 Task: Prepare the resume (21)
Action: Mouse moved to (339, 134)
Screenshot: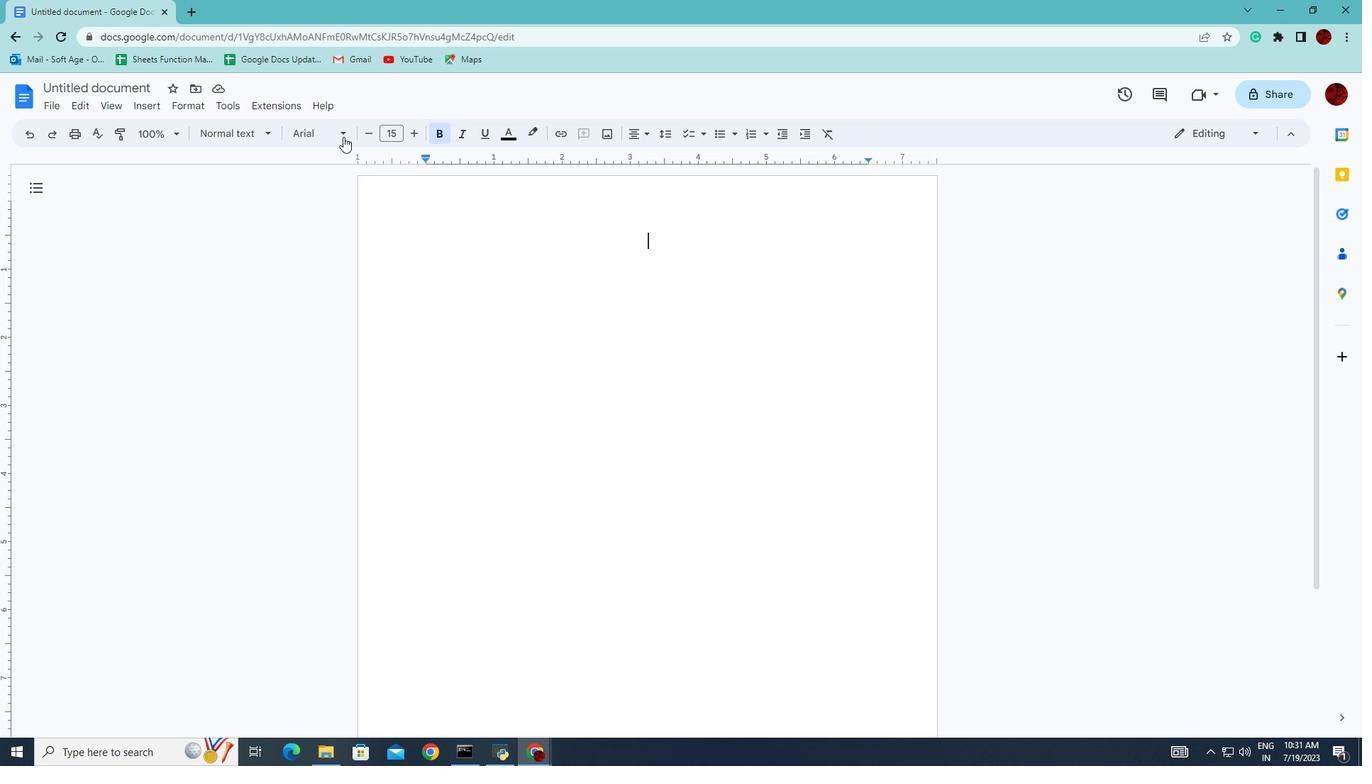 
Action: Mouse pressed left at (339, 134)
Screenshot: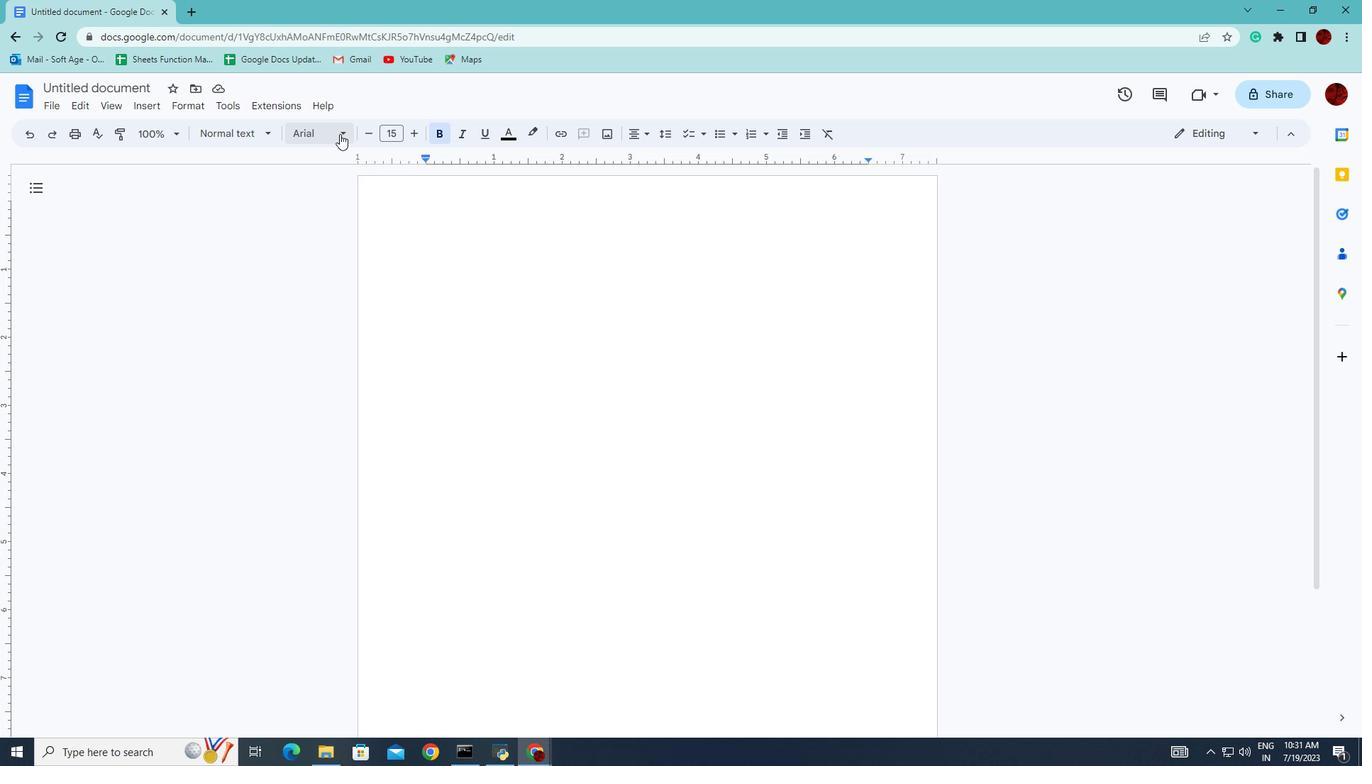 
Action: Mouse moved to (526, 267)
Screenshot: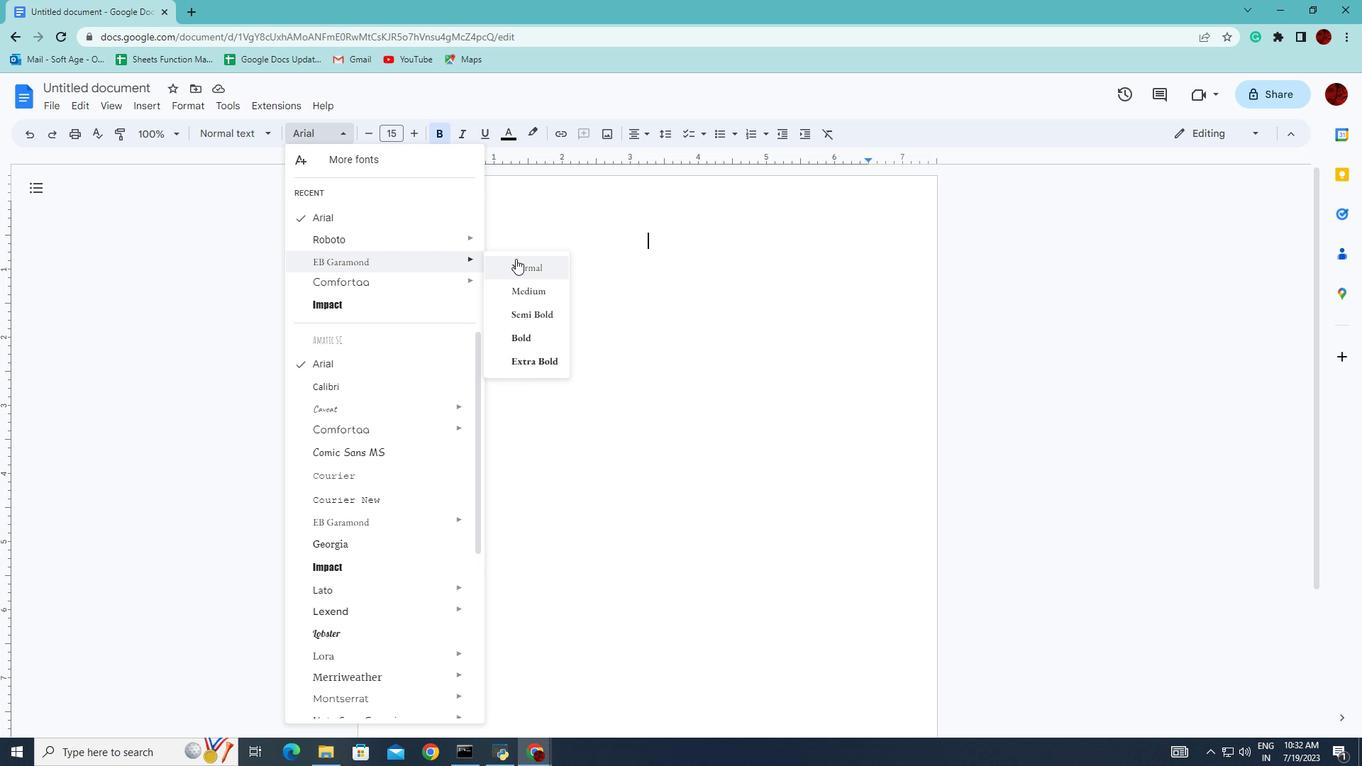 
Action: Mouse pressed left at (526, 267)
Screenshot: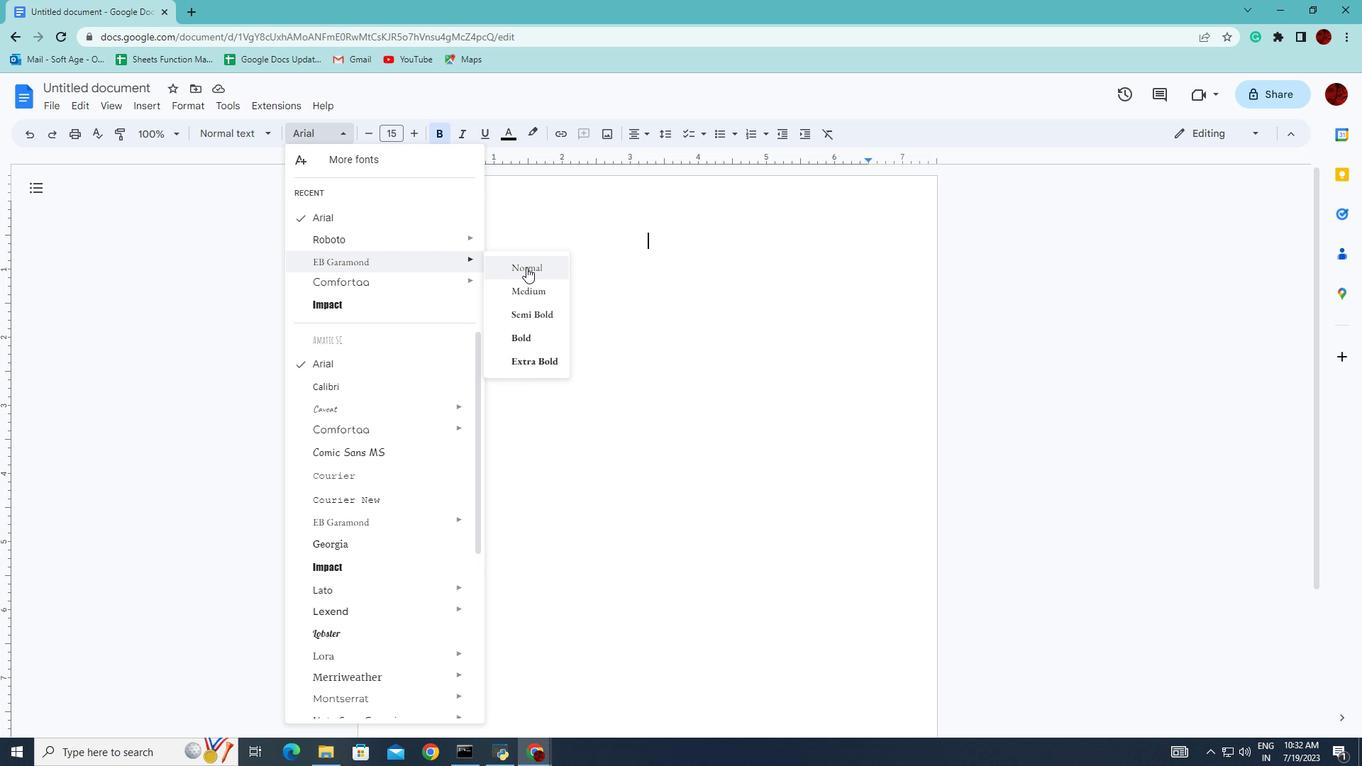 
Action: Mouse moved to (391, 136)
Screenshot: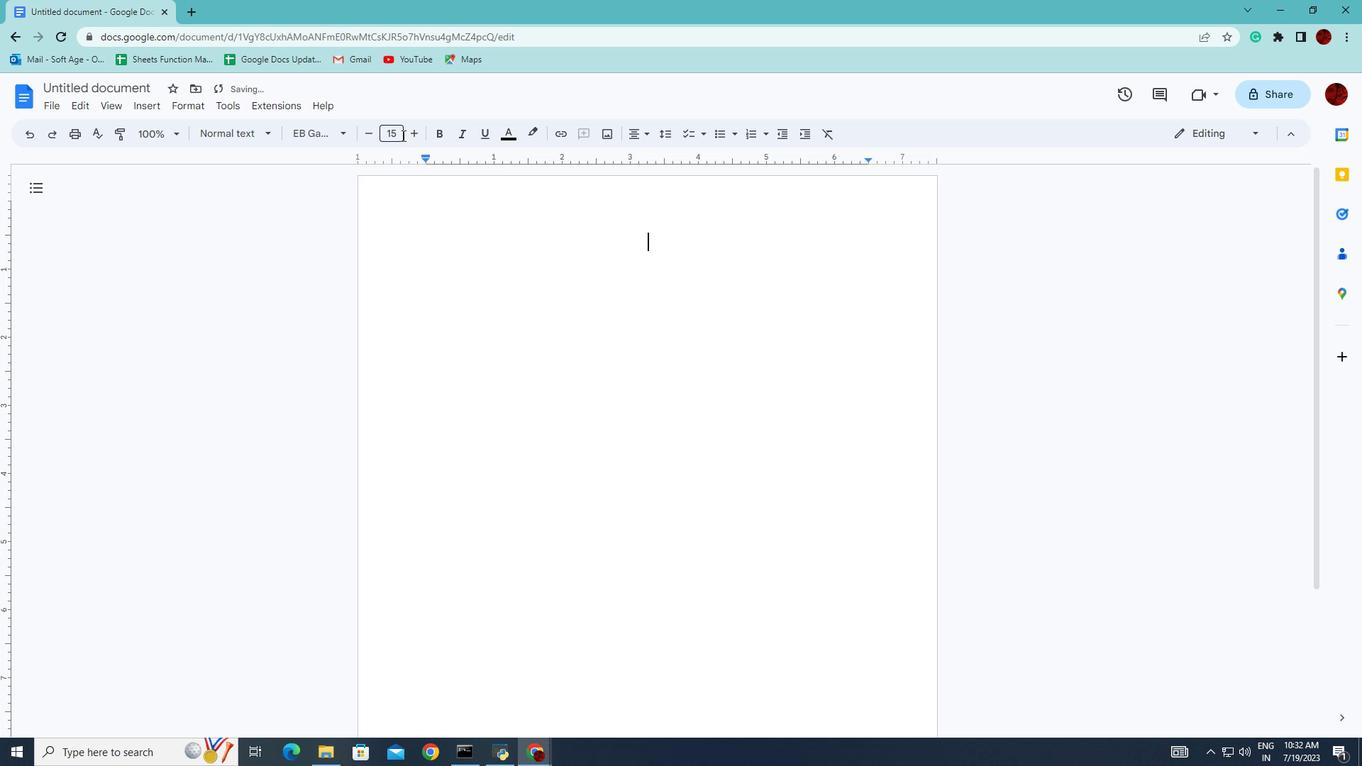 
Action: Mouse pressed left at (391, 136)
Screenshot: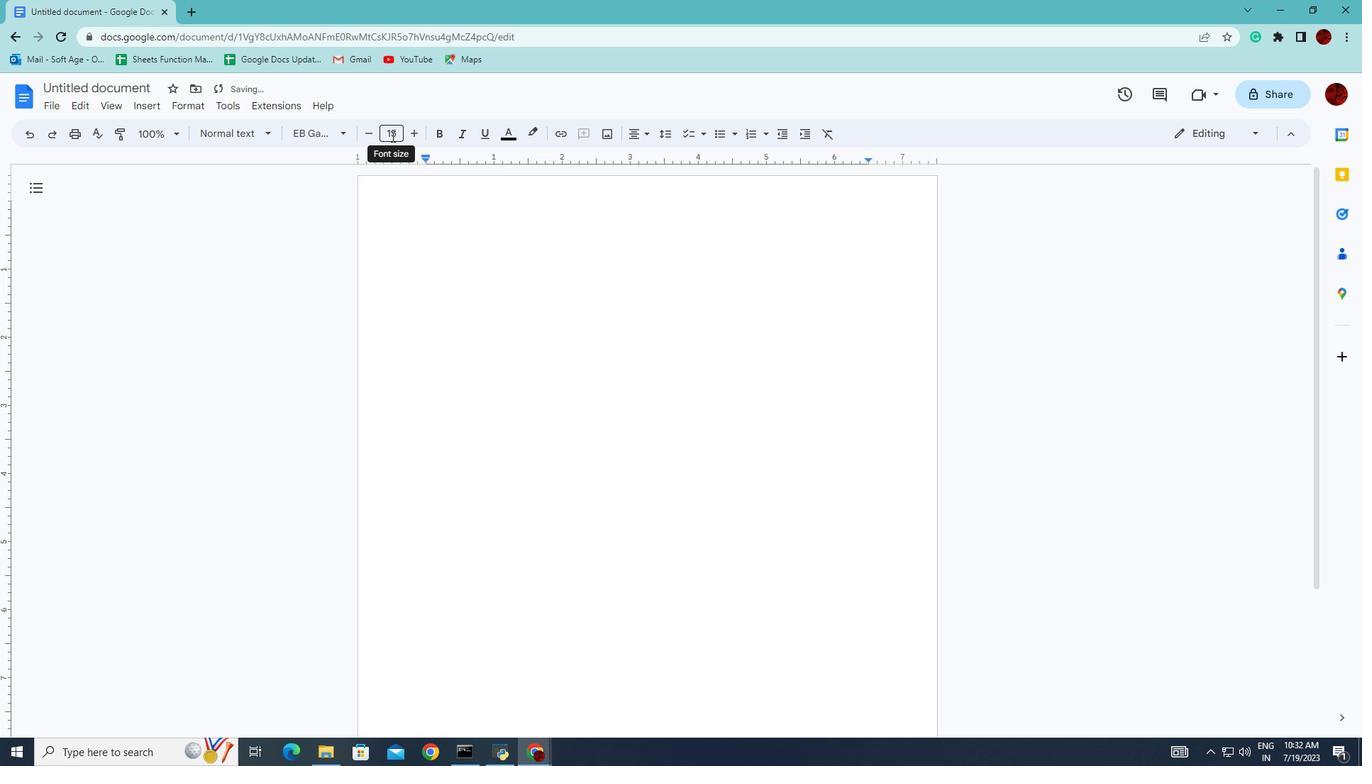 
Action: Mouse moved to (399, 320)
Screenshot: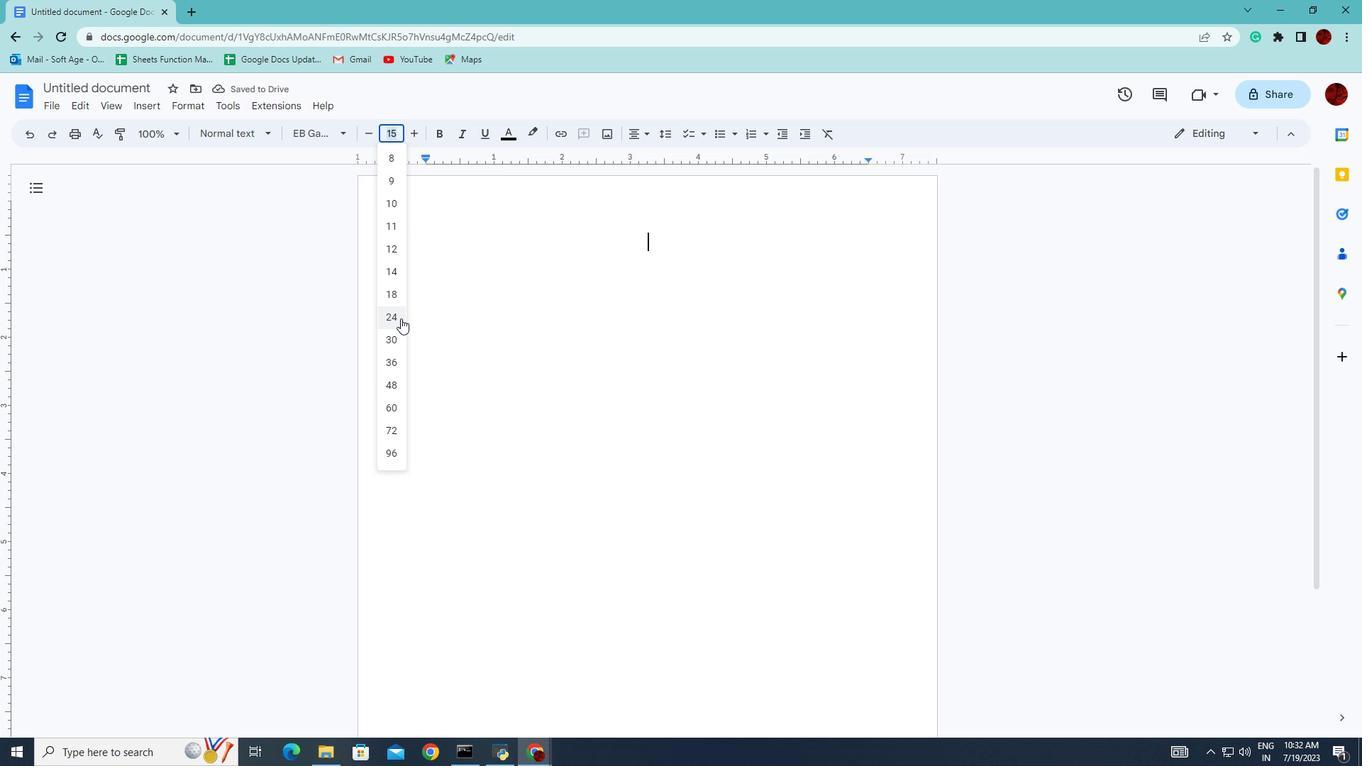 
Action: Mouse pressed left at (399, 320)
Screenshot: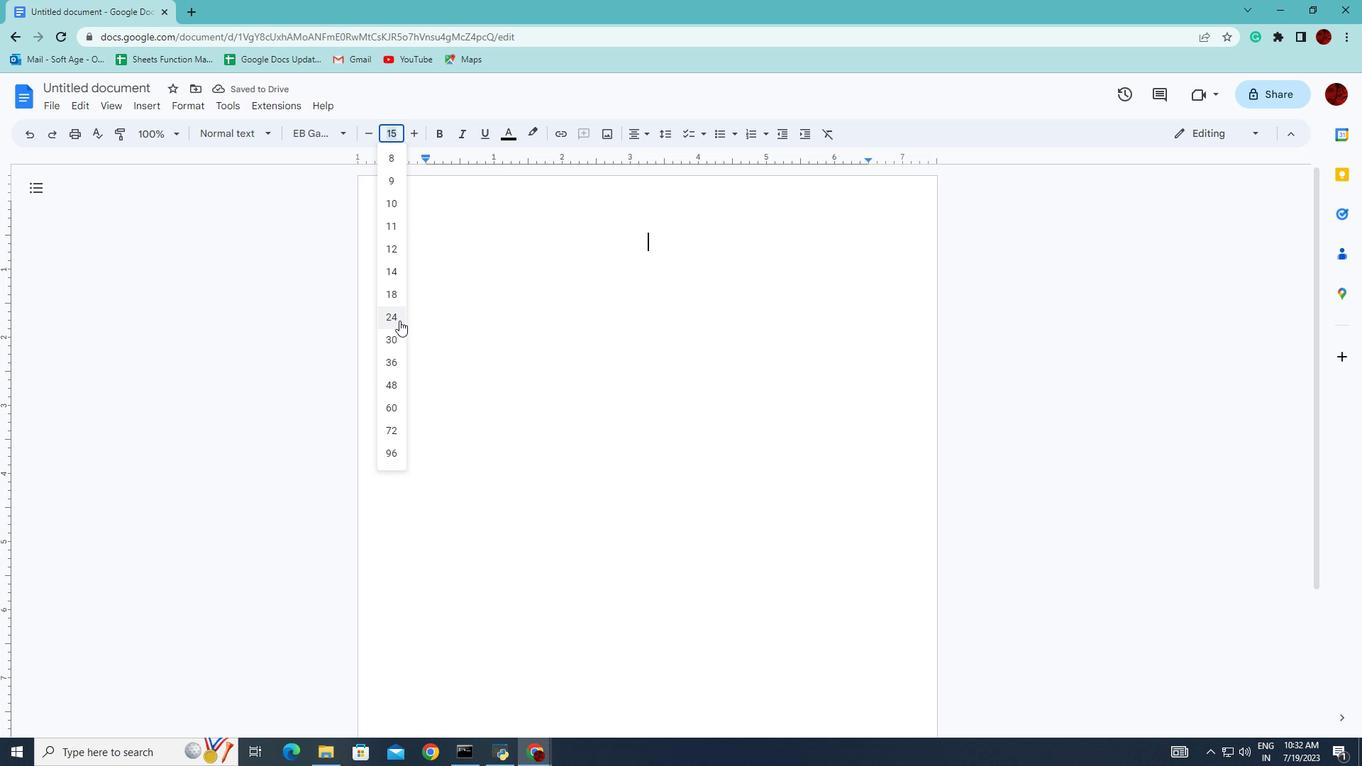 
Action: Mouse moved to (417, 135)
Screenshot: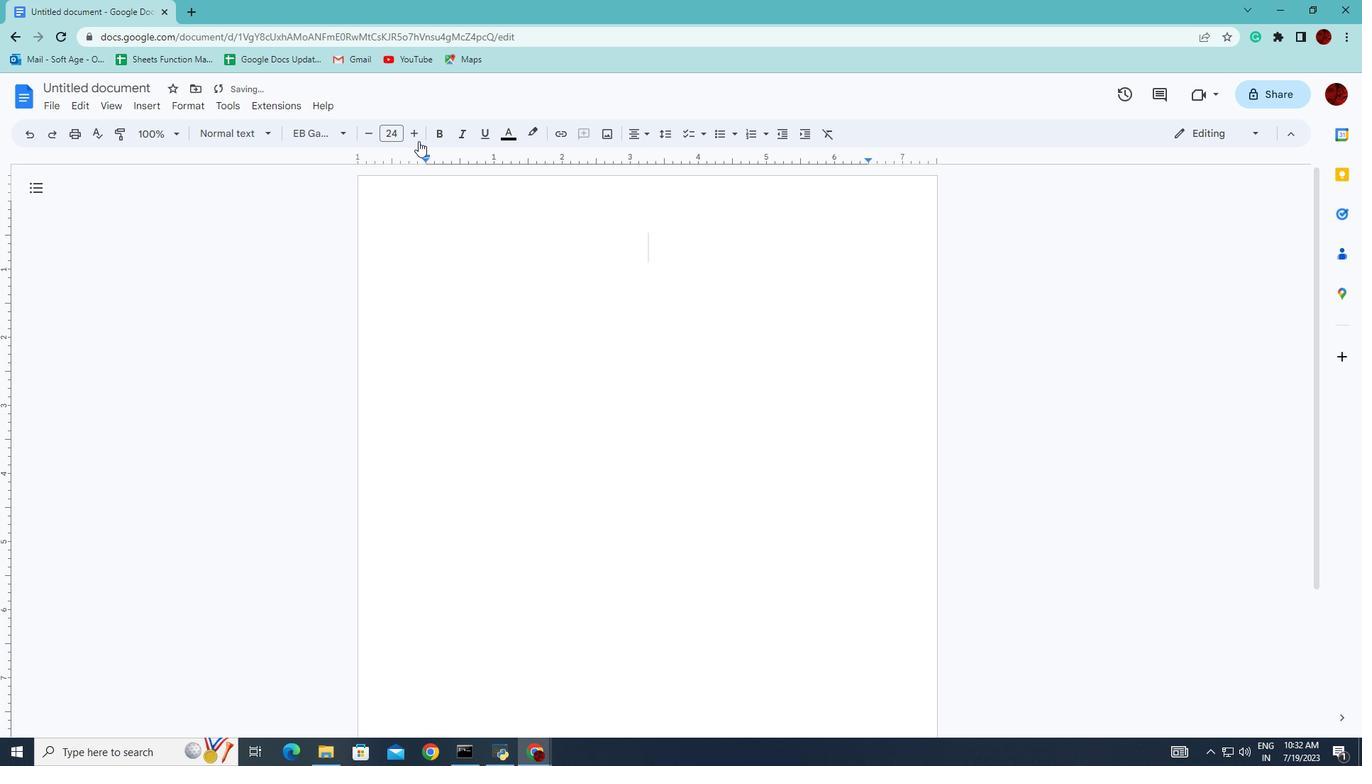
Action: Mouse pressed left at (417, 135)
Screenshot: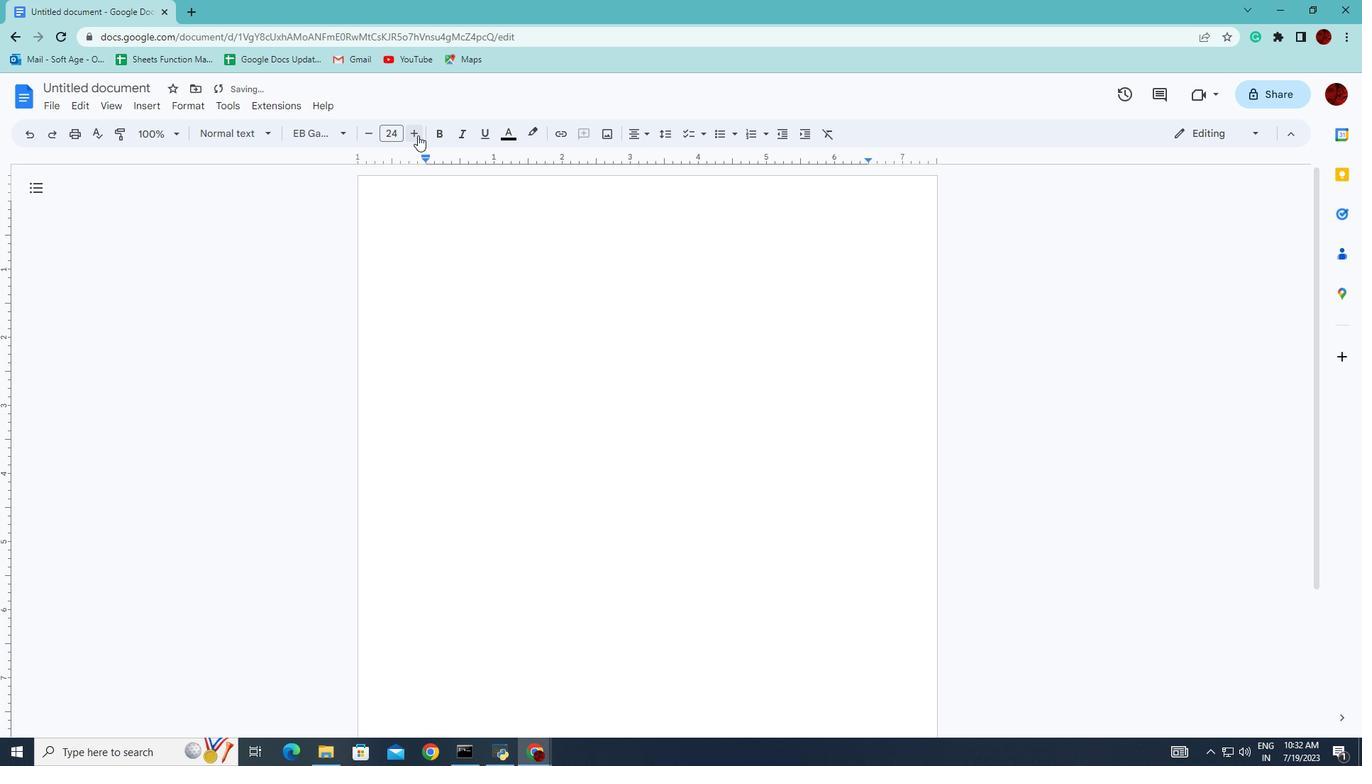 
Action: Mouse pressed left at (417, 135)
Screenshot: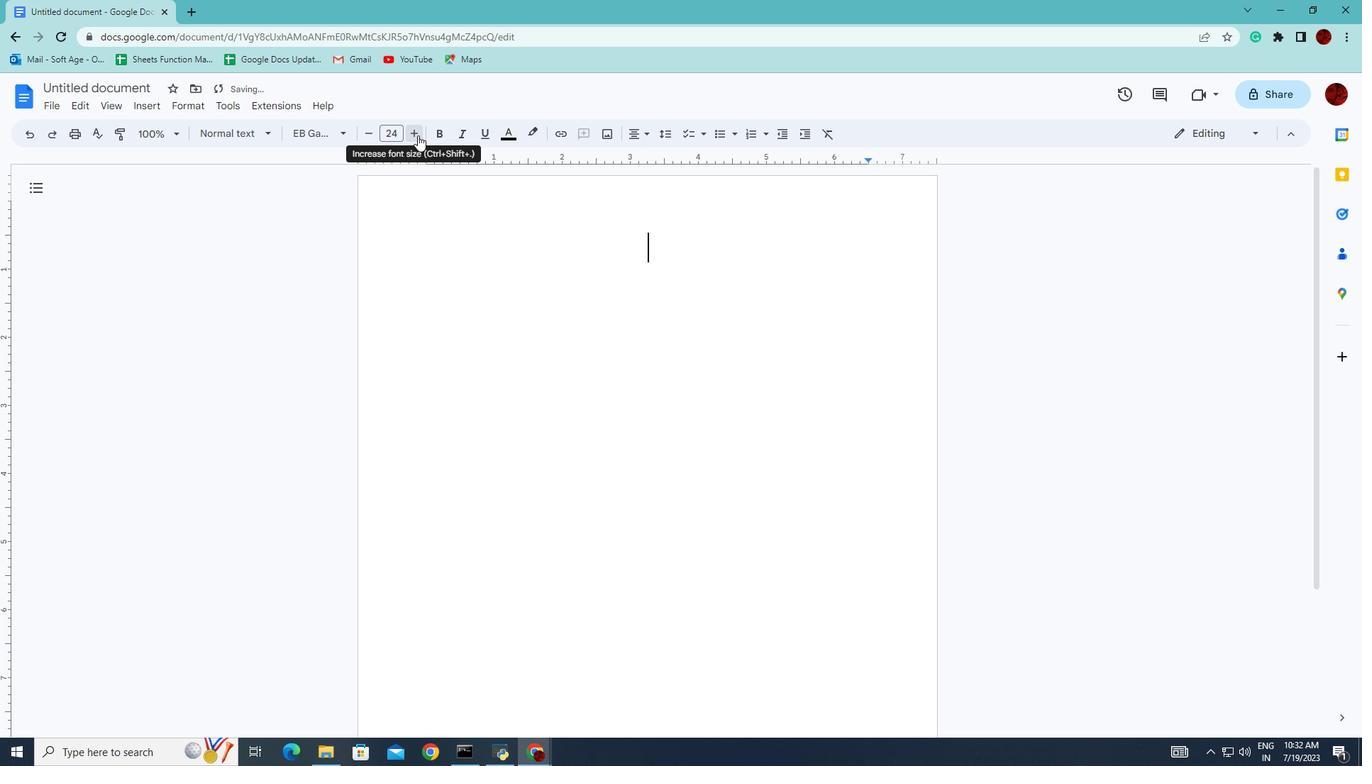 
Action: Mouse pressed left at (417, 135)
Screenshot: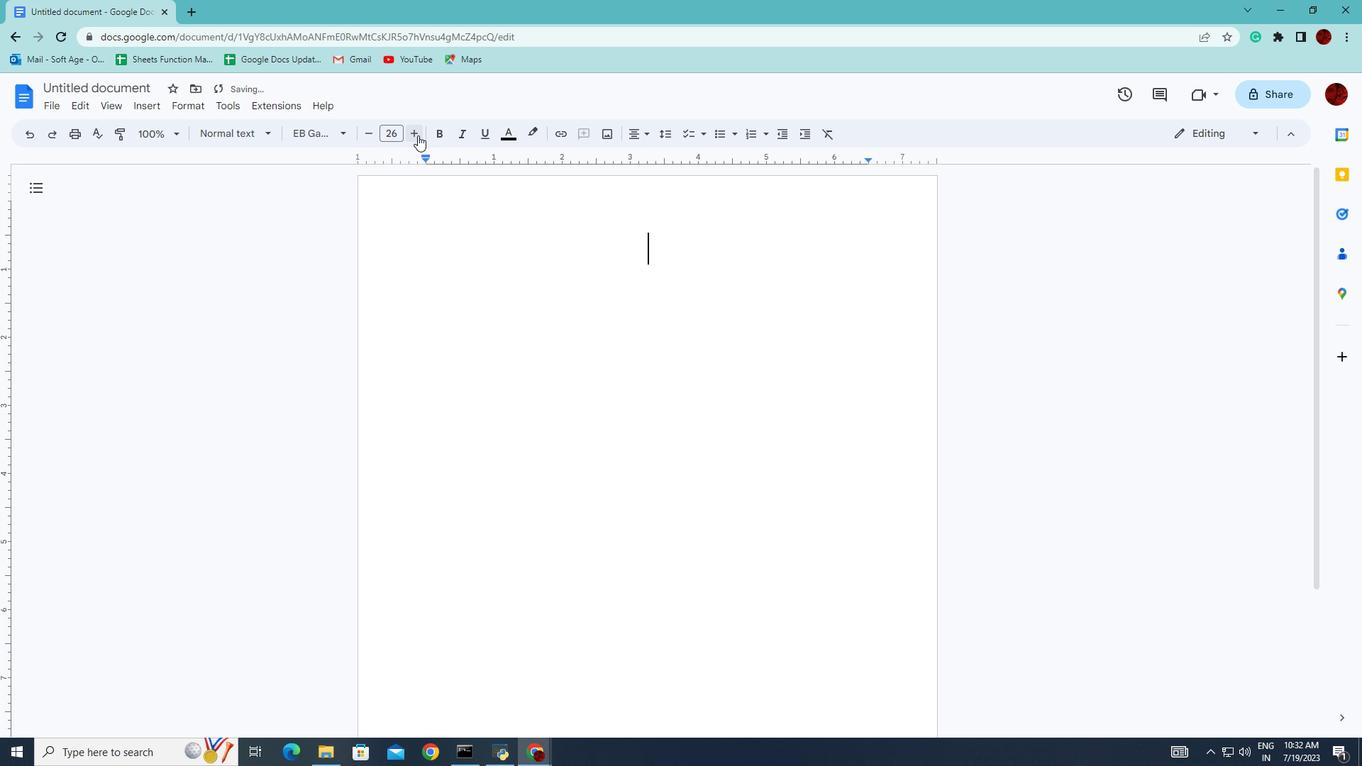 
Action: Mouse moved to (460, 244)
Screenshot: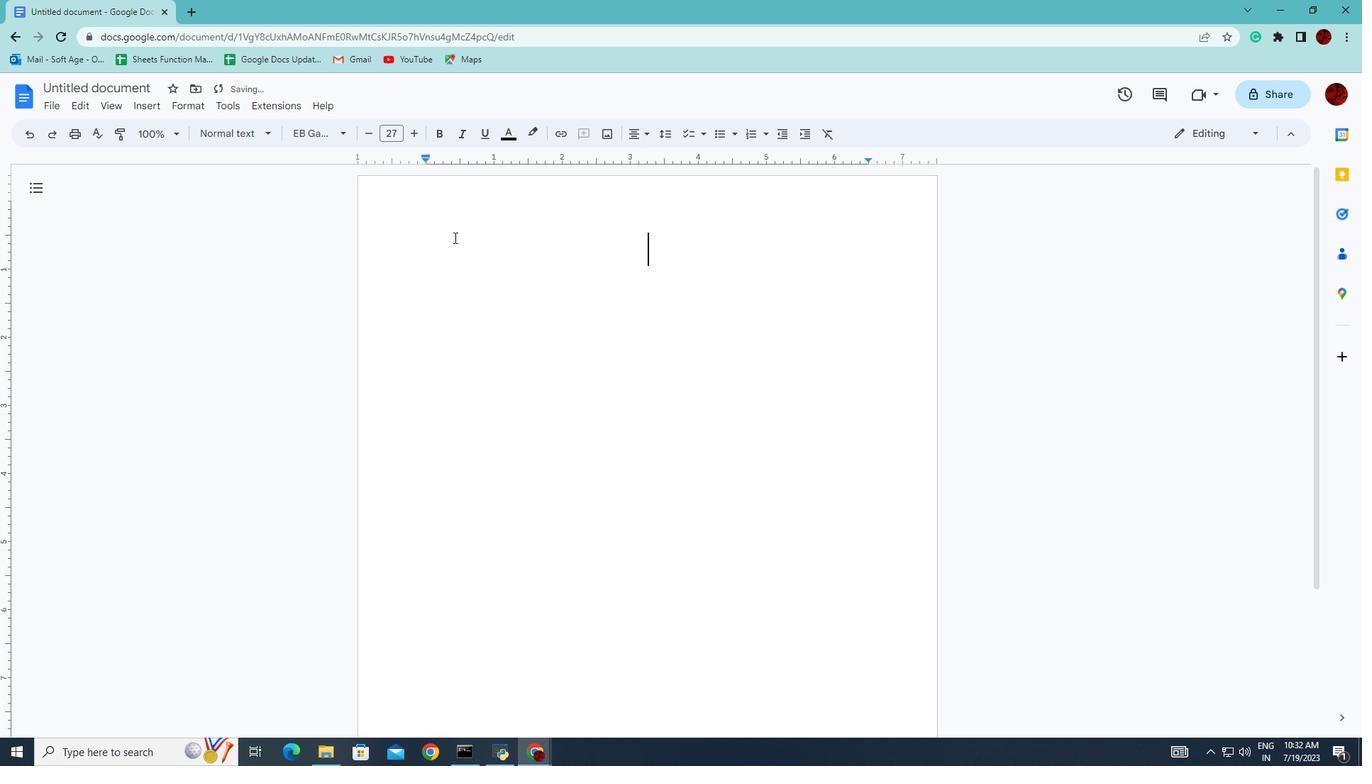 
Action: Key pressed <Key.shift><Key.shift><Key.shift>Mi<Key.backspace><Key.backspace>
Screenshot: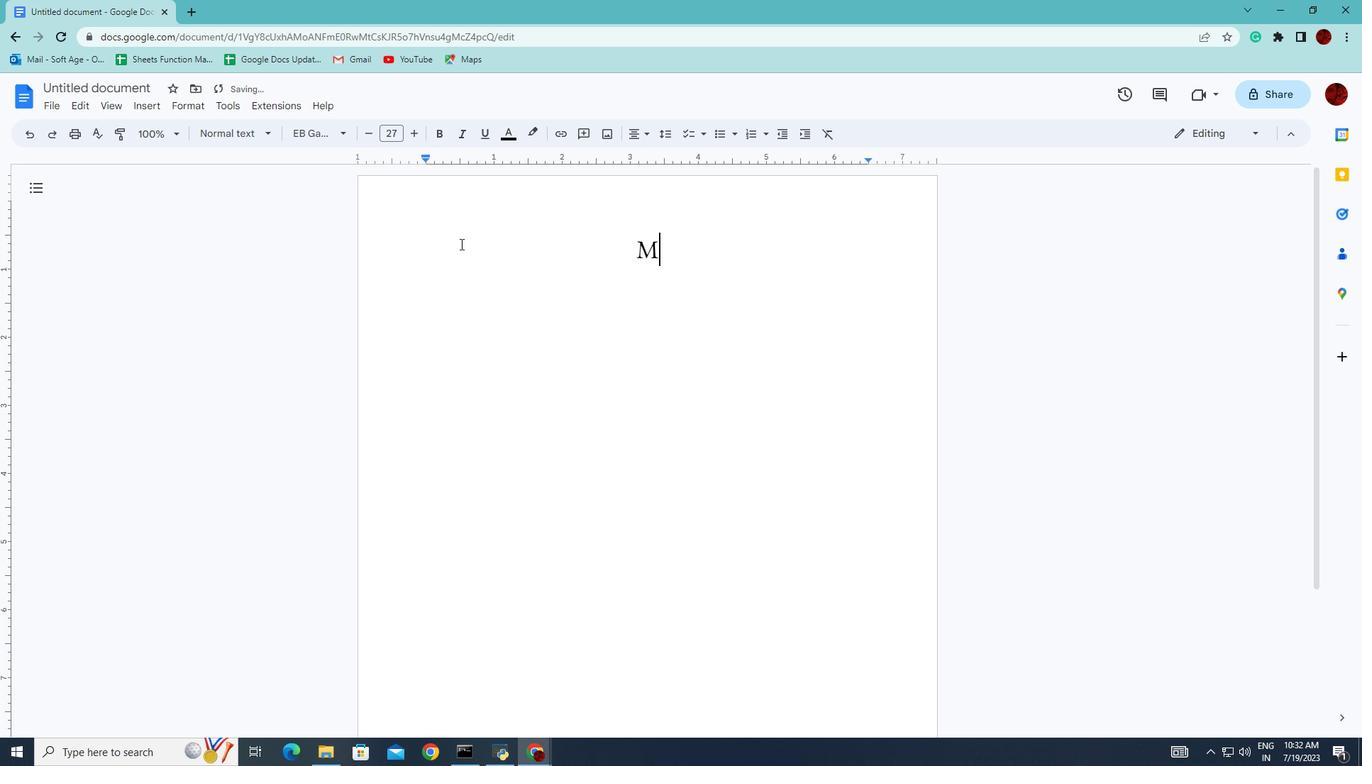 
Action: Mouse moved to (514, 138)
Screenshot: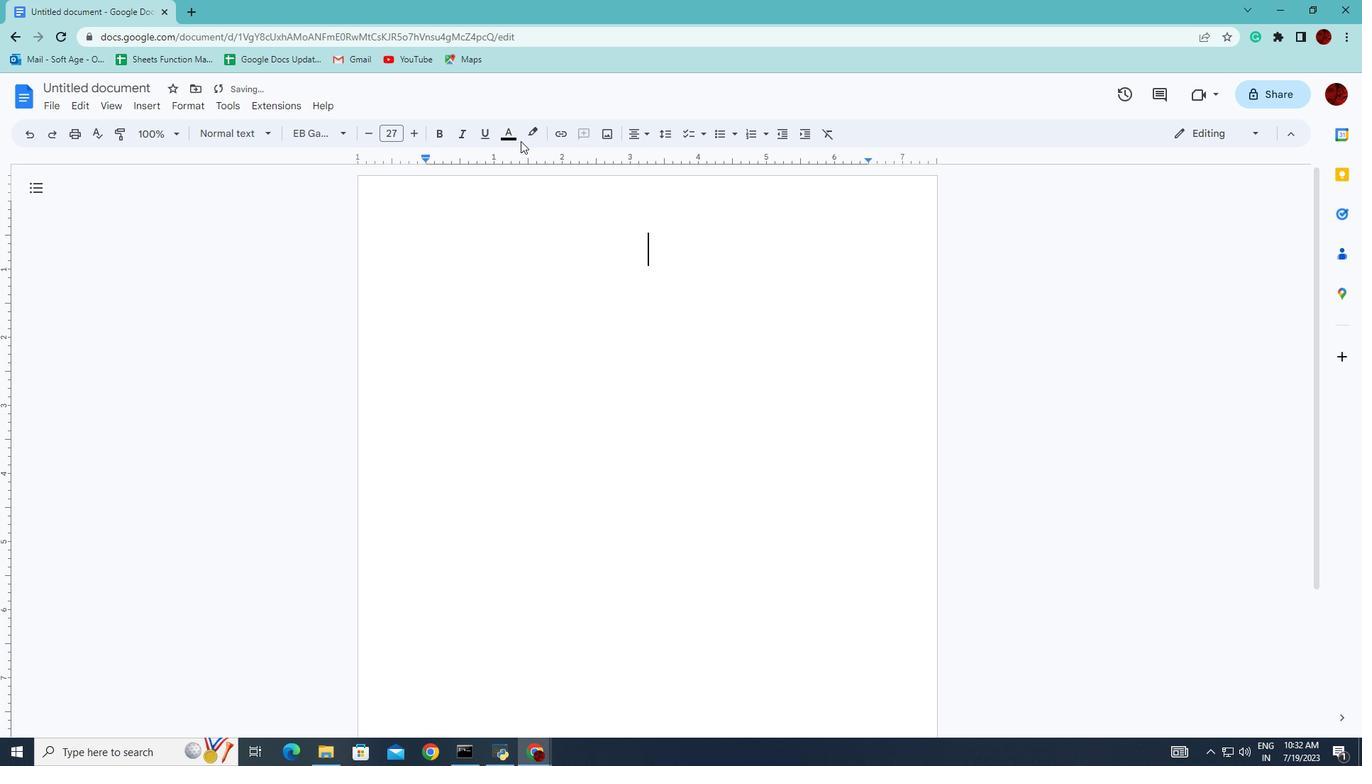 
Action: Mouse pressed left at (514, 138)
Screenshot: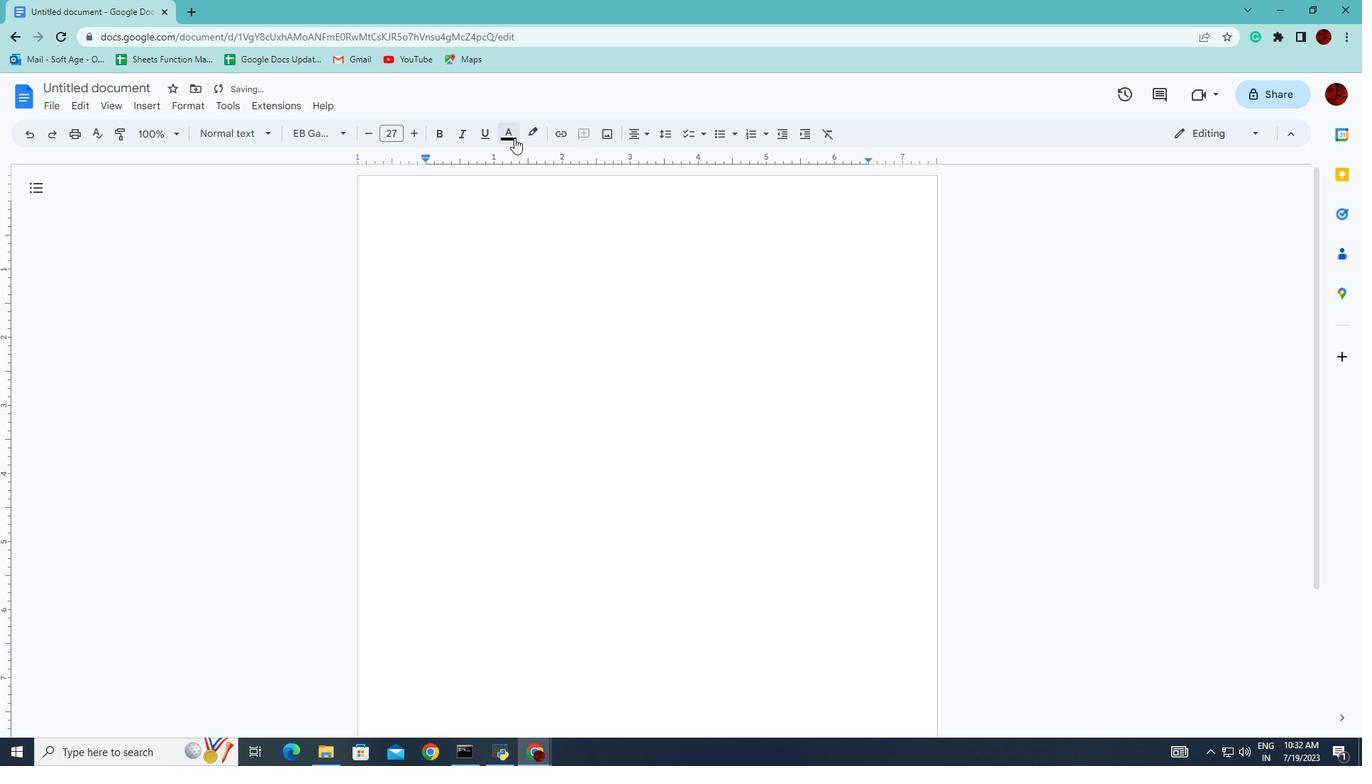 
Action: Mouse moved to (608, 179)
Screenshot: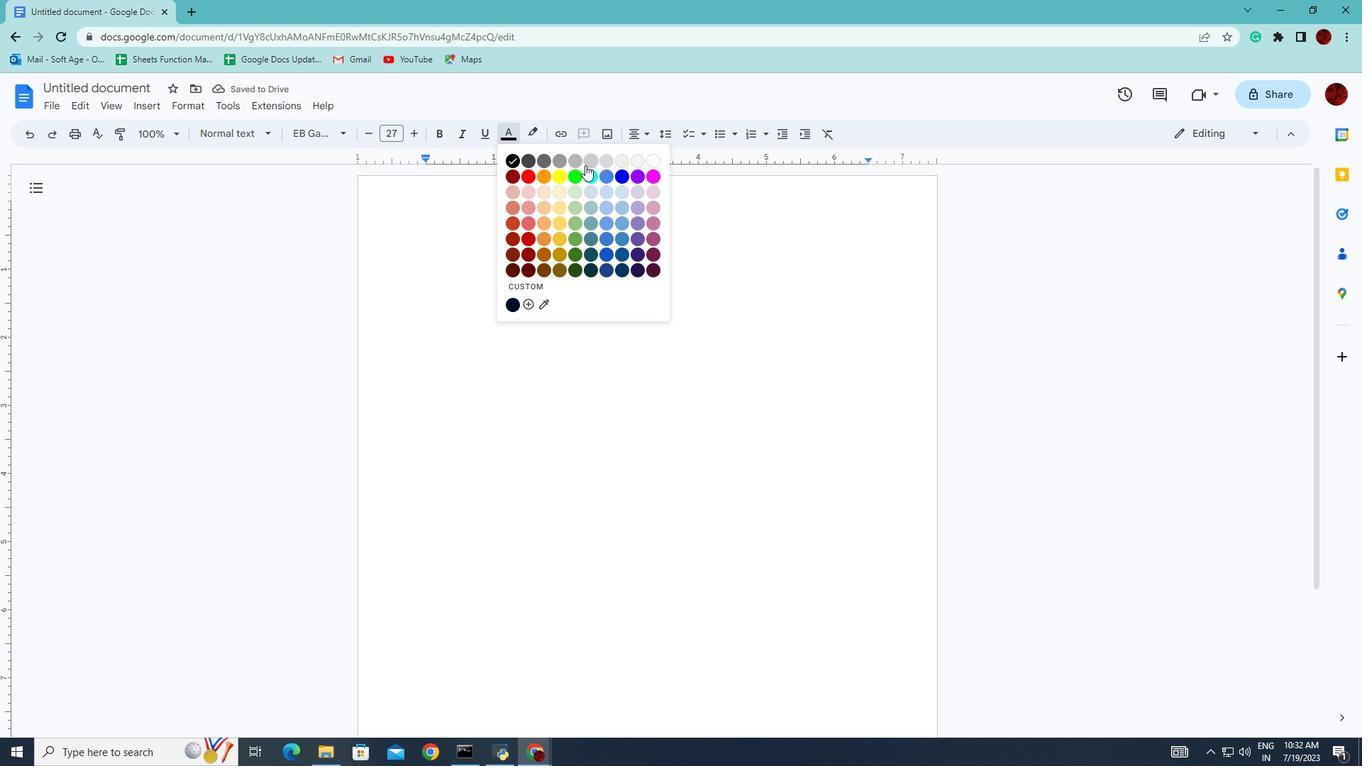 
Action: Mouse pressed left at (608, 179)
Screenshot: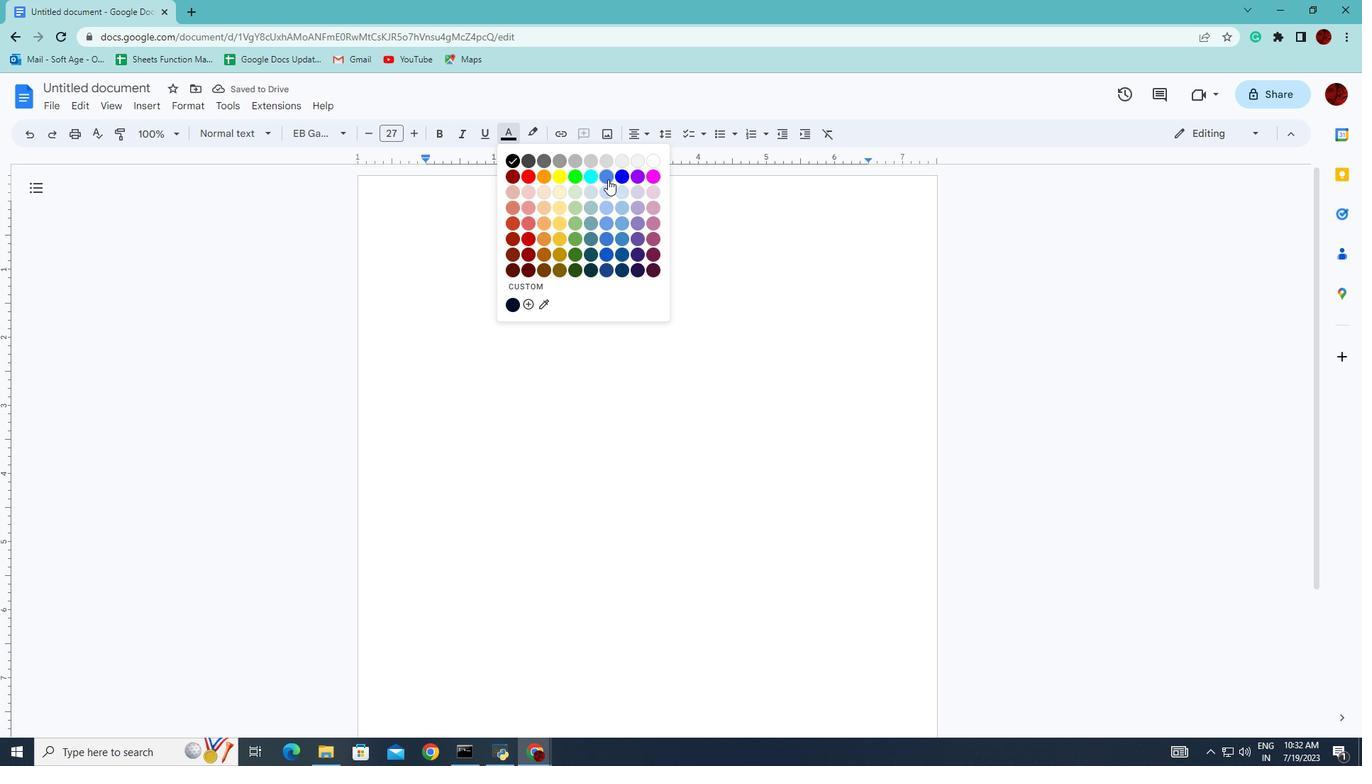 
Action: Key pressed <Key.shift>Mina<Key.space><Key.shift>Sayed
Screenshot: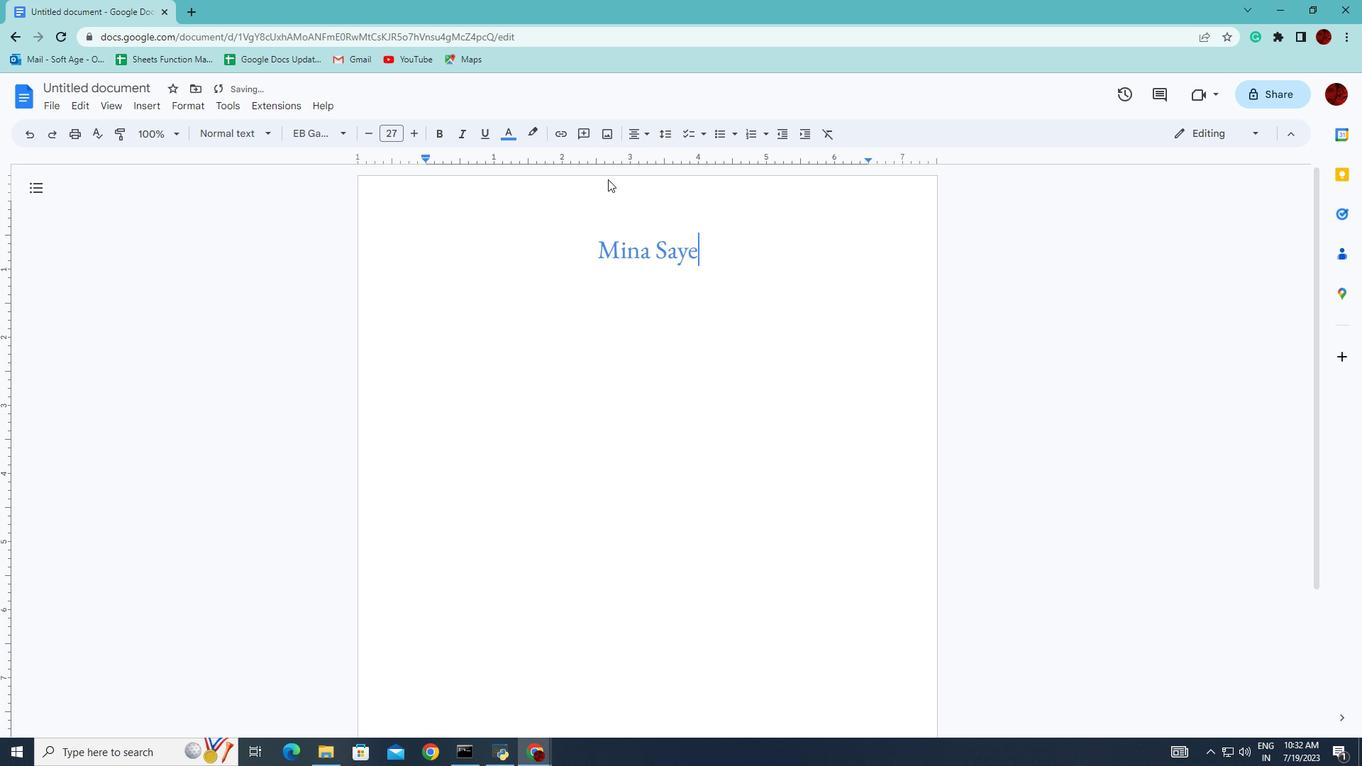 
Action: Mouse moved to (719, 261)
Screenshot: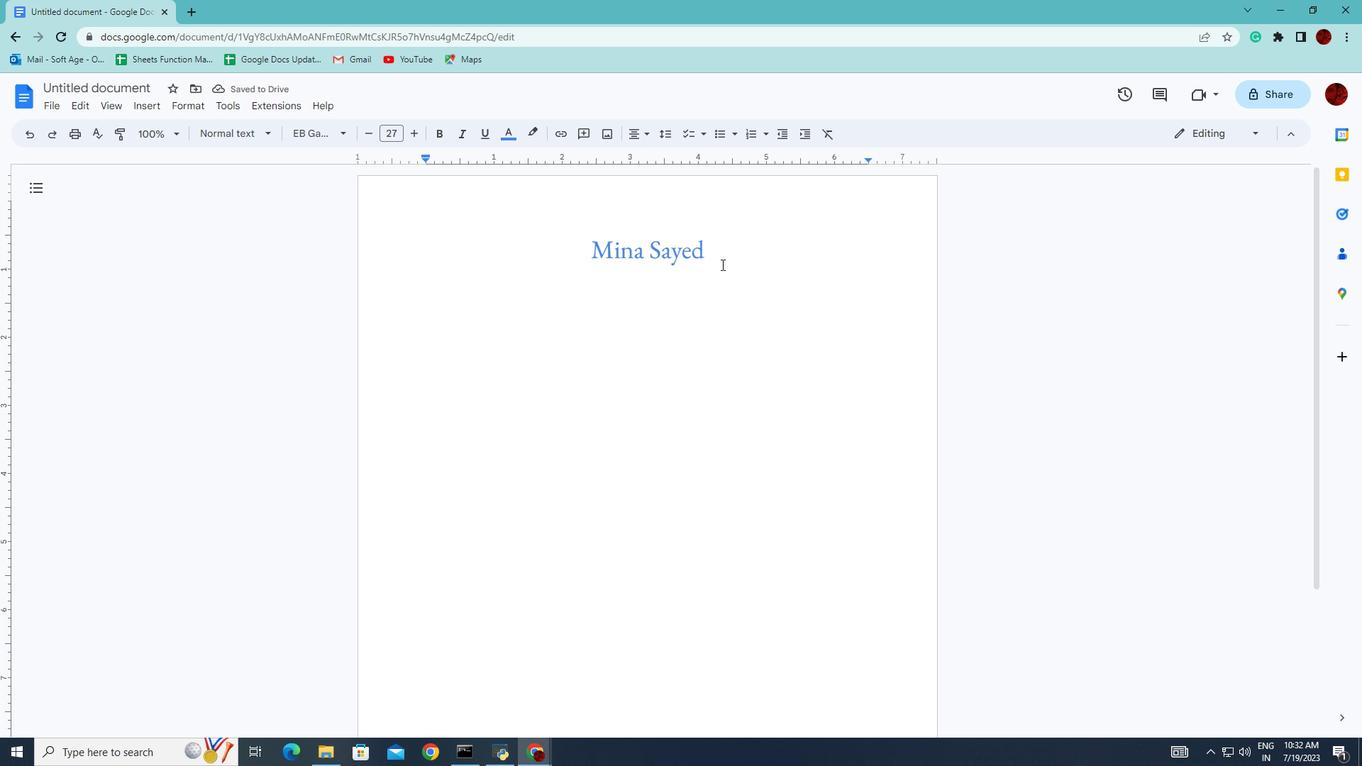
Action: Mouse pressed left at (719, 261)
Screenshot: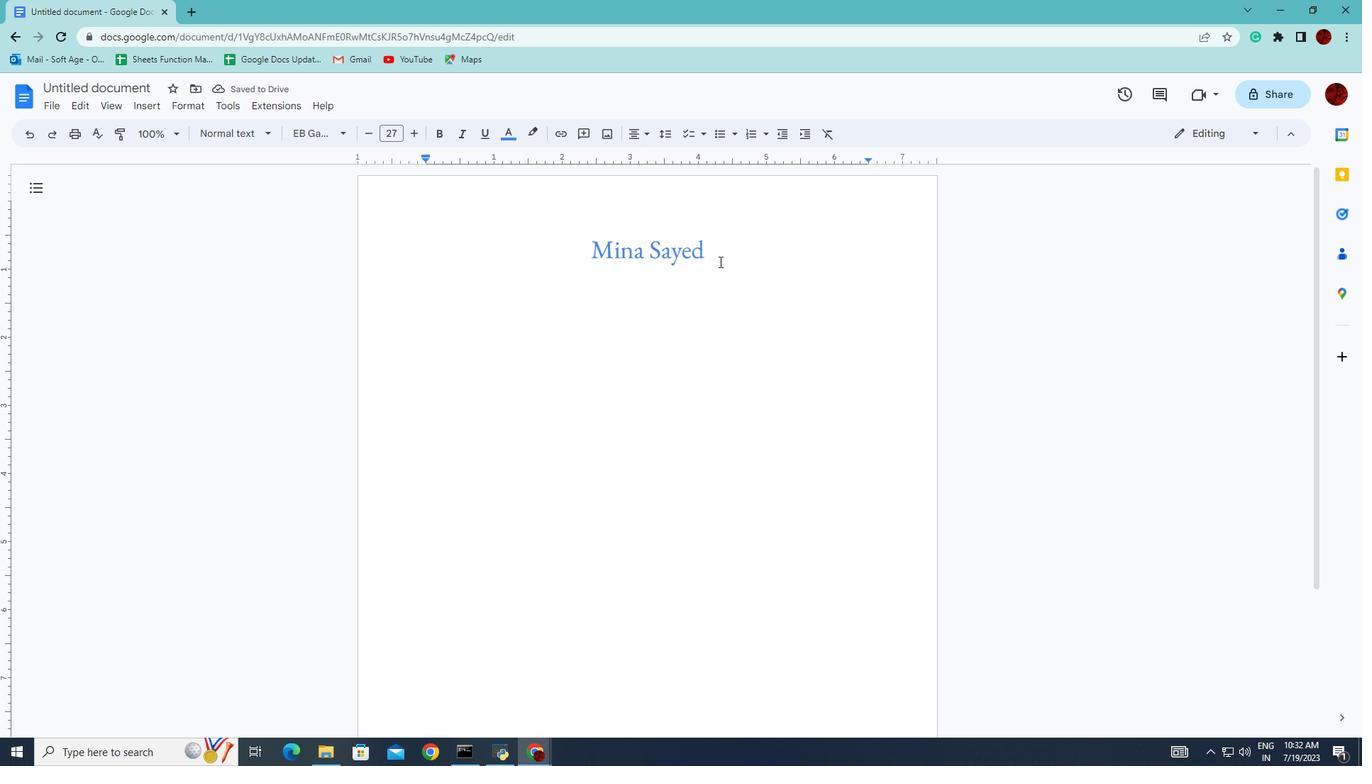 
Action: Mouse moved to (440, 137)
Screenshot: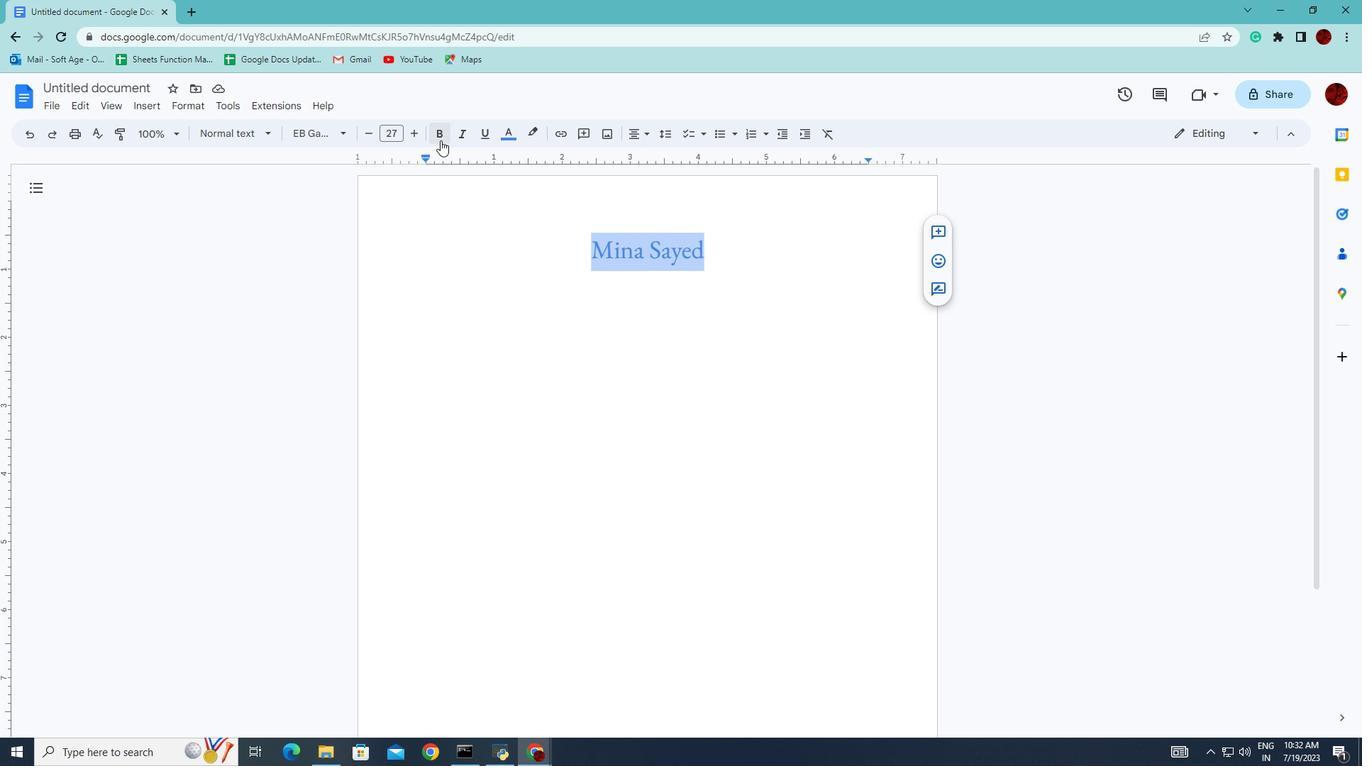 
Action: Mouse pressed left at (440, 137)
Screenshot: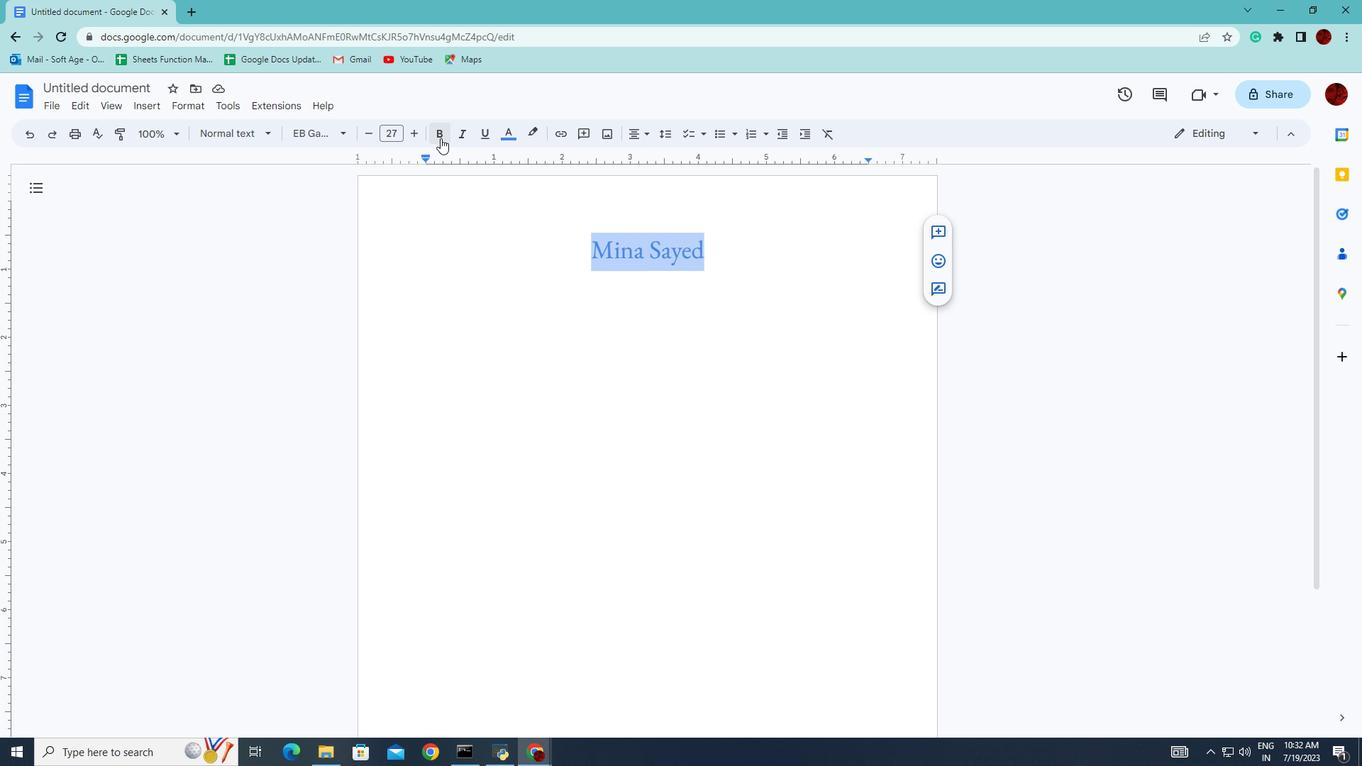 
Action: Mouse moved to (720, 258)
Screenshot: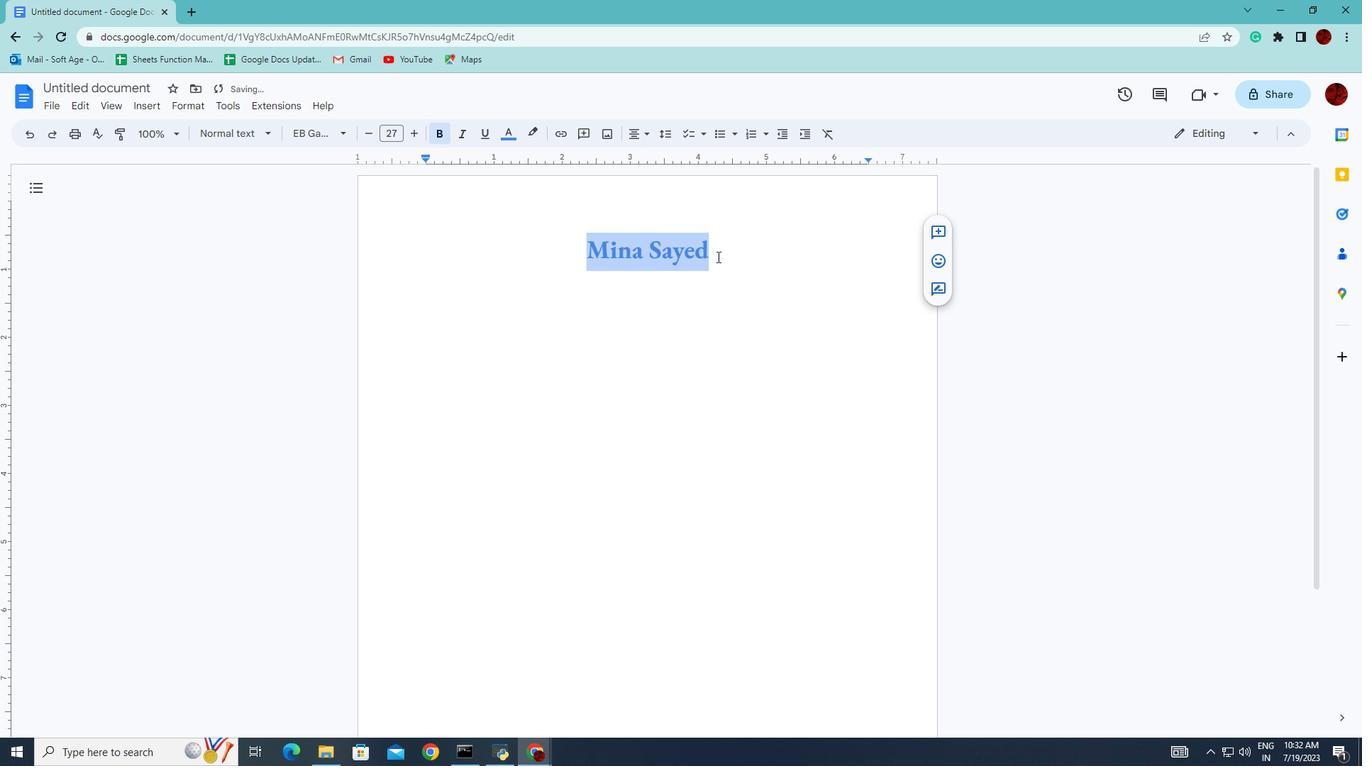 
Action: Mouse pressed left at (720, 258)
Screenshot: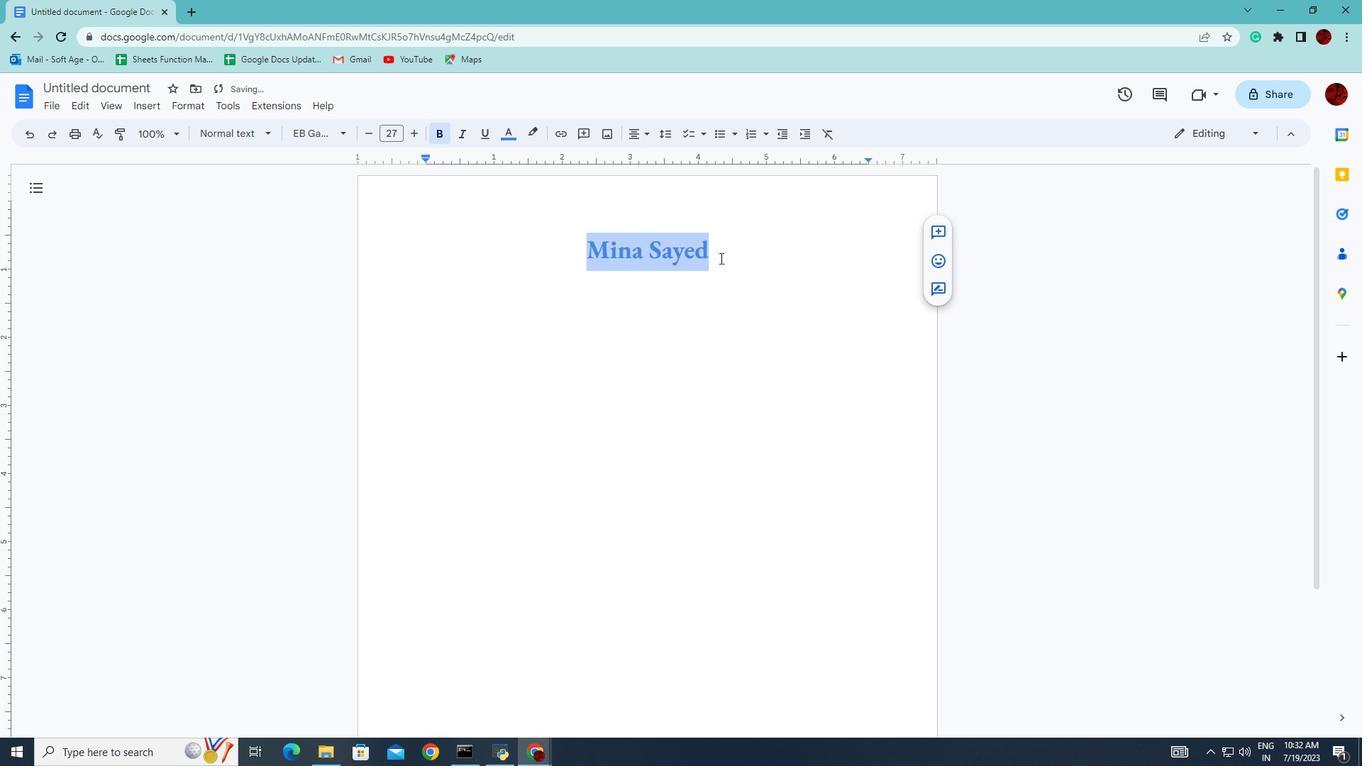 
Action: Key pressed <Key.enter>
Screenshot: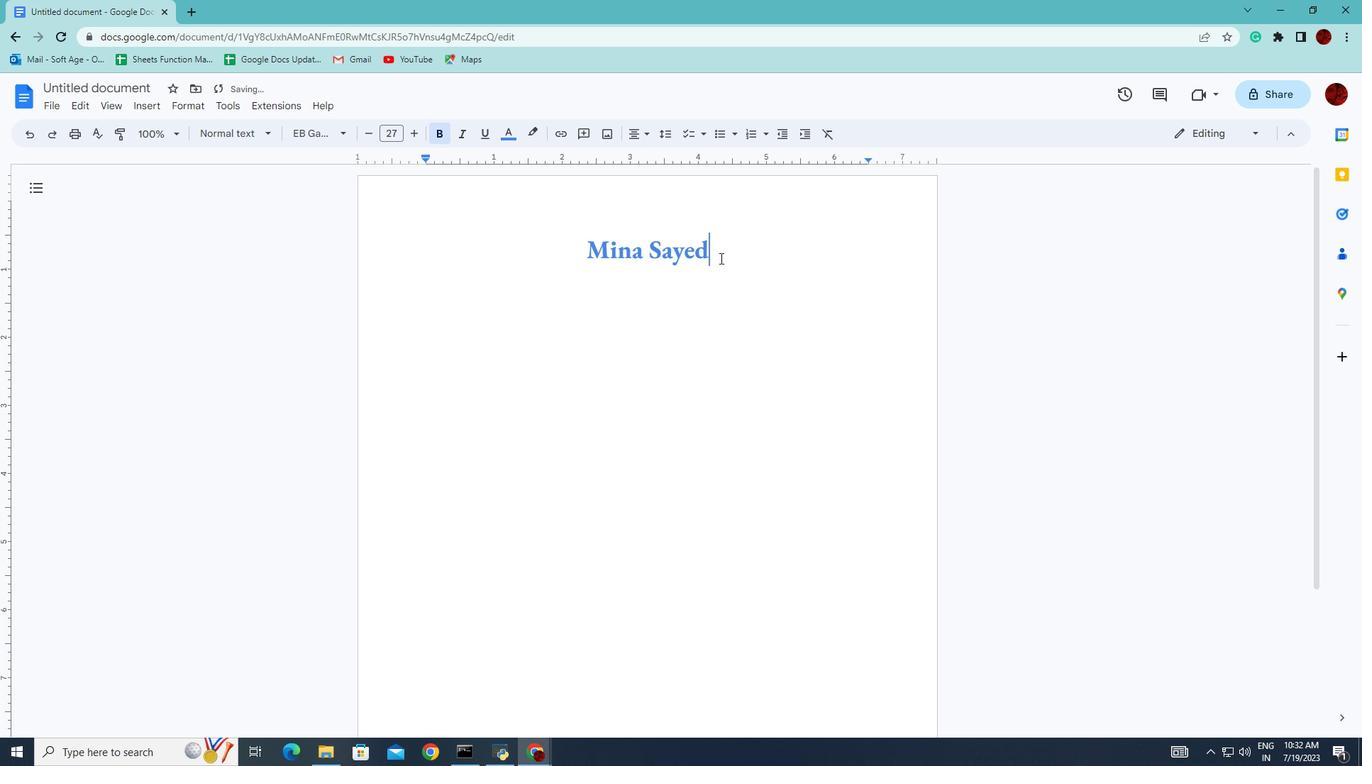 
Action: Mouse moved to (343, 135)
Screenshot: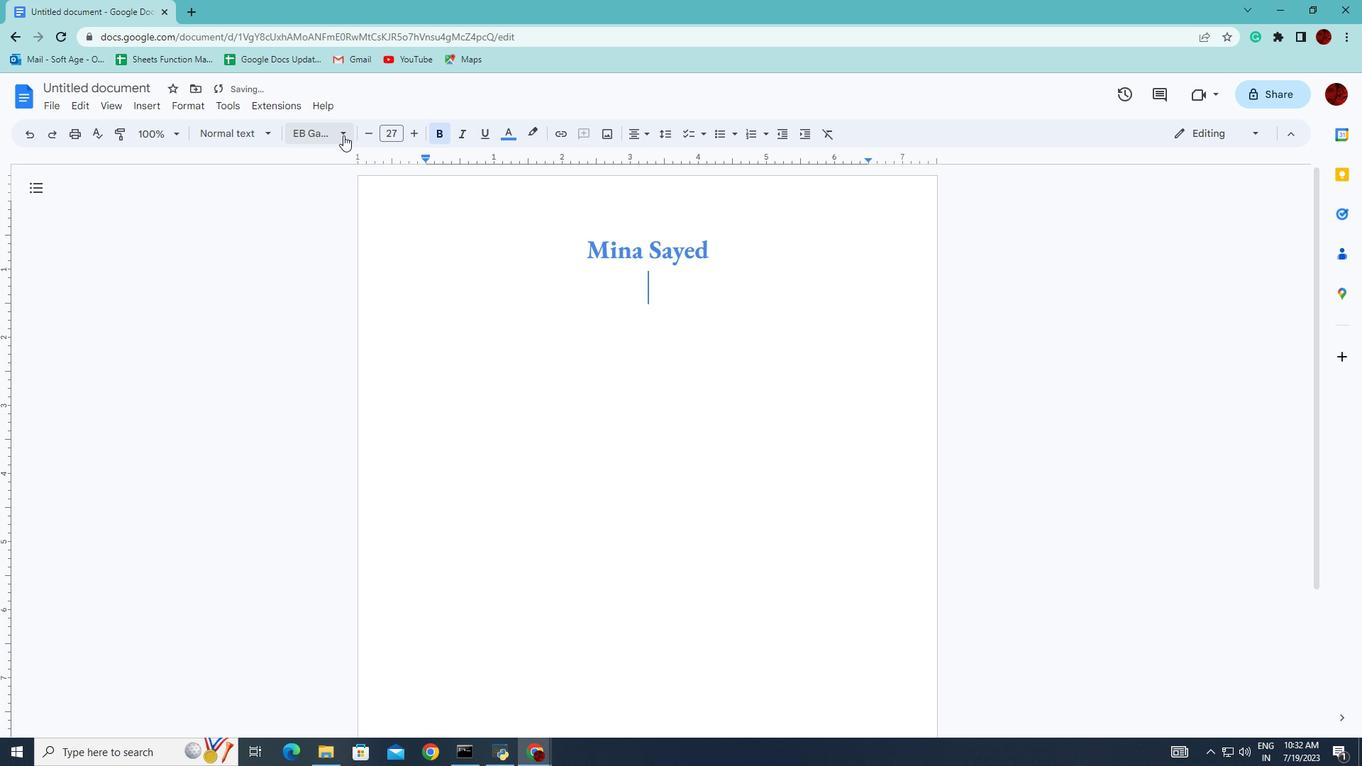 
Action: Mouse pressed left at (343, 135)
Screenshot: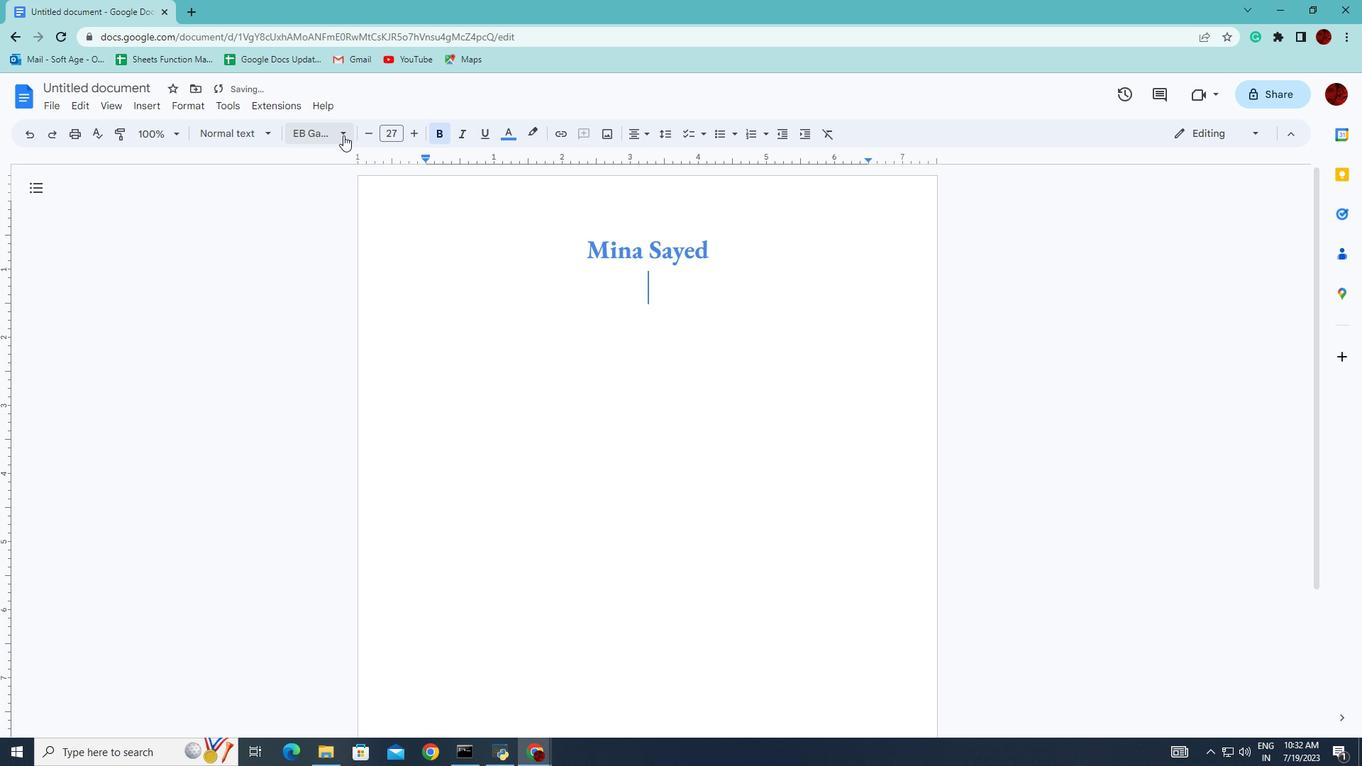 
Action: Mouse moved to (525, 310)
Screenshot: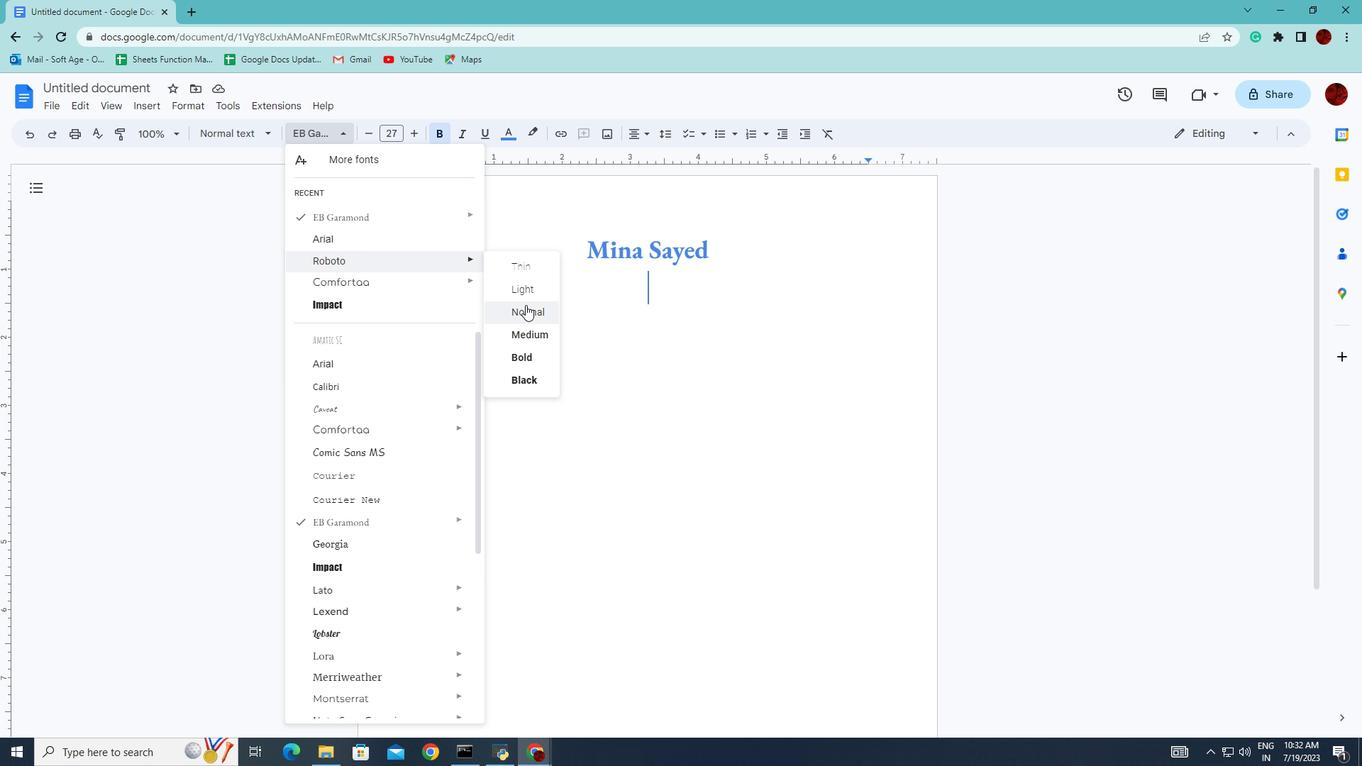 
Action: Mouse pressed left at (525, 310)
Screenshot: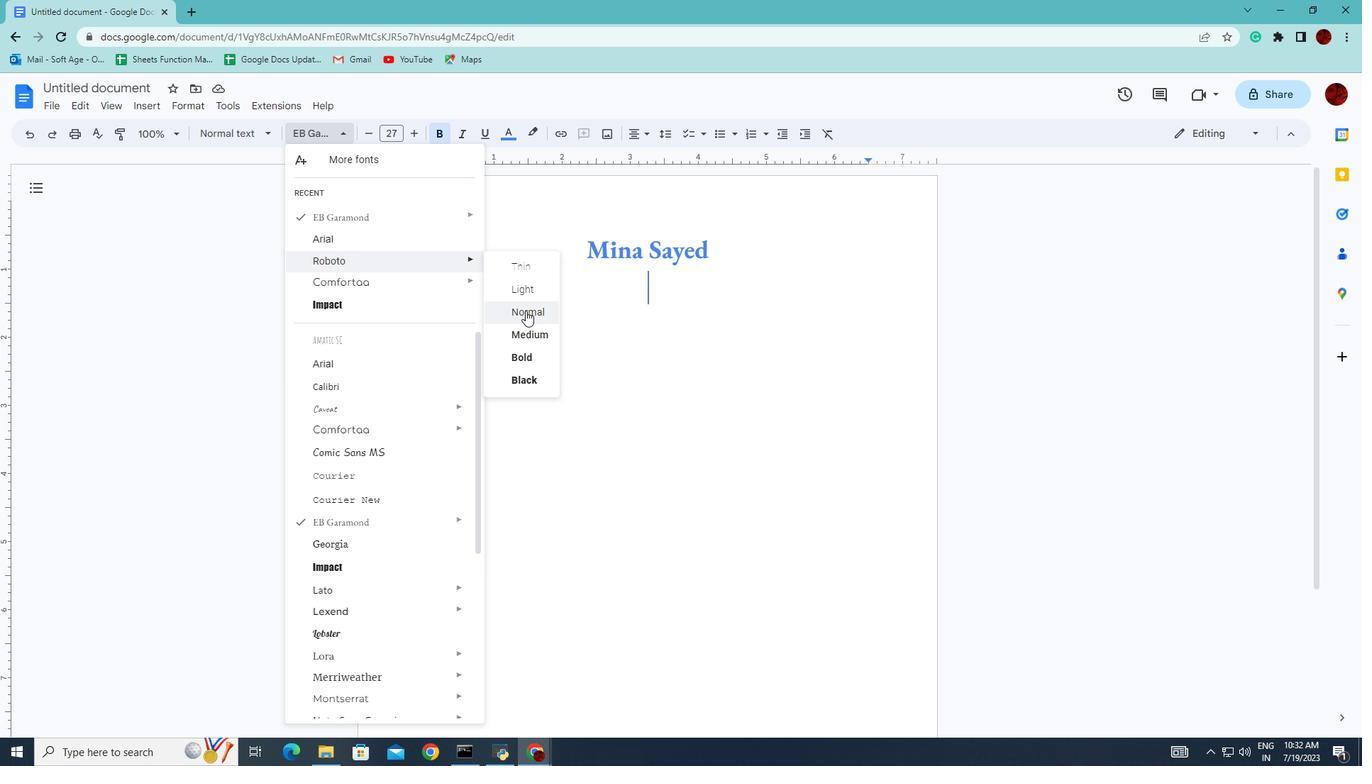 
Action: Mouse moved to (395, 134)
Screenshot: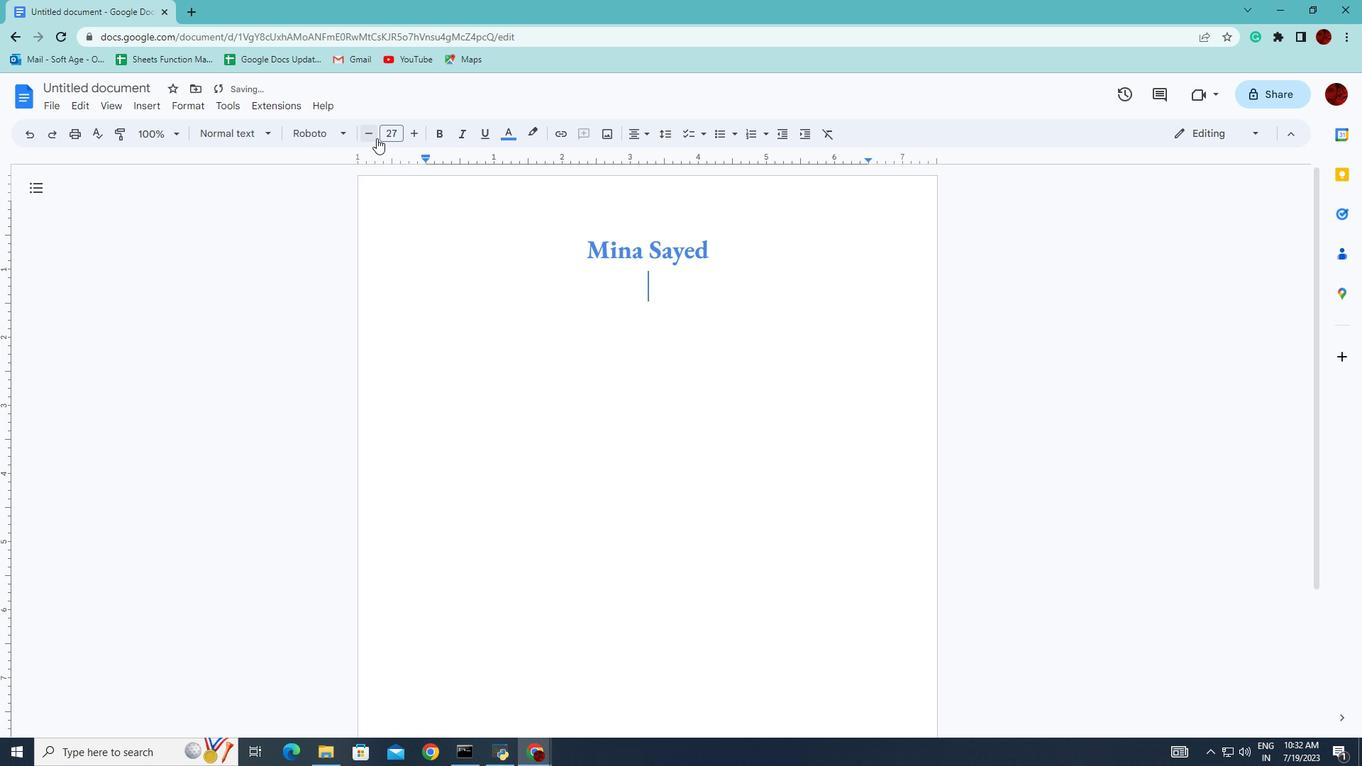 
Action: Mouse pressed left at (395, 134)
Screenshot: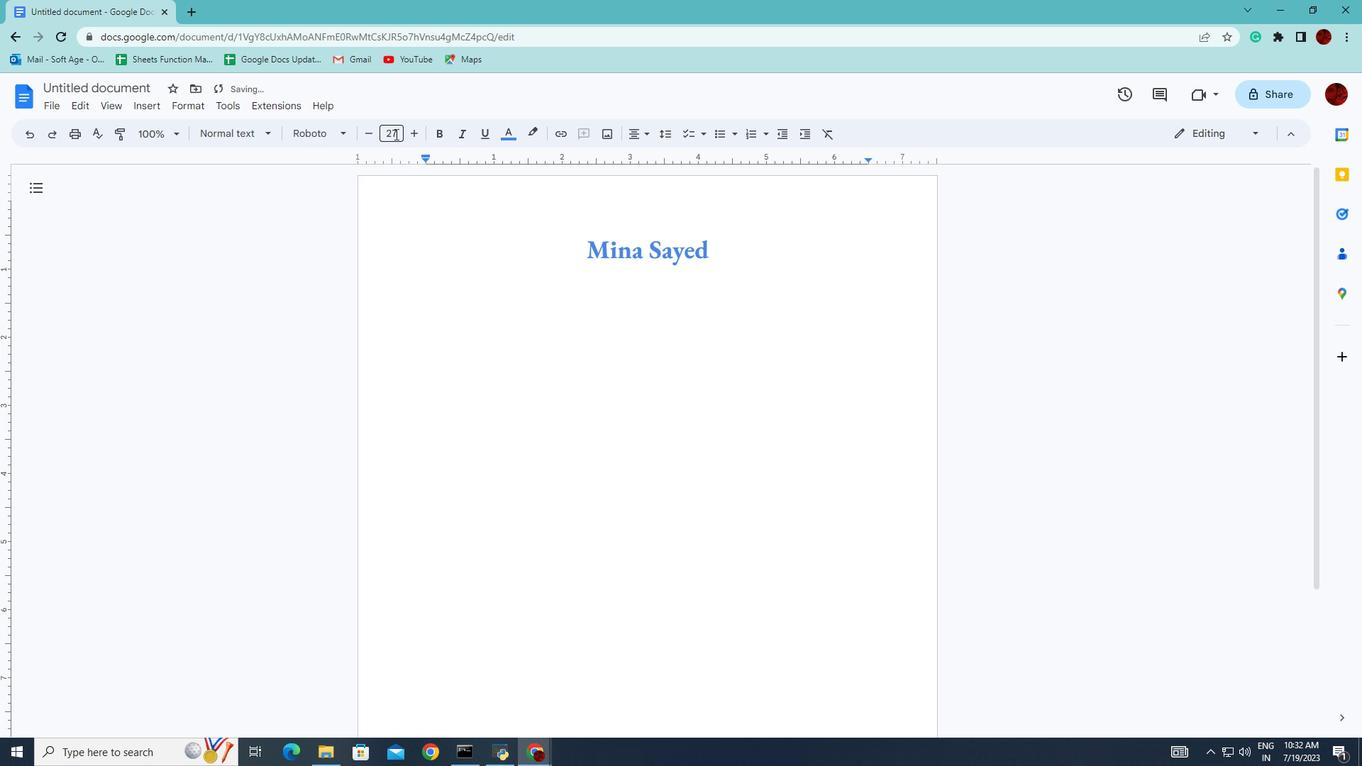 
Action: Mouse moved to (394, 207)
Screenshot: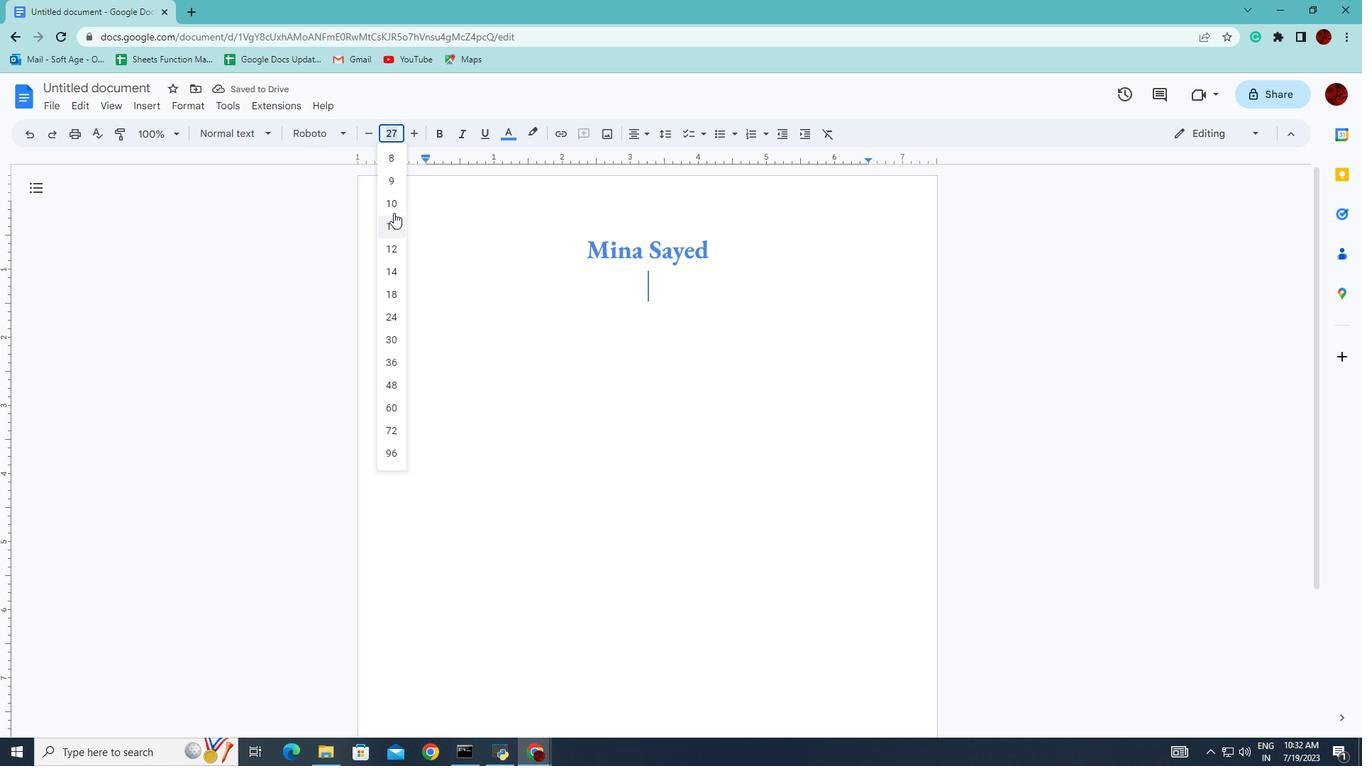 
Action: Mouse pressed left at (394, 207)
Screenshot: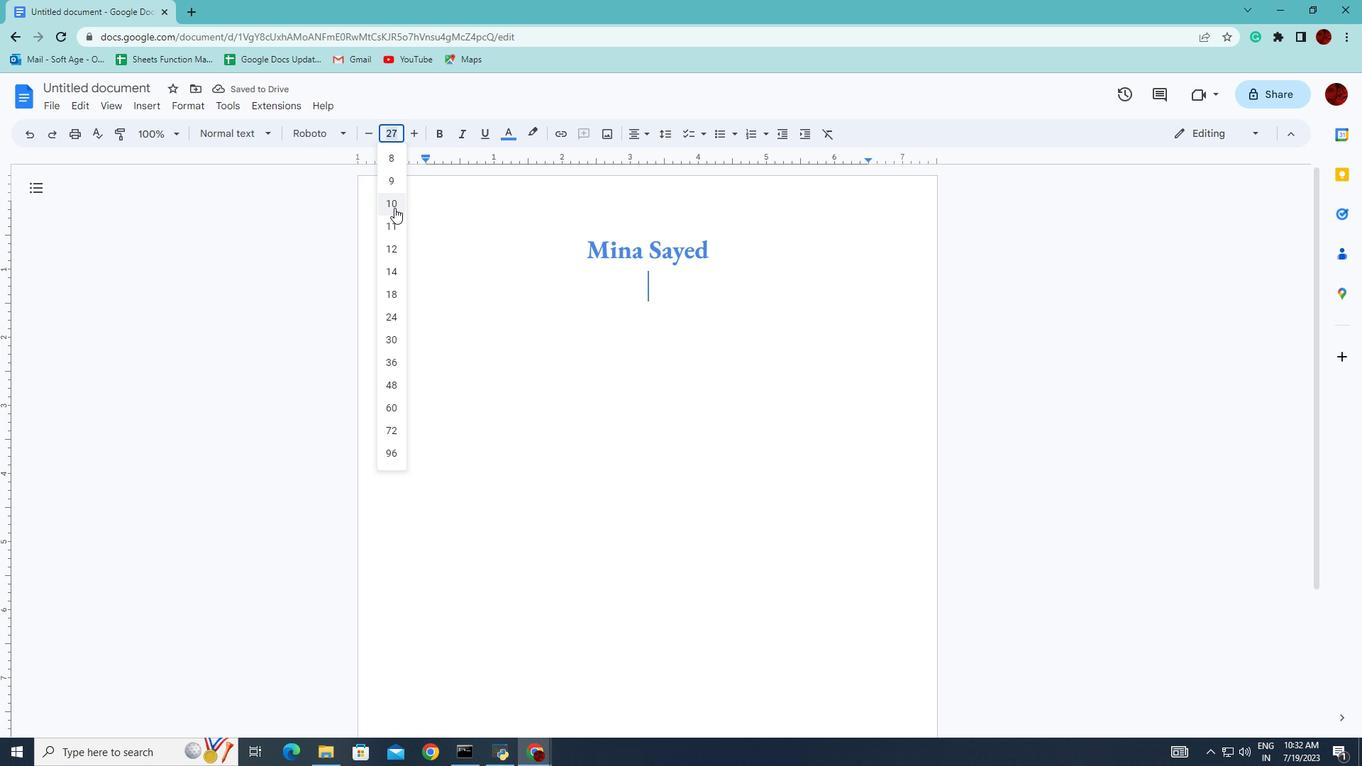 
Action: Key pressed 123<Key.space><Key.shift>Carpenter<Key.space><Key.shift>Street,<Key.space><Key.shift>Philas<Key.backspace>delphia,<Key.space><Key.shift>PA,<Key.space>12345<Key.enter><Key.shift><Key.shift><Key.shift>minasayed<Key.shift><Key.shift><Key.shift><Key.shift><Key.shift><Key.shift><Key.shift><Key.shift>@example.com<Key.enter><Key.shift_r><Key.shift_r><Key.shift_r>(123<Key.shift_r>)<Key.space>456-7890
Screenshot: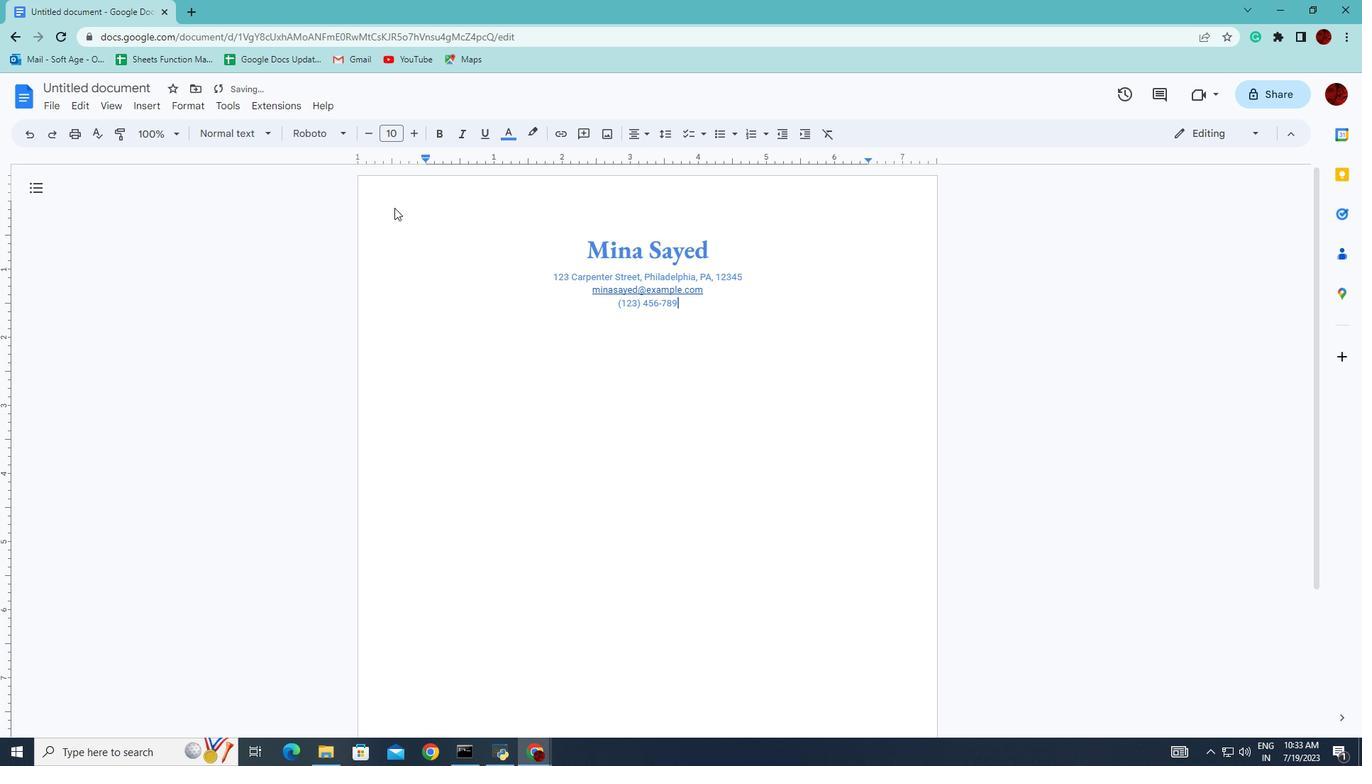 
Action: Mouse moved to (552, 276)
Screenshot: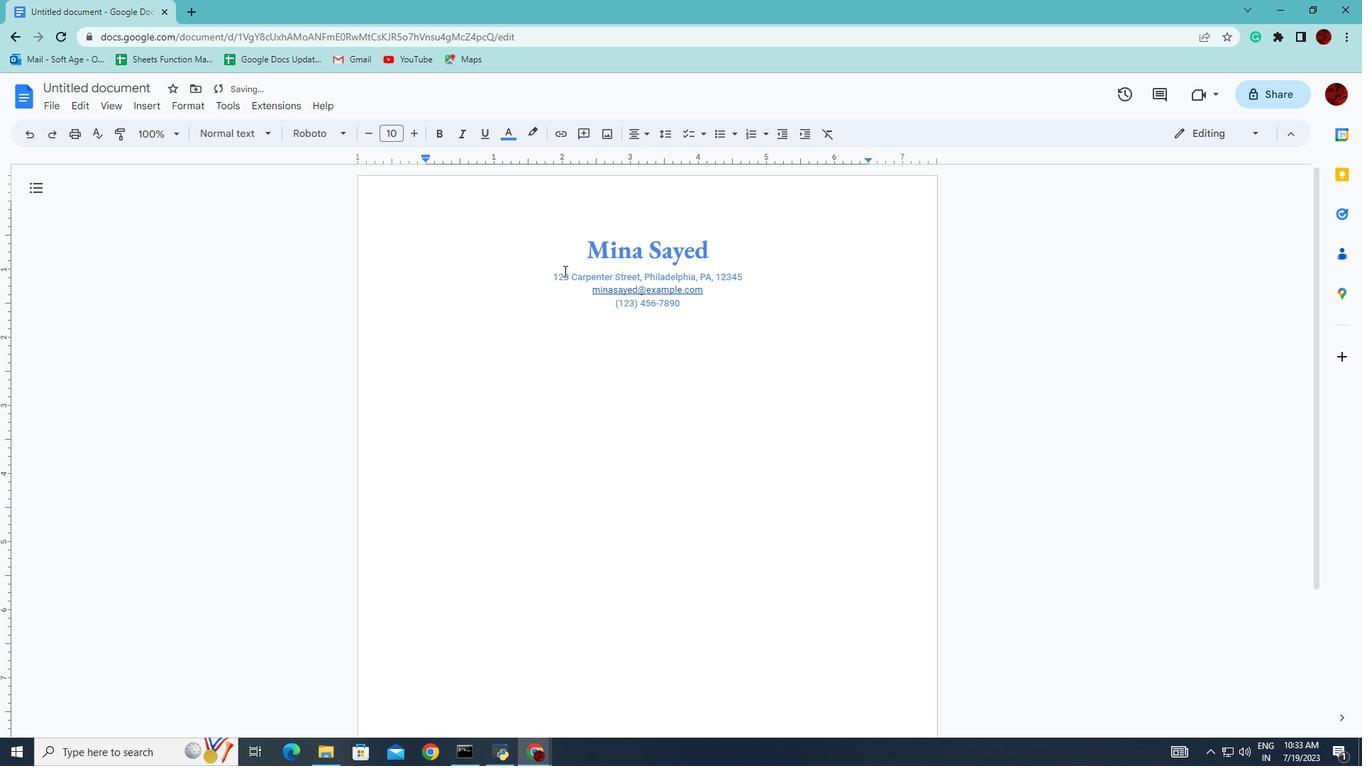 
Action: Mouse pressed left at (552, 276)
Screenshot: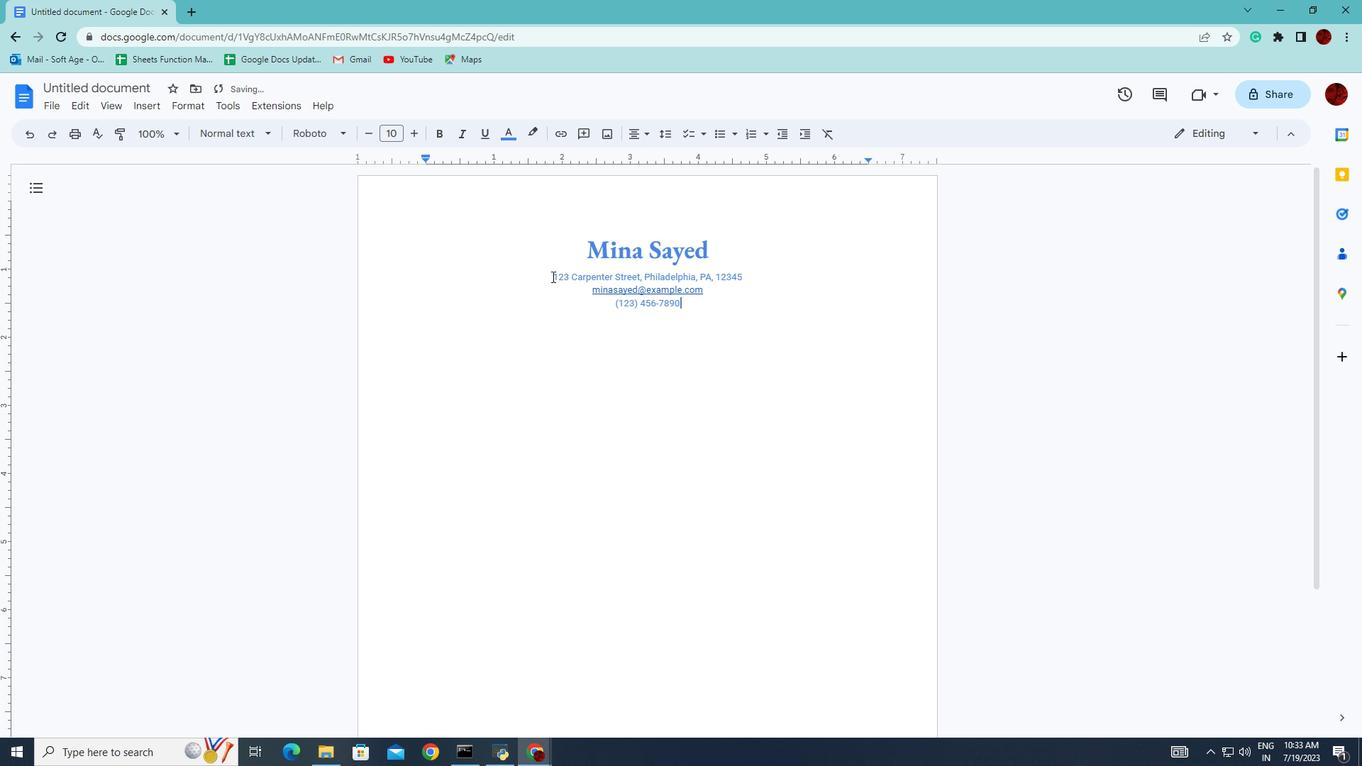 
Action: Mouse moved to (508, 131)
Screenshot: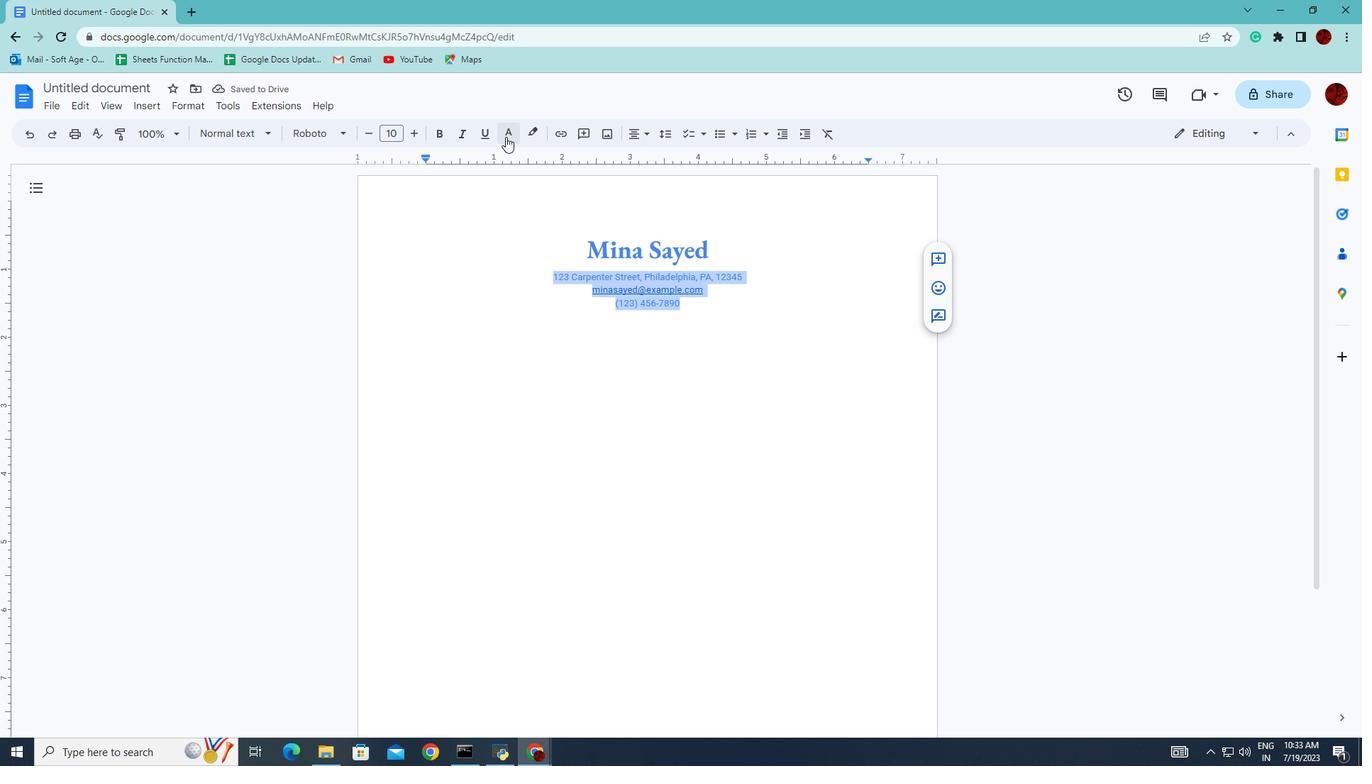 
Action: Mouse pressed left at (508, 131)
Screenshot: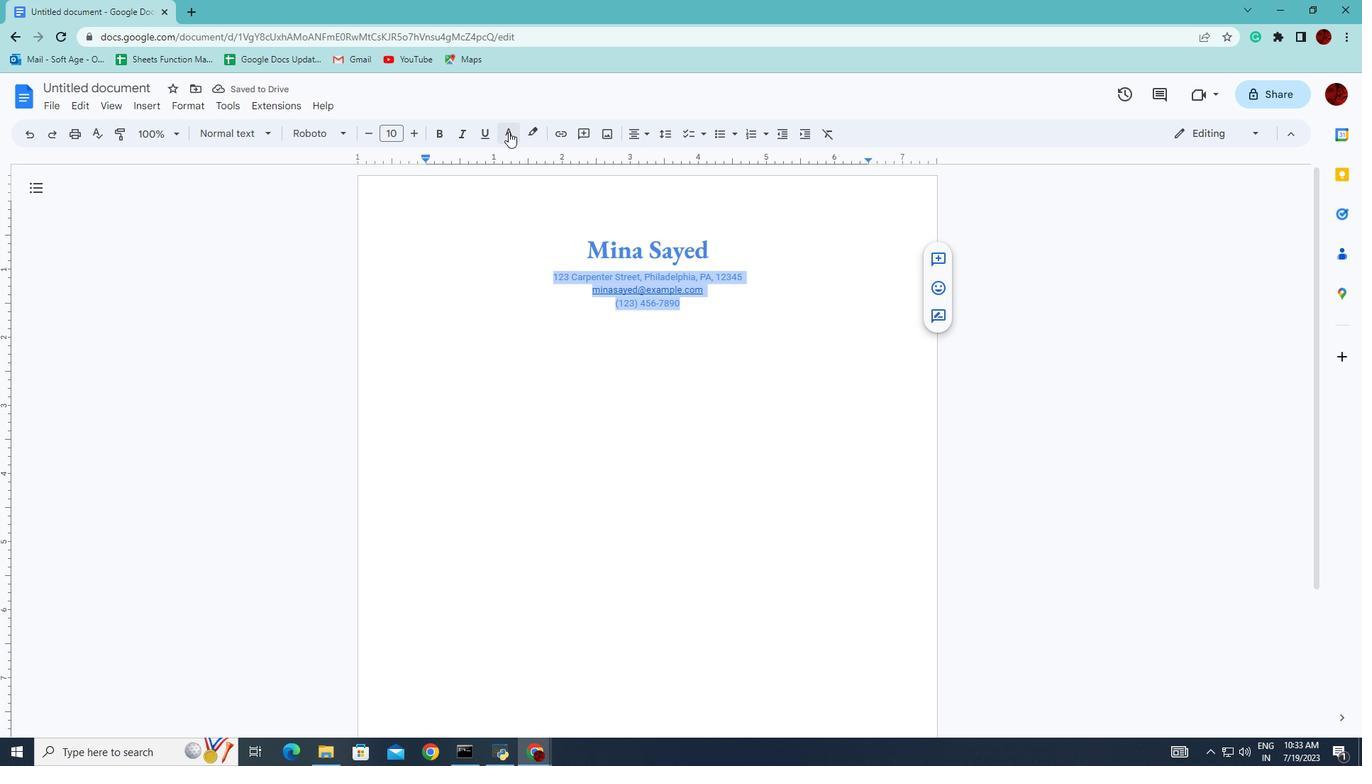 
Action: Mouse moved to (516, 163)
Screenshot: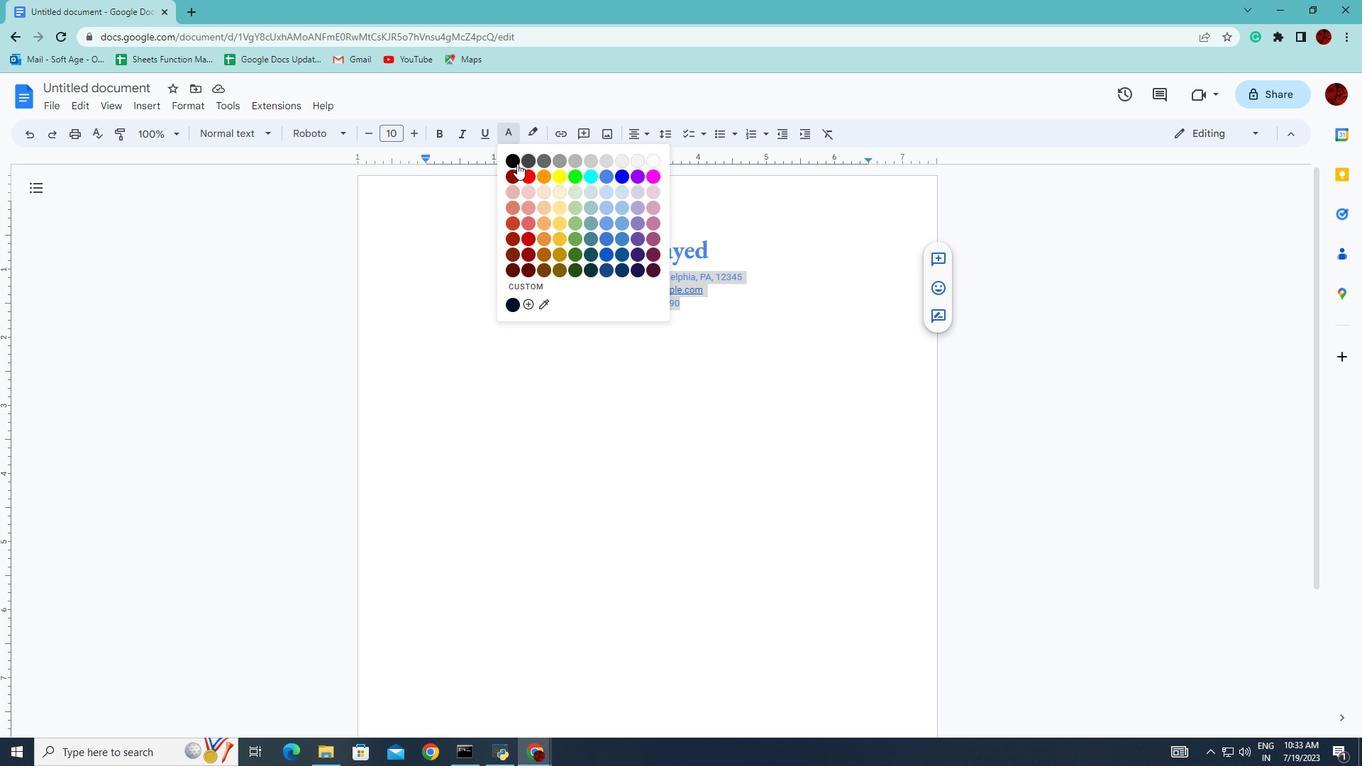 
Action: Mouse pressed left at (516, 163)
Screenshot: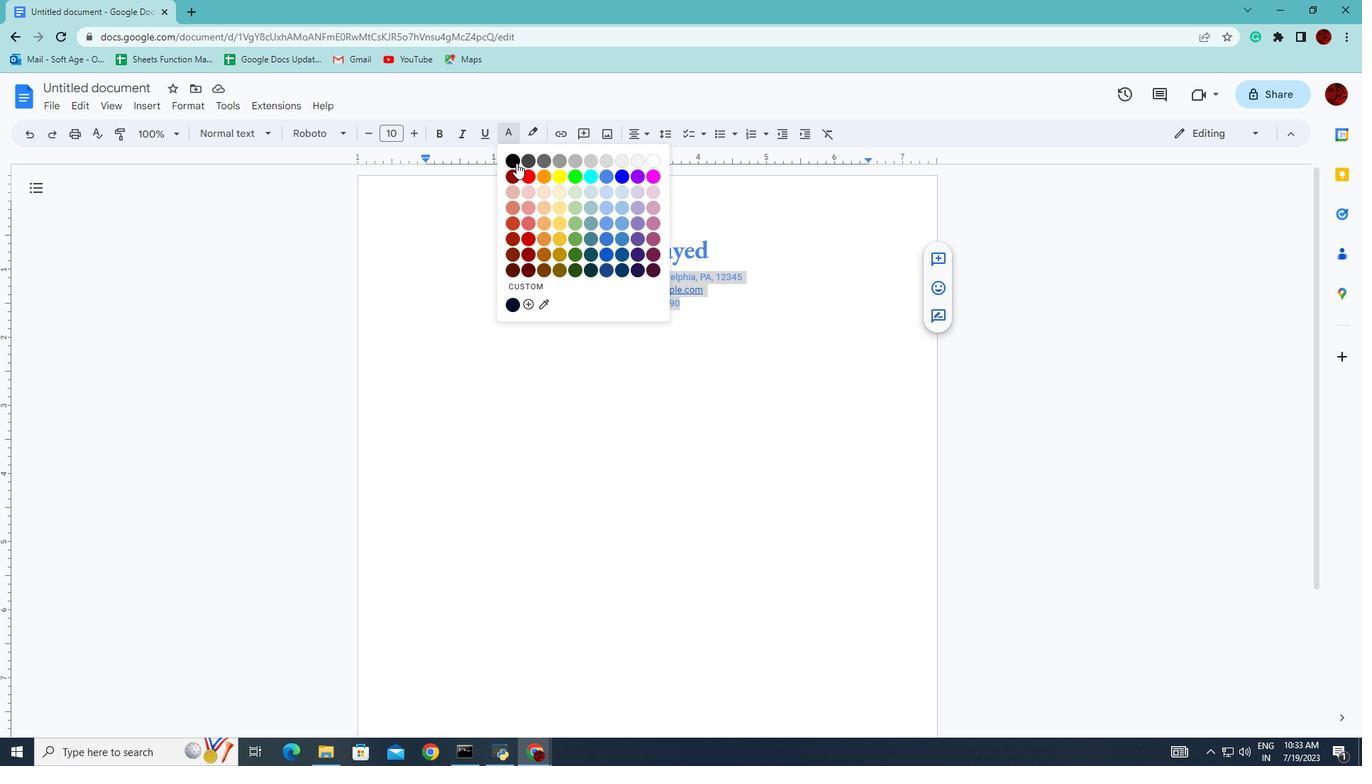 
Action: Mouse moved to (683, 312)
Screenshot: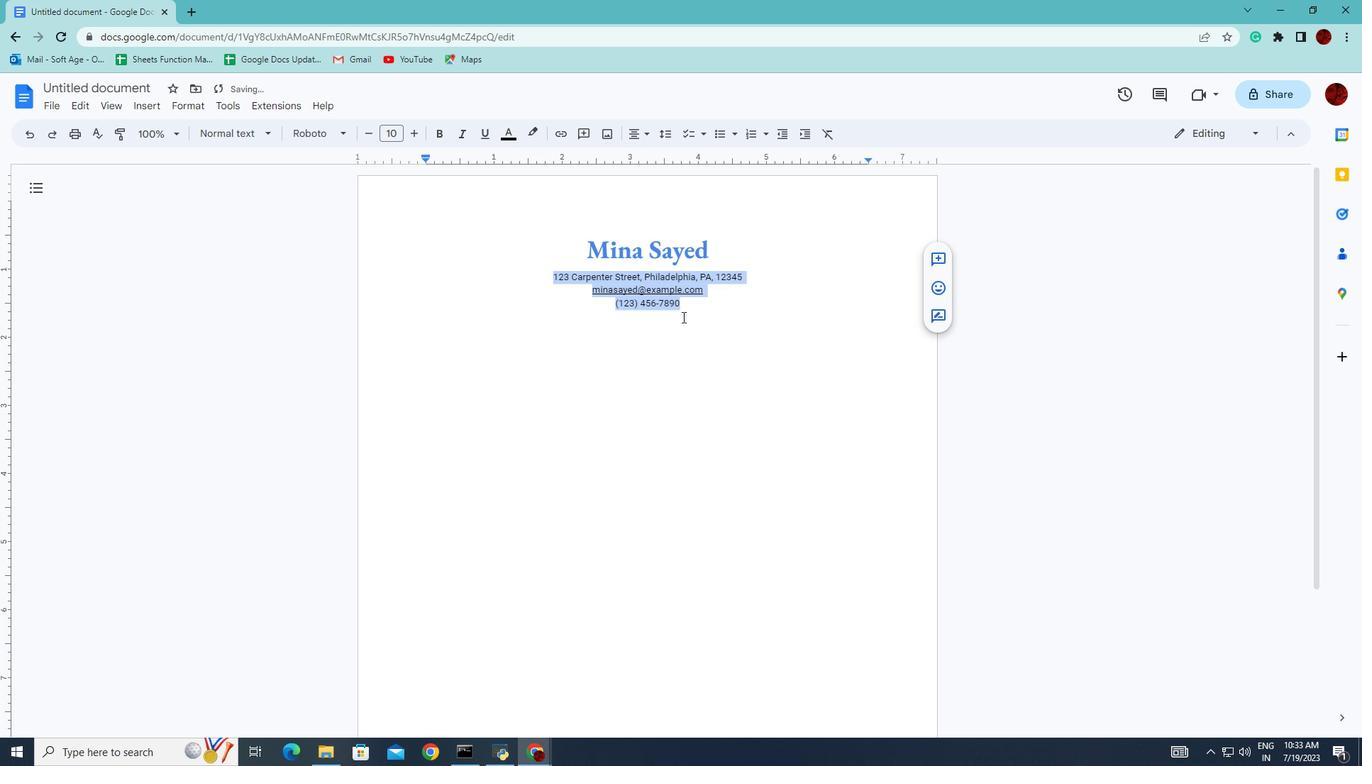 
Action: Mouse pressed left at (683, 312)
Screenshot: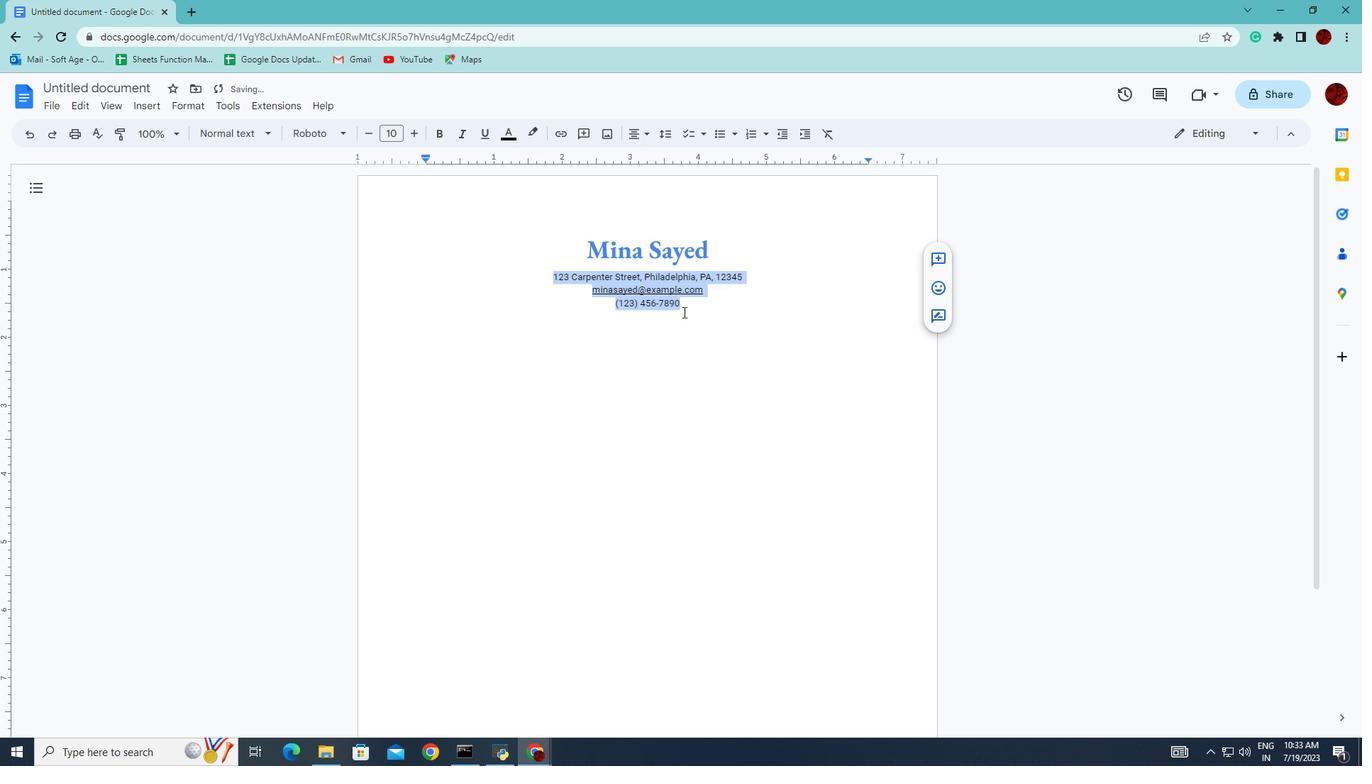 
Action: Mouse moved to (685, 310)
Screenshot: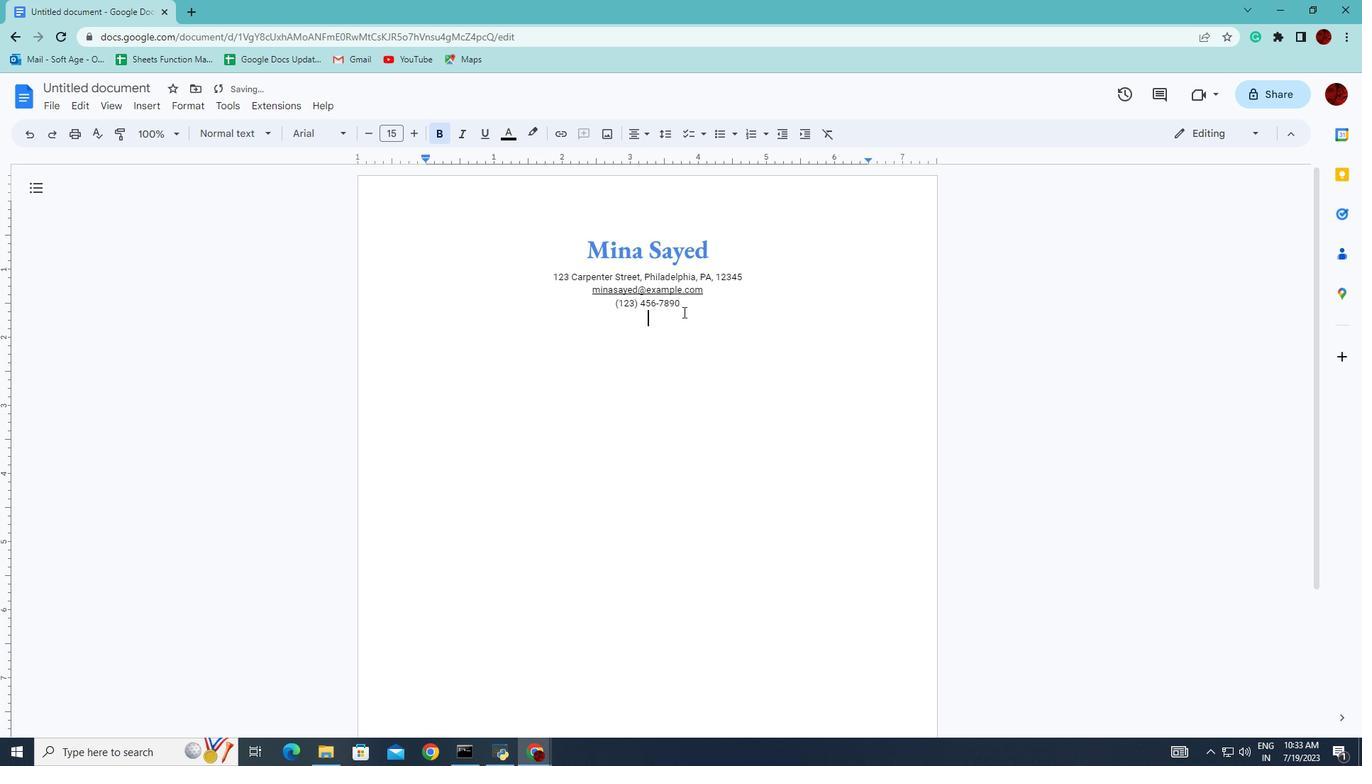 
Action: Key pressed <Key.enter><Key.enter>
Screenshot: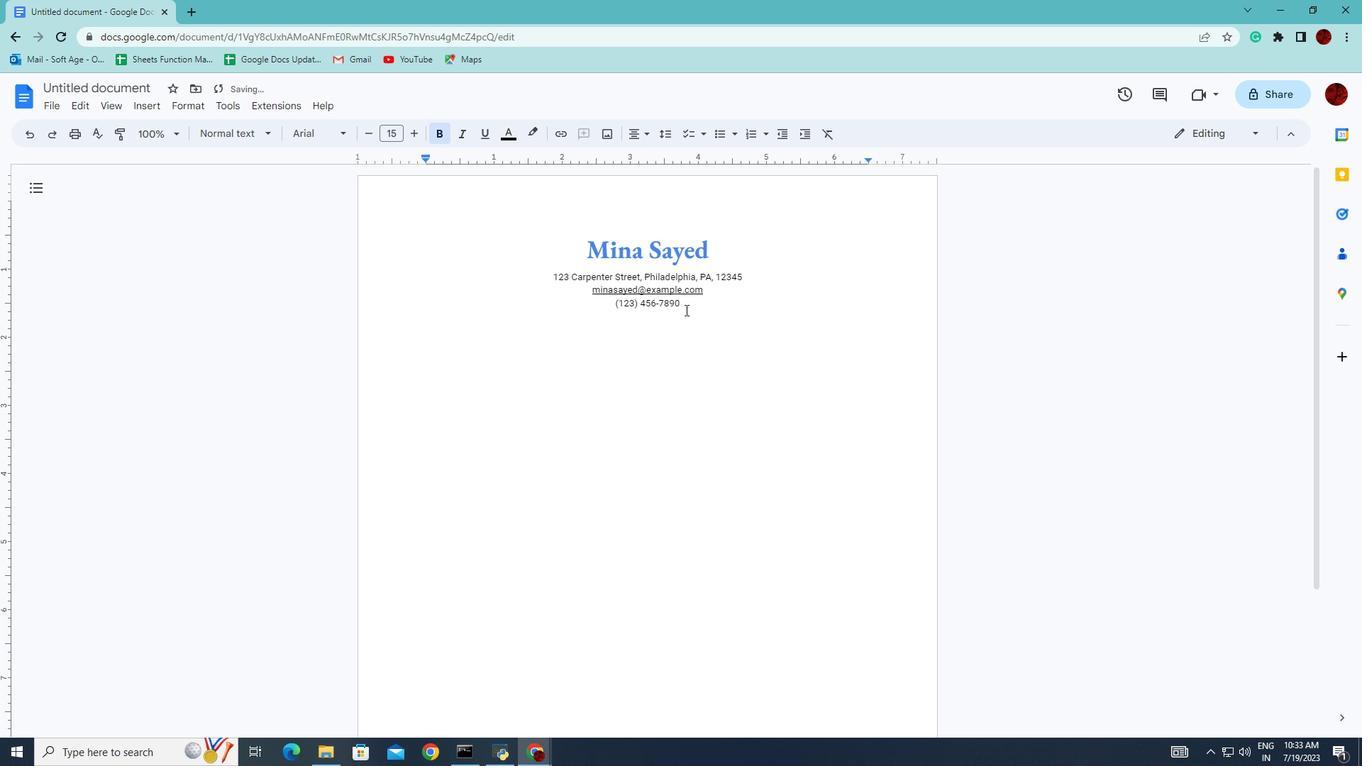 
Action: Mouse moved to (136, 106)
Screenshot: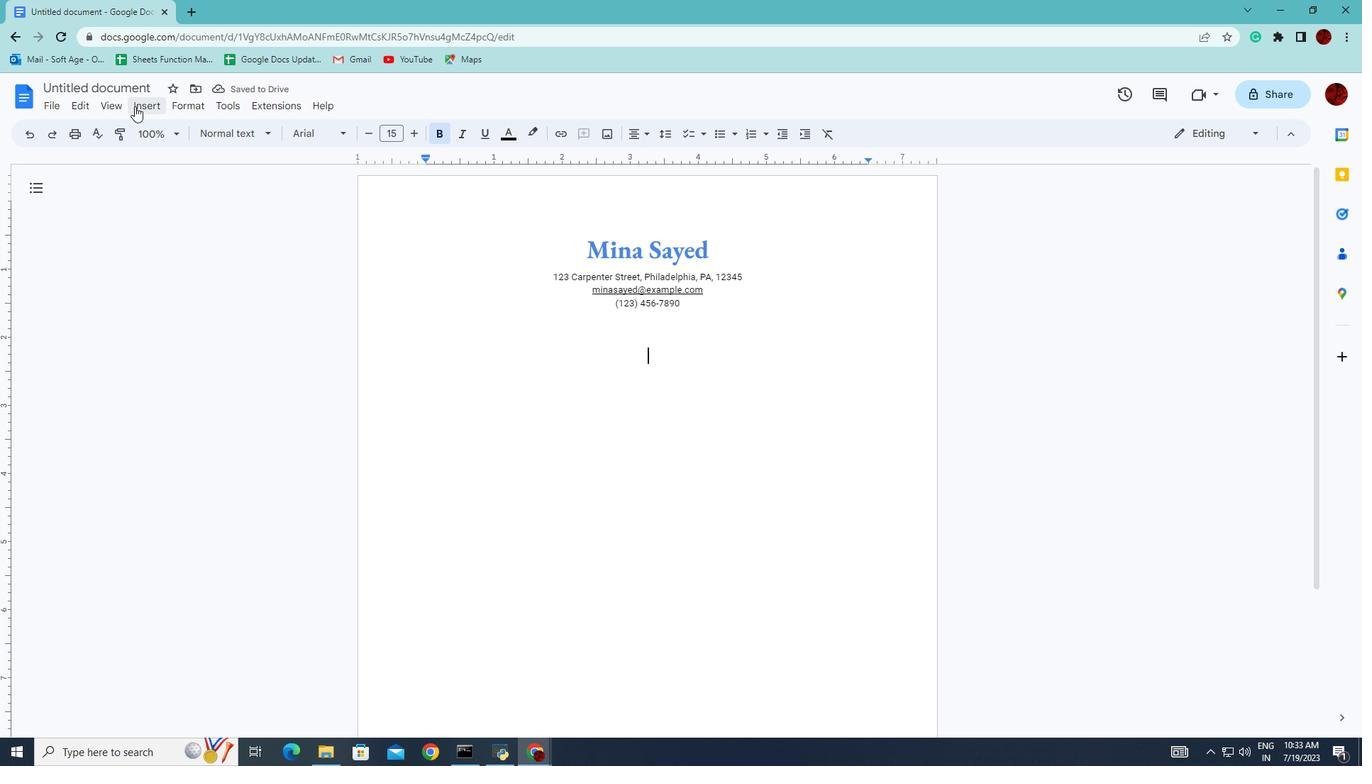 
Action: Mouse pressed left at (136, 106)
Screenshot: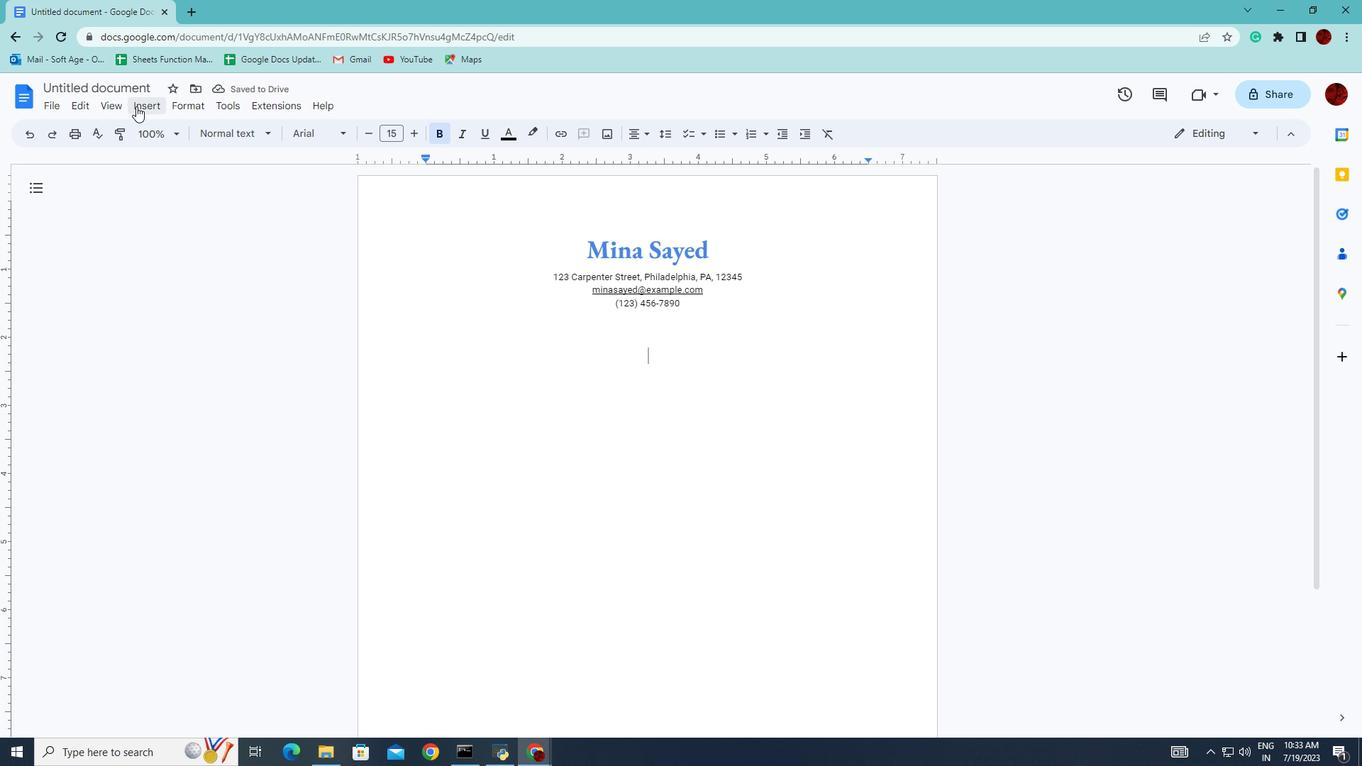 
Action: Mouse moved to (364, 186)
Screenshot: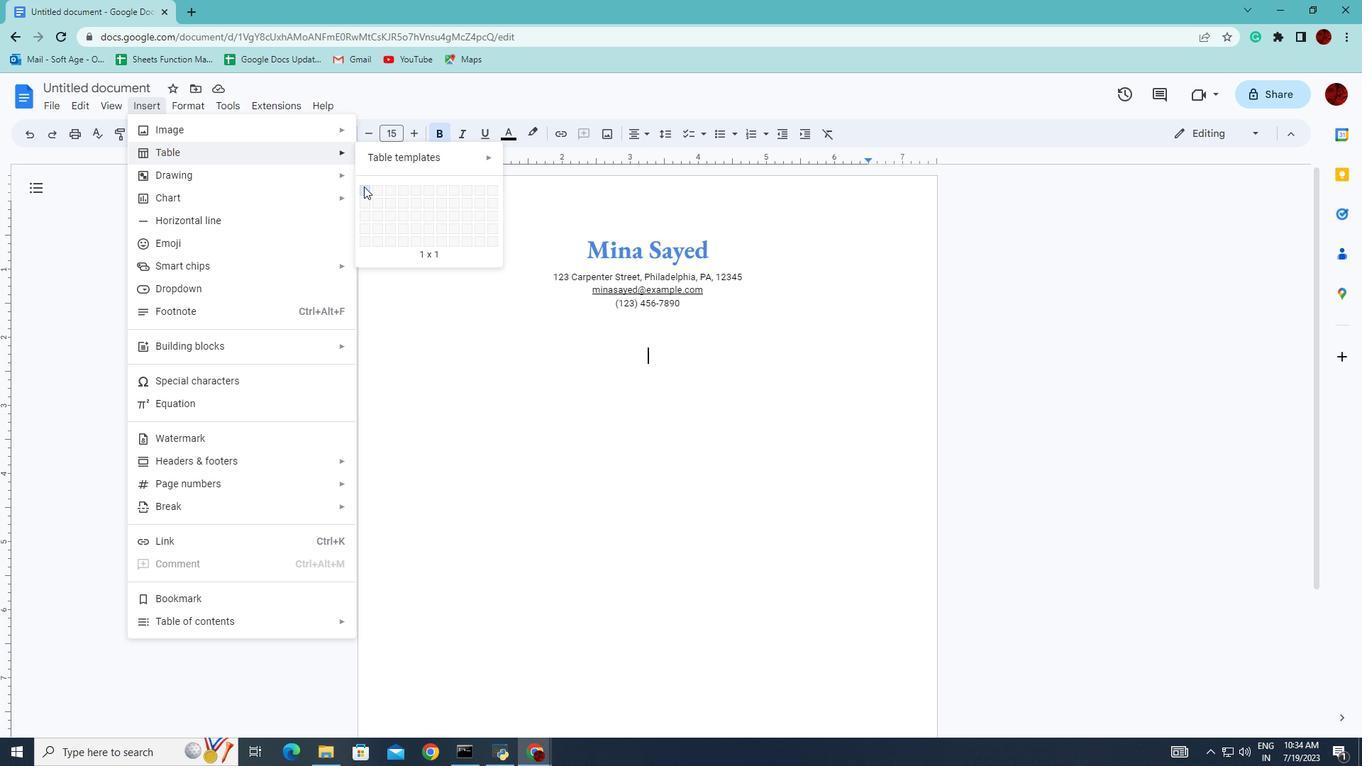 
Action: Mouse pressed left at (364, 186)
Screenshot: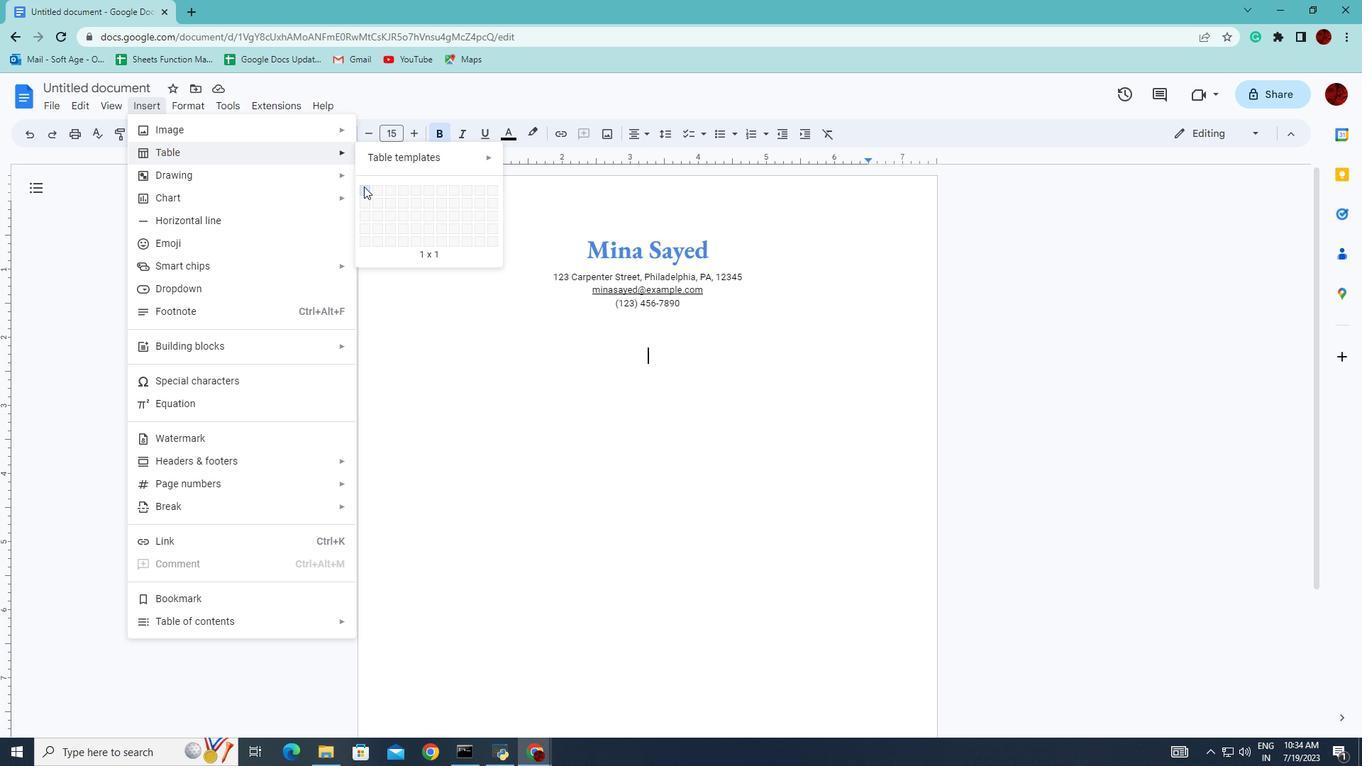 
Action: Mouse moved to (427, 377)
Screenshot: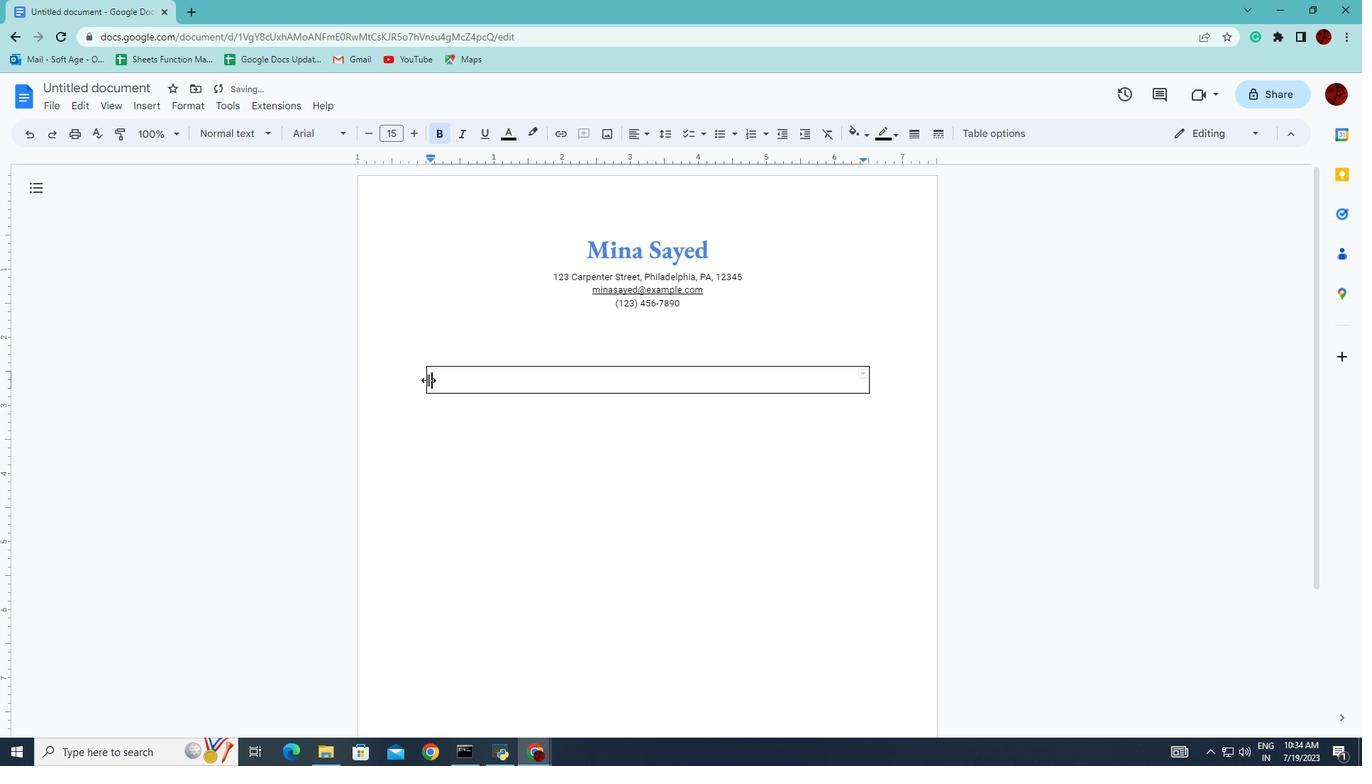 
Action: Mouse pressed left at (427, 377)
Screenshot: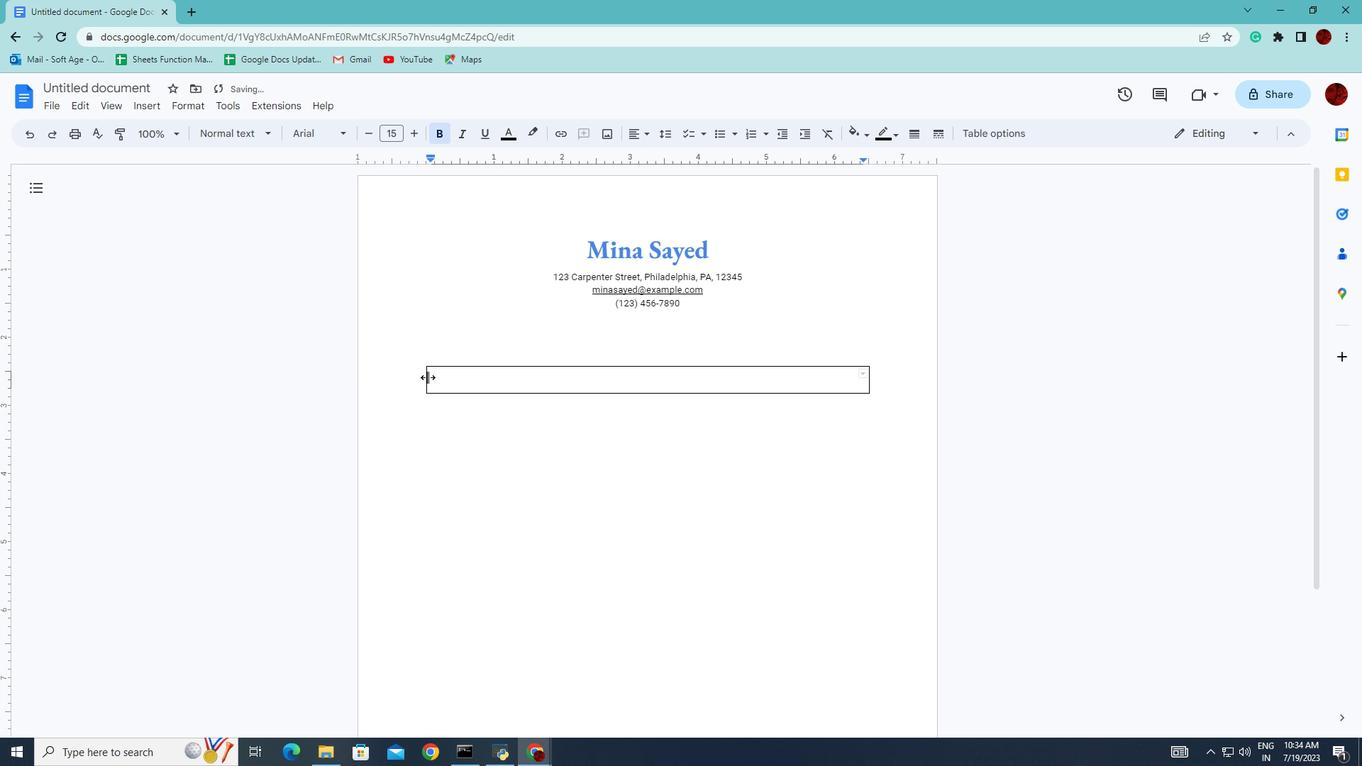 
Action: Mouse moved to (390, 378)
Screenshot: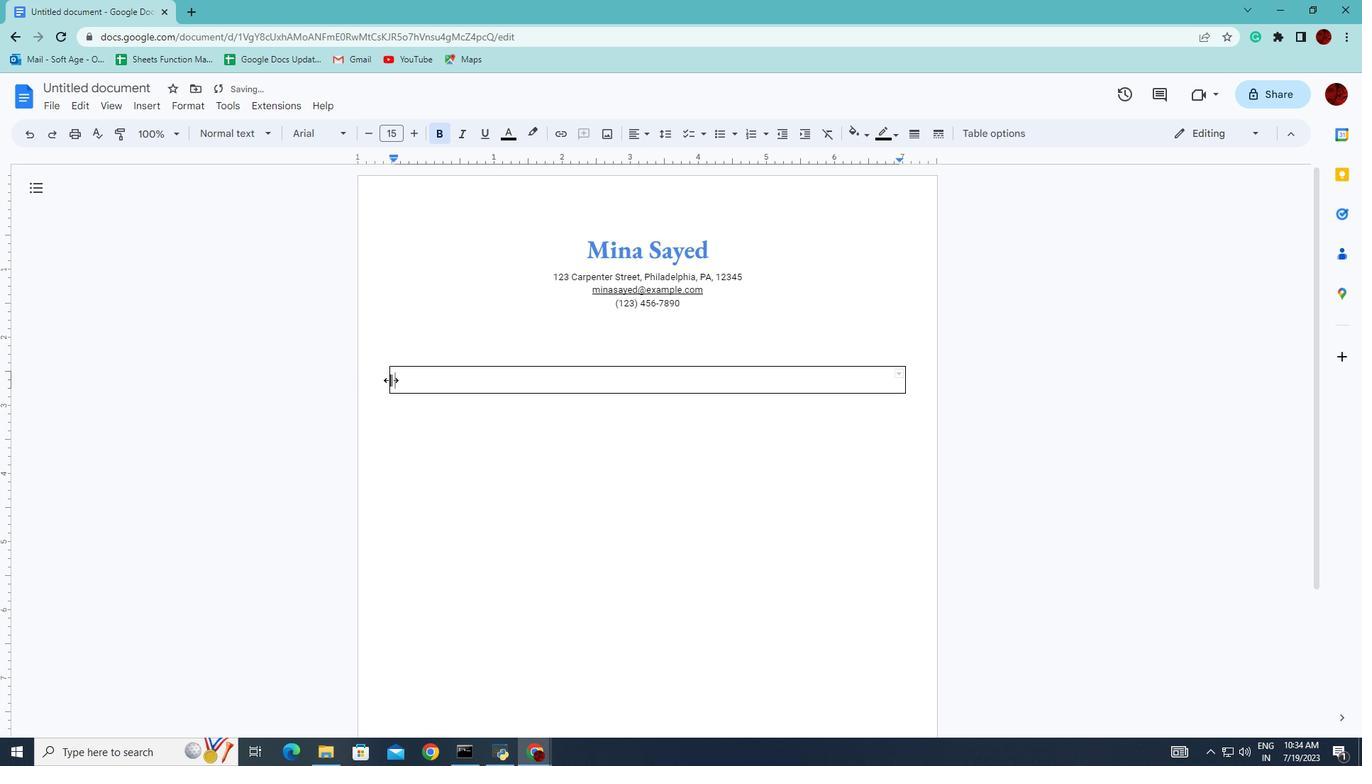 
Action: Mouse pressed left at (390, 378)
Screenshot: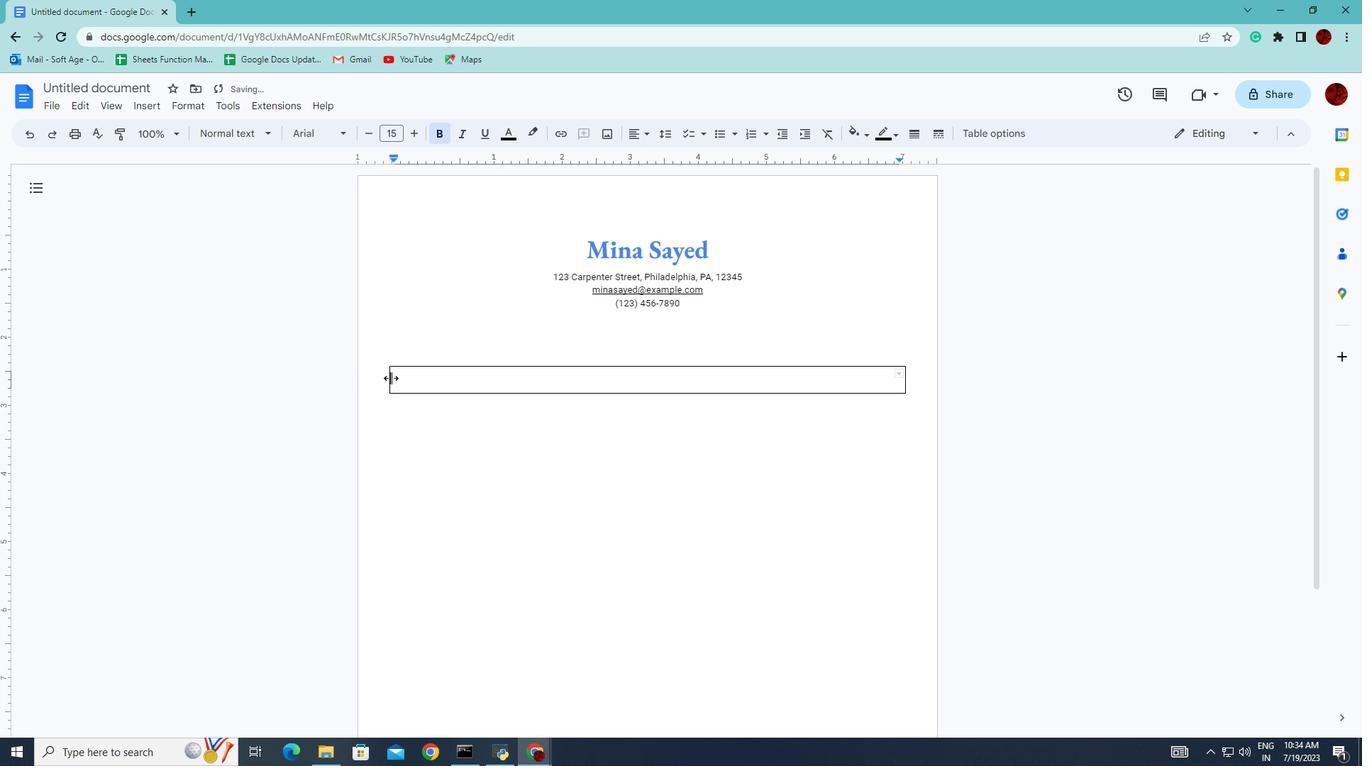 
Action: Mouse moved to (370, 376)
Screenshot: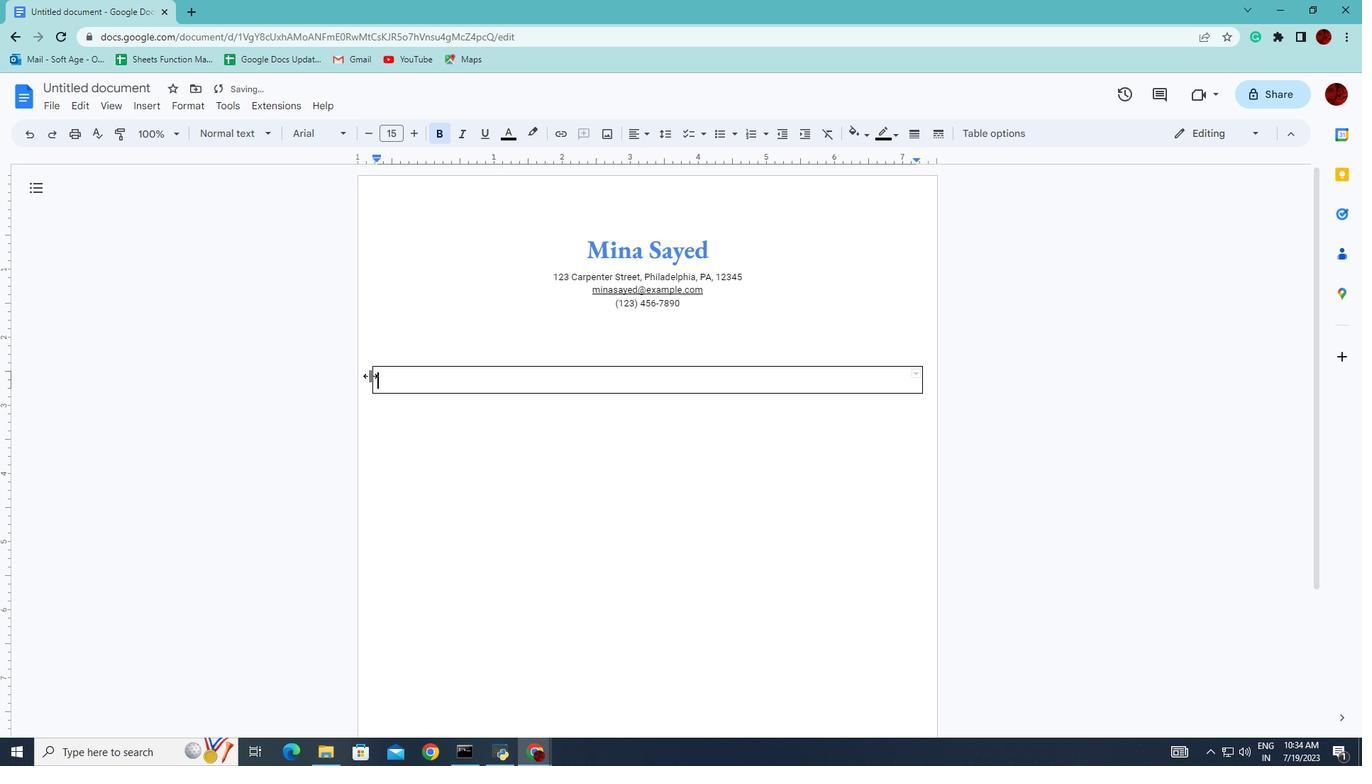 
Action: Mouse pressed left at (370, 376)
Screenshot: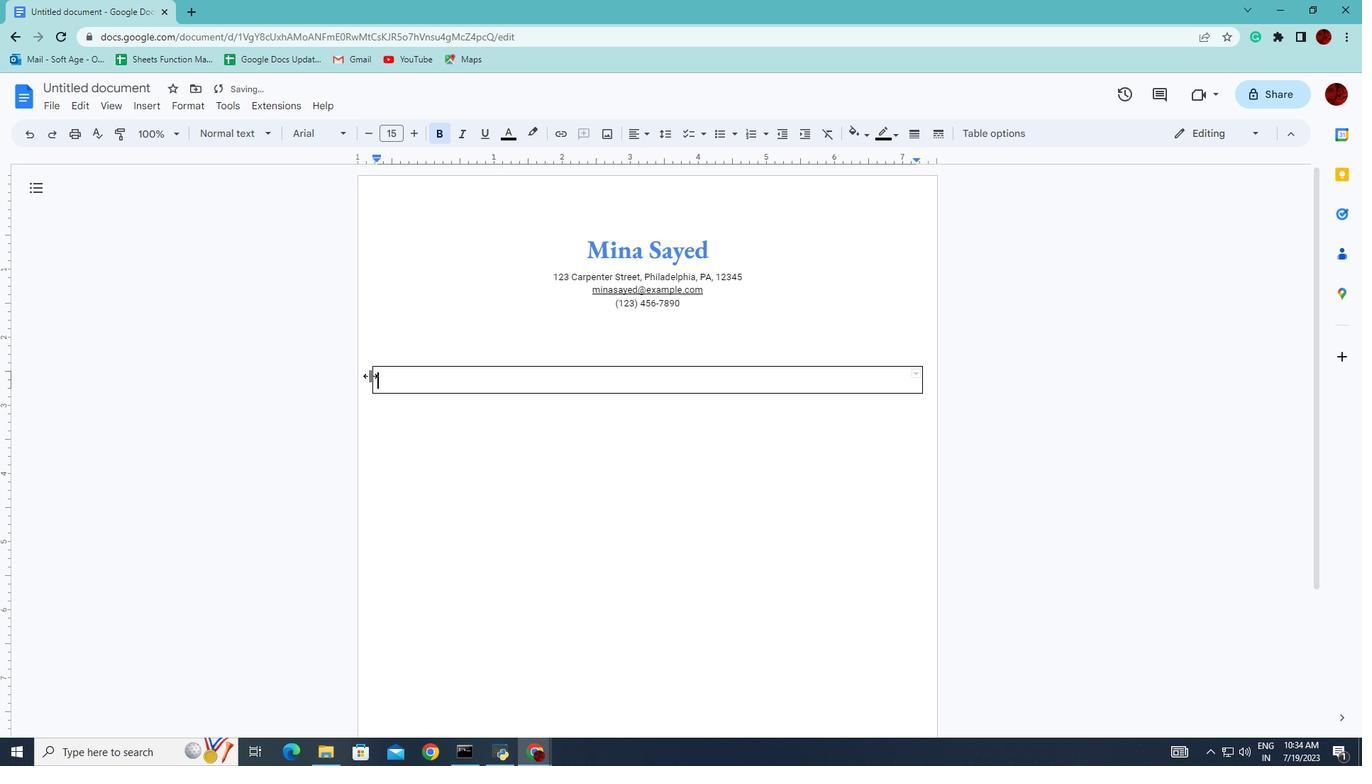 
Action: Mouse moved to (929, 381)
Screenshot: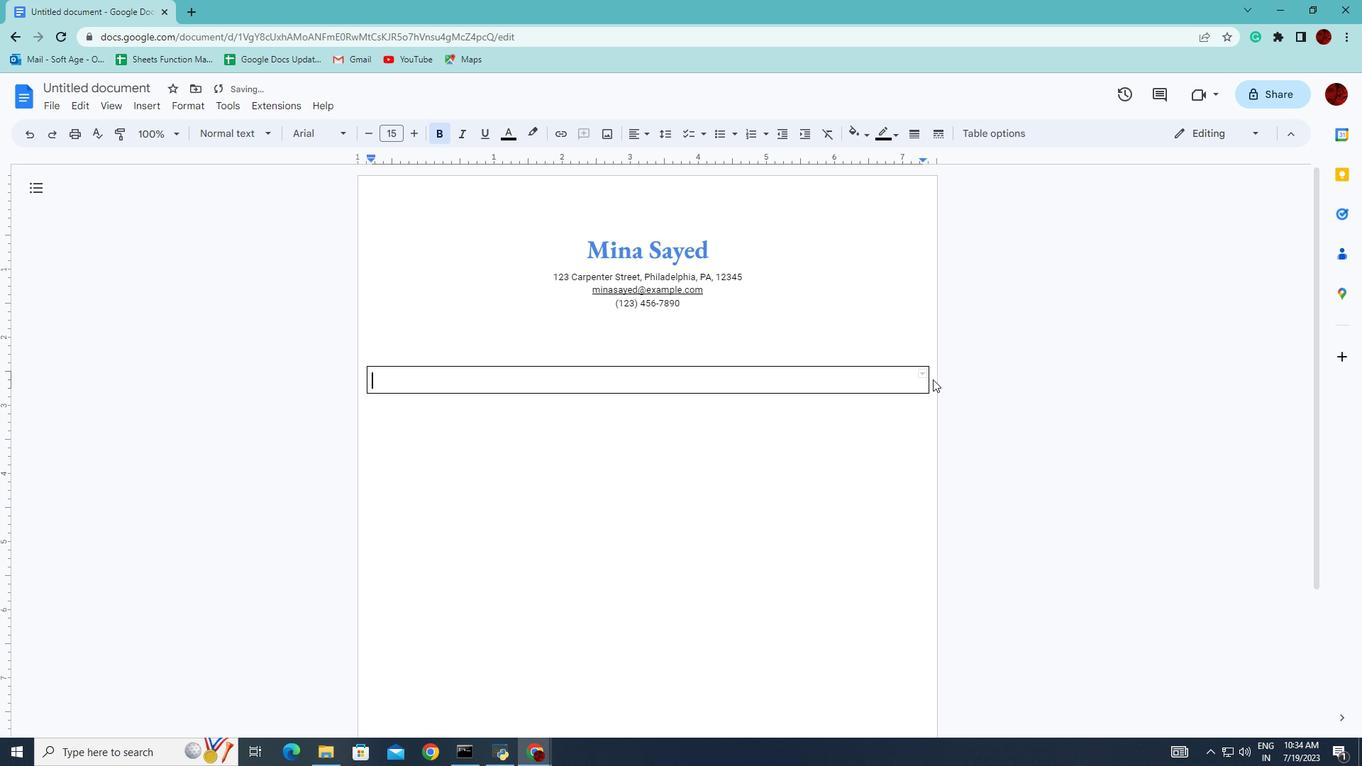 
Action: Mouse pressed left at (929, 381)
Screenshot: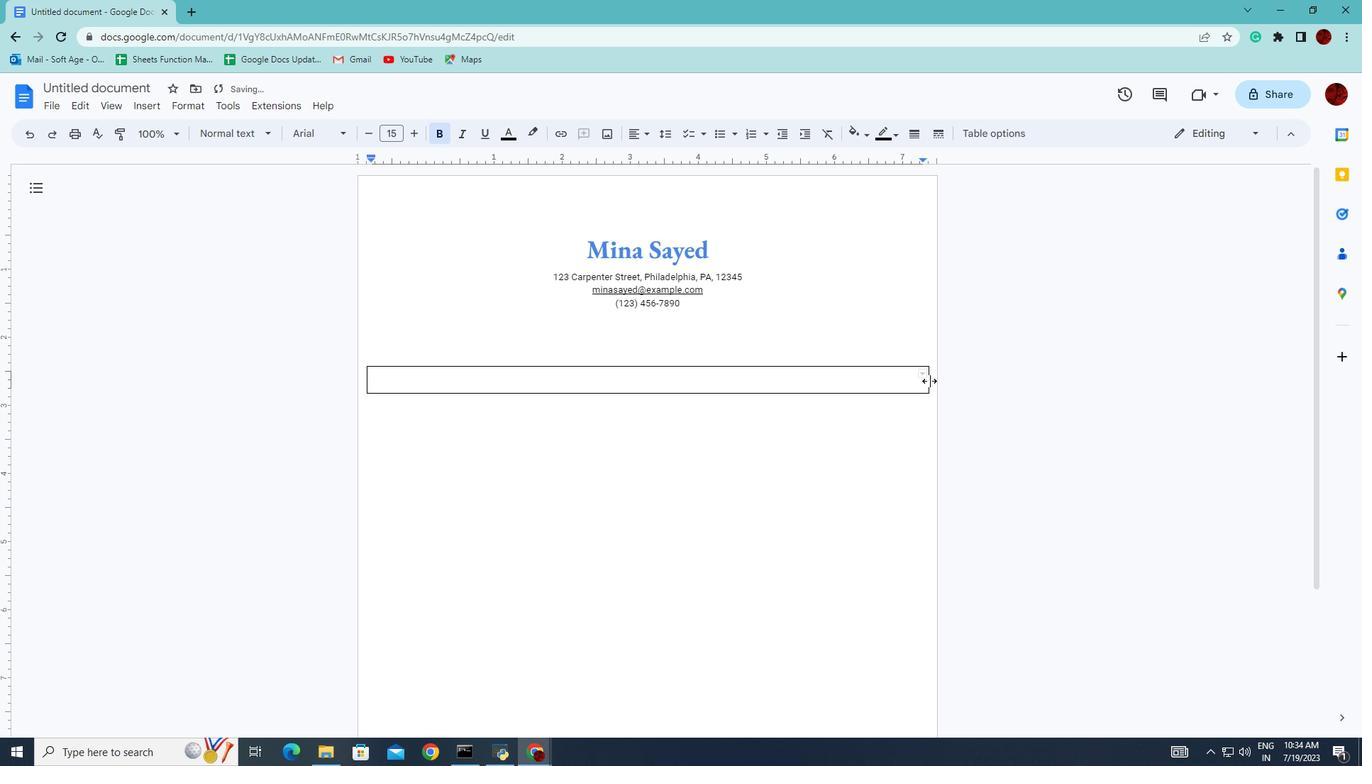 
Action: Mouse moved to (636, 392)
Screenshot: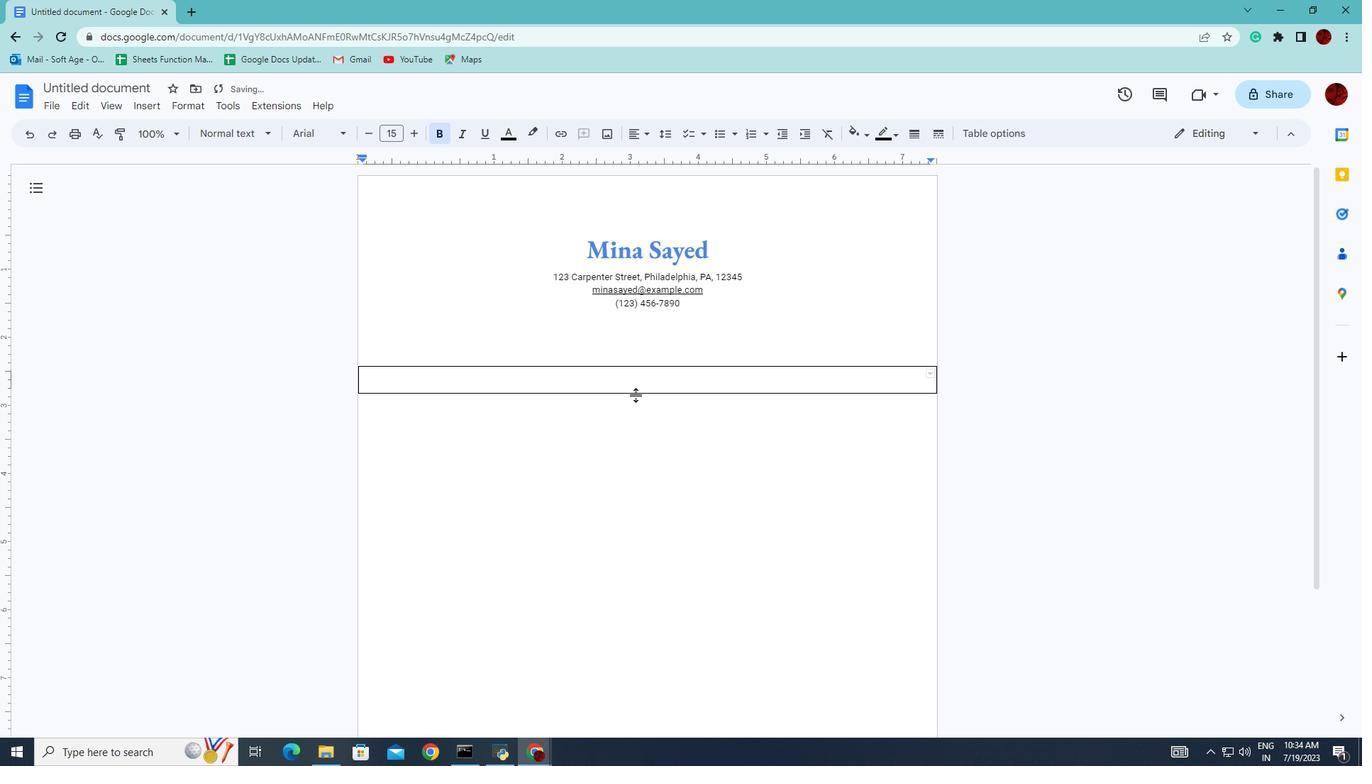 
Action: Mouse pressed left at (636, 392)
Screenshot: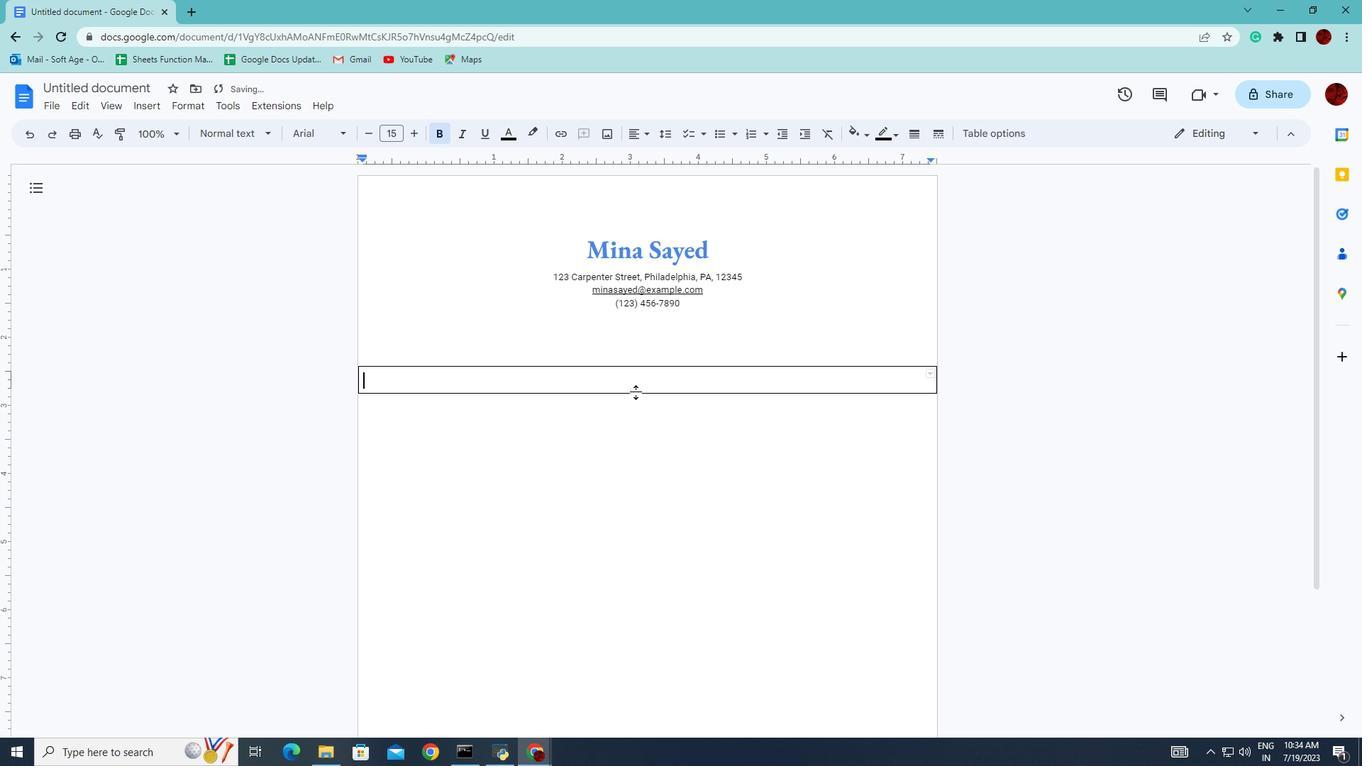 
Action: Mouse moved to (644, 134)
Screenshot: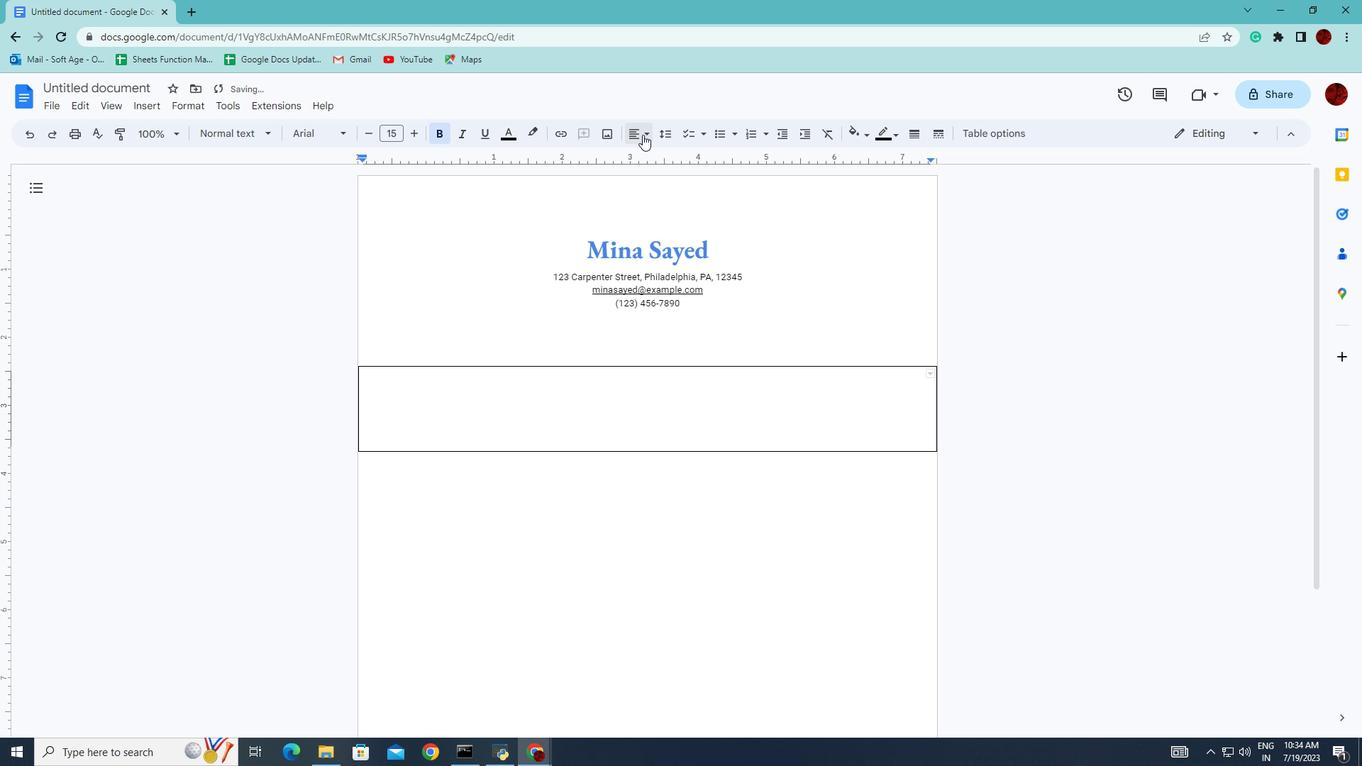 
Action: Mouse pressed left at (644, 134)
Screenshot: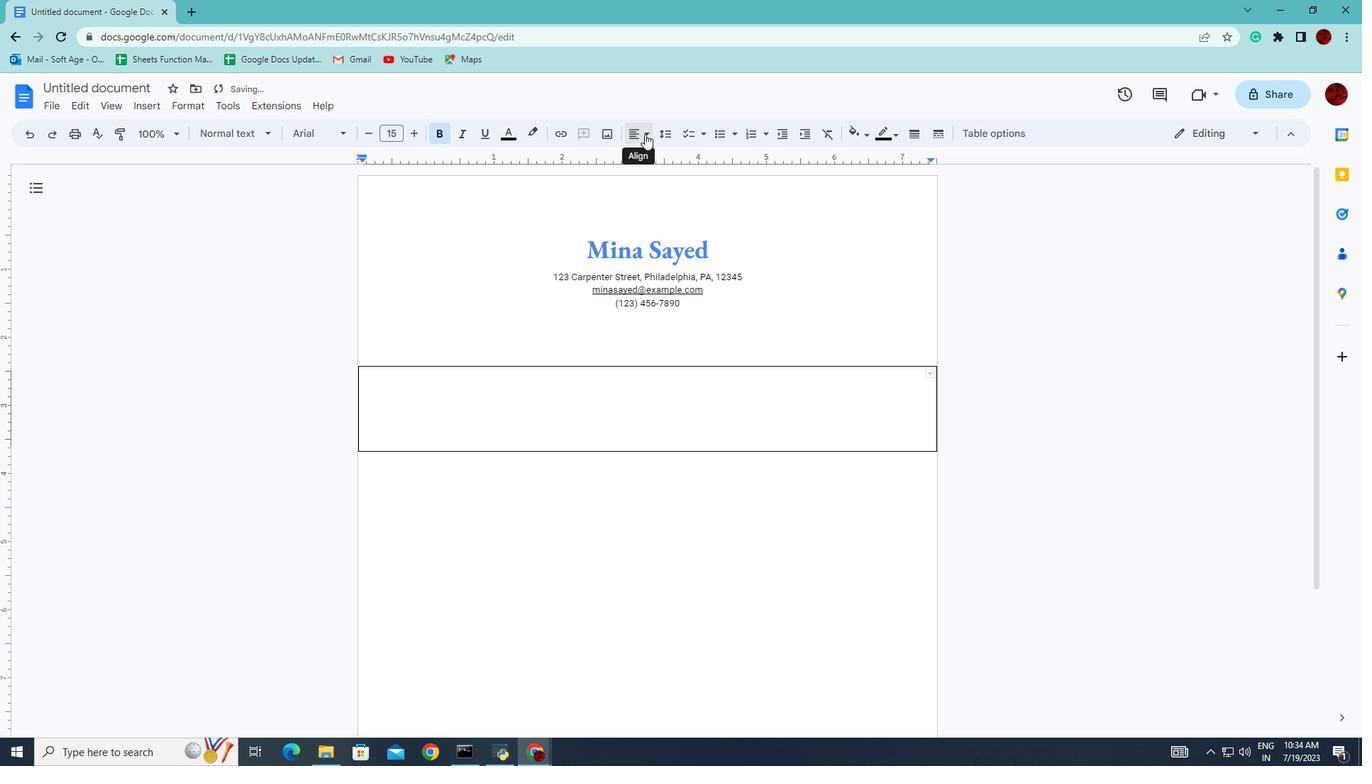 
Action: Mouse moved to (659, 161)
Screenshot: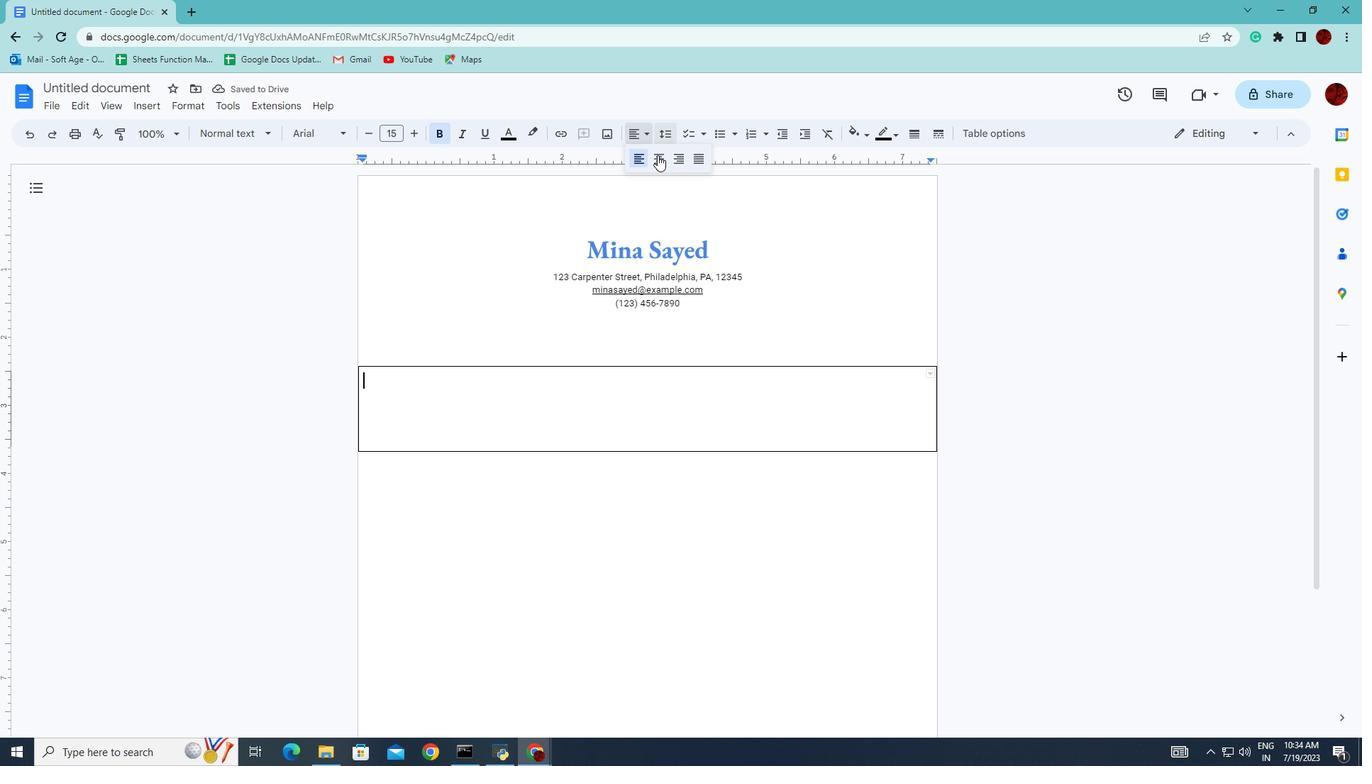 
Action: Mouse pressed left at (659, 161)
Screenshot: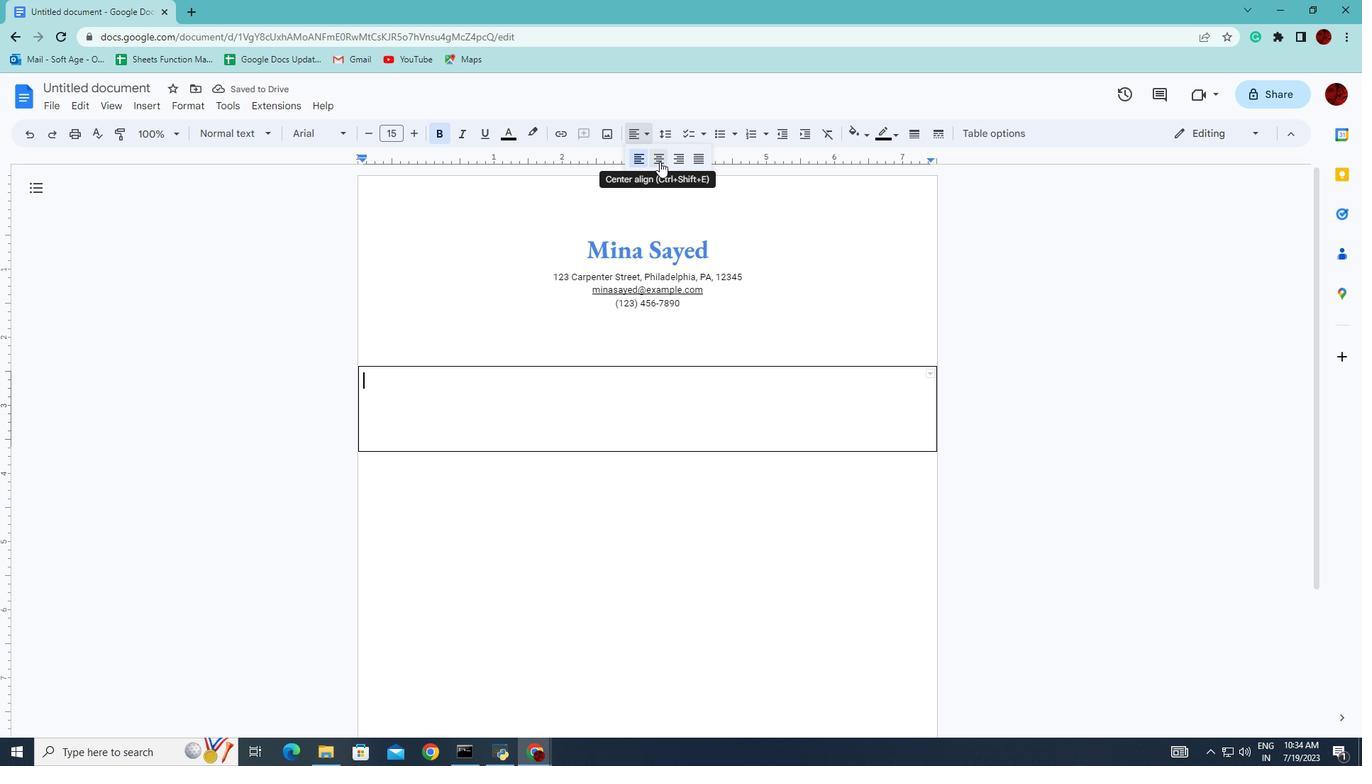 
Action: Mouse moved to (866, 134)
Screenshot: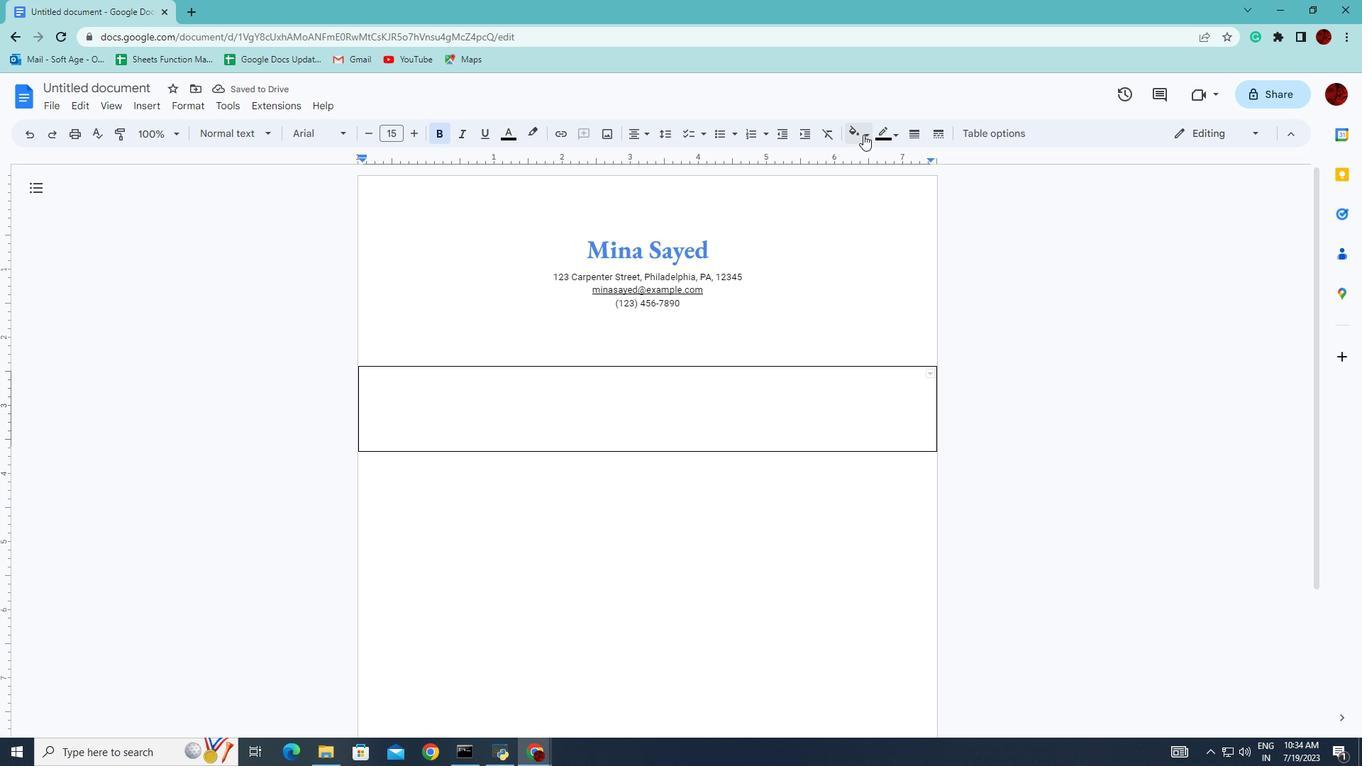 
Action: Mouse pressed left at (866, 134)
Screenshot: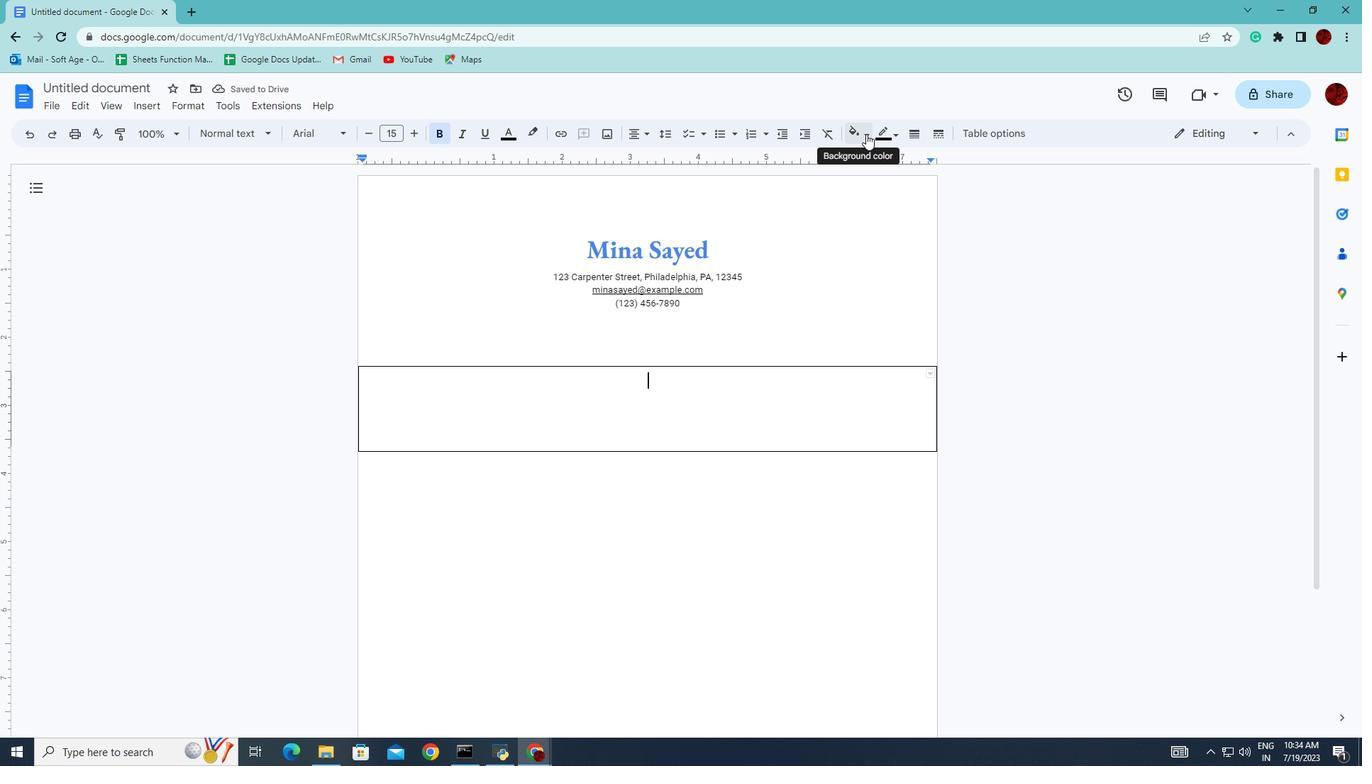
Action: Mouse moved to (958, 197)
Screenshot: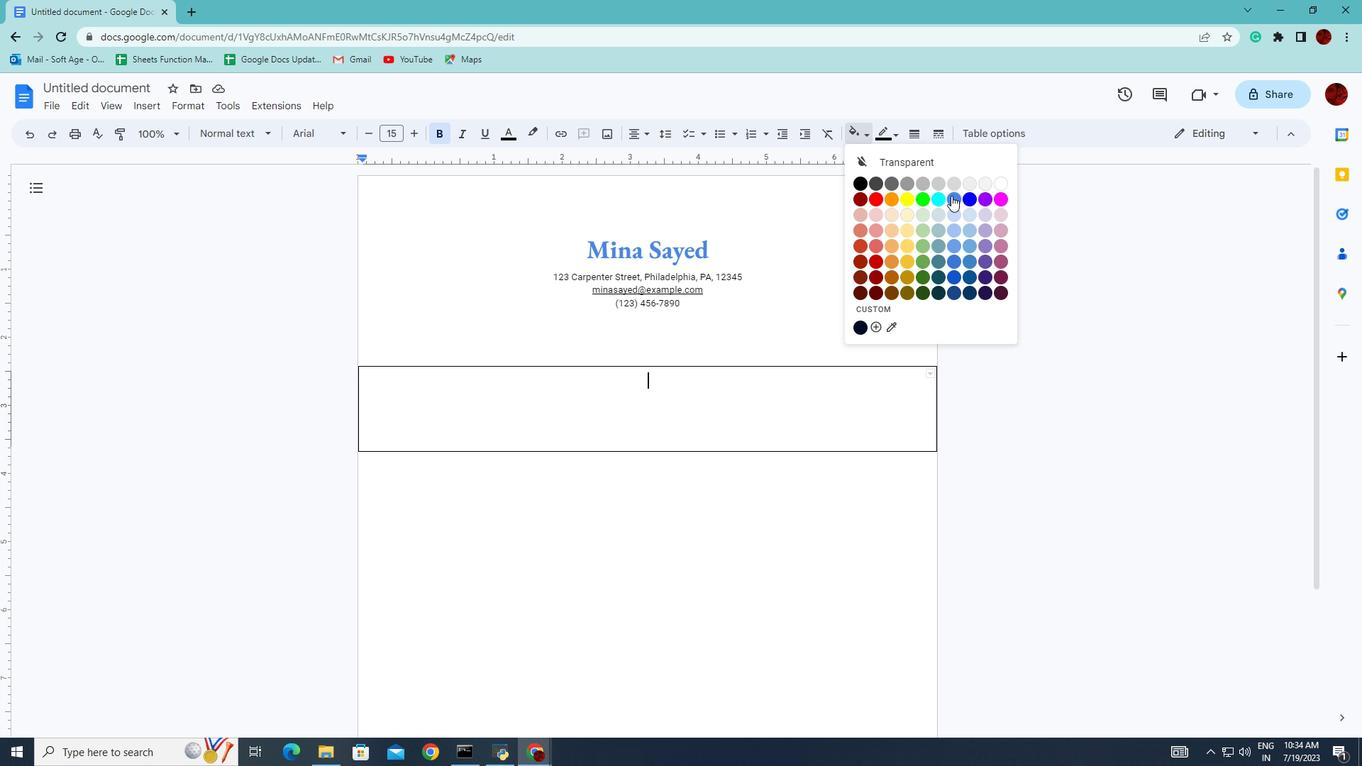 
Action: Mouse pressed left at (958, 197)
Screenshot: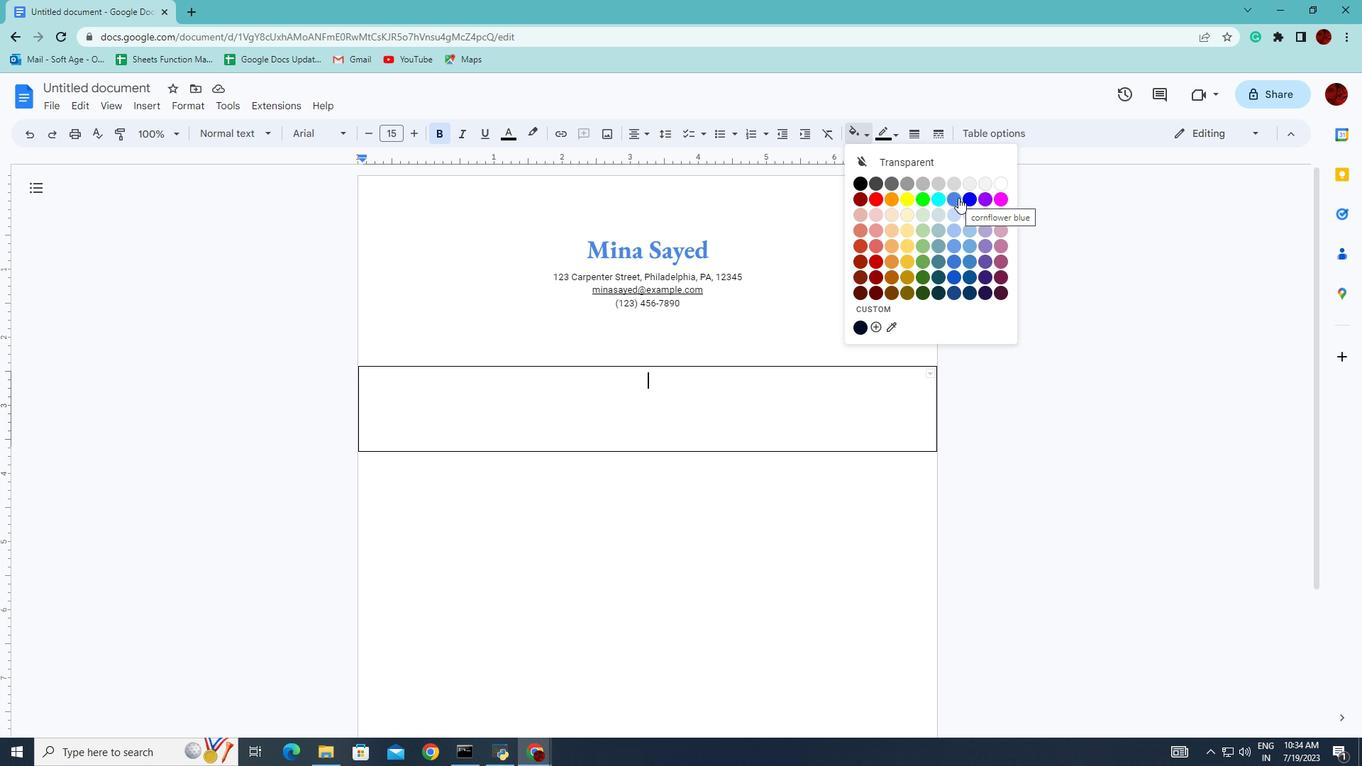 
Action: Mouse moved to (867, 137)
Screenshot: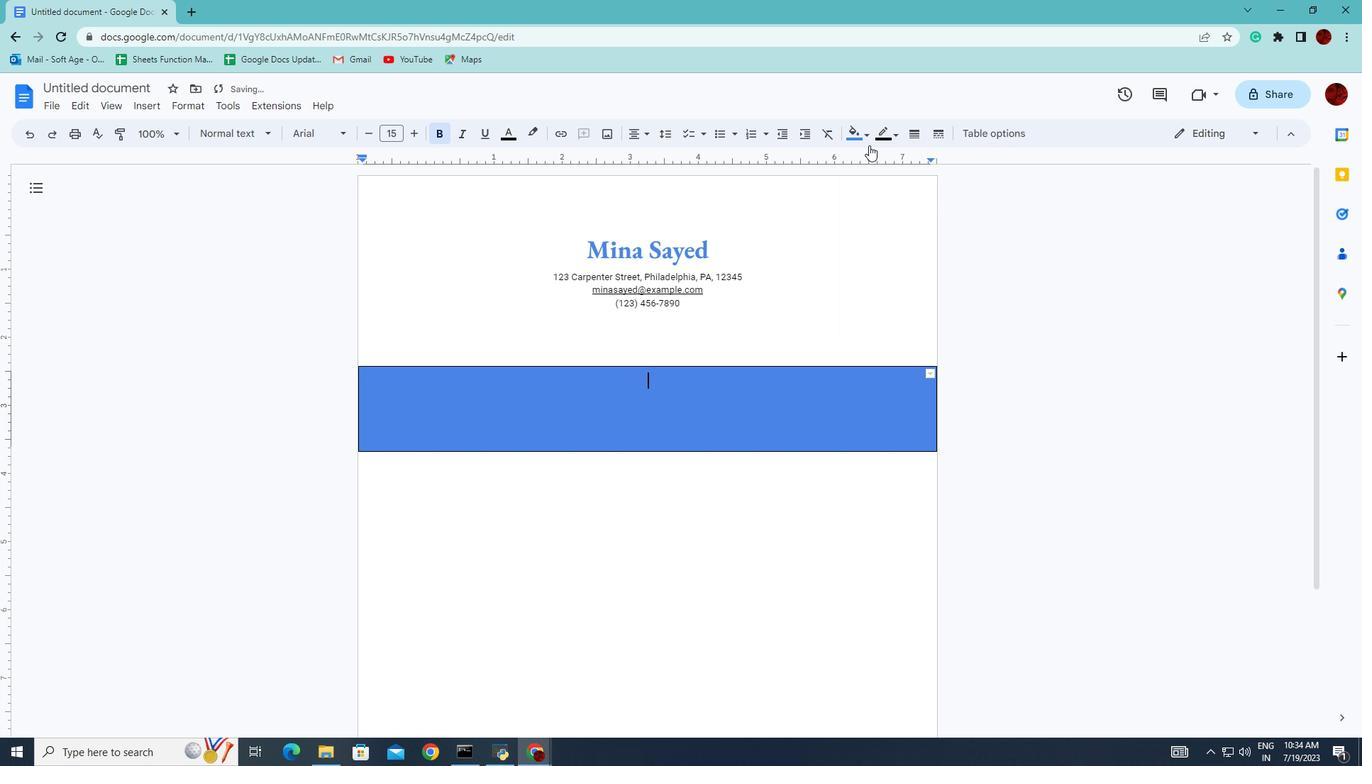 
Action: Mouse pressed left at (867, 137)
Screenshot: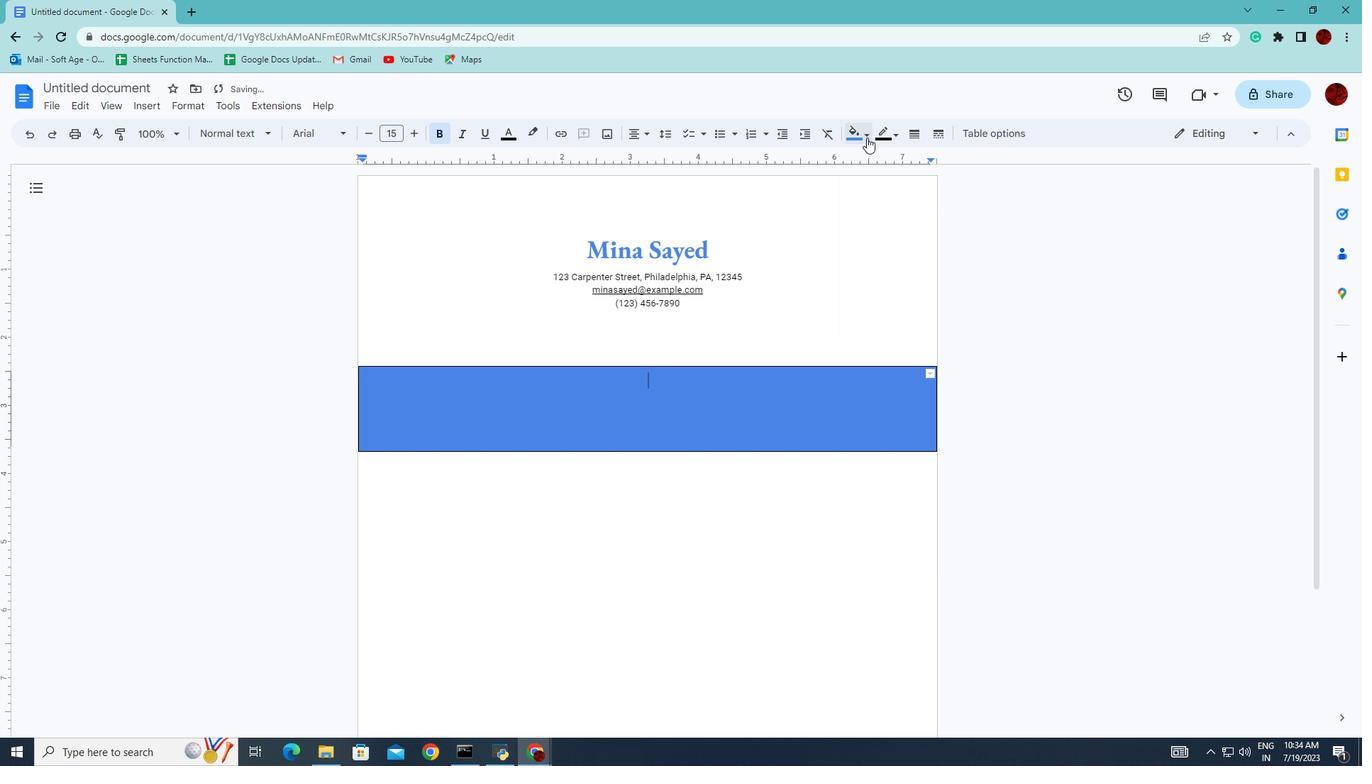 
Action: Mouse moved to (956, 243)
Screenshot: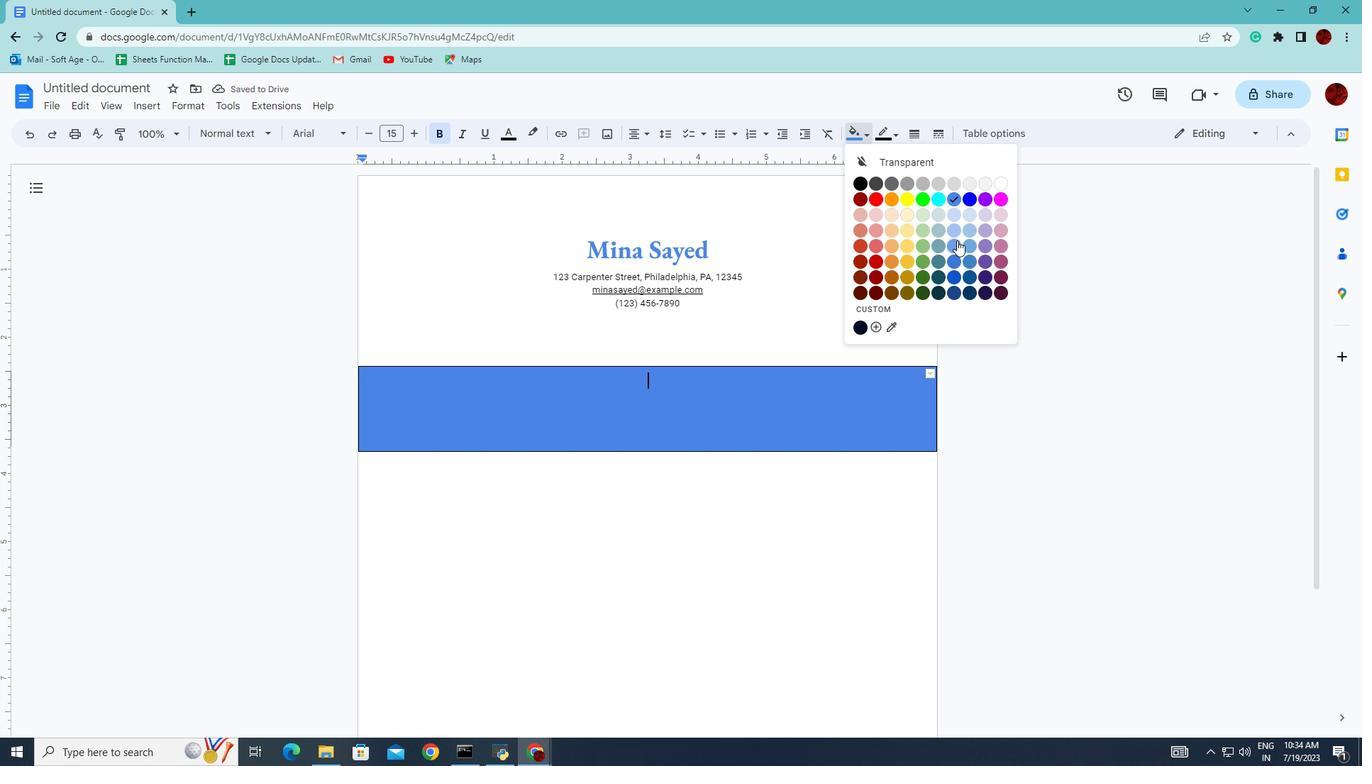
Action: Mouse pressed left at (956, 243)
Screenshot: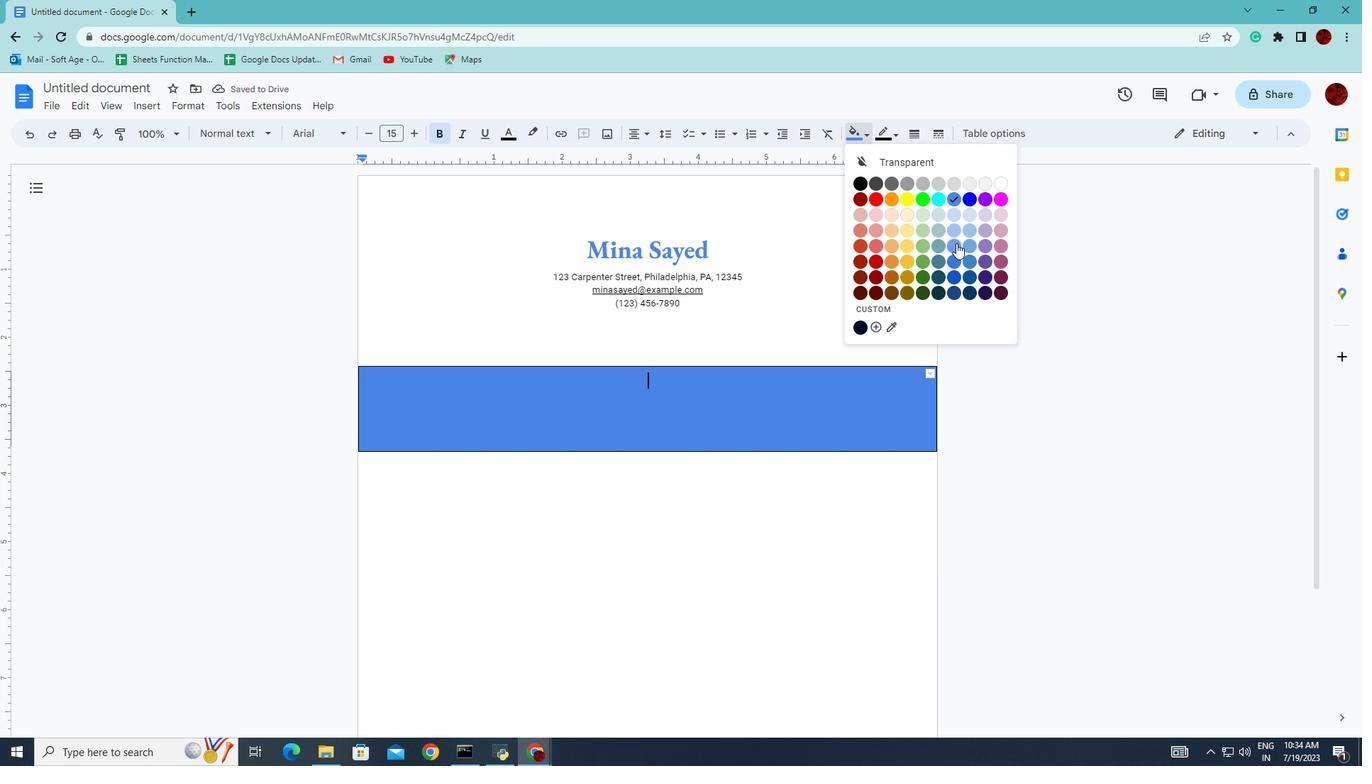 
Action: Mouse moved to (516, 135)
Screenshot: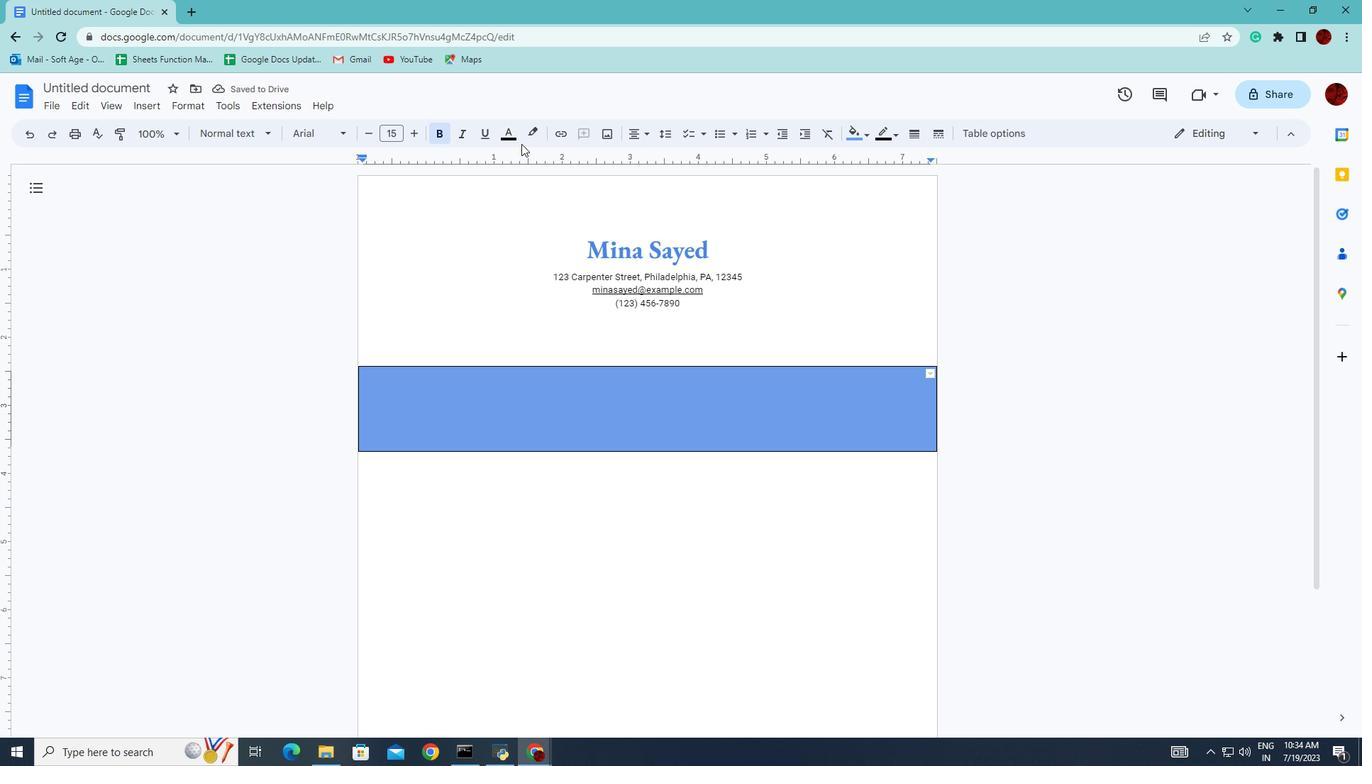 
Action: Mouse pressed left at (516, 135)
Screenshot: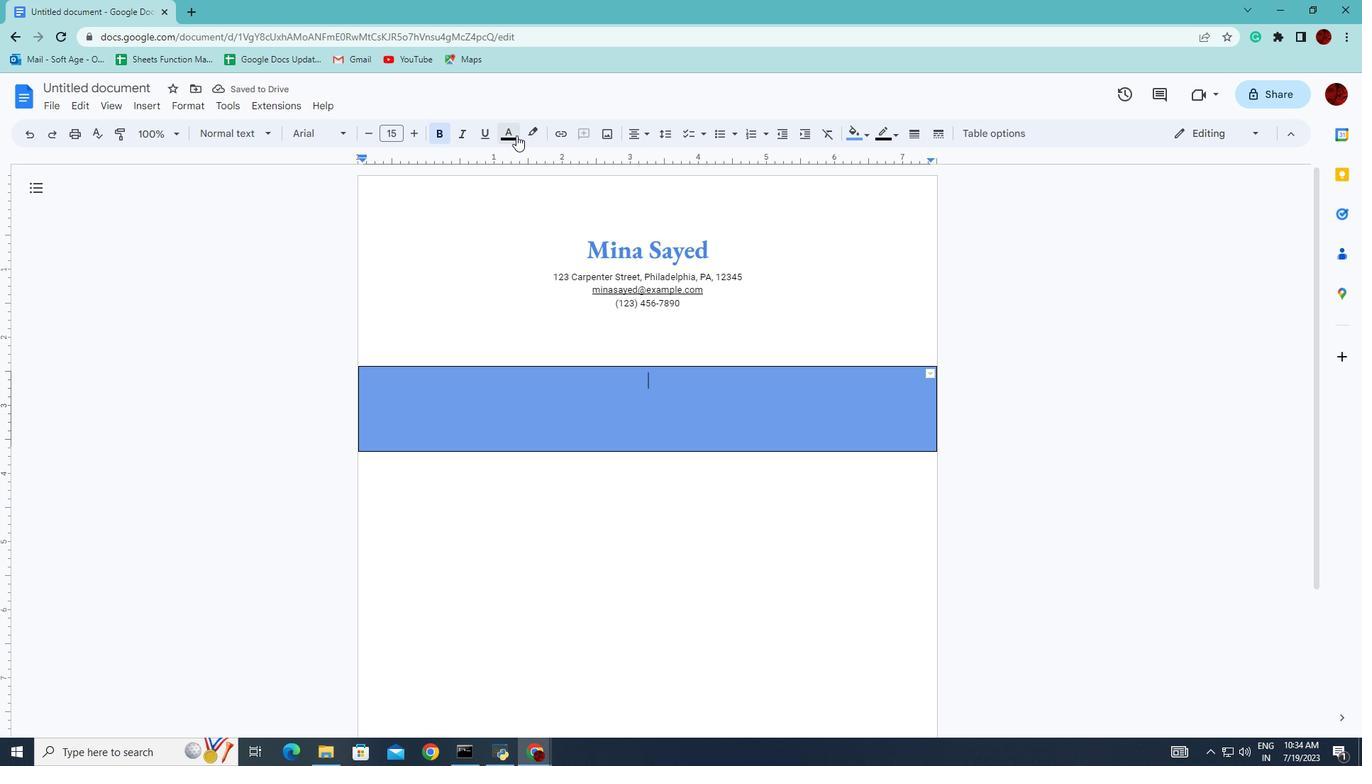 
Action: Mouse moved to (657, 161)
Screenshot: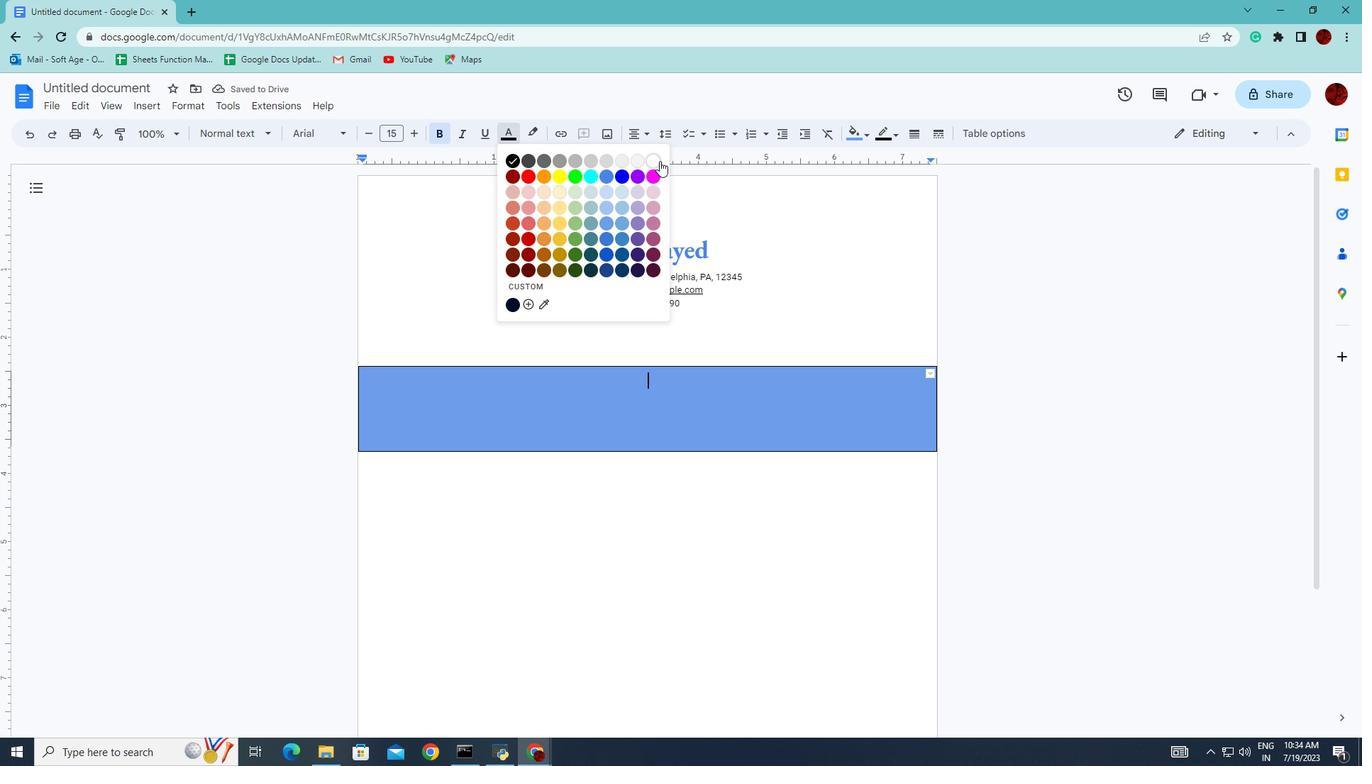 
Action: Mouse pressed left at (657, 161)
Screenshot: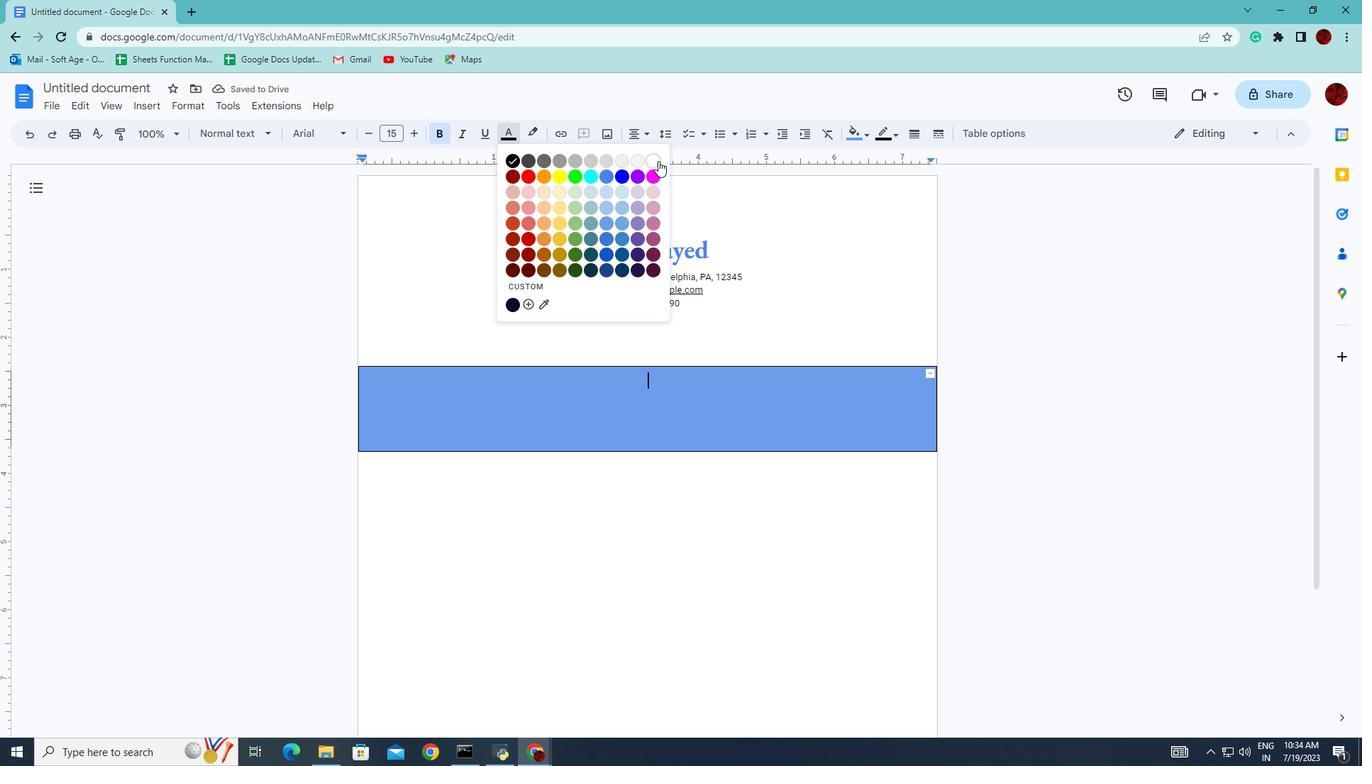
Action: Mouse moved to (385, 134)
Screenshot: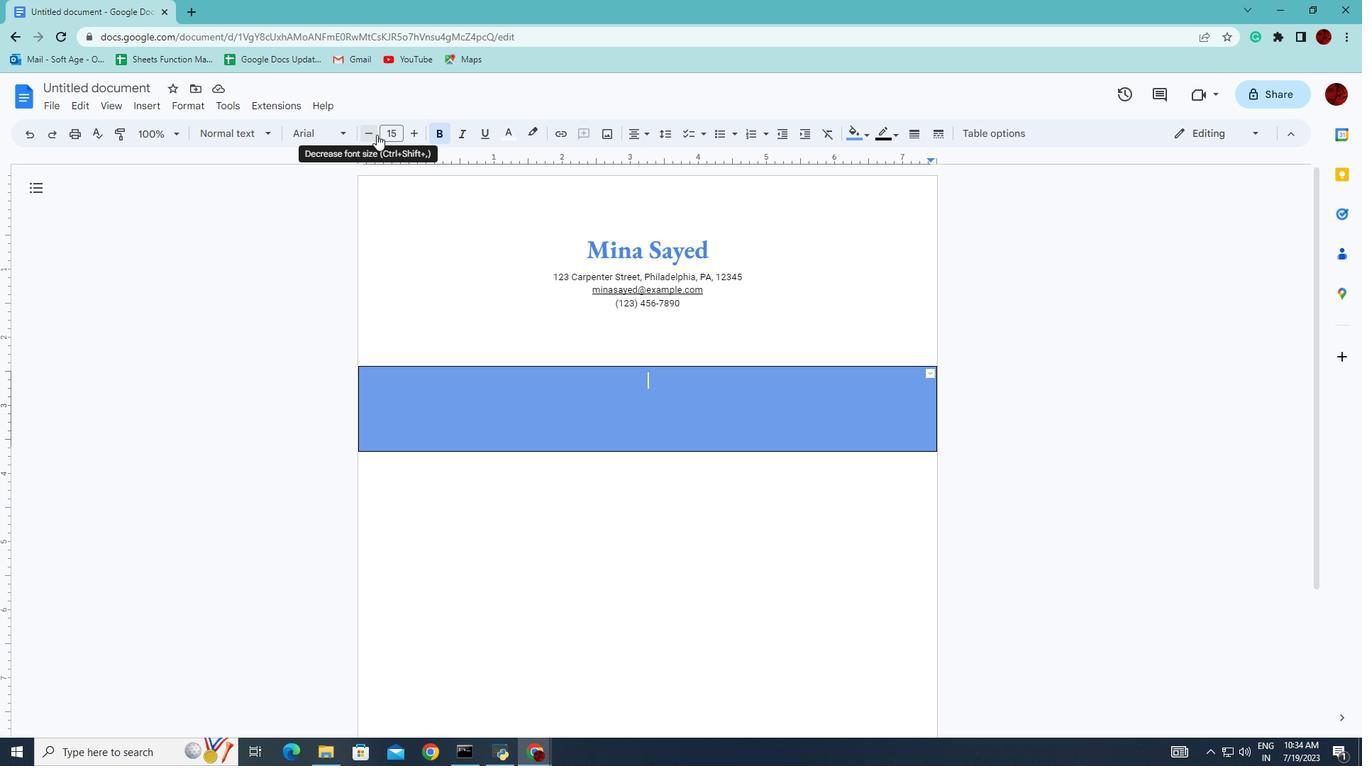 
Action: Mouse pressed left at (385, 134)
Screenshot: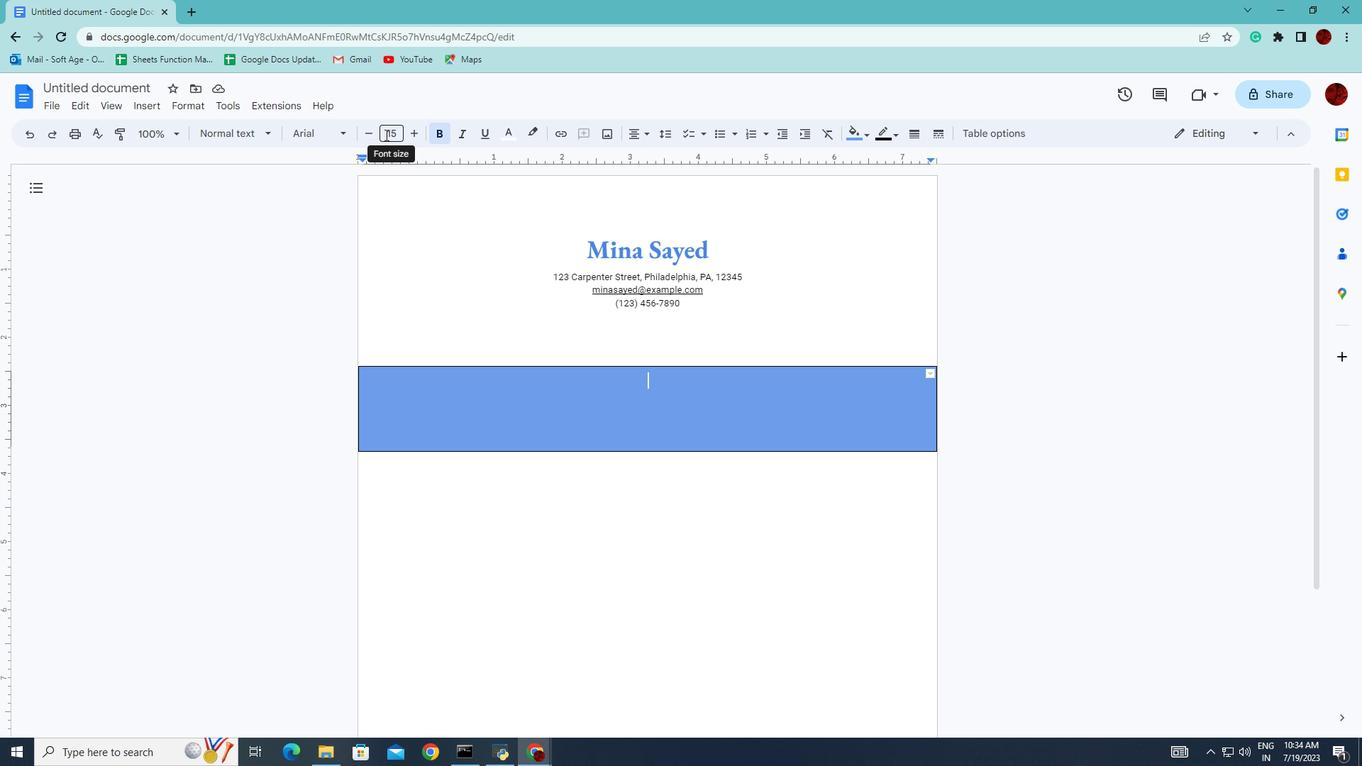 
Action: Mouse moved to (390, 200)
Screenshot: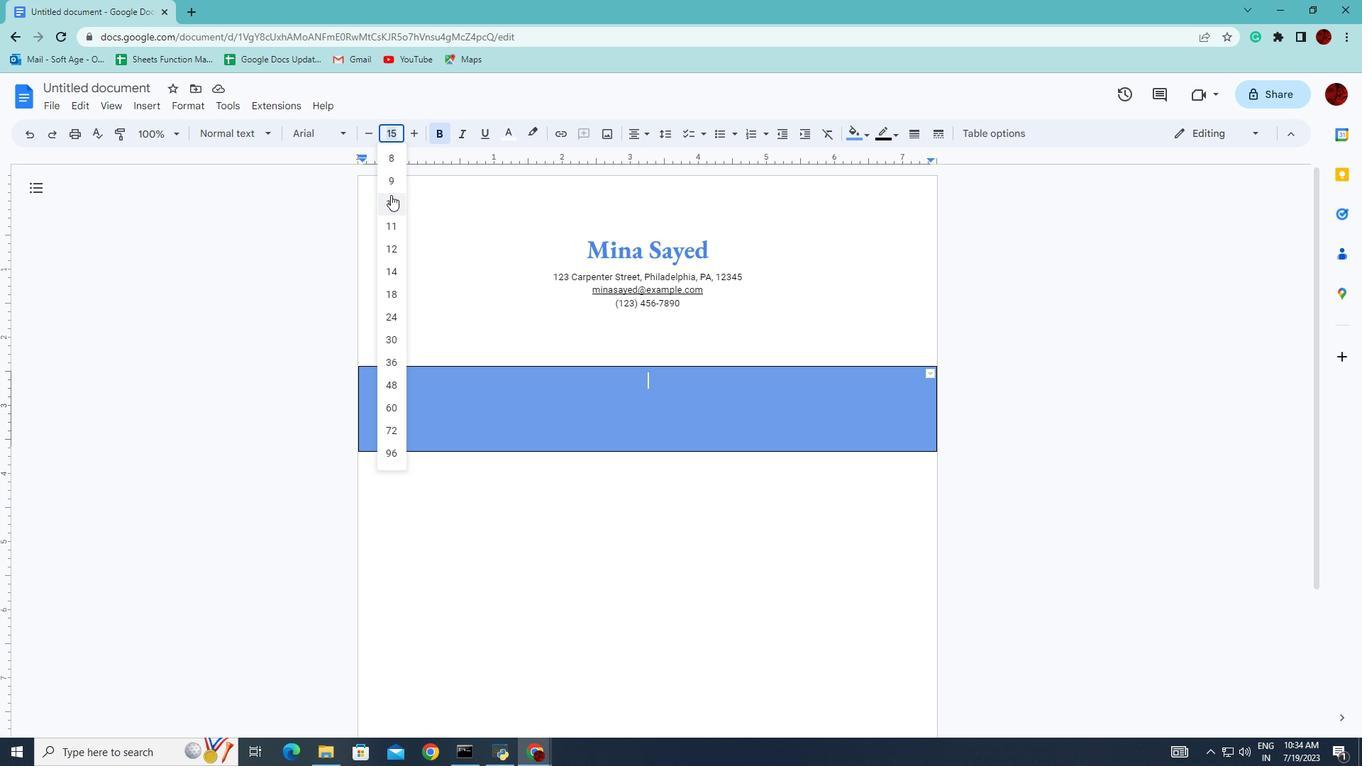 
Action: Mouse pressed left at (390, 200)
Screenshot: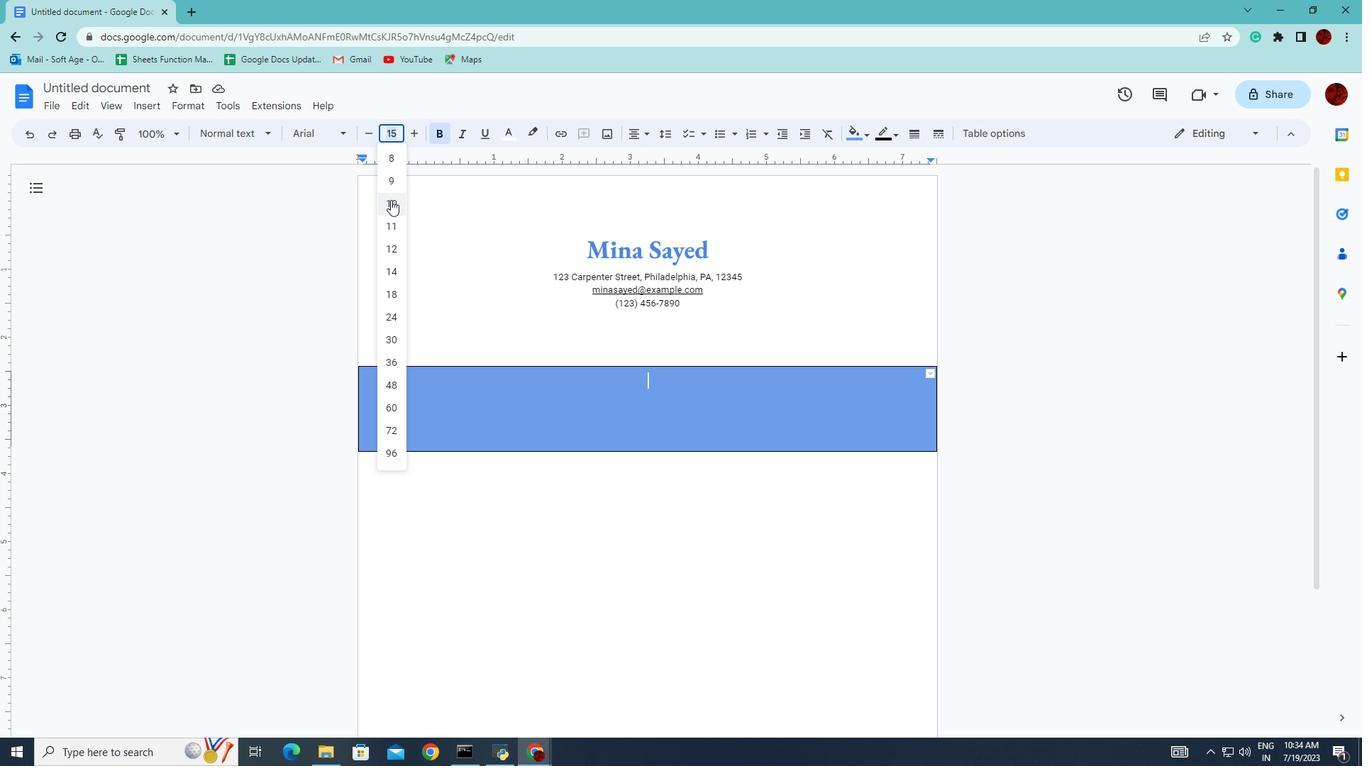 
Action: Key pressed <Key.shift><Key.shift><Key.shift><Key.shift><Key.shift><Key.shift><Key.shift><Key.shift><Key.shift><Key.shift><Key.shift><Key.shift><Key.shift><Key.shift><Key.shift>An<Key.space><Key.shift><Key.shift><Key.shift><Key.shift><Key.shift><Key.shift><Key.shift><Key.shift><Key.shift><Key.shift><Key.shift><Key.shift><Key.shift><Key.shift><Key.shift><Key.shift><Key.shift><Key.shift><Key.shift><Key.shift><Key.shift>aspiring<Key.space><Key.shift>Screenwriter<Key.space>with<Key.space>entry-level<Key.space>experience<Key.space>specializinf<Key.backspace>g<Key.space>in<Key.space>script<Key.space>writing,<Key.space>dialogue,<Key.space>character<Key.enter>development,<Key.space><Key.caps_lock><Key.backspace>AND<Key.backspace>=<Key.backspace><Key.backspace><Key.backspace><Key.caps_lock>and<Key.space>world-building.<Key.space><Key.shift>Adept<Key.space>atcrea<Key.backspace><Key.backspace><Key.backspace><Key.backspace><Key.space>creating<Key.space>scripts<Key.space>with<Key.space>wmotional<Key.space>resonc<Key.backspace>ance<Key.space>and<Key.space>ensuring<Key.enter>narrative<Key.space>chesion.
Screenshot: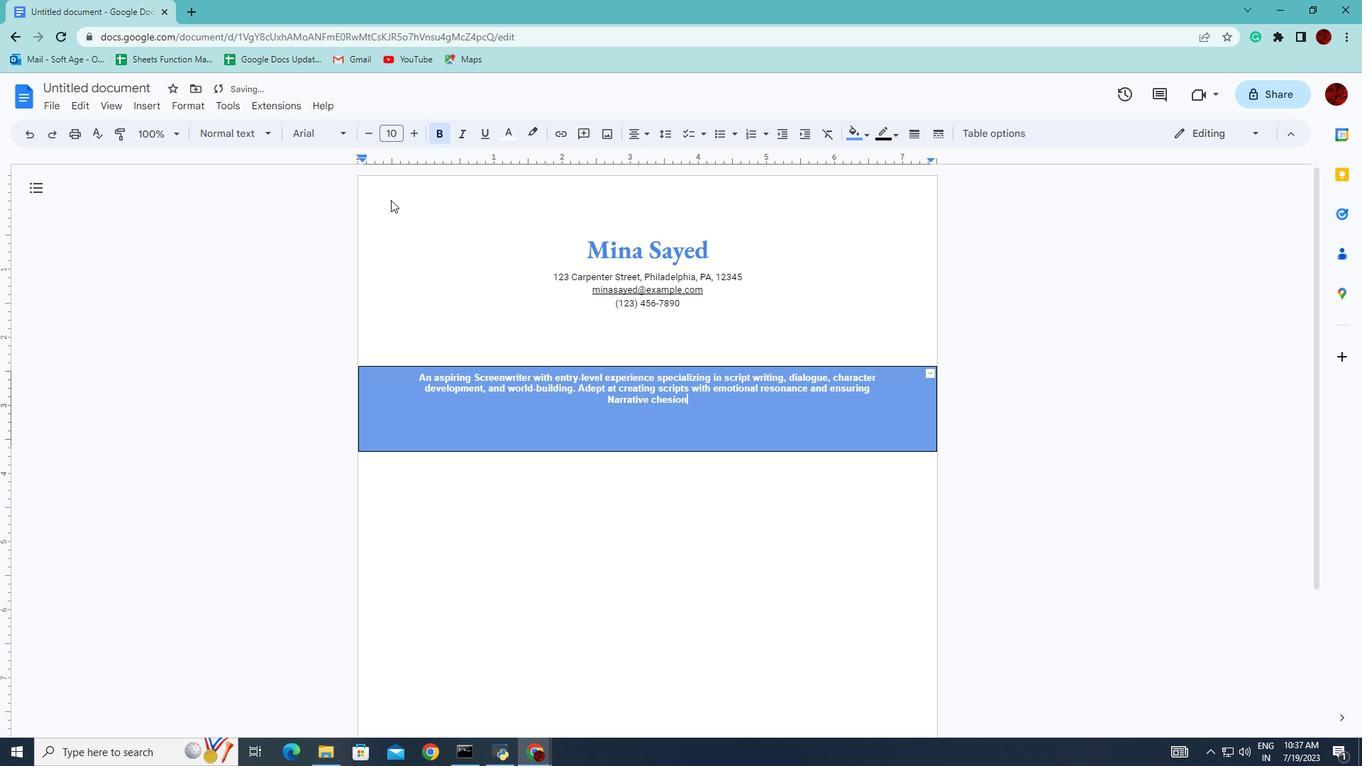 
Action: Mouse moved to (390, 380)
Screenshot: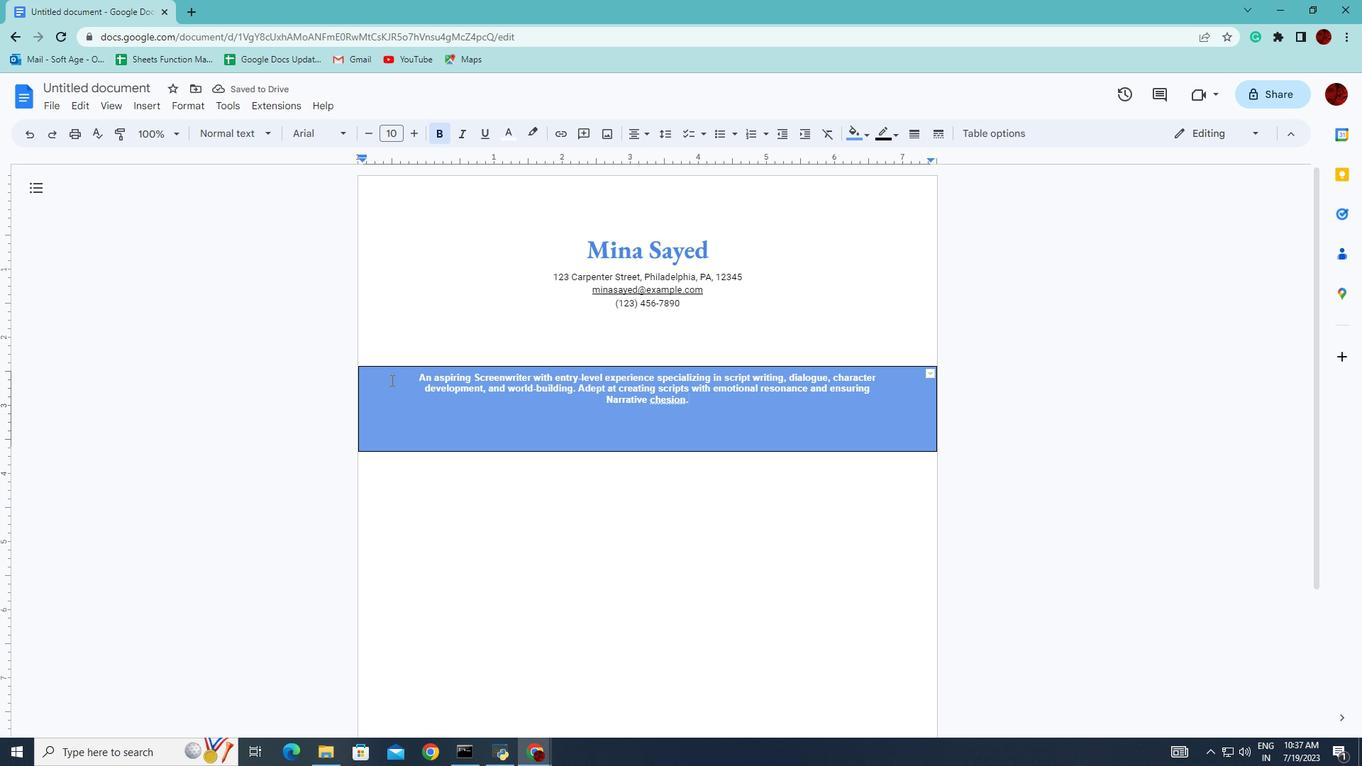 
Action: Key pressed <Key.shift>
Screenshot: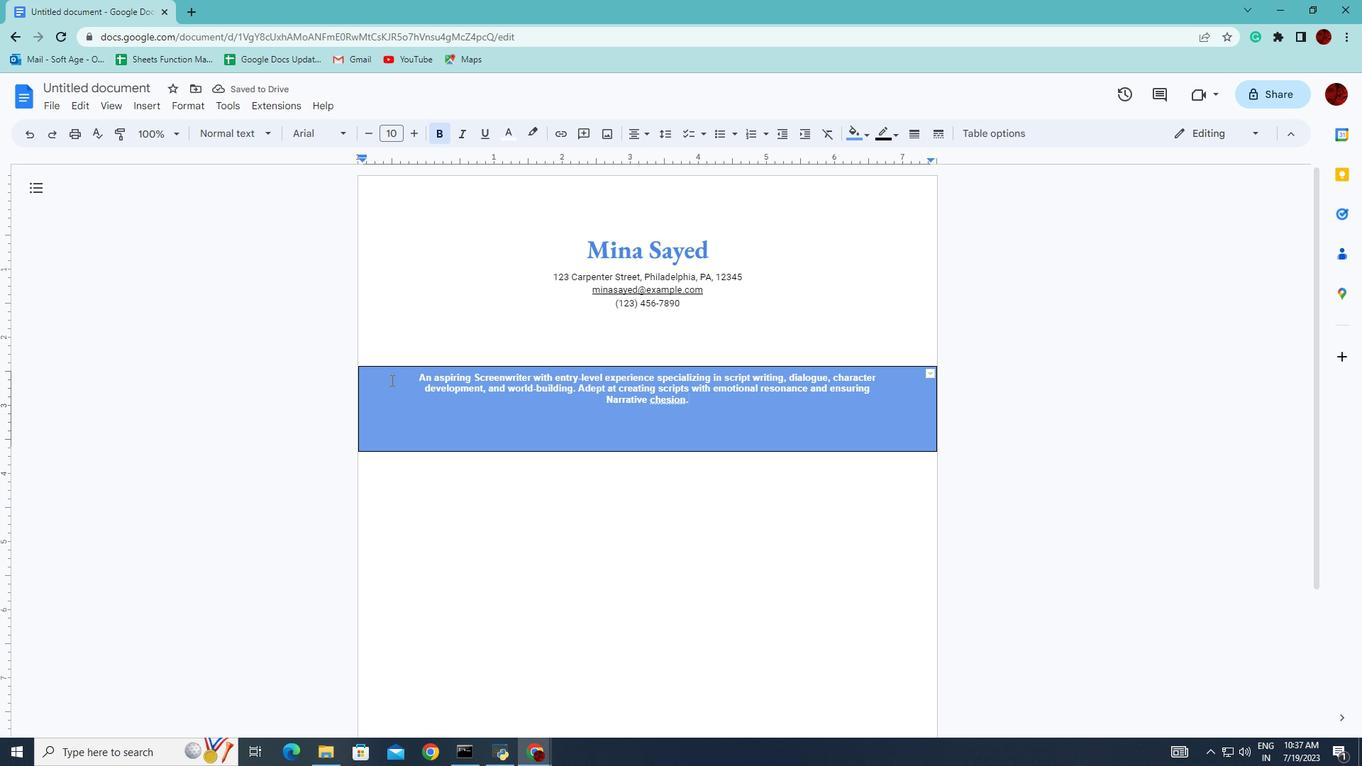 
Action: Mouse moved to (398, 371)
Screenshot: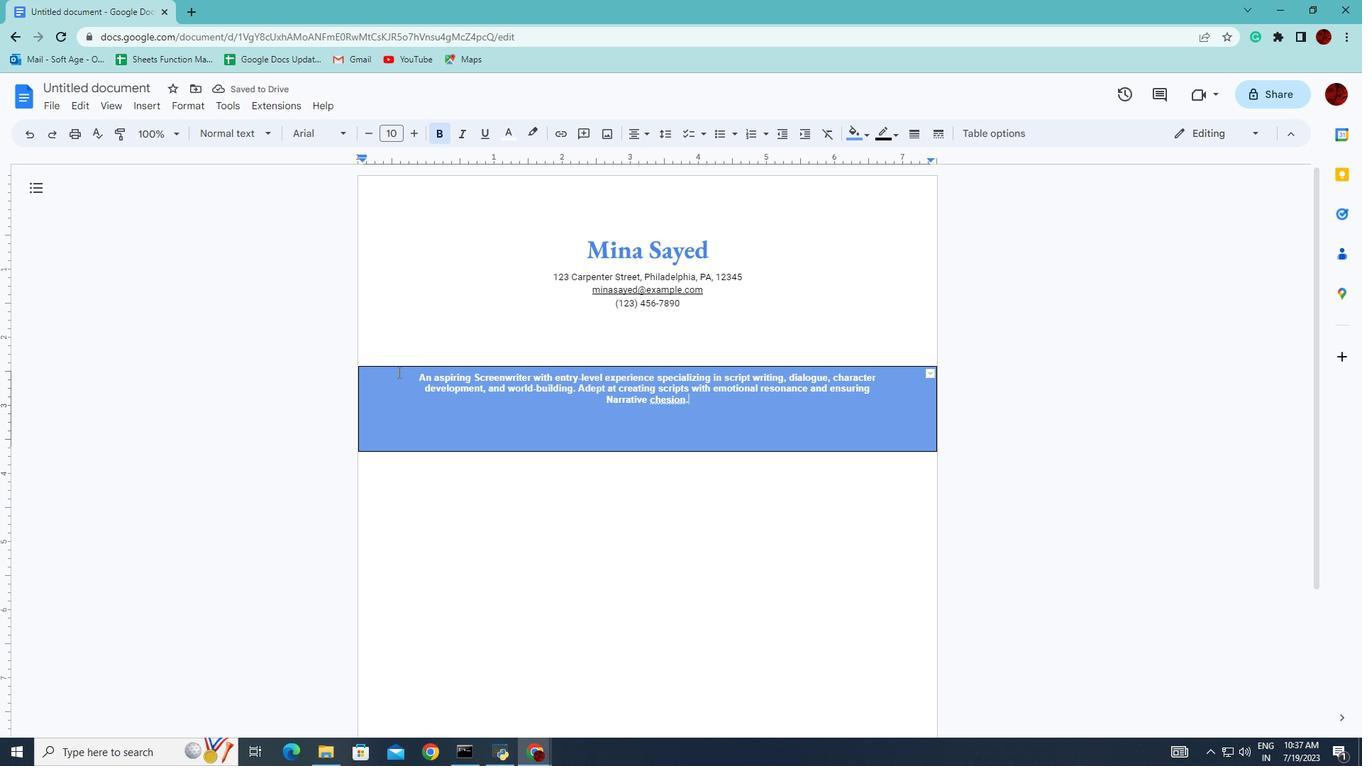 
Action: Key pressed <Key.shift>
Screenshot: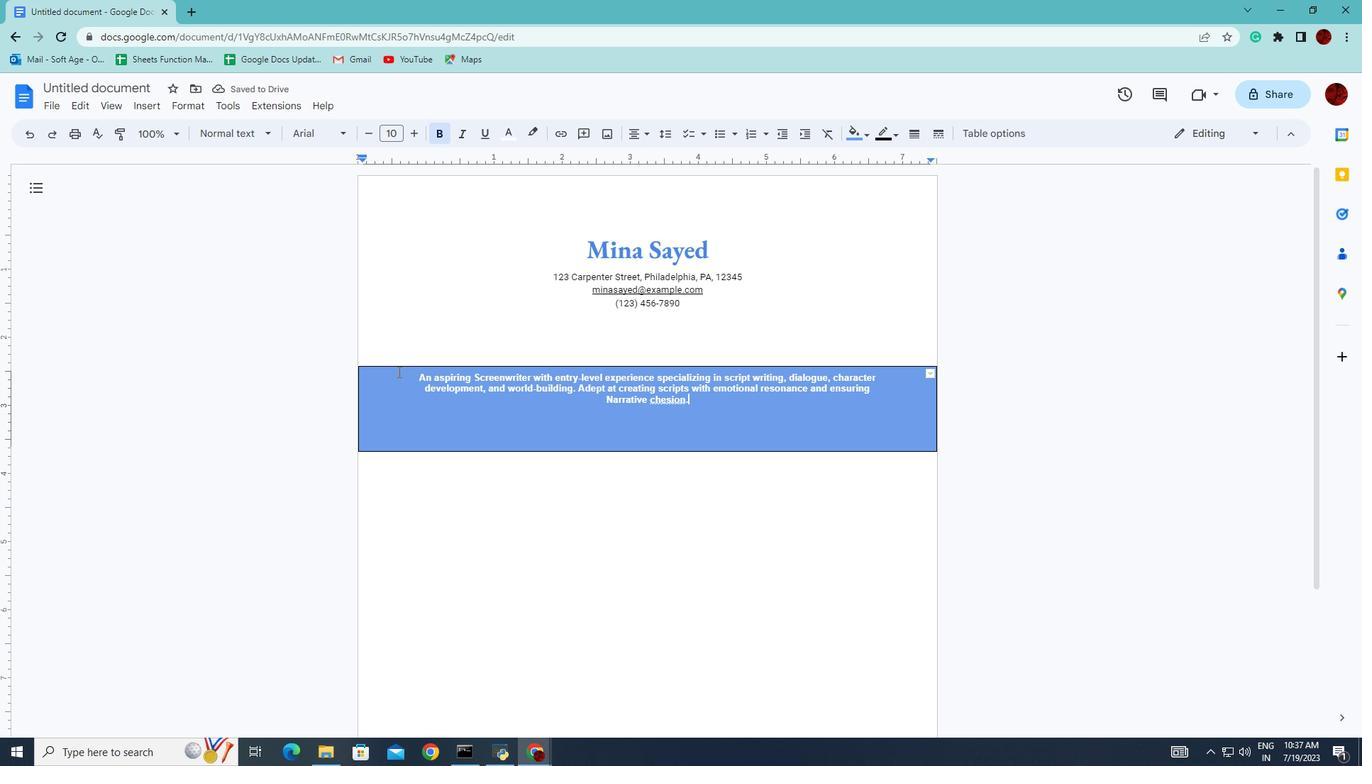 
Action: Mouse moved to (399, 368)
Screenshot: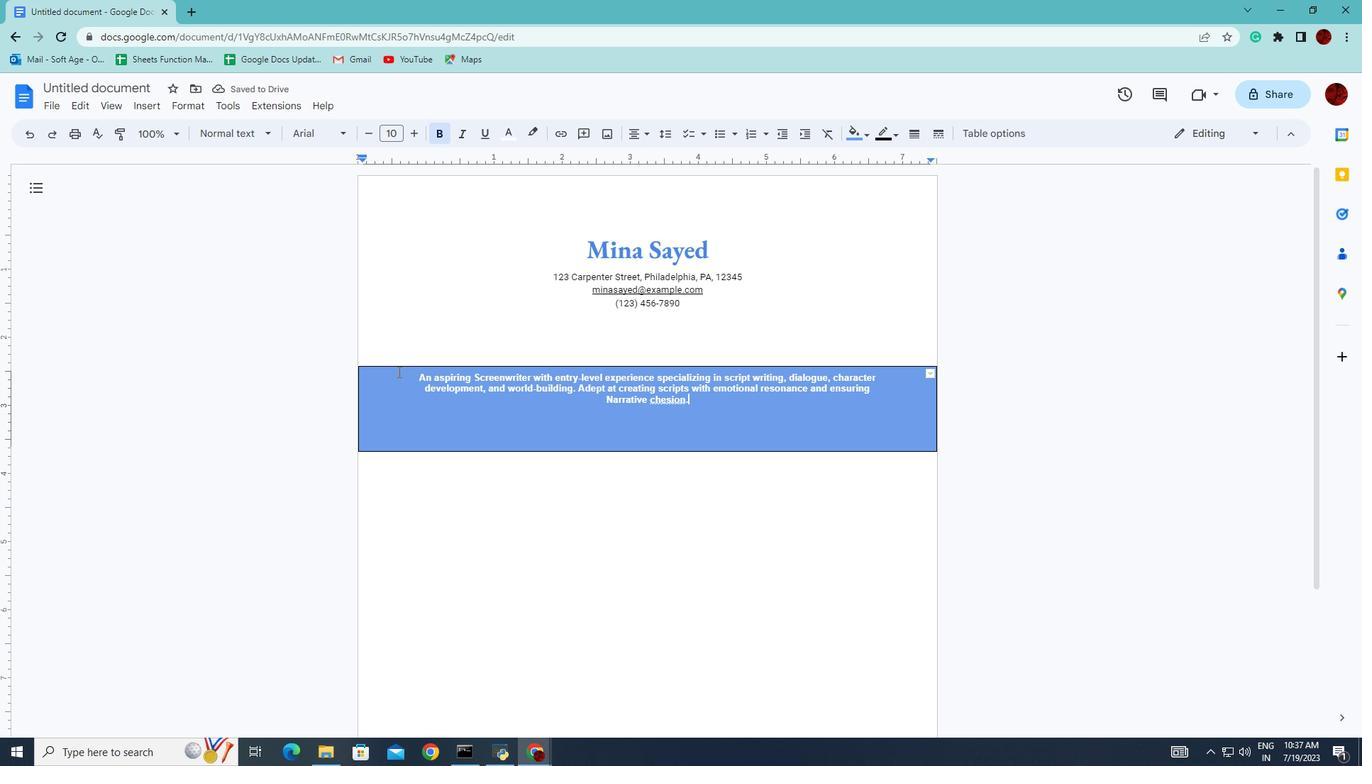 
Action: Key pressed <Key.shift><Key.shift><Key.shift>
Screenshot: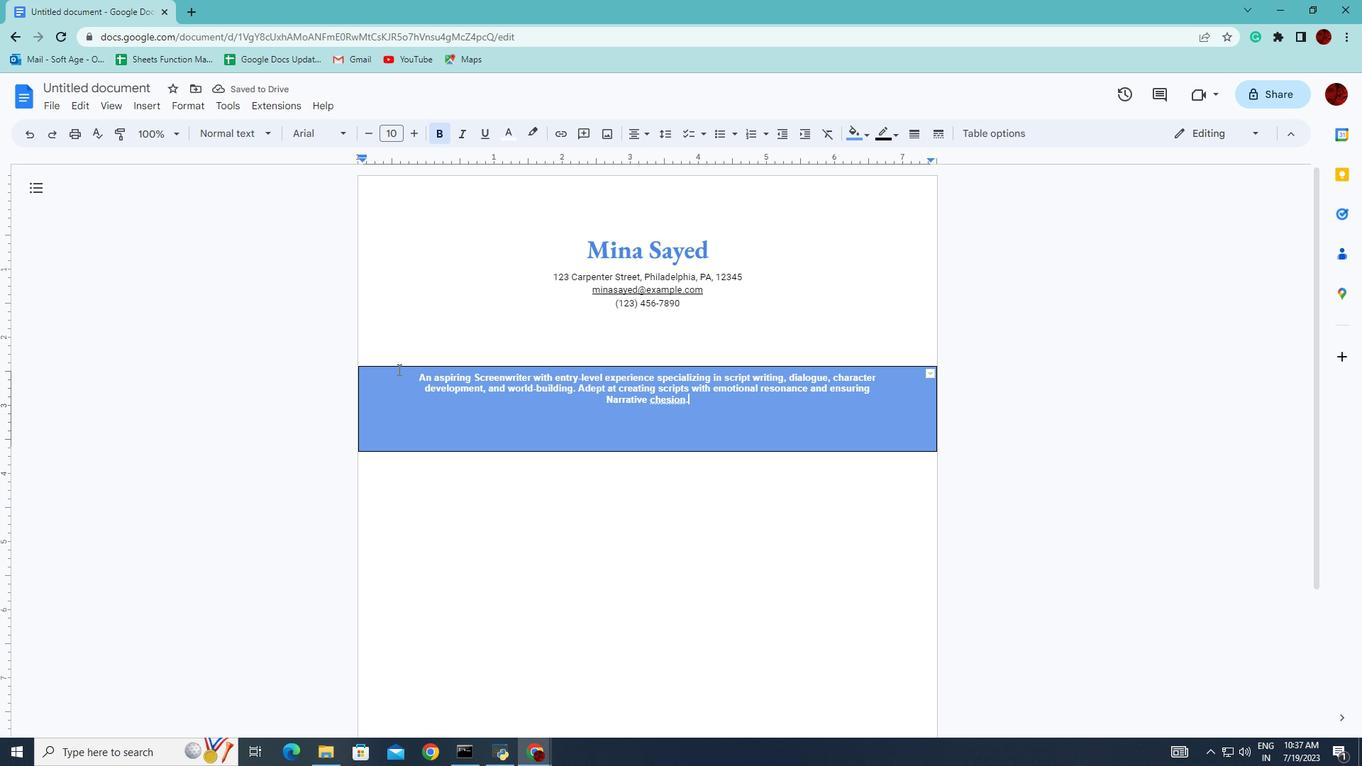 
Action: Mouse moved to (399, 368)
Screenshot: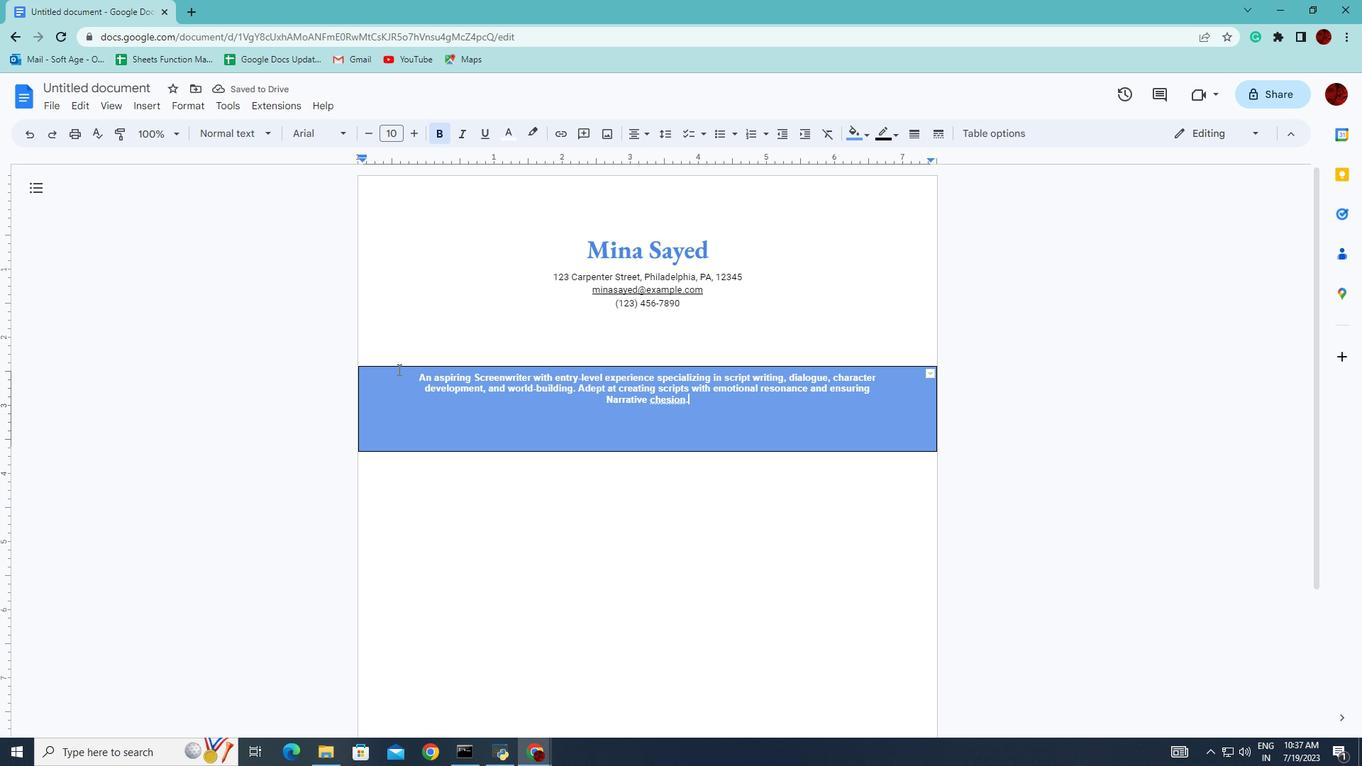 
Action: Key pressed <Key.shift><Key.shift>
Screenshot: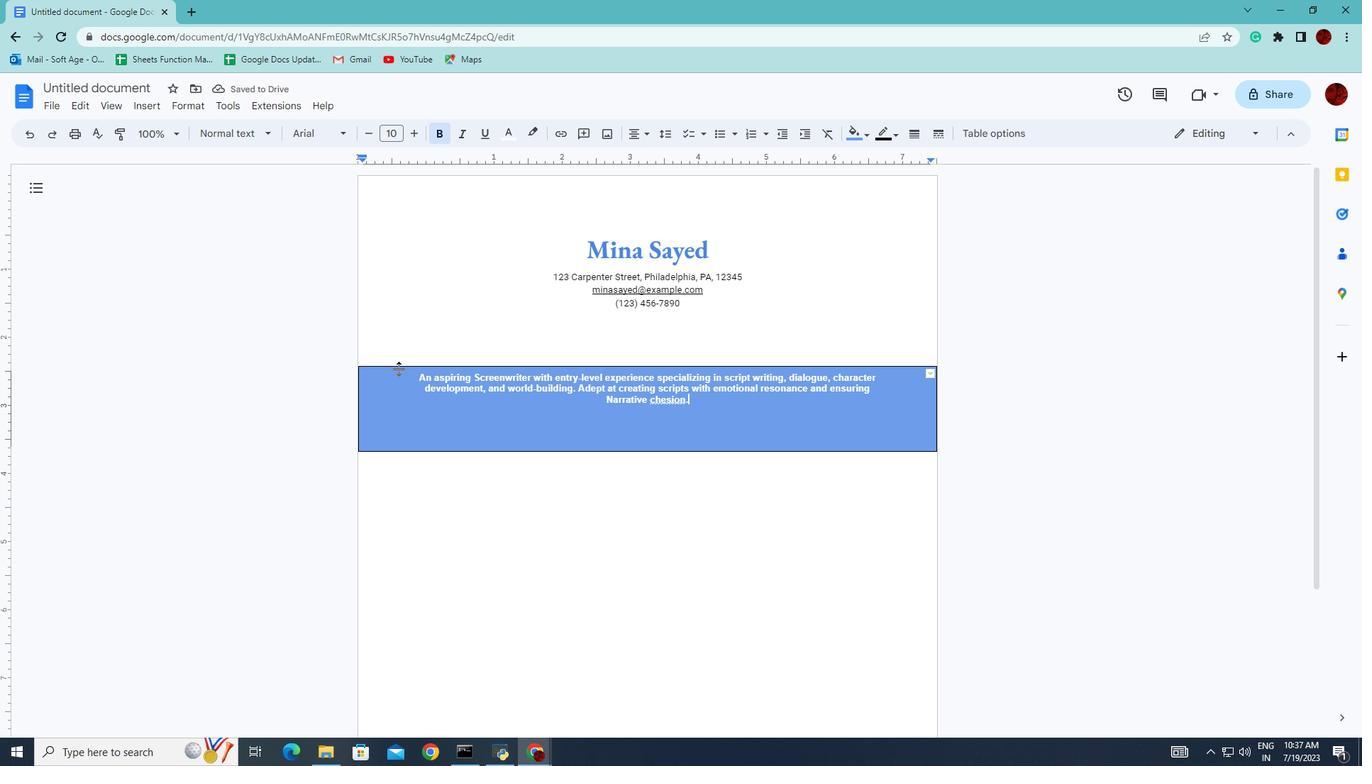 
Action: Mouse moved to (400, 367)
Screenshot: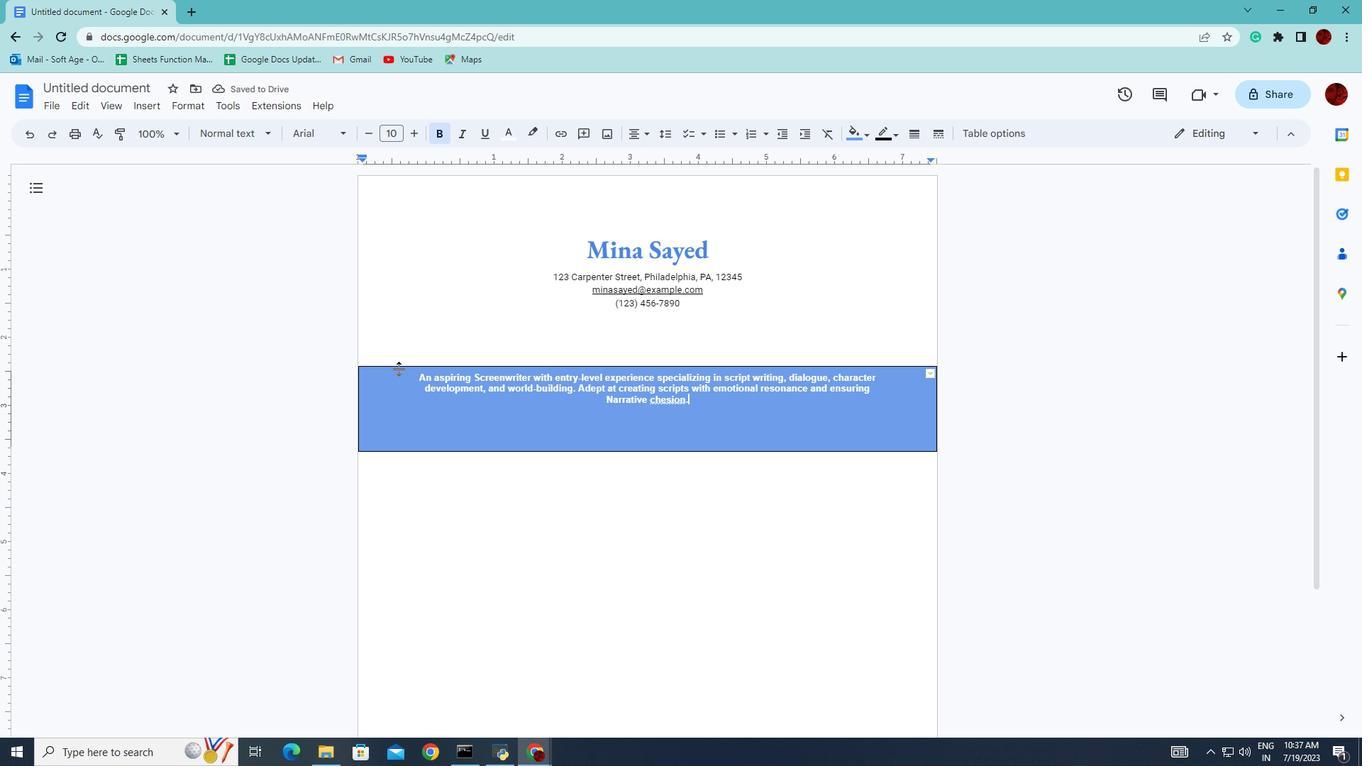 
Action: Key pressed <Key.shift><Key.shift><Key.shift><Key.shift><Key.shift><Key.shift><Key.shift><Key.shift><Key.shift><Key.shift><Key.shift><Key.shift><Key.shift><Key.shift>
Screenshot: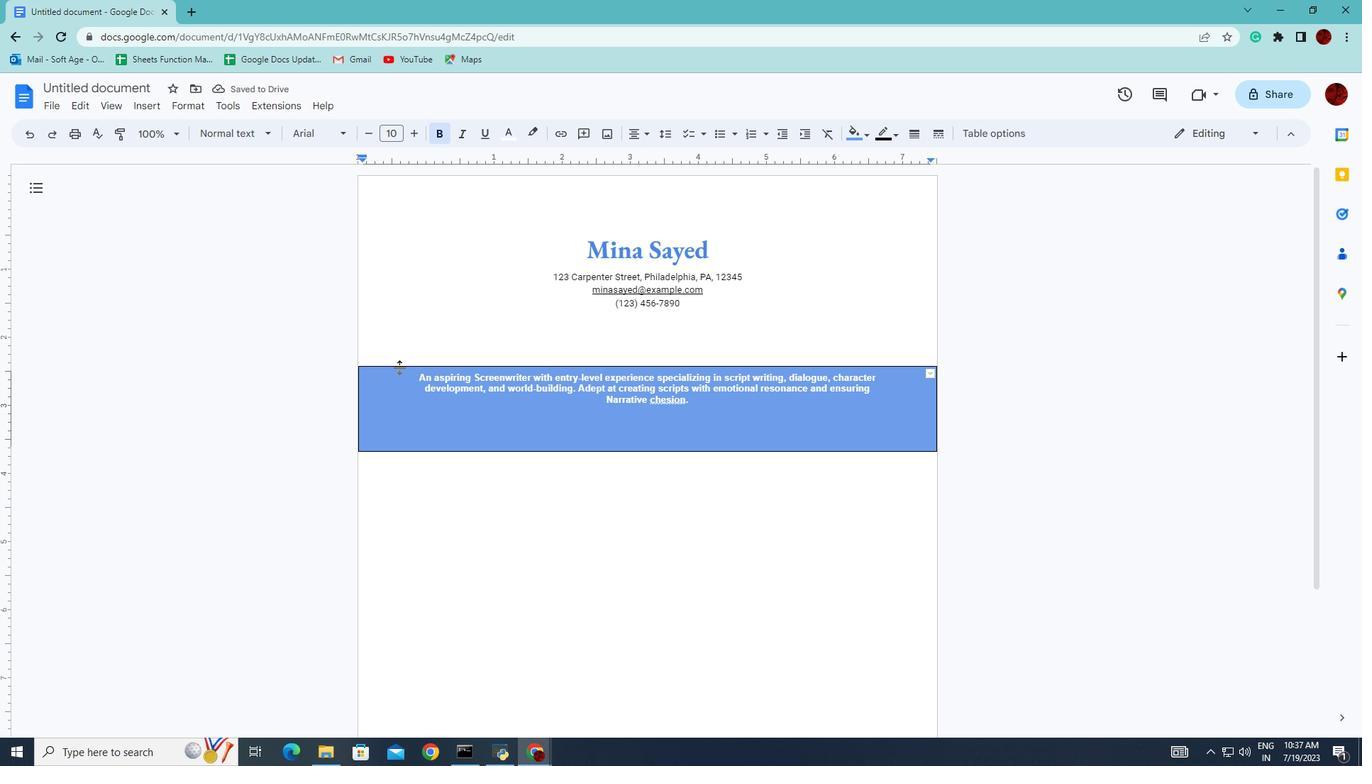 
Action: Mouse moved to (401, 366)
Screenshot: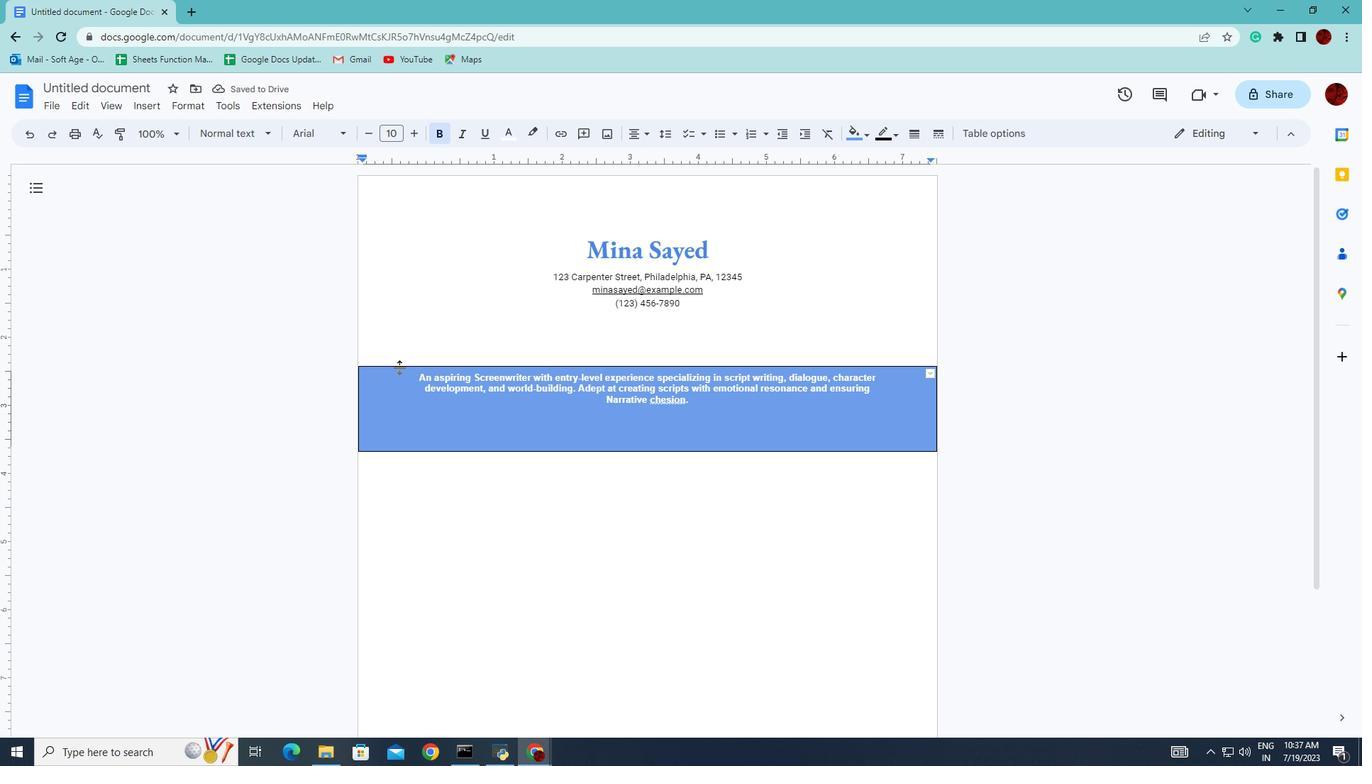 
Action: Key pressed <Key.shift>
Screenshot: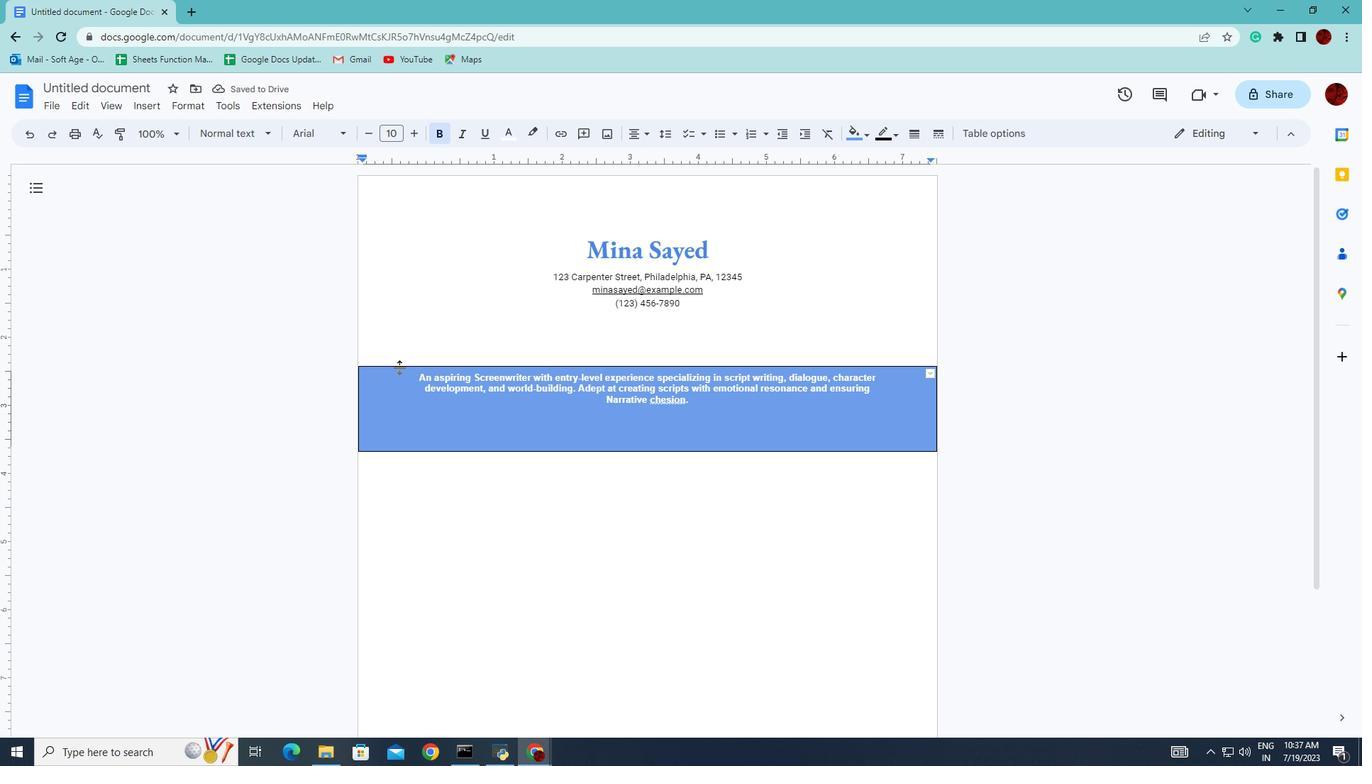 
Action: Mouse moved to (401, 366)
Screenshot: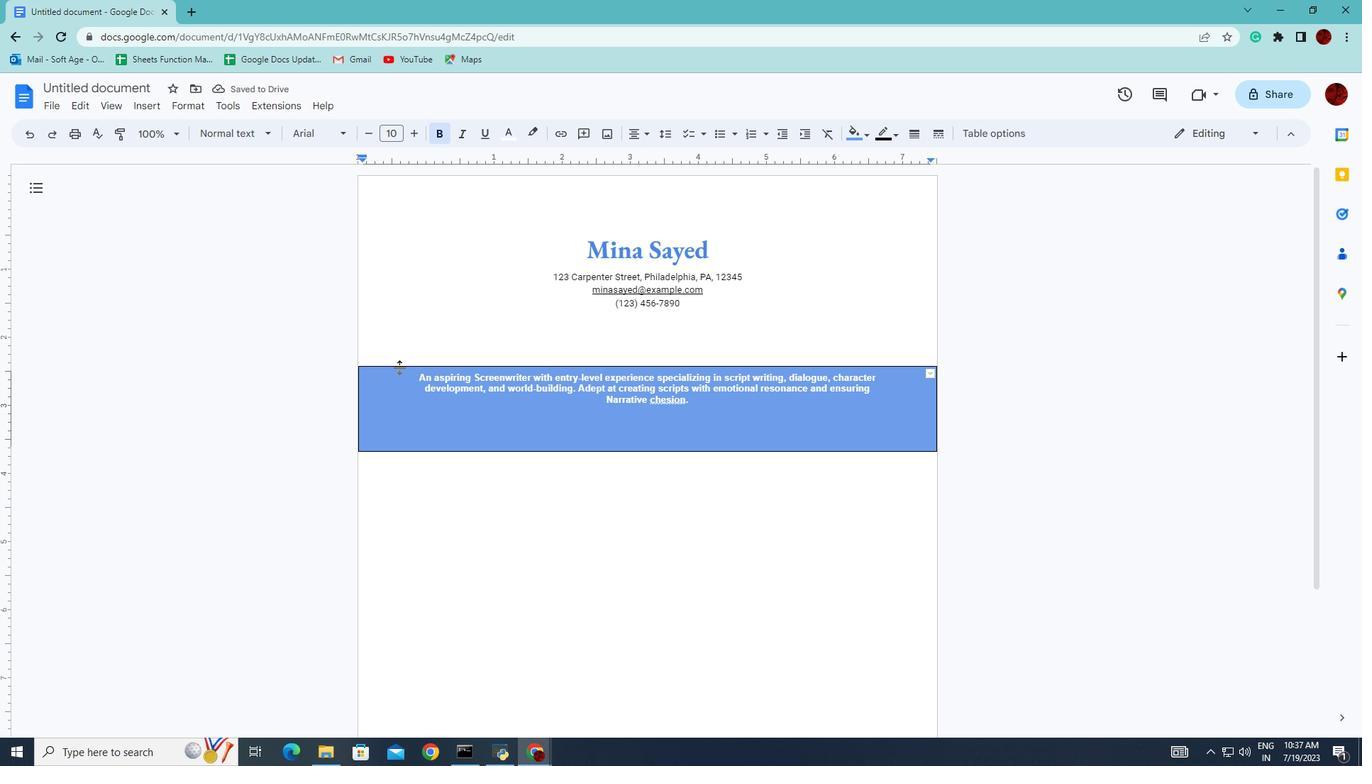 
Action: Key pressed <Key.shift><Key.shift><Key.shift><Key.shift><Key.shift><Key.shift><Key.shift><Key.shift><Key.shift>
Screenshot: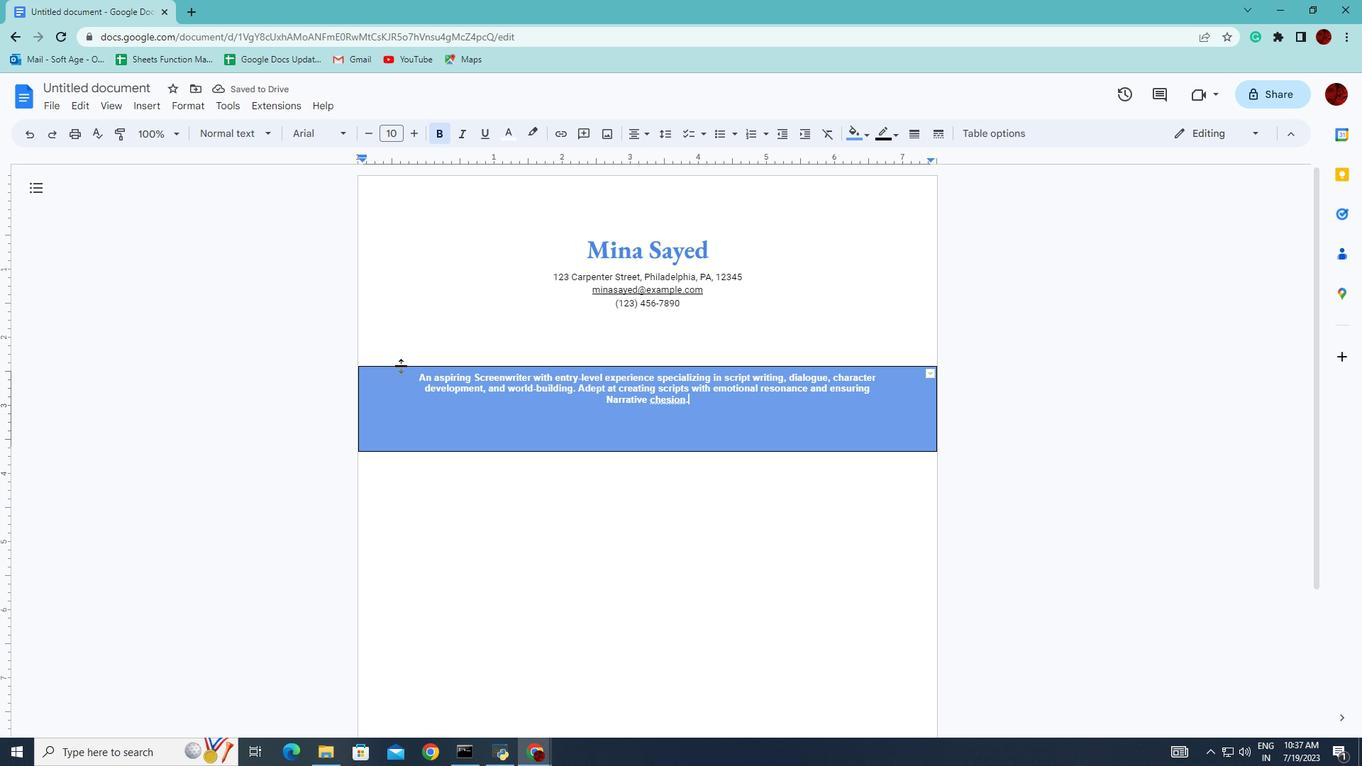 
Action: Mouse pressed left at (401, 366)
Screenshot: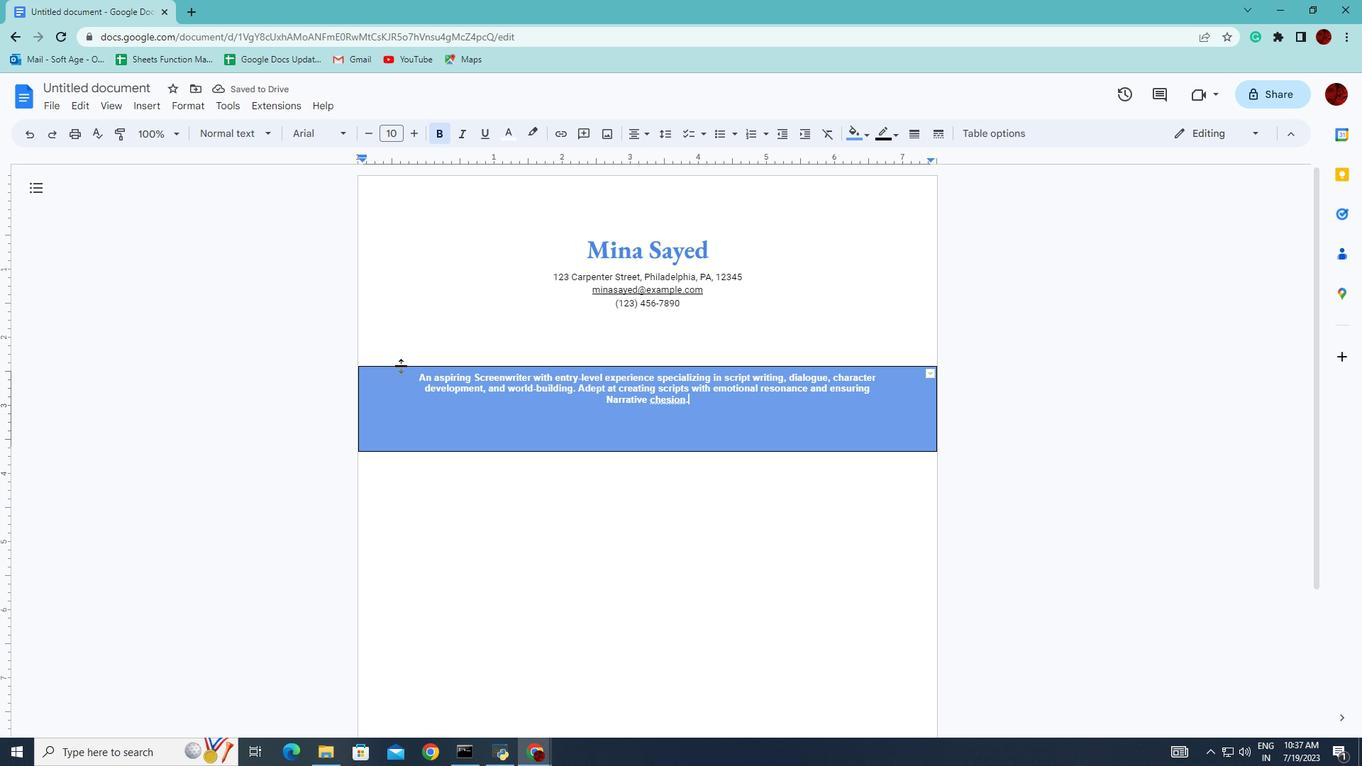 
Action: Key pressed <Key.shift><Key.shift><Key.shift><Key.shift><Key.shift><Key.shift><Key.shift><Key.shift><Key.shift><Key.shift><Key.shift><Key.shift><Key.shift><Key.shift><Key.shift>
Screenshot: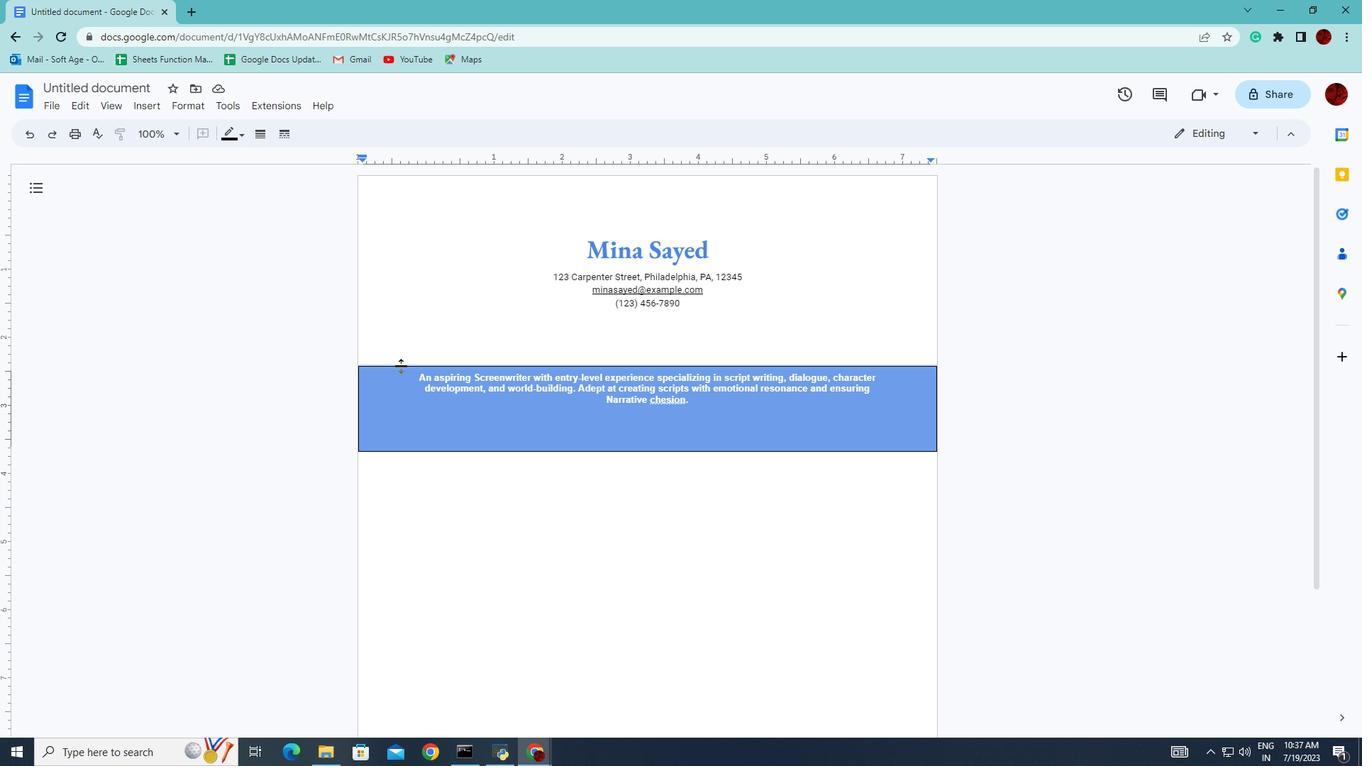 
Action: Mouse moved to (401, 366)
Screenshot: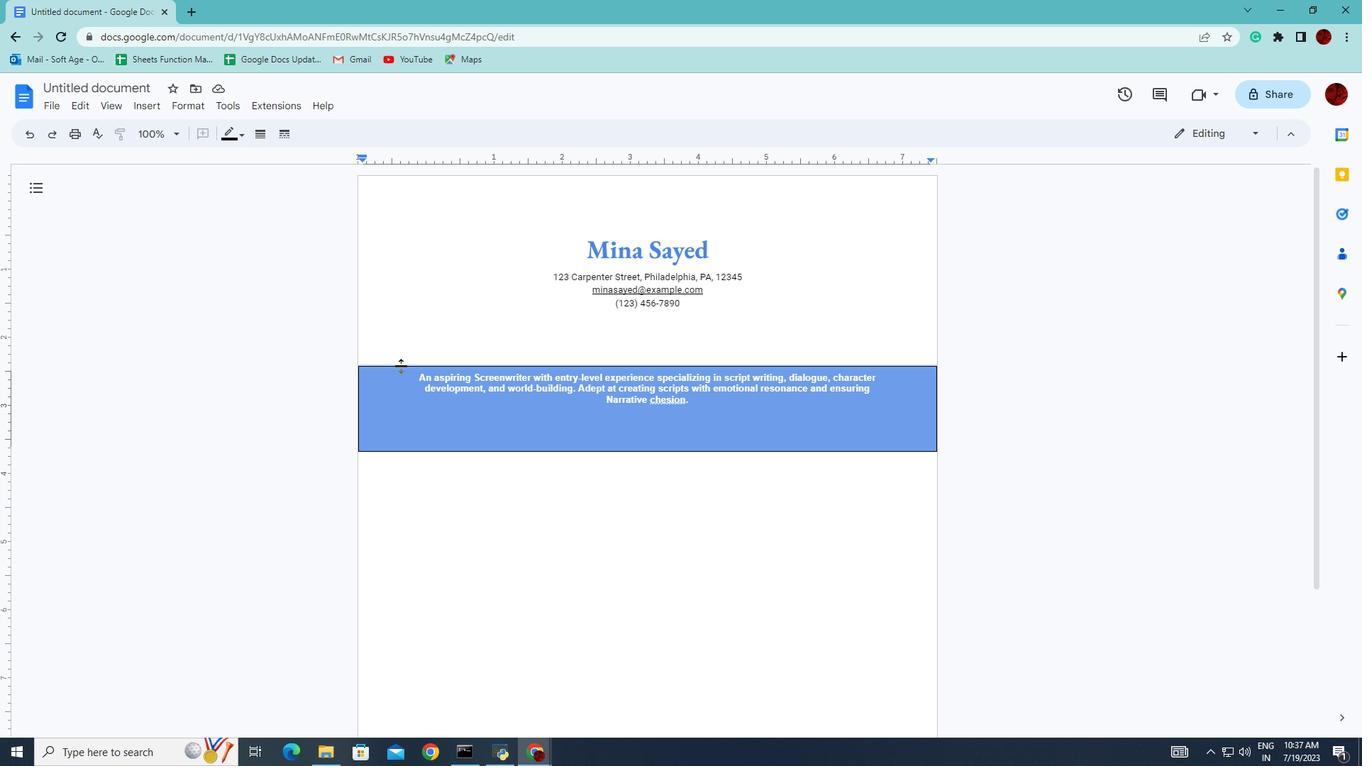 
Action: Key pressed <Key.shift>
Screenshot: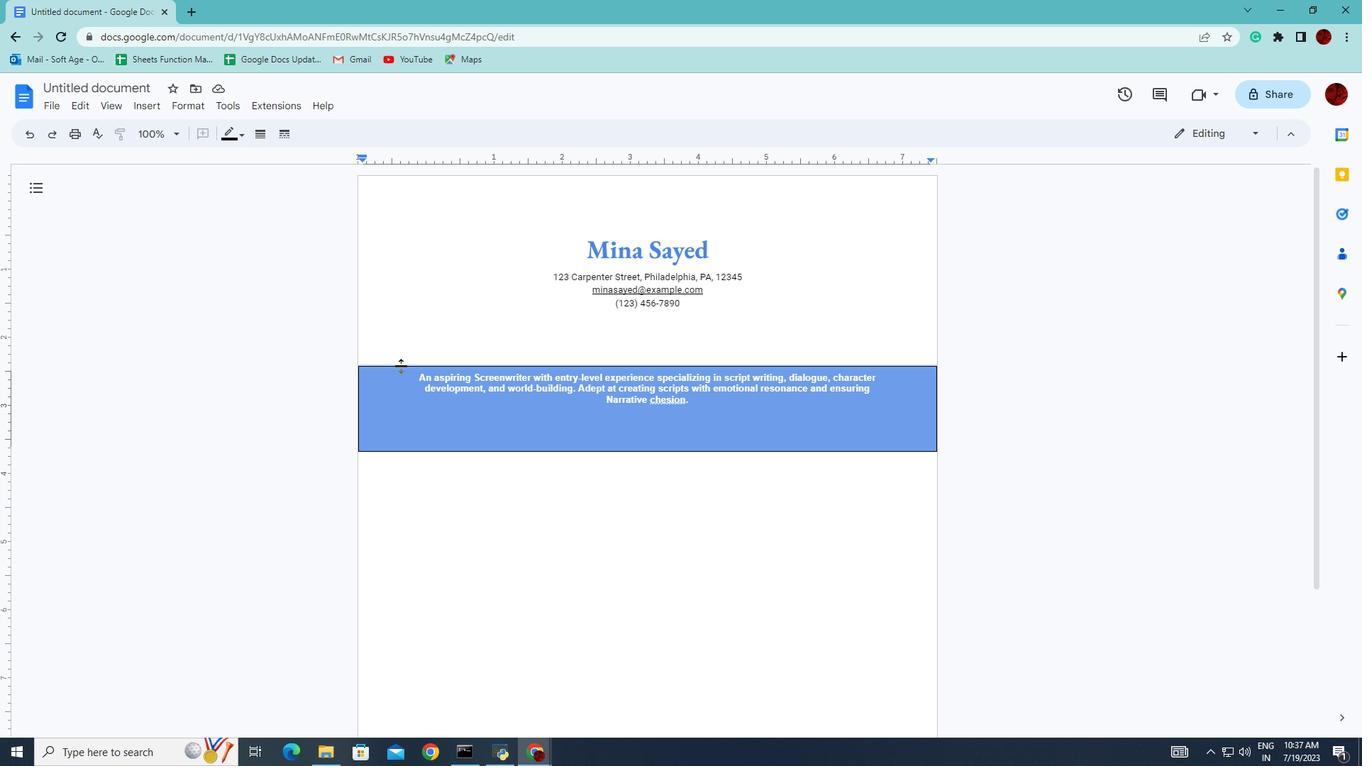 
Action: Mouse moved to (400, 366)
Screenshot: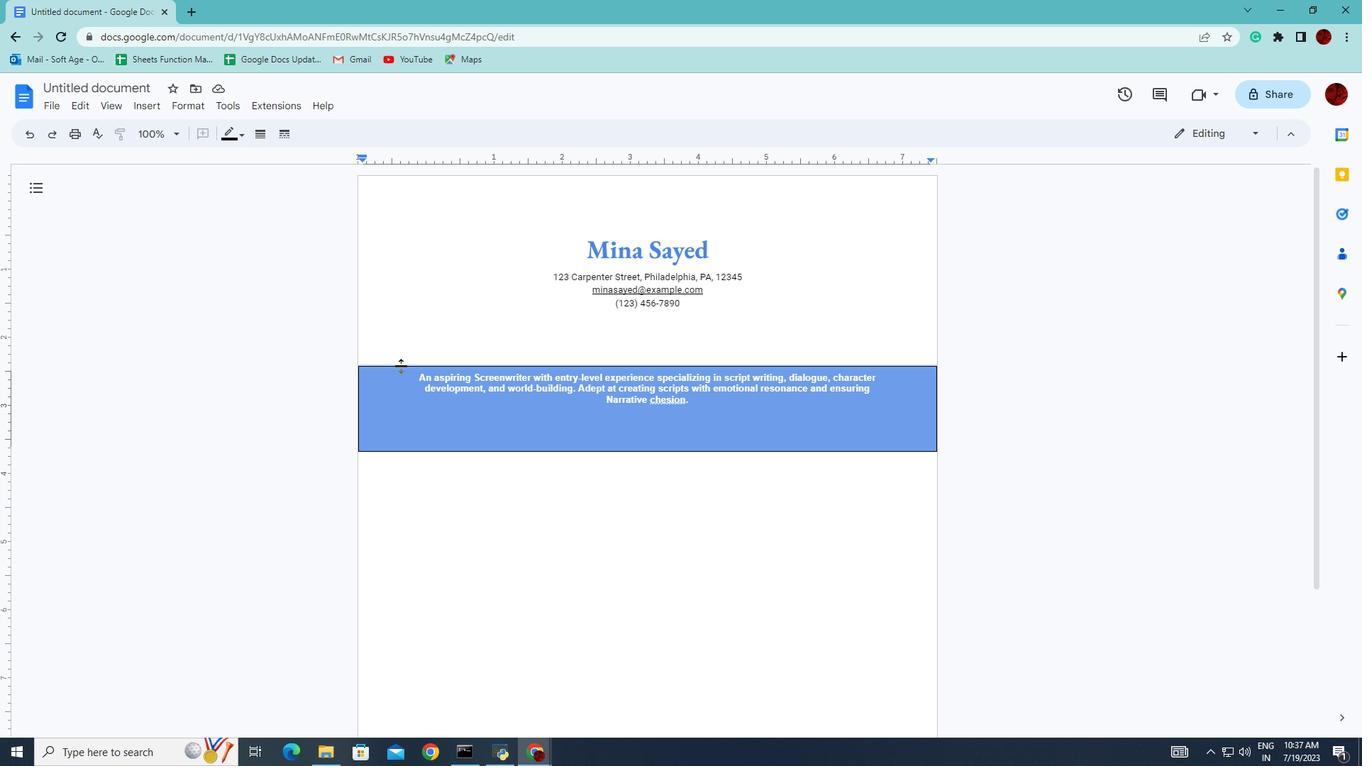 
Action: Key pressed <Key.shift>
Screenshot: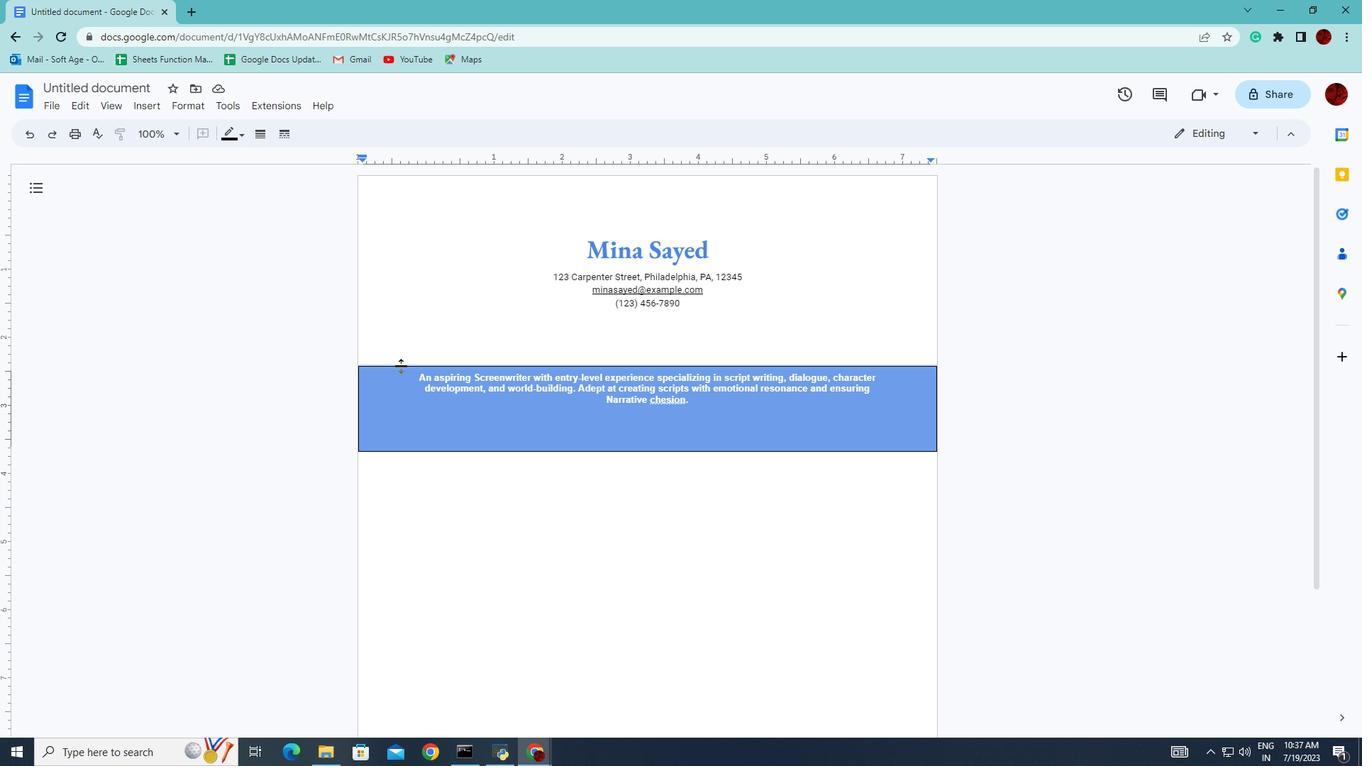 
Action: Mouse moved to (390, 374)
Screenshot: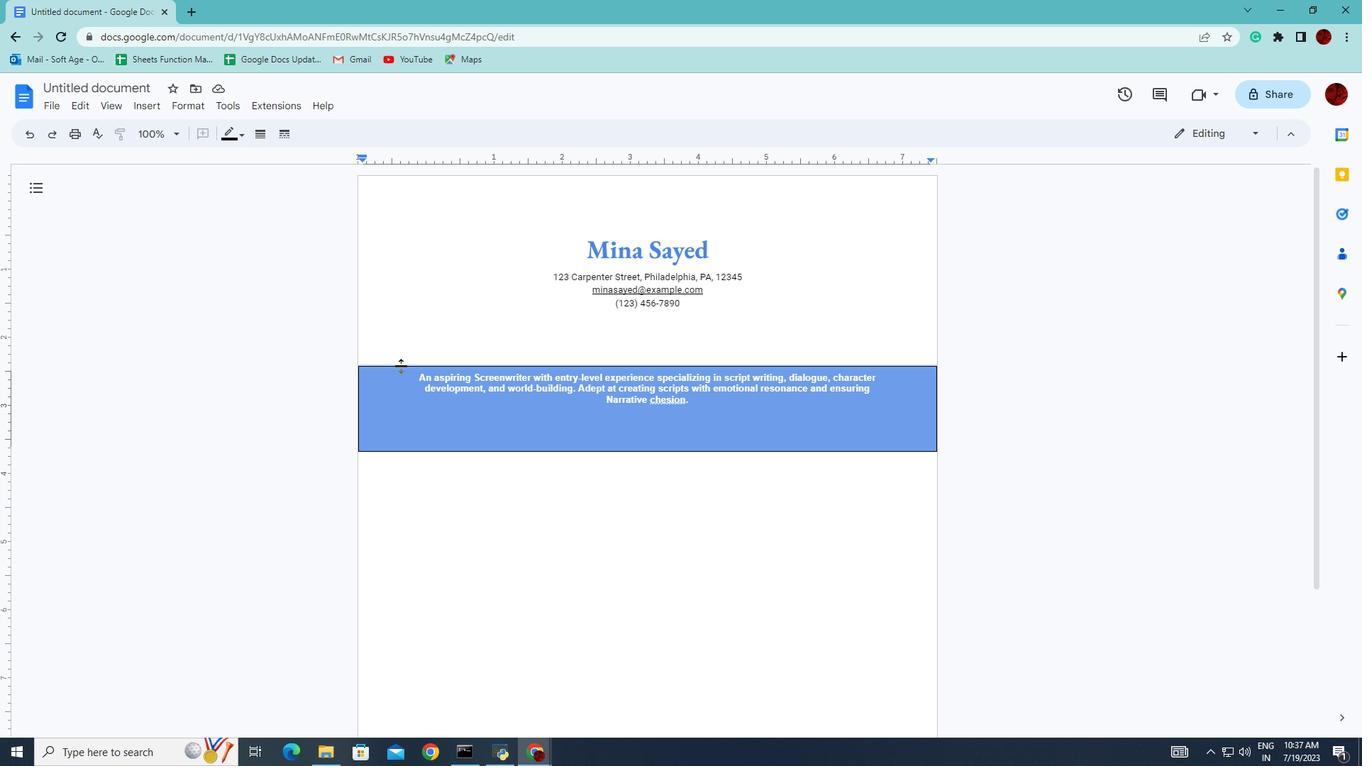 
Action: Key pressed <Key.shift>
Screenshot: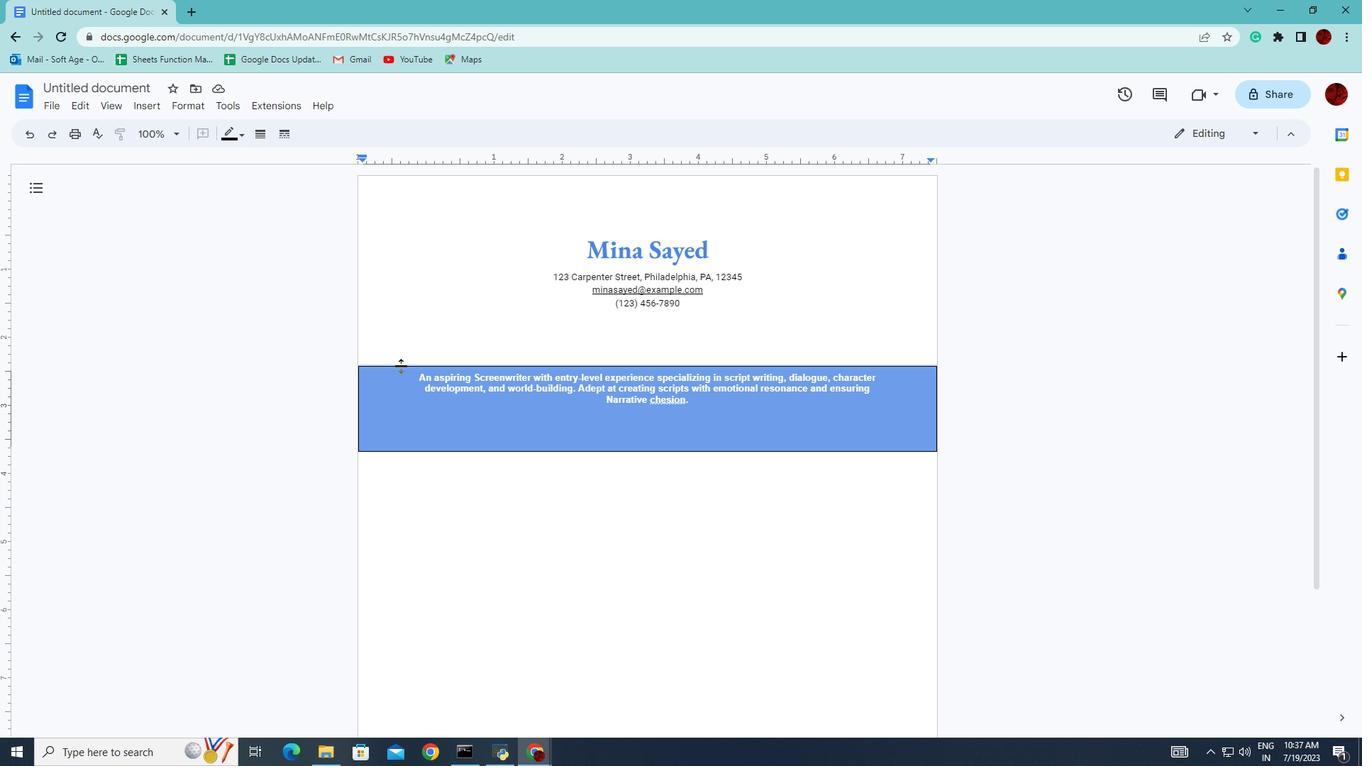 
Action: Mouse moved to (383, 379)
Screenshot: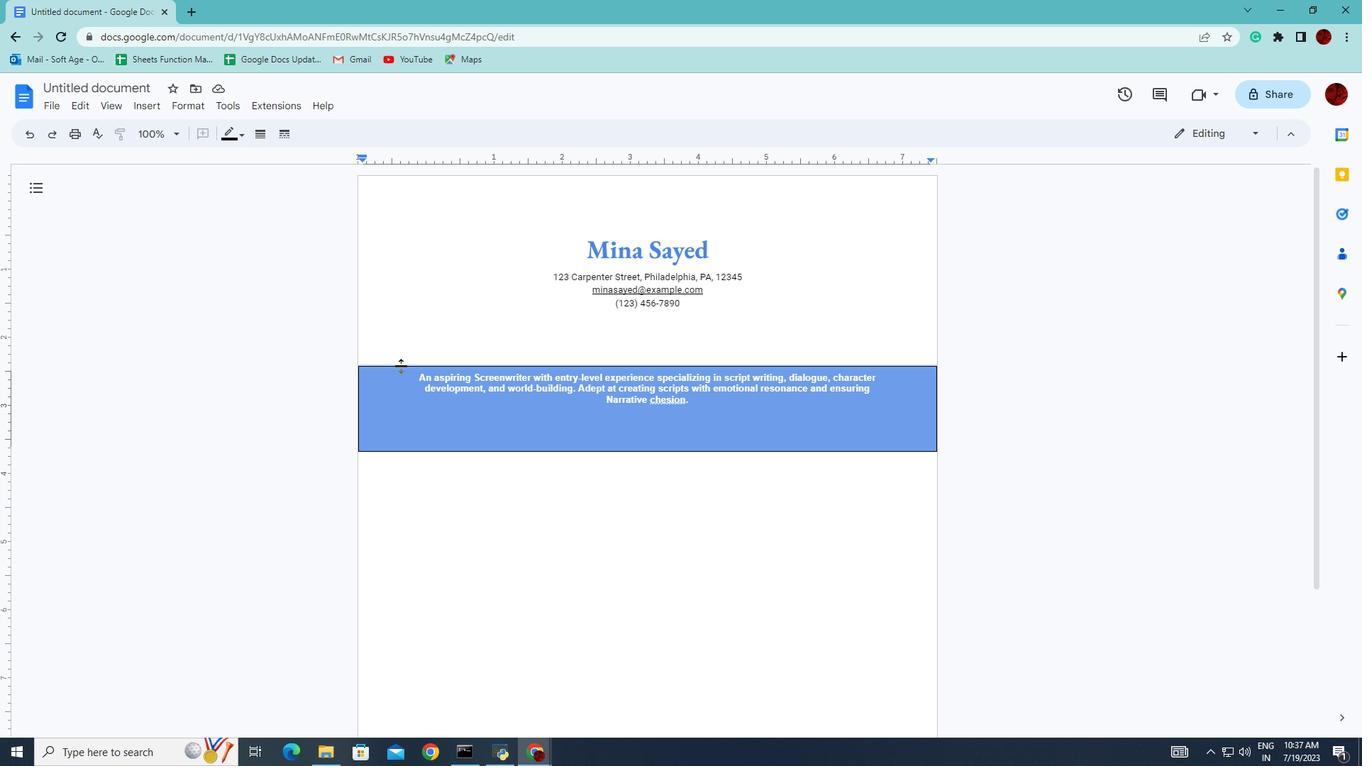 
Action: Key pressed <Key.shift>
Screenshot: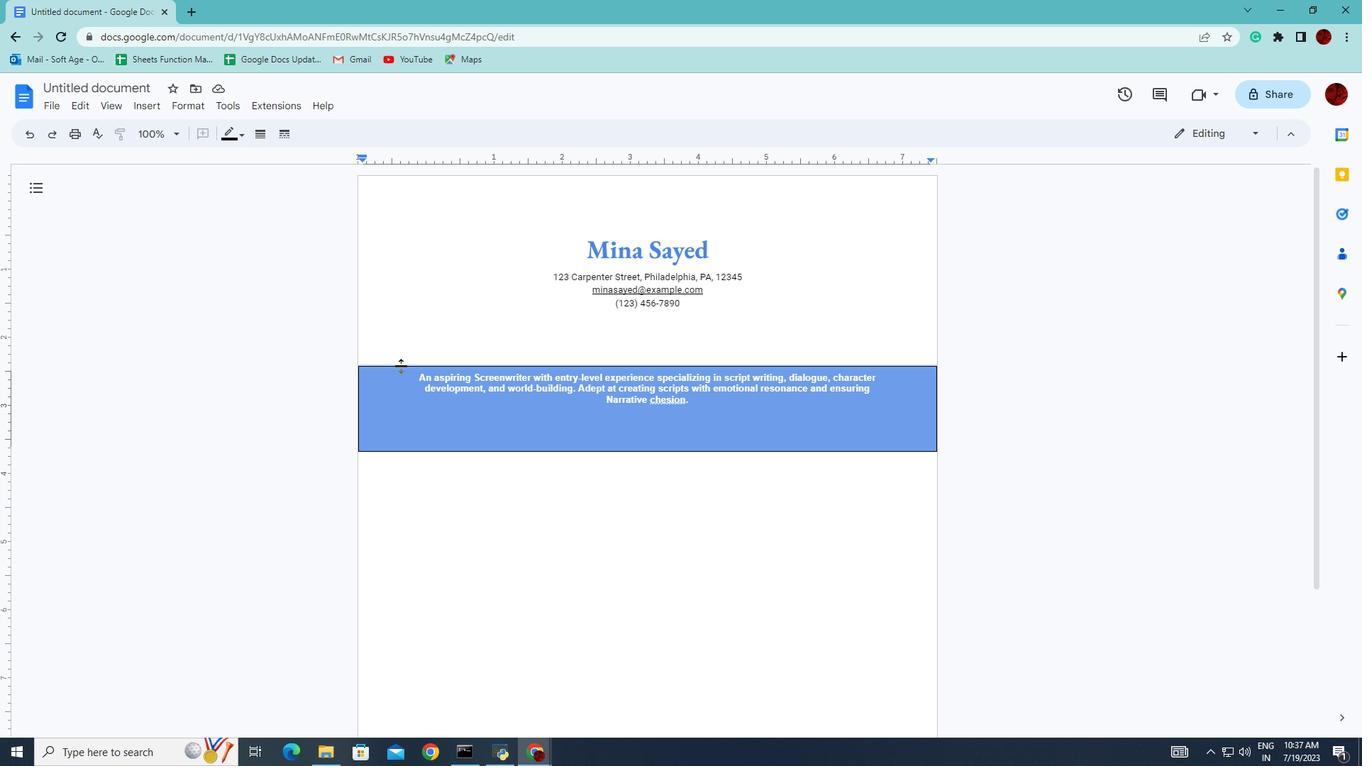 
Action: Mouse moved to (371, 385)
Screenshot: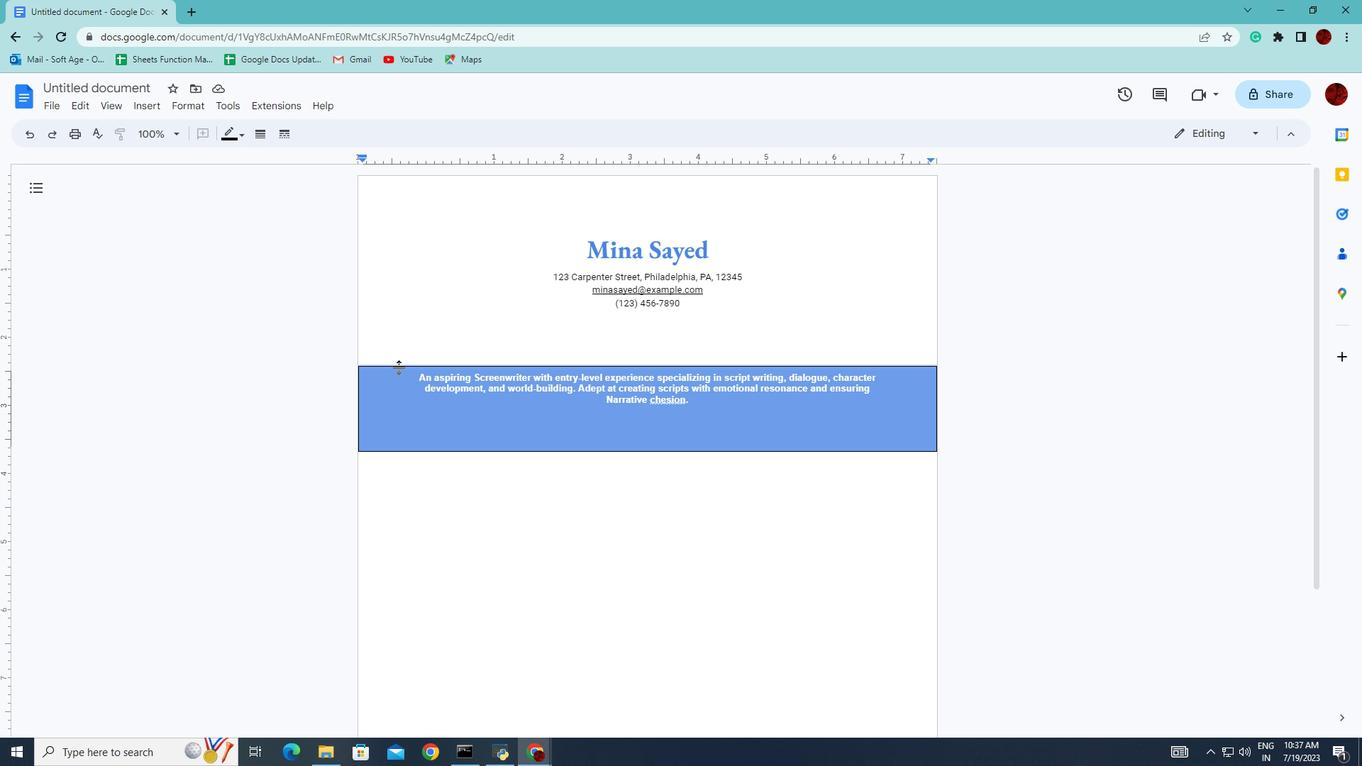 
Action: Key pressed <Key.shift>
Screenshot: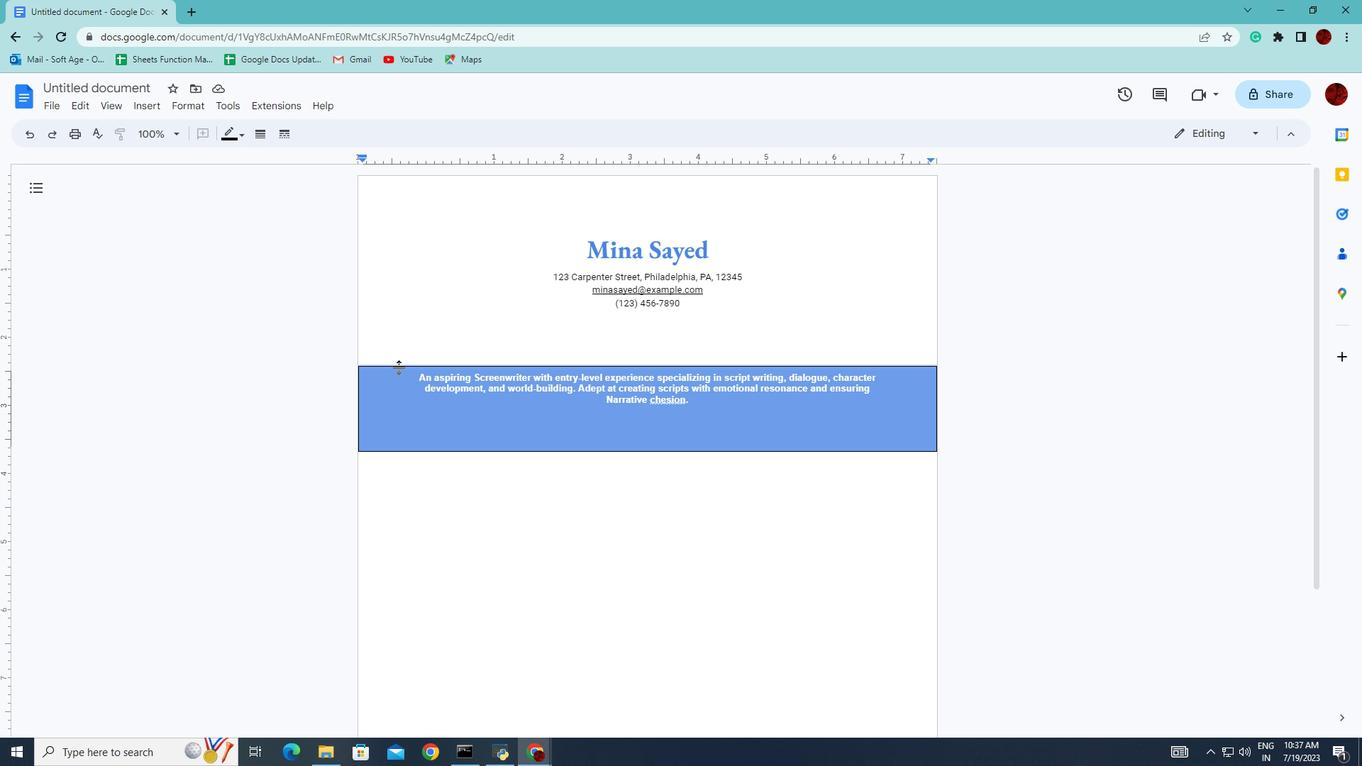 
Action: Mouse moved to (366, 388)
Screenshot: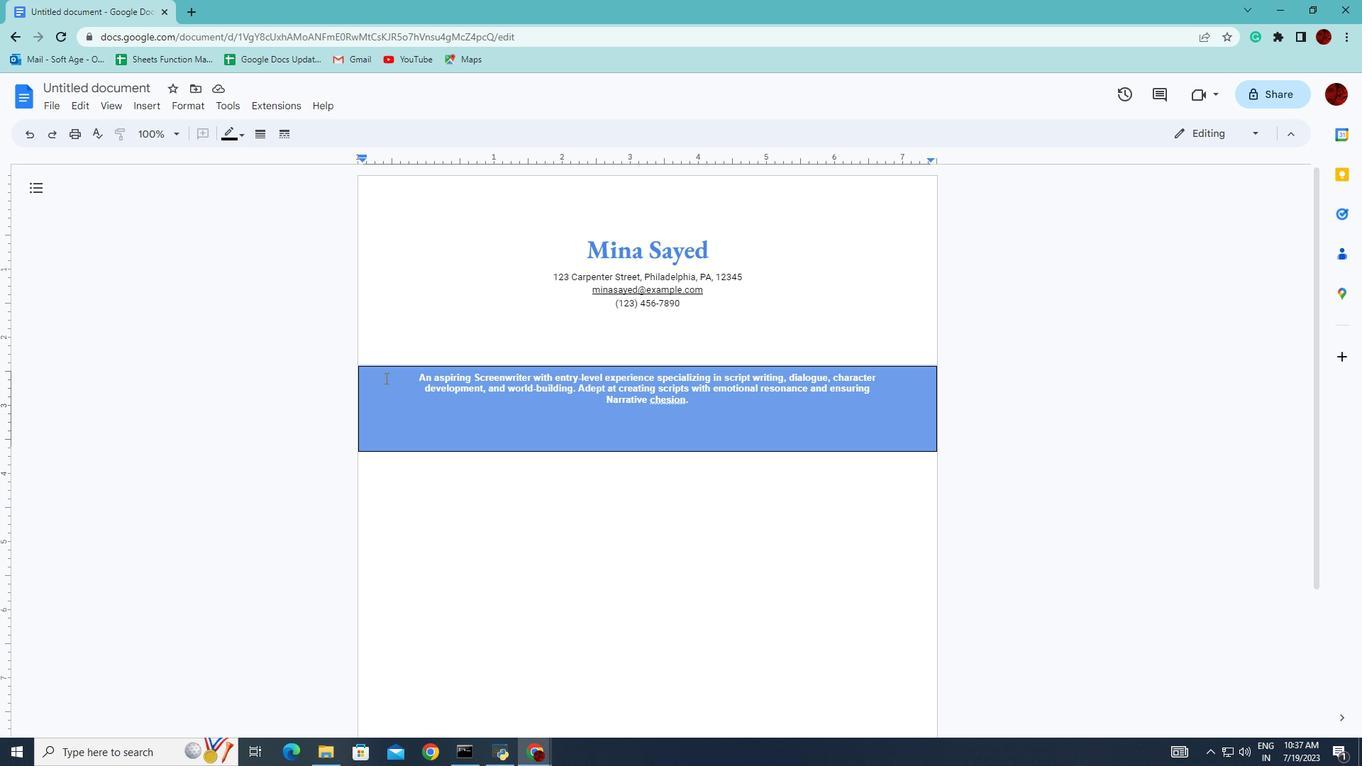 
Action: Key pressed <Key.shift>
Screenshot: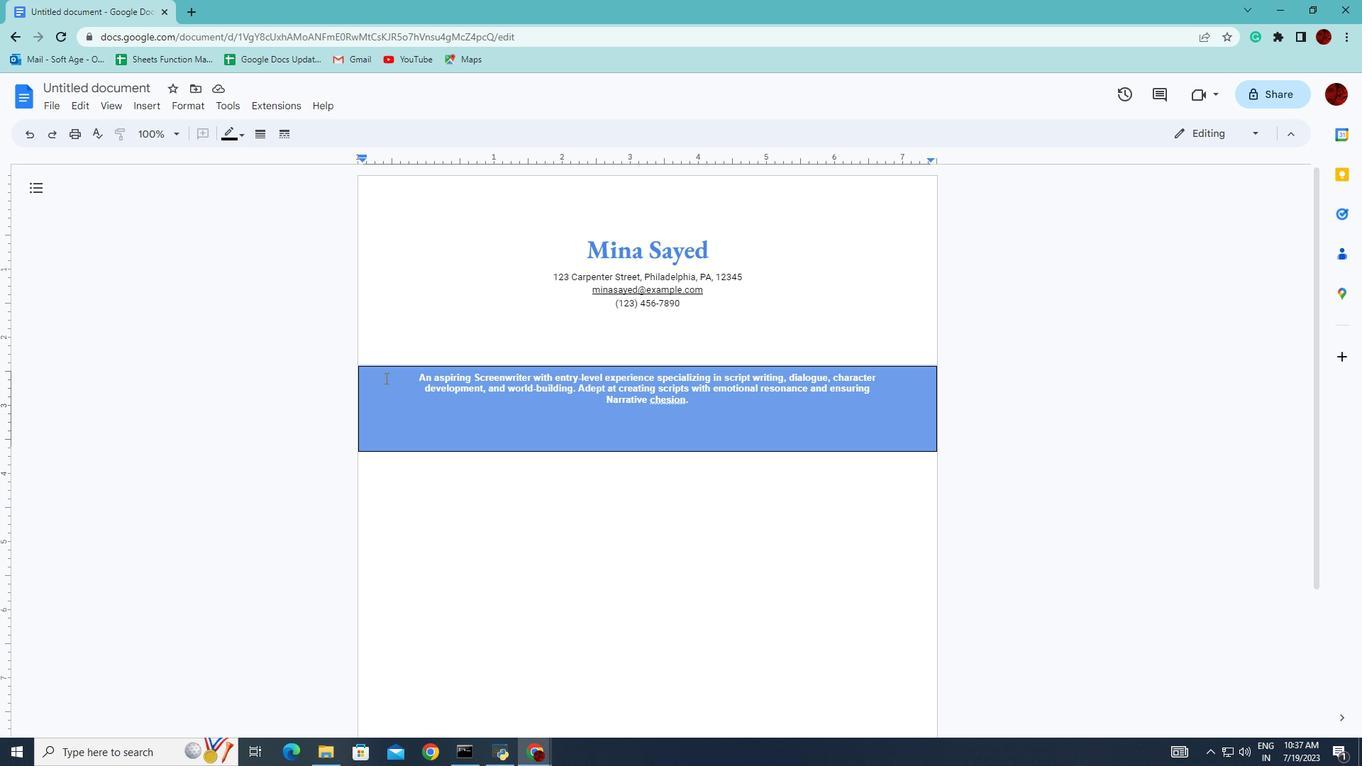 
Action: Mouse moved to (366, 389)
Screenshot: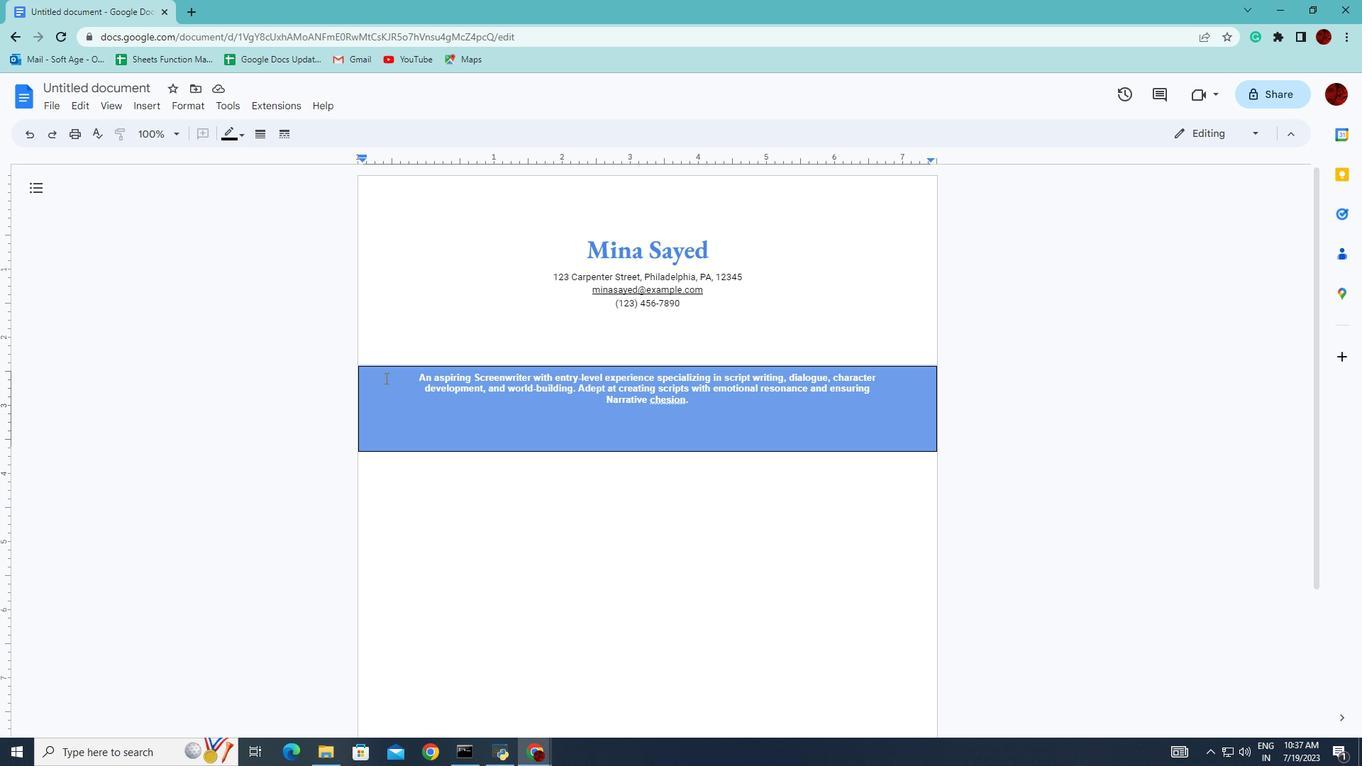 
Action: Key pressed <Key.shift><Key.shift>
Screenshot: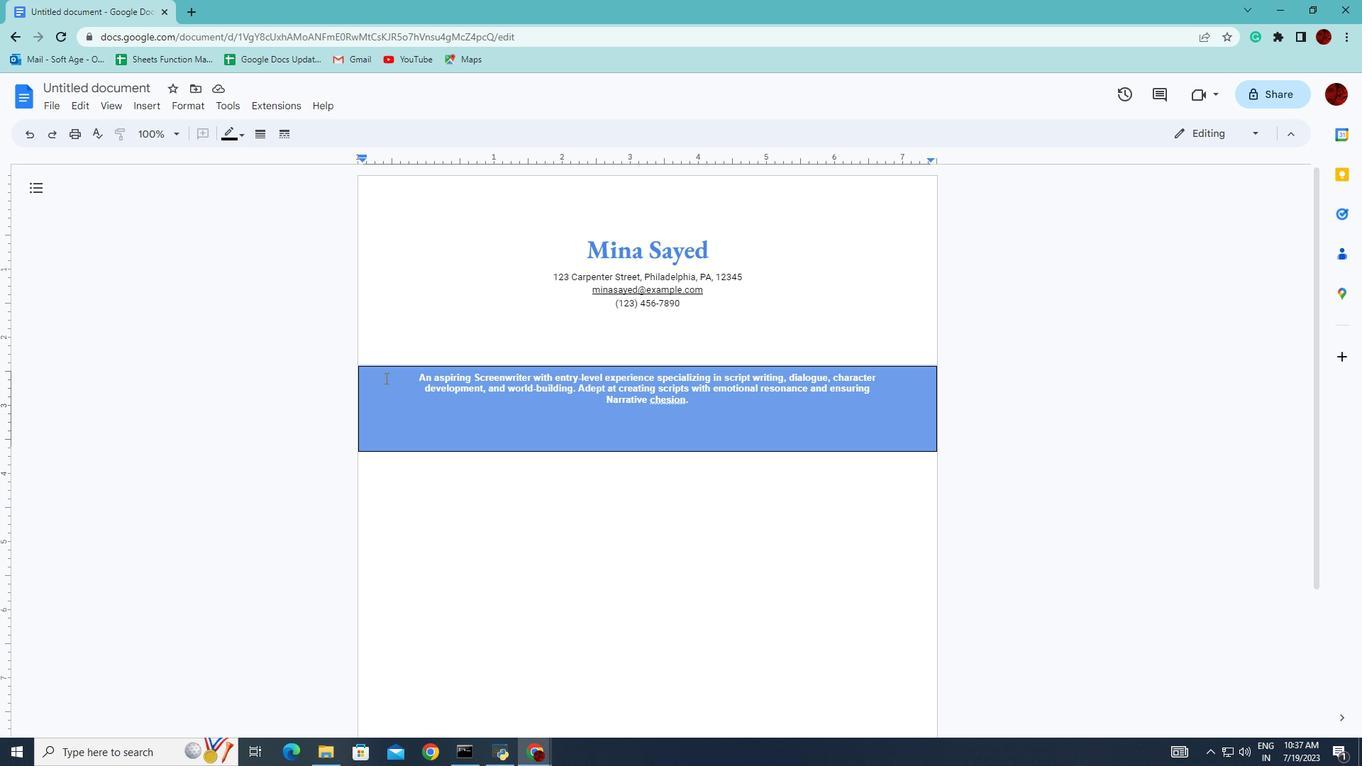
Action: Mouse moved to (365, 389)
Screenshot: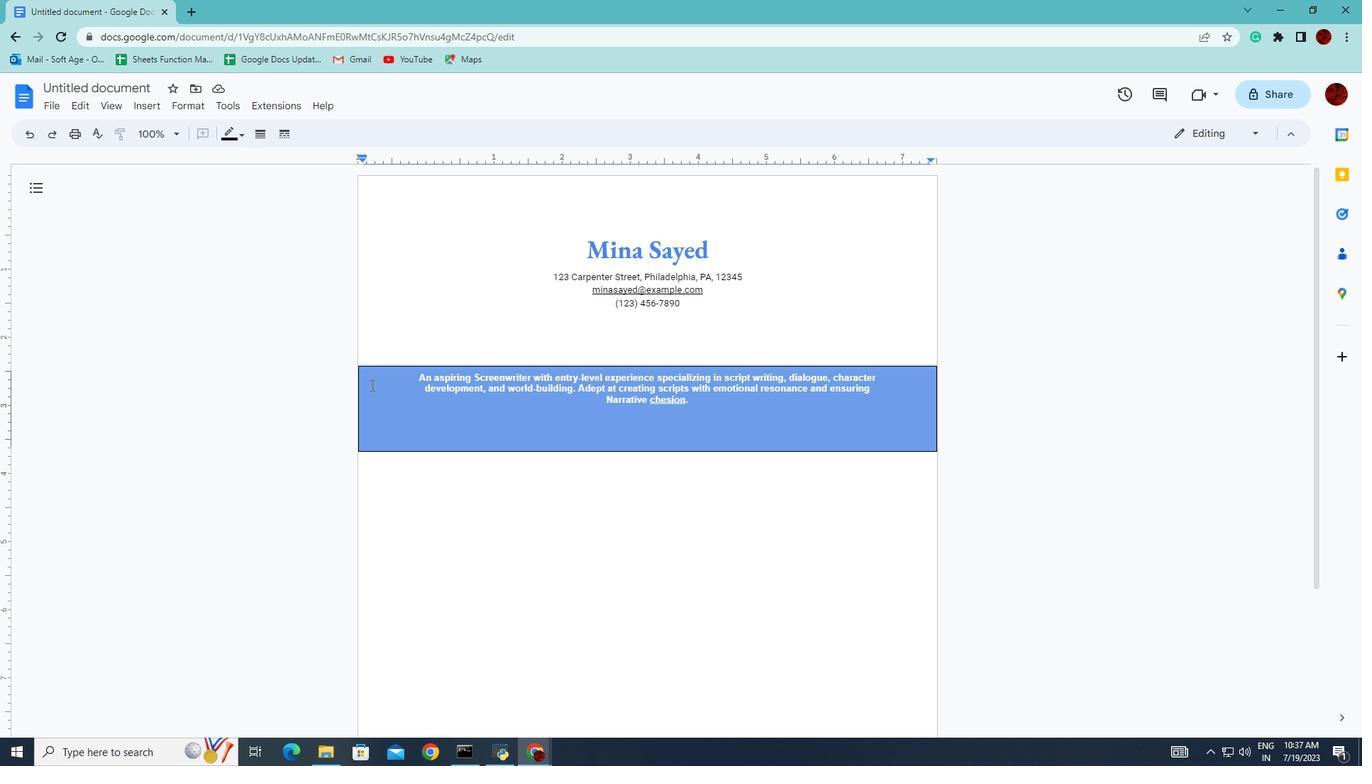 
Action: Key pressed <Key.shift>
Screenshot: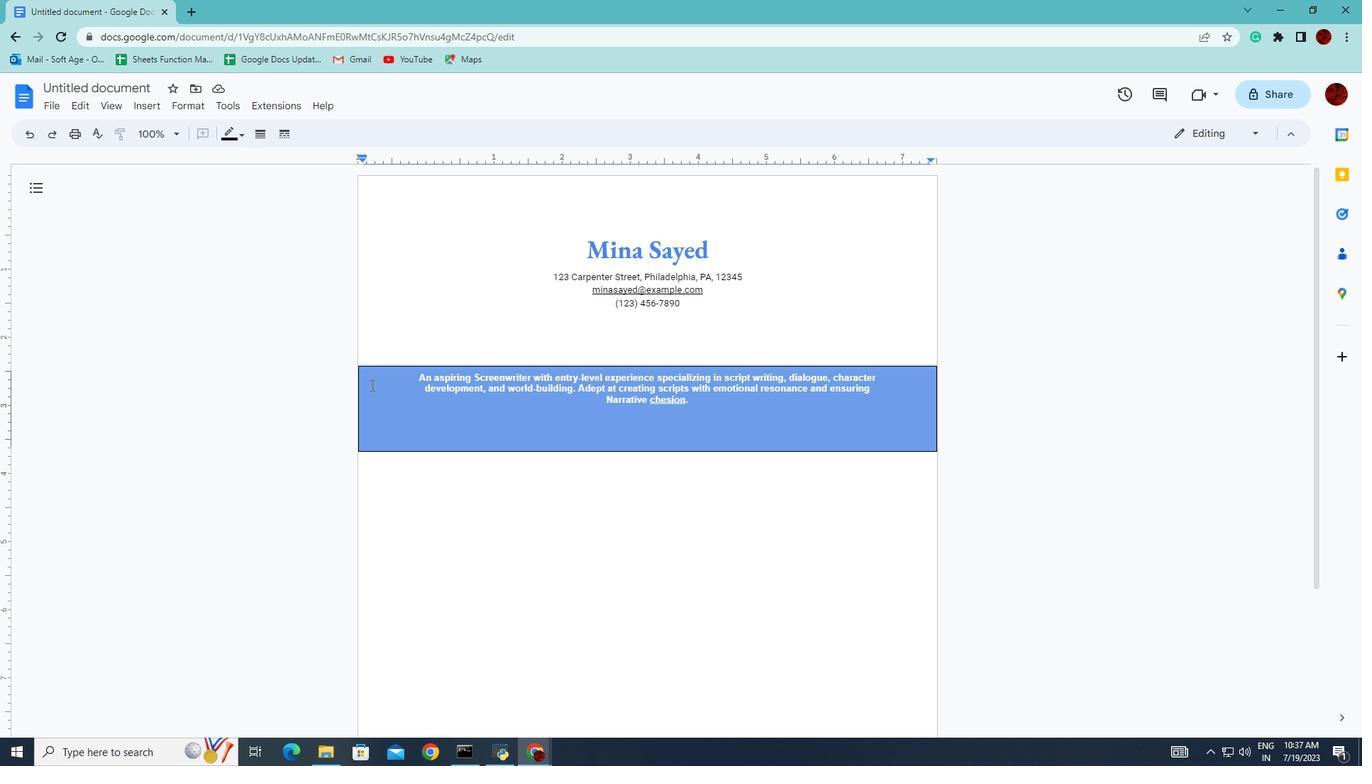 
Action: Mouse moved to (364, 390)
Screenshot: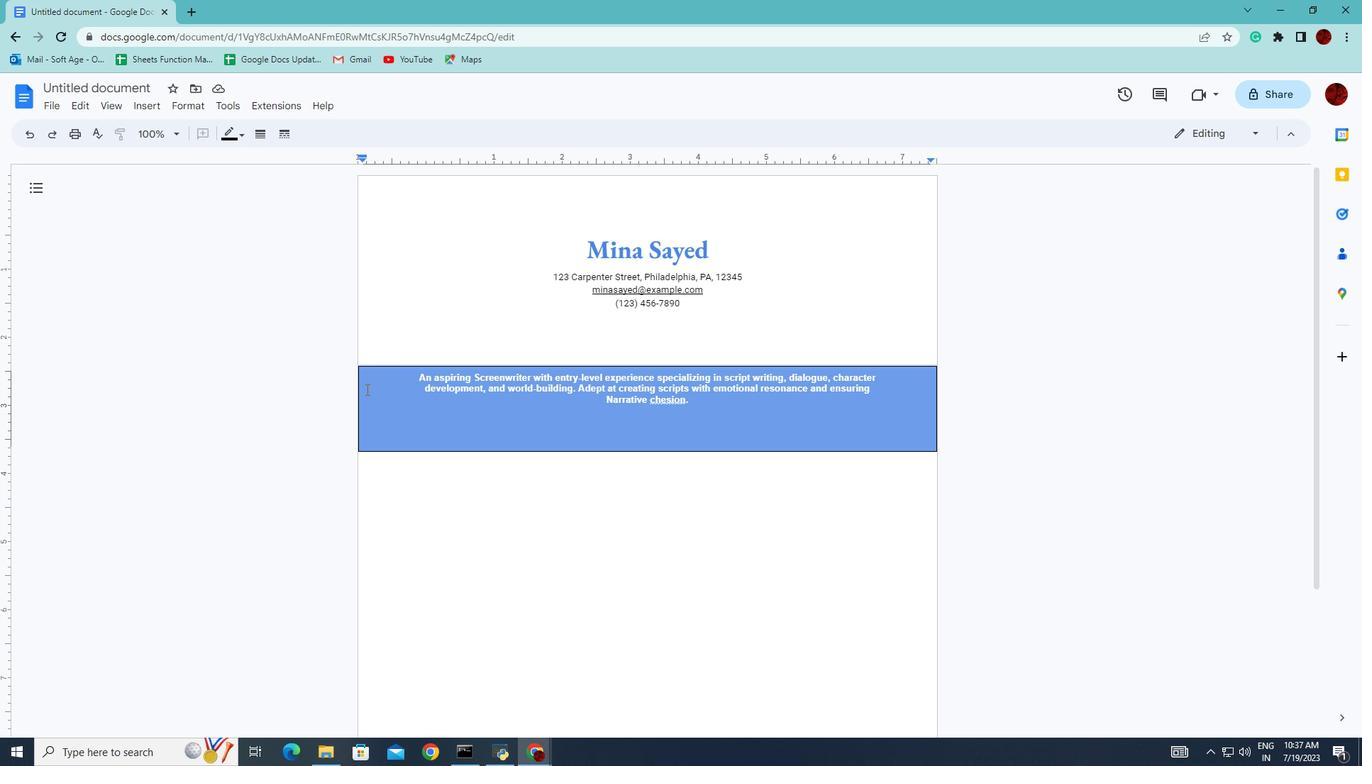 
Action: Key pressed <Key.shift>
Screenshot: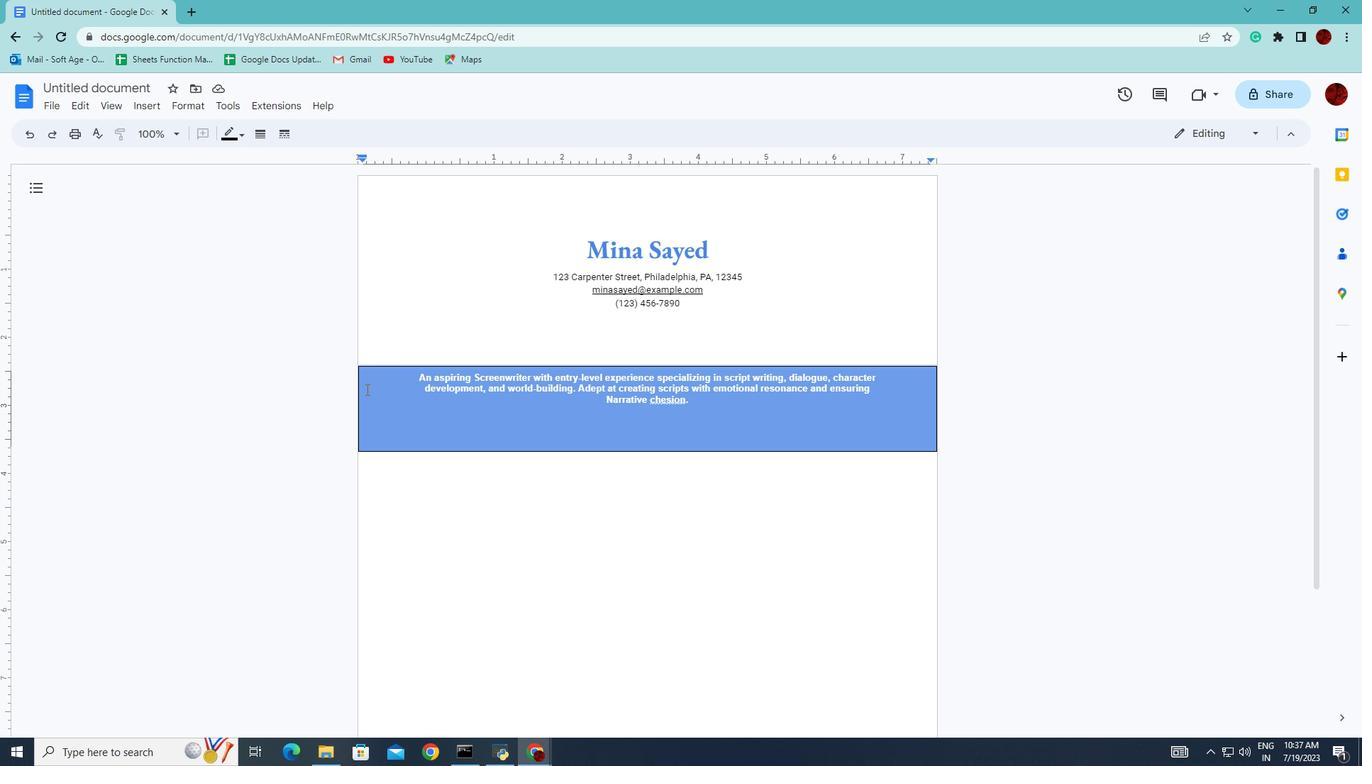 
Action: Mouse moved to (363, 390)
Screenshot: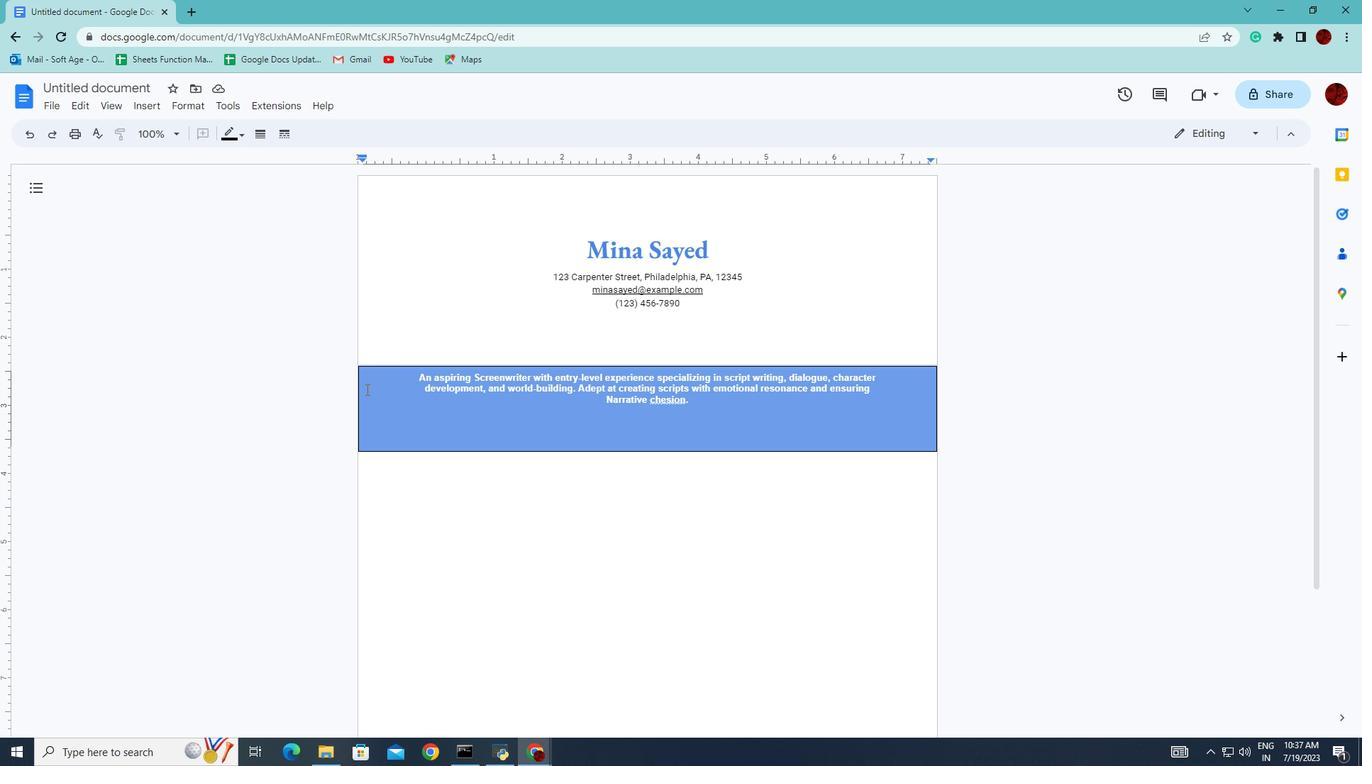 
Action: Key pressed <Key.shift><Key.shift>
Screenshot: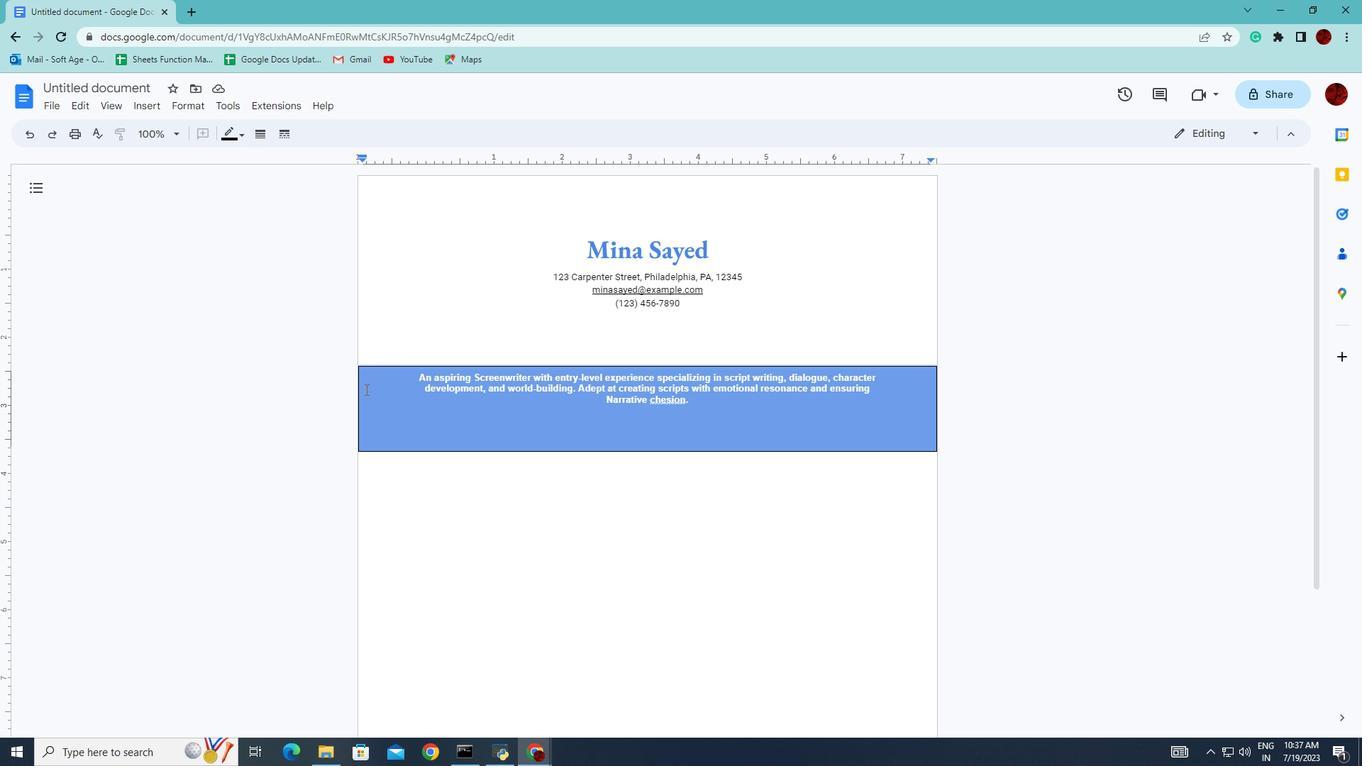 
Action: Mouse moved to (363, 391)
Screenshot: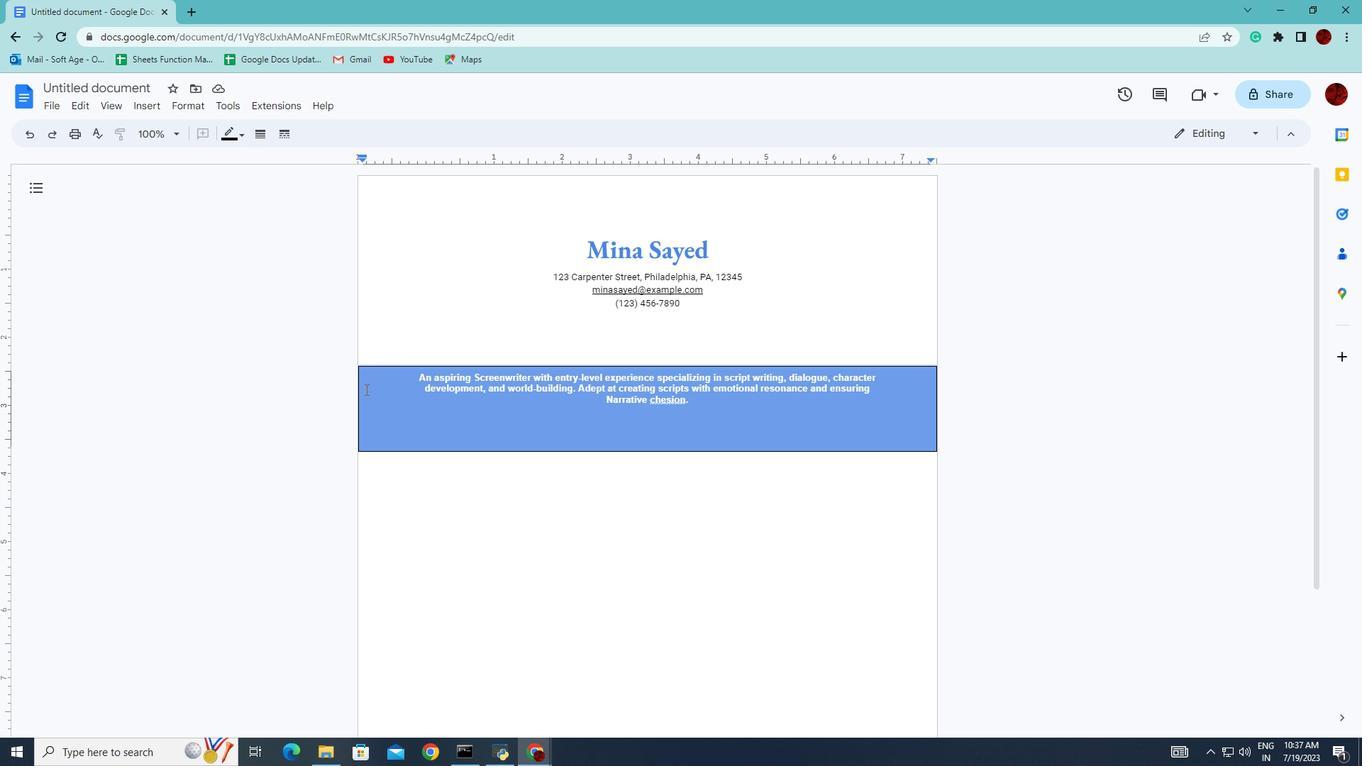 
Action: Key pressed <Key.shift>
Screenshot: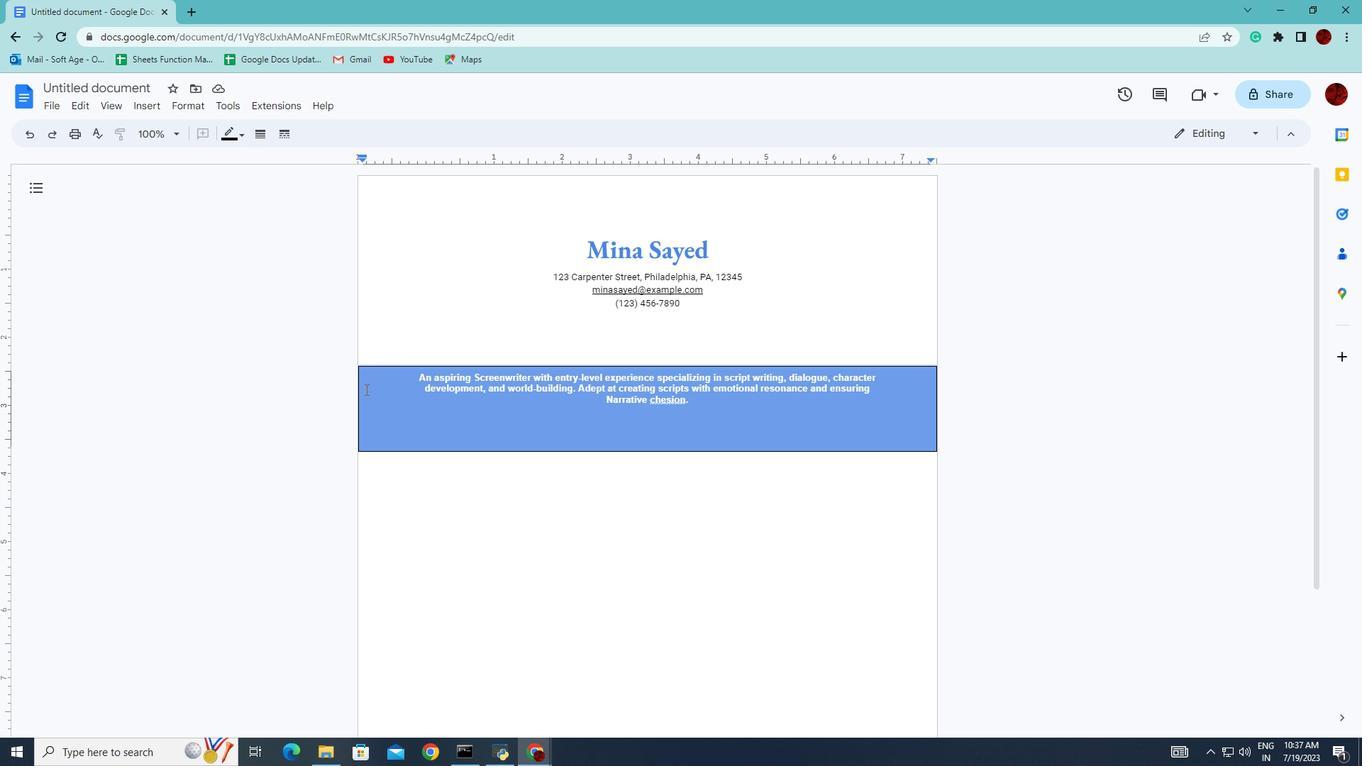 
Action: Mouse moved to (362, 391)
Screenshot: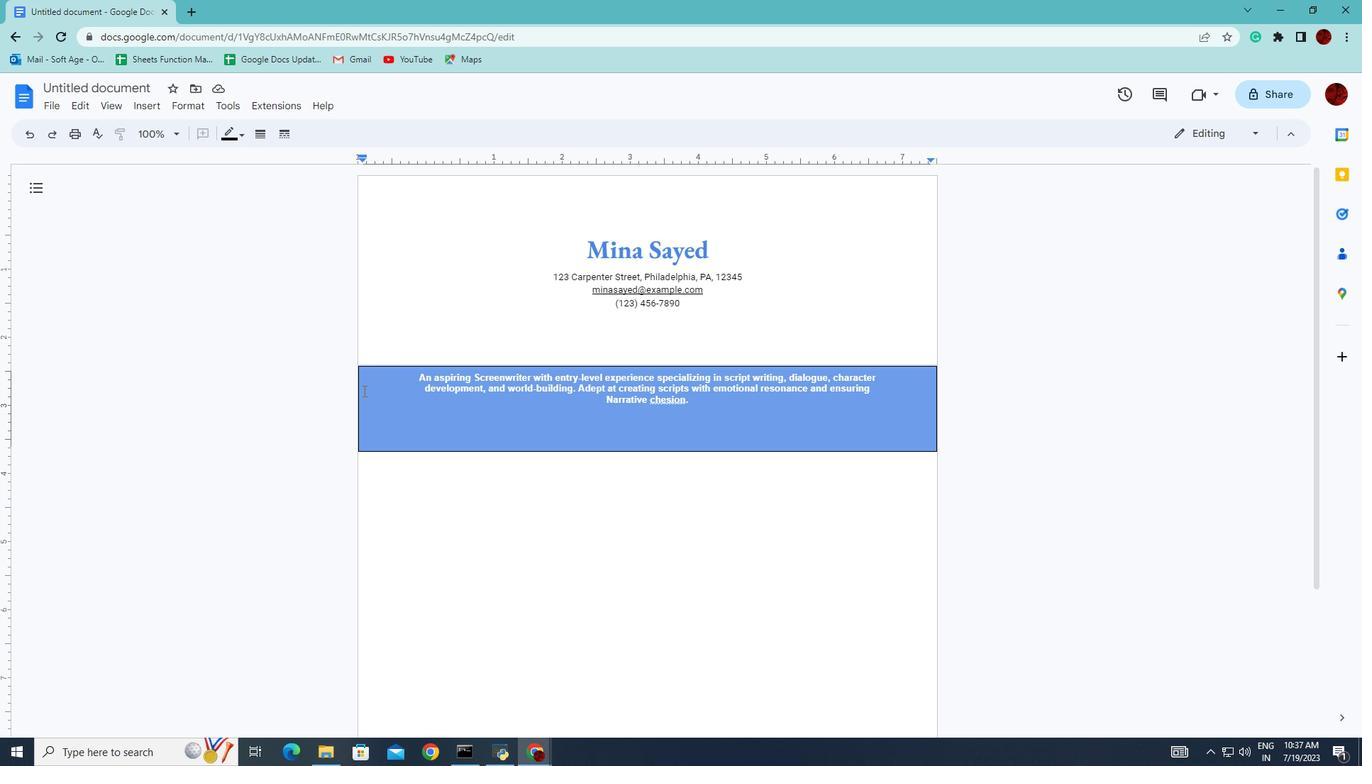 
Action: Key pressed <Key.shift><Key.shift>
Screenshot: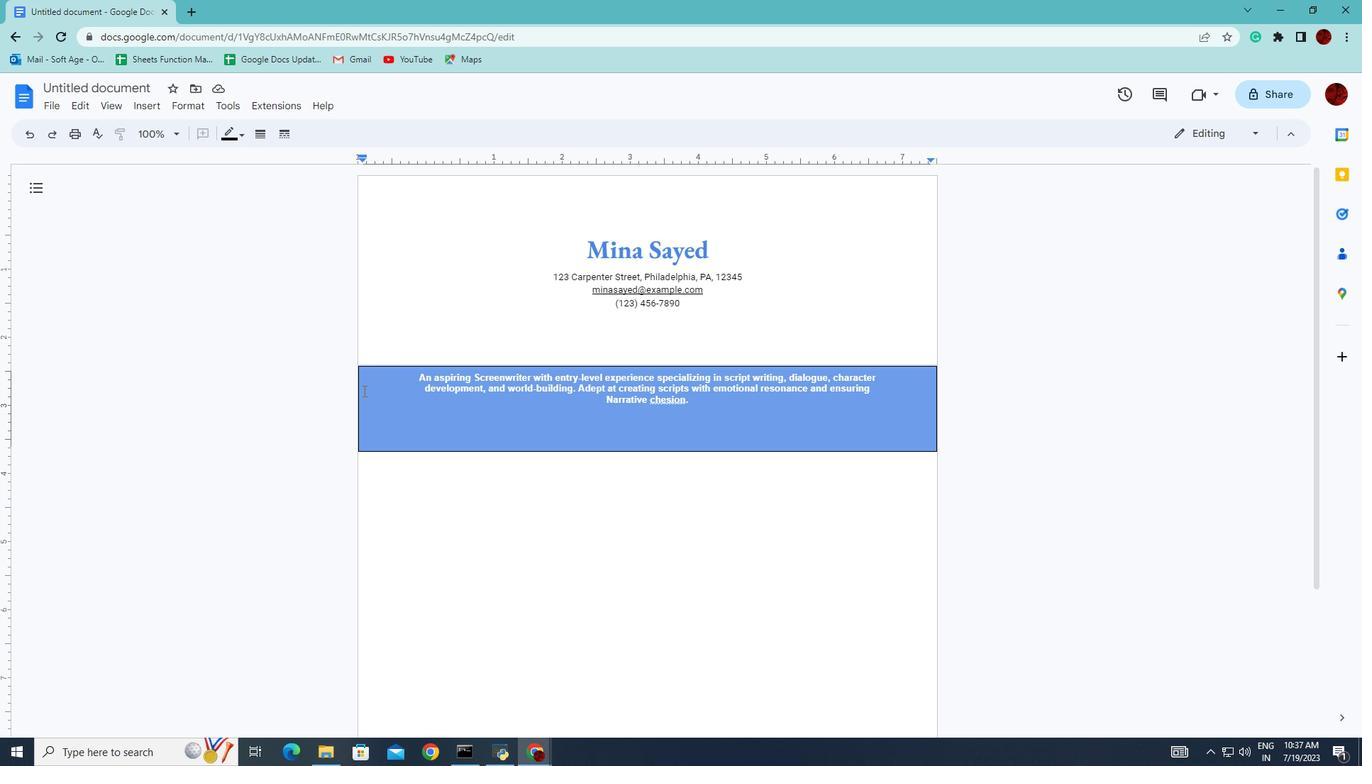 
Action: Mouse moved to (361, 391)
Screenshot: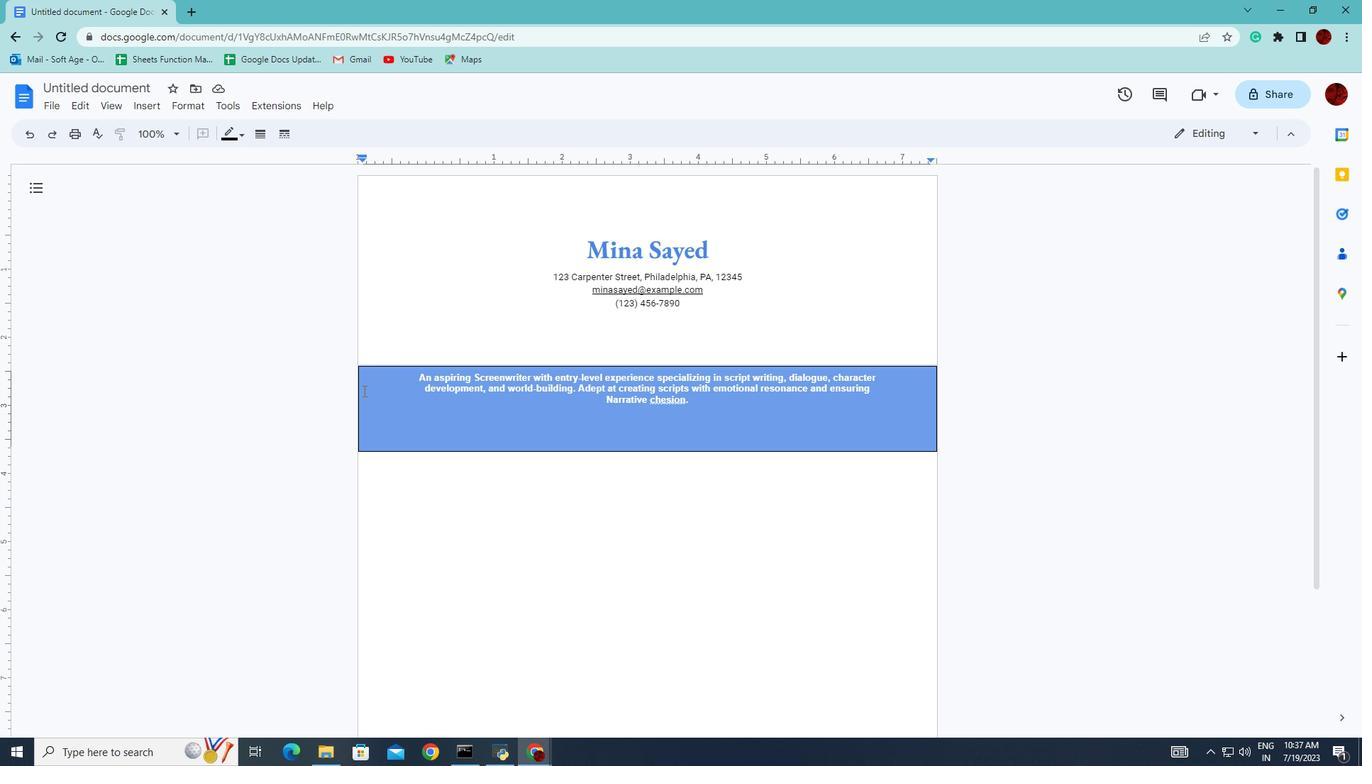 
Action: Key pressed <Key.shift>
Screenshot: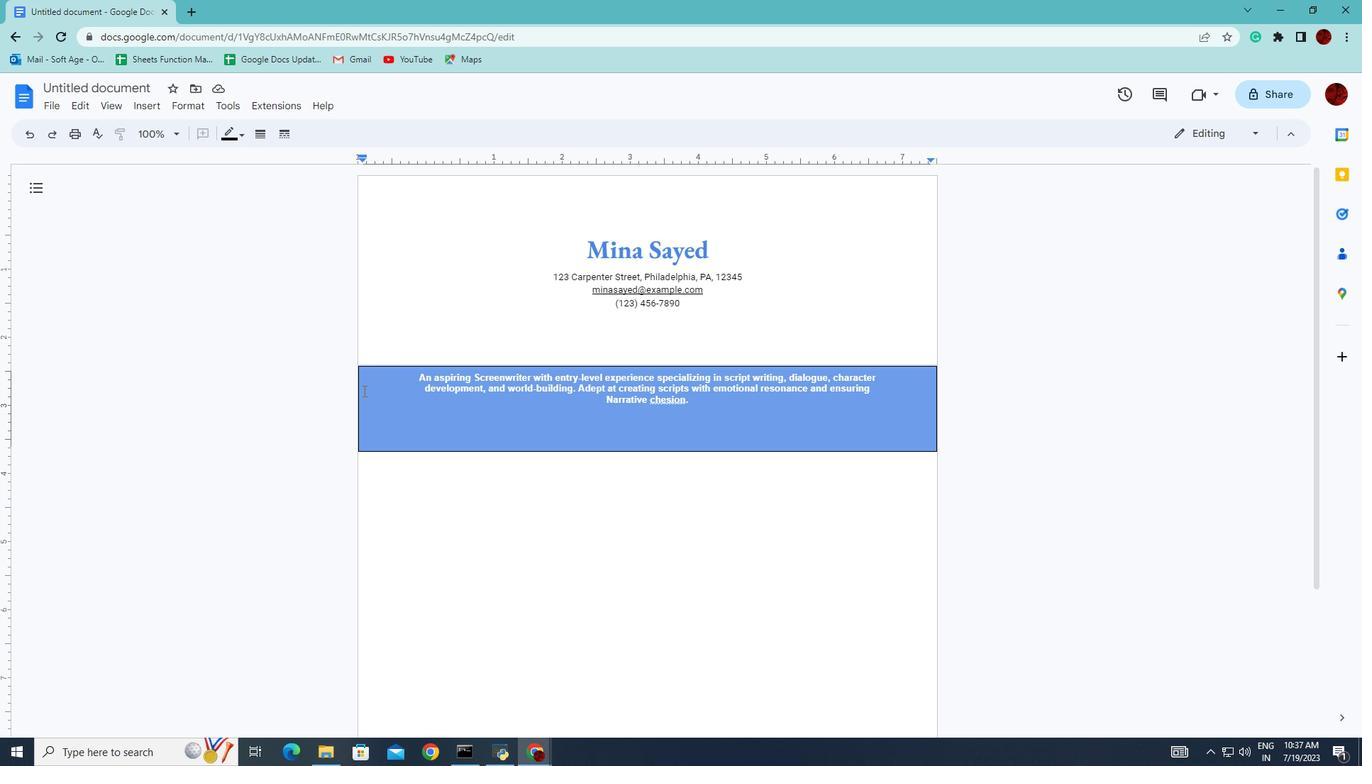 
Action: Mouse moved to (361, 392)
Screenshot: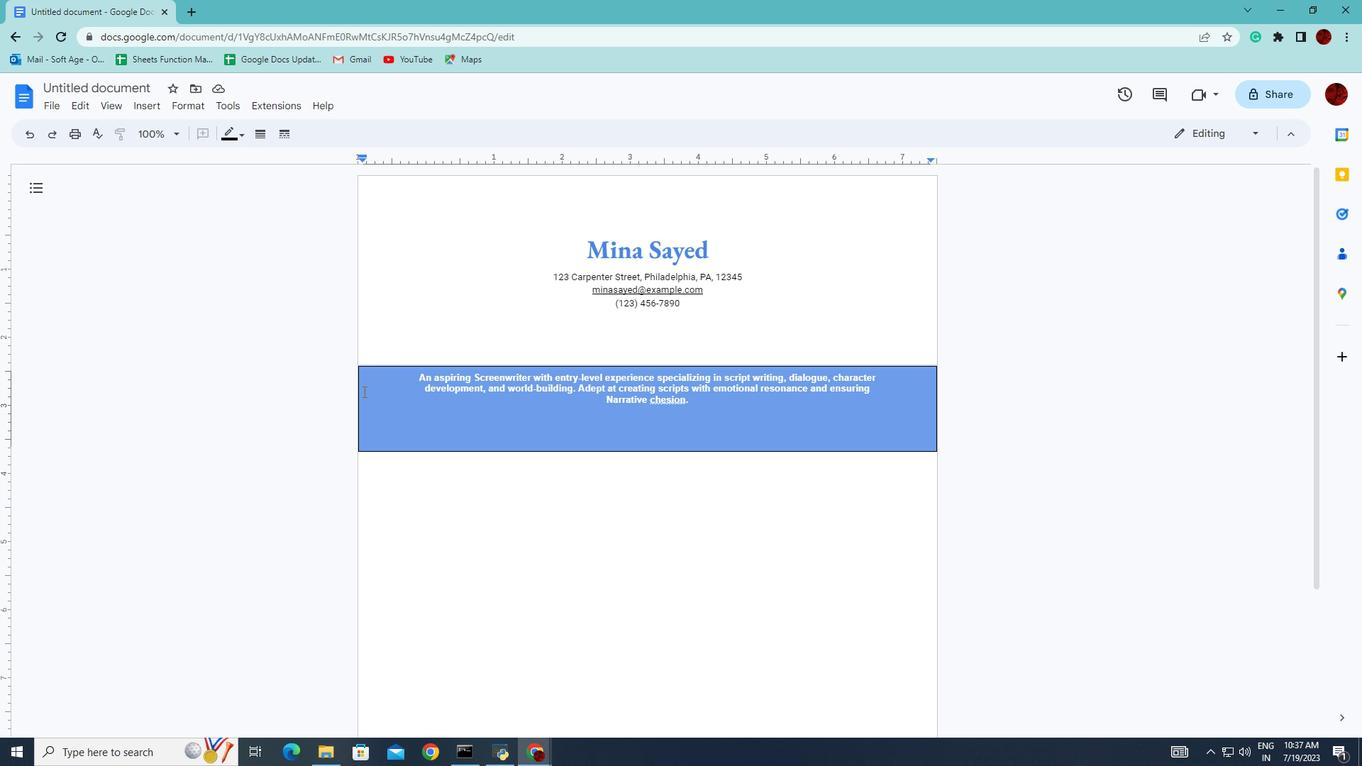 
Action: Key pressed <Key.shift><Key.shift><Key.shift>
Screenshot: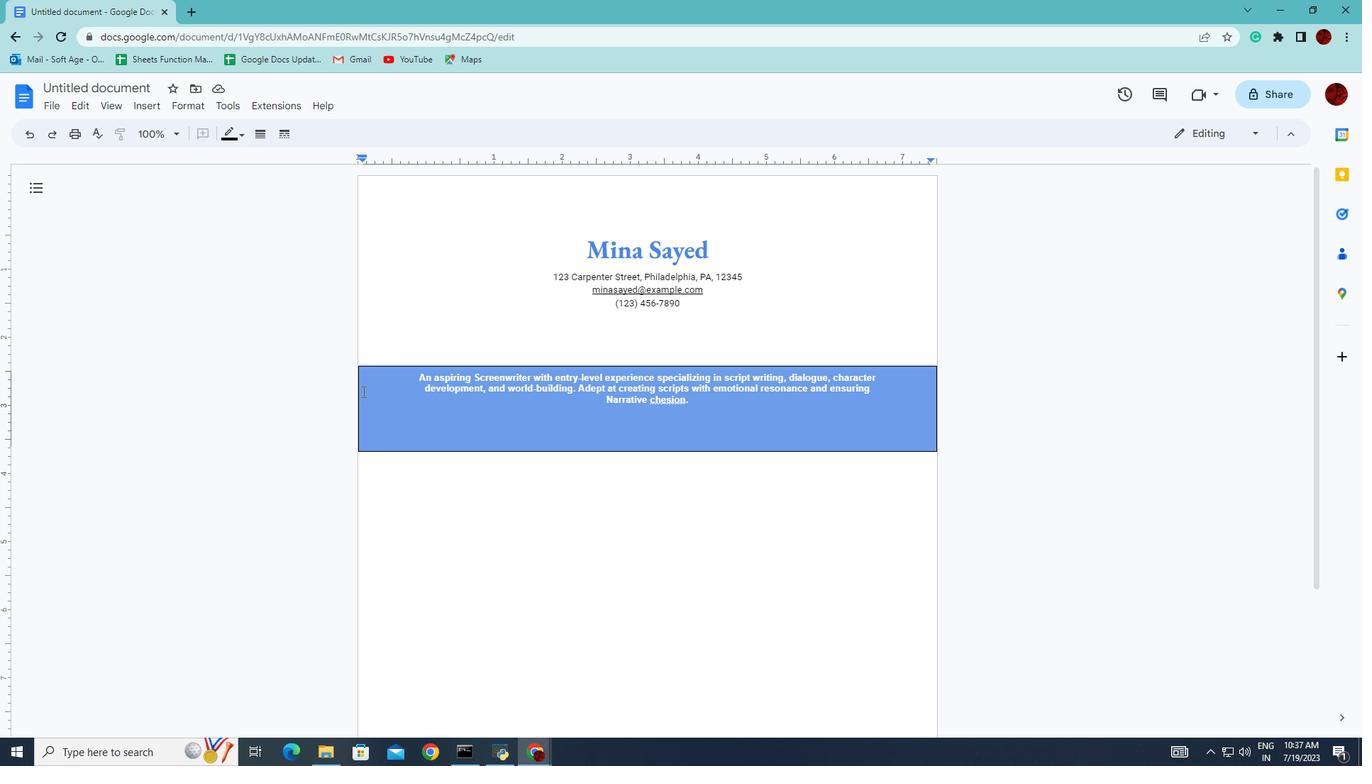
Action: Mouse moved to (360, 392)
Screenshot: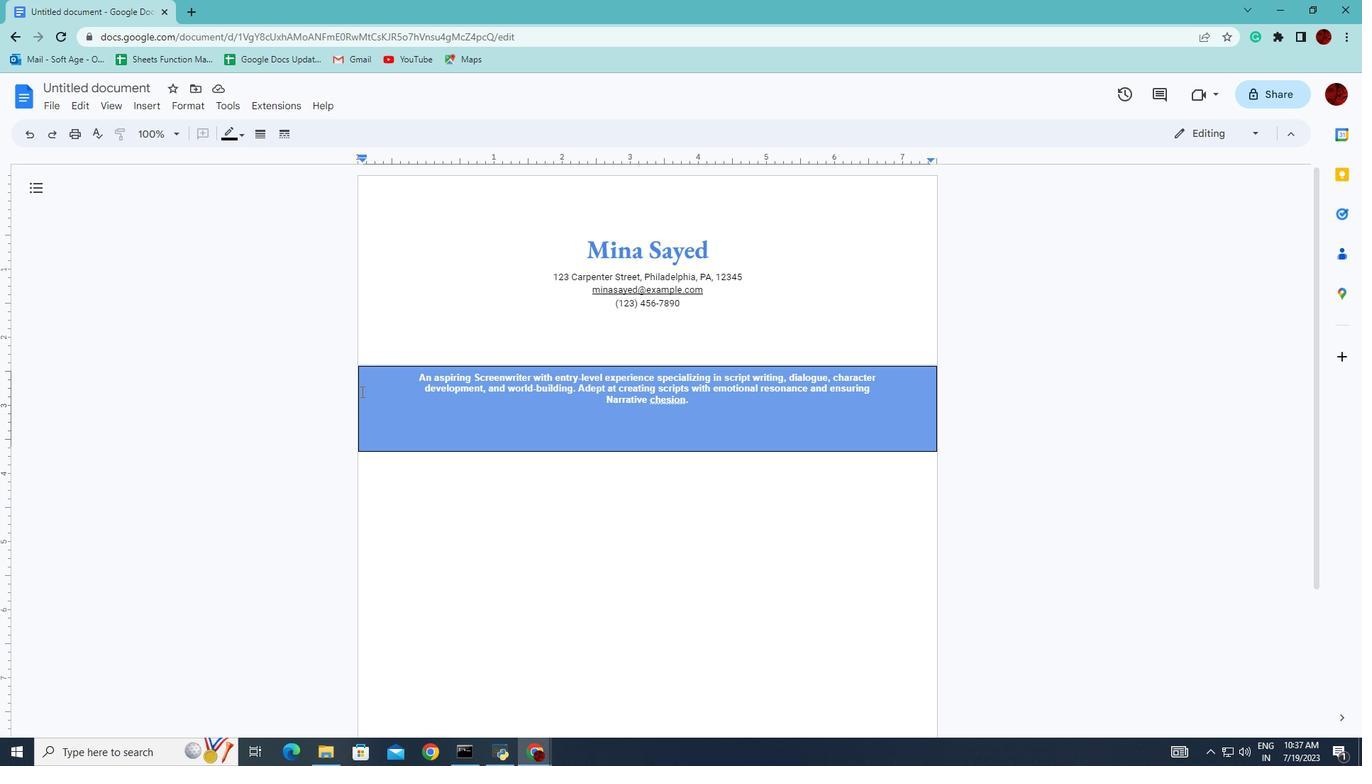 
Action: Key pressed <Key.shift>
Screenshot: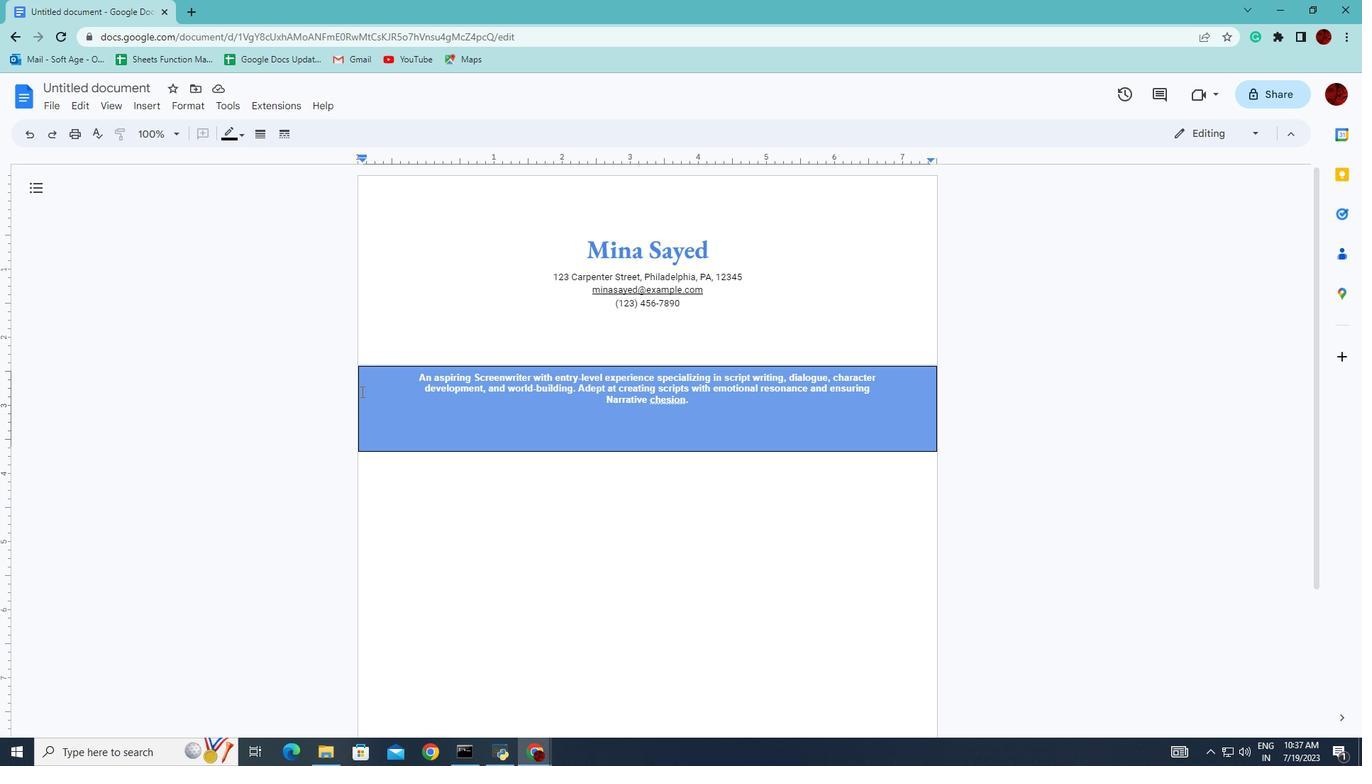 
Action: Mouse moved to (359, 392)
Screenshot: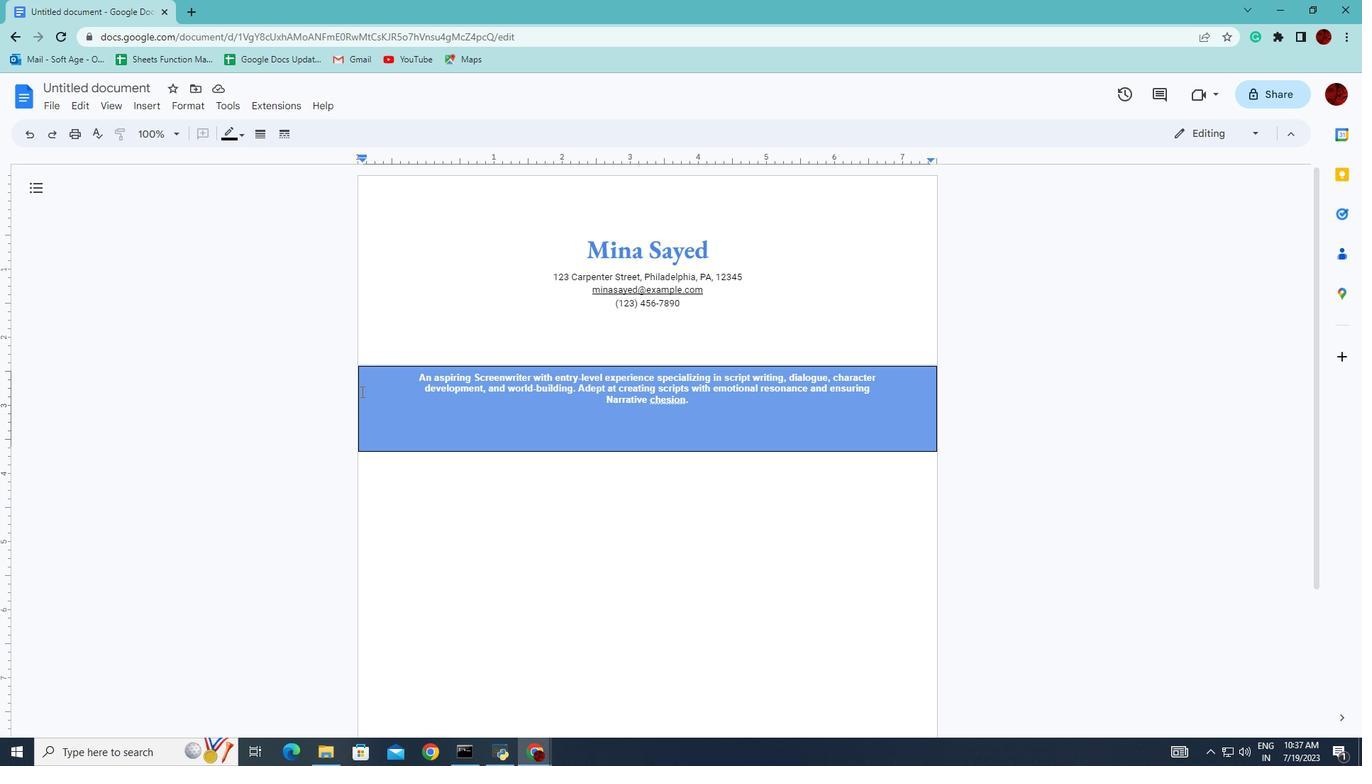 
Action: Key pressed <Key.shift>
Screenshot: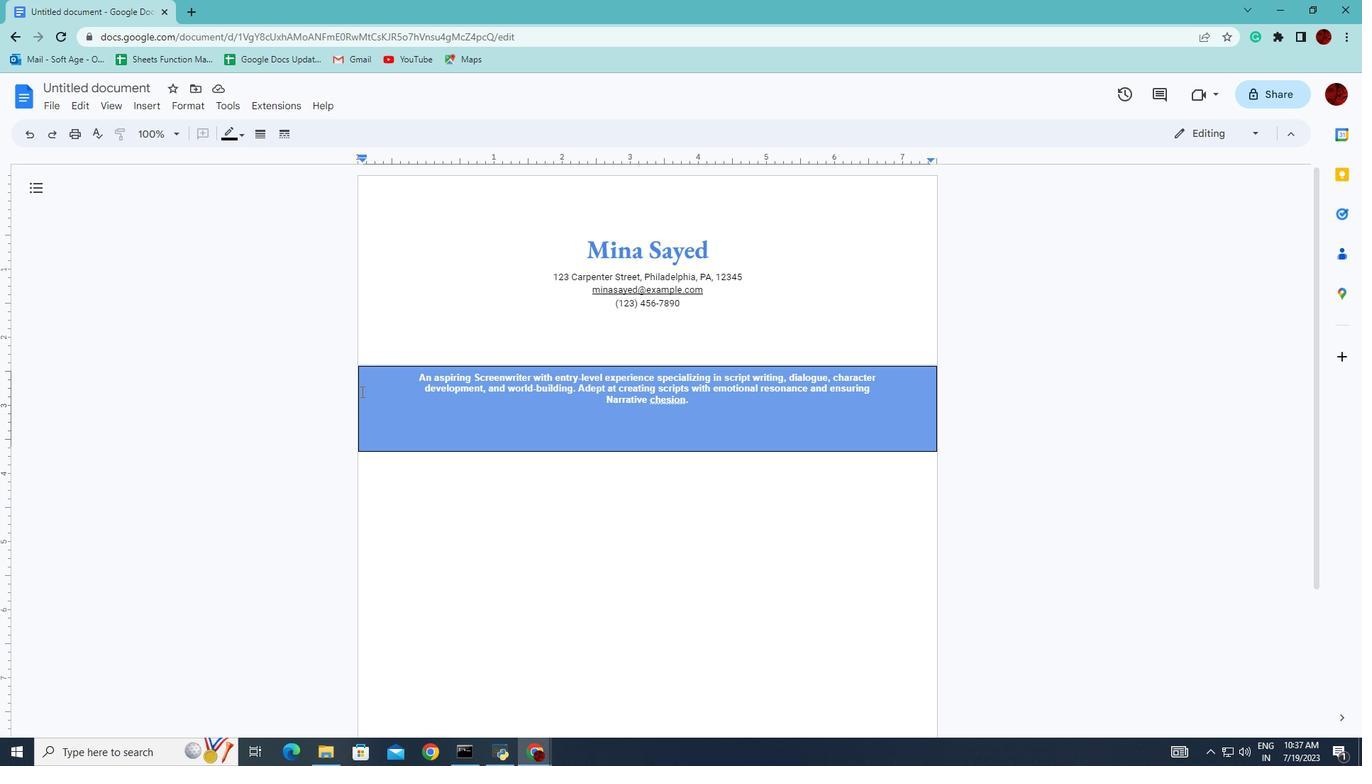 
Action: Mouse moved to (359, 391)
Screenshot: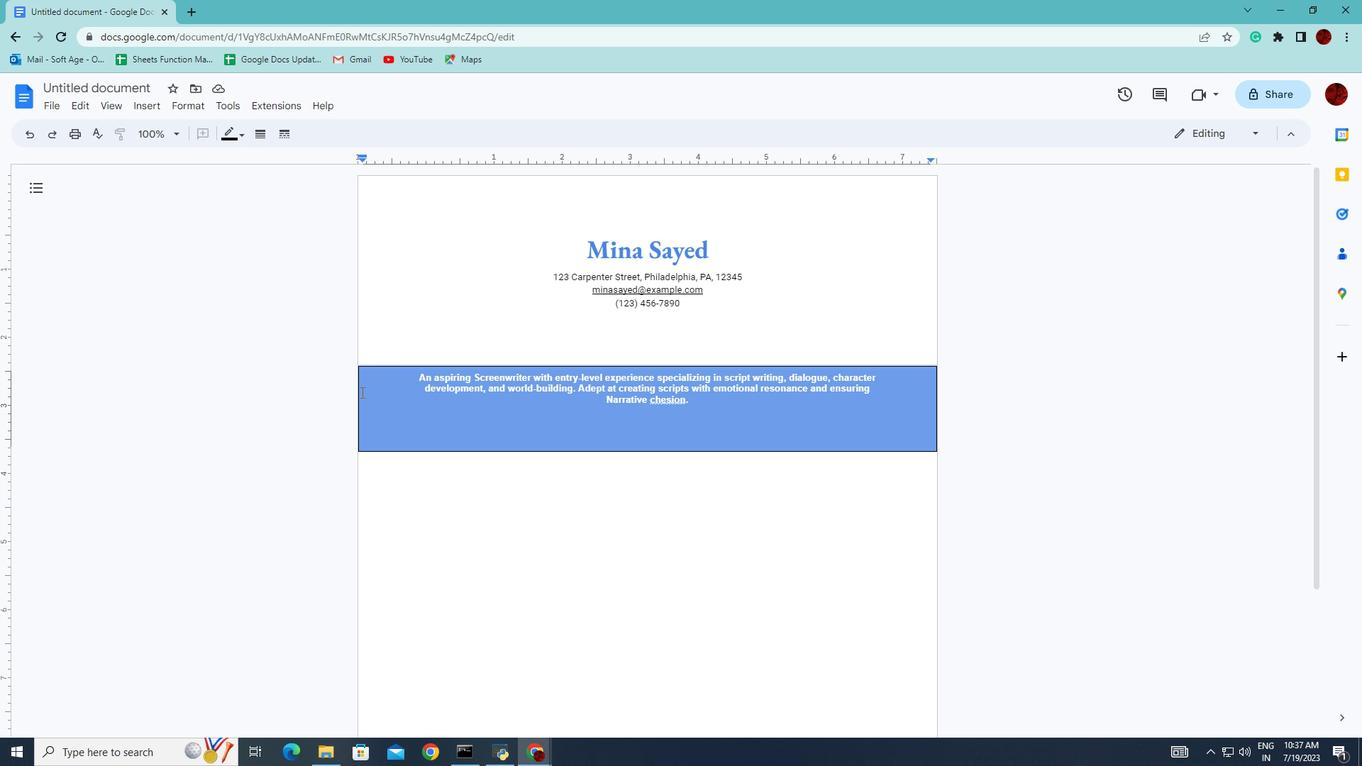 
Action: Key pressed <Key.shift><Key.shift>
Screenshot: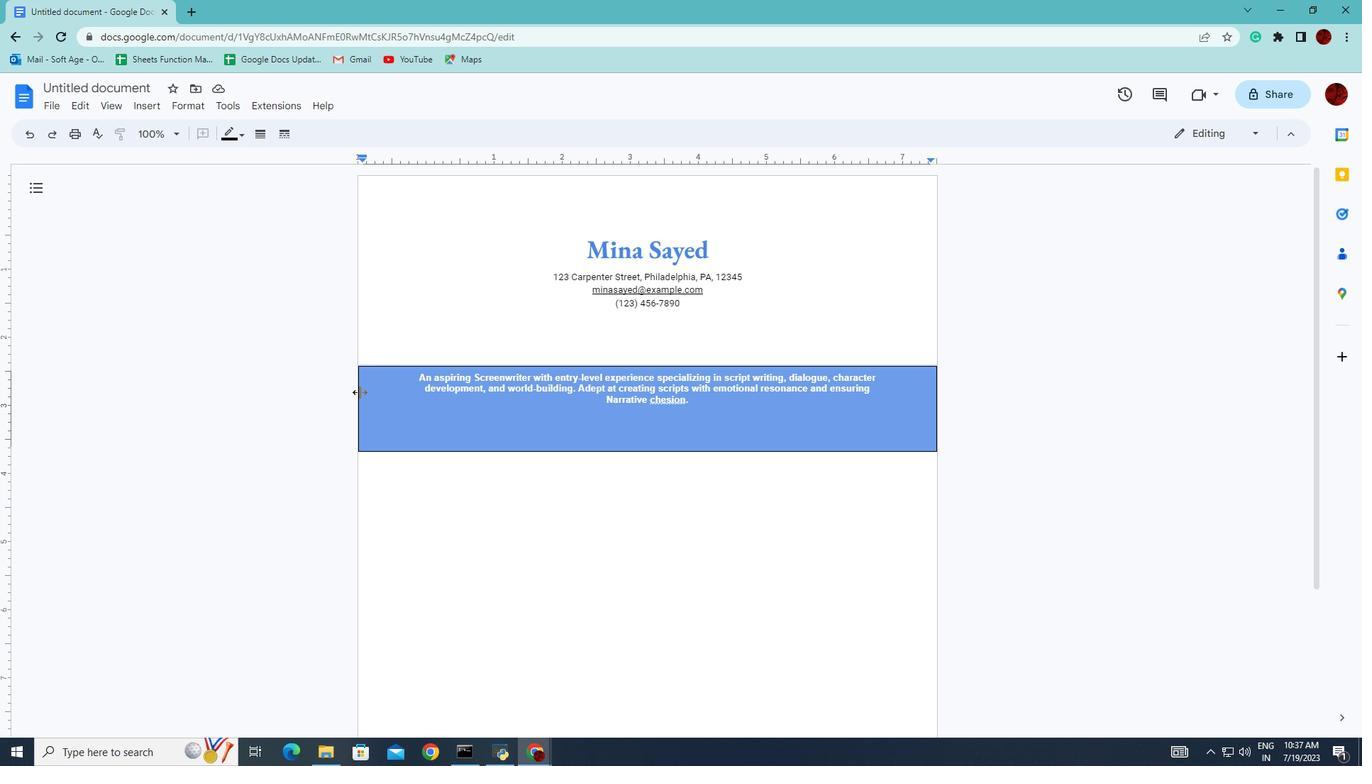 
Action: Mouse moved to (358, 391)
Screenshot: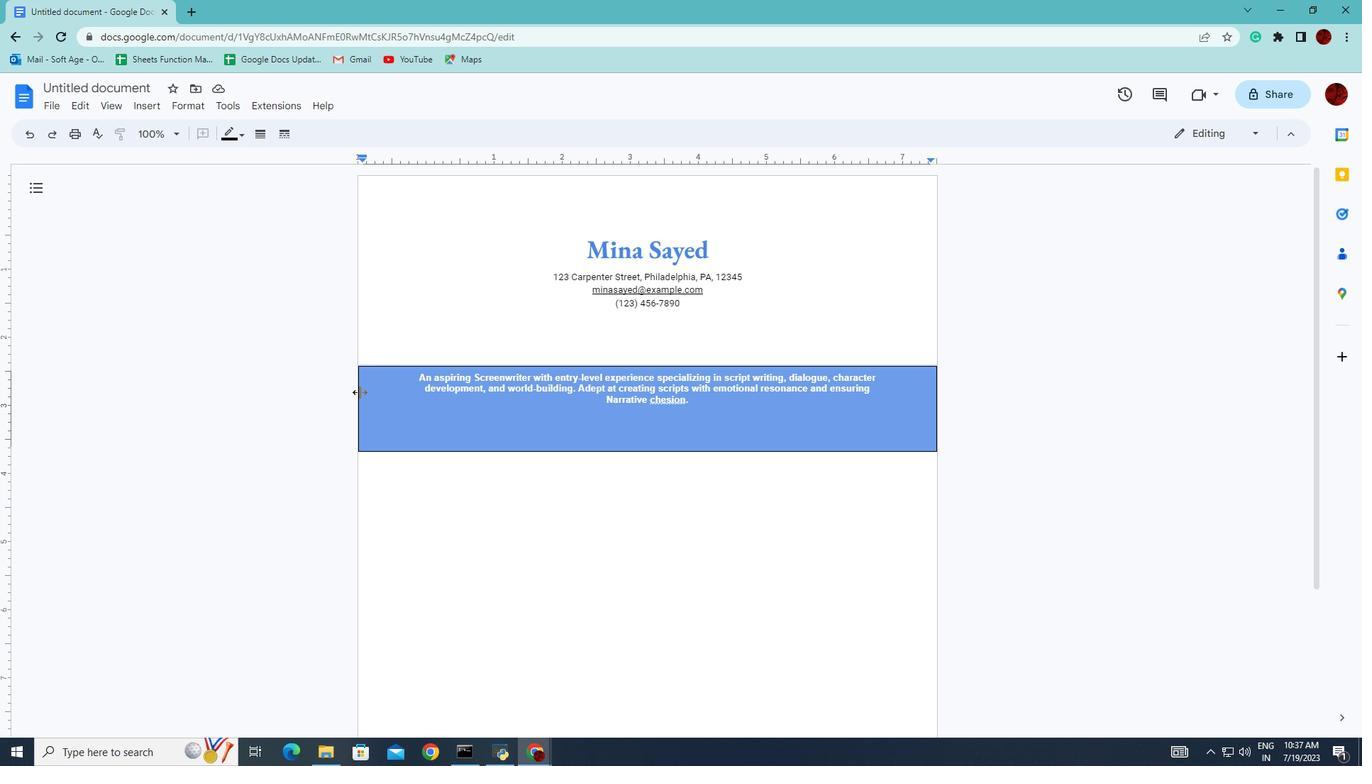 
Action: Key pressed <Key.shift><Key.shift><Key.shift><Key.shift><Key.shift><Key.shift><Key.shift><Key.shift><Key.shift><Key.shift><Key.shift><Key.shift><Key.shift>
Screenshot: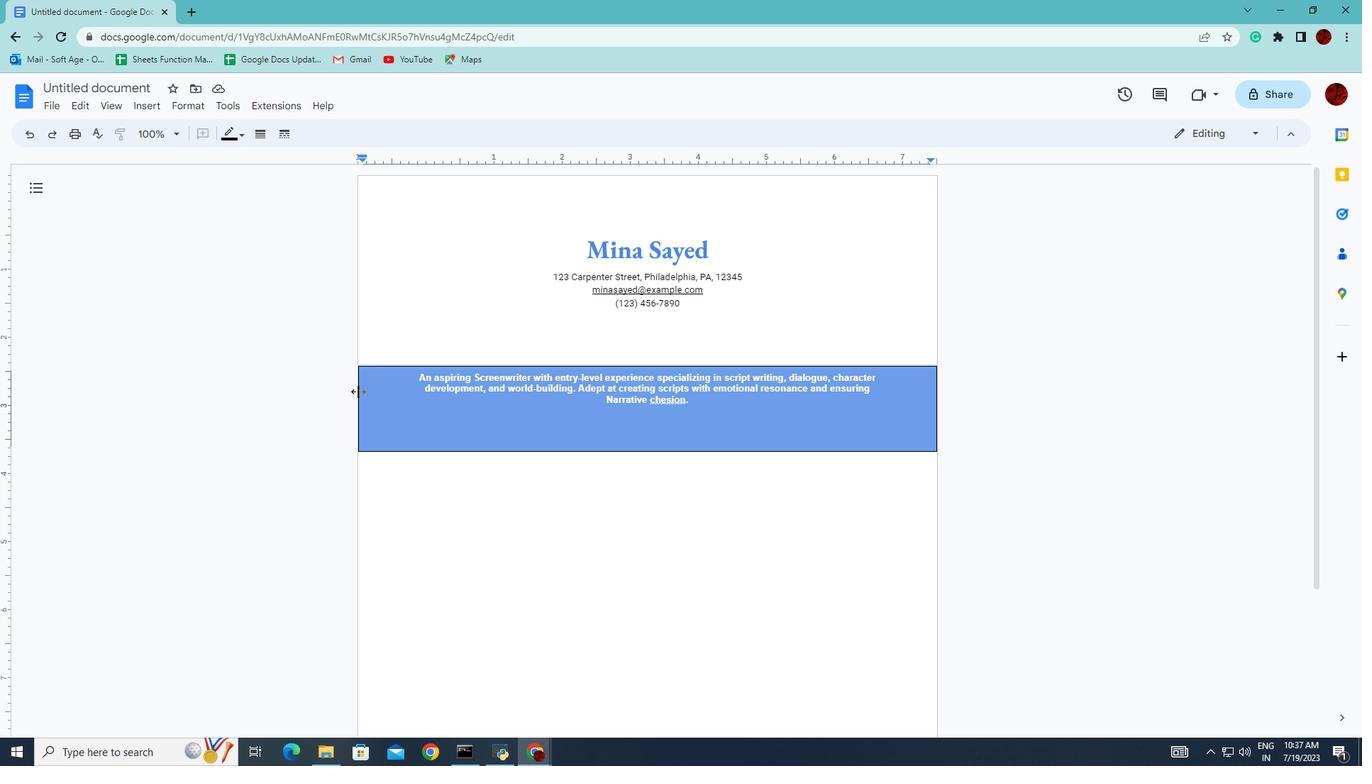 
Action: Mouse pressed left at (358, 391)
Screenshot: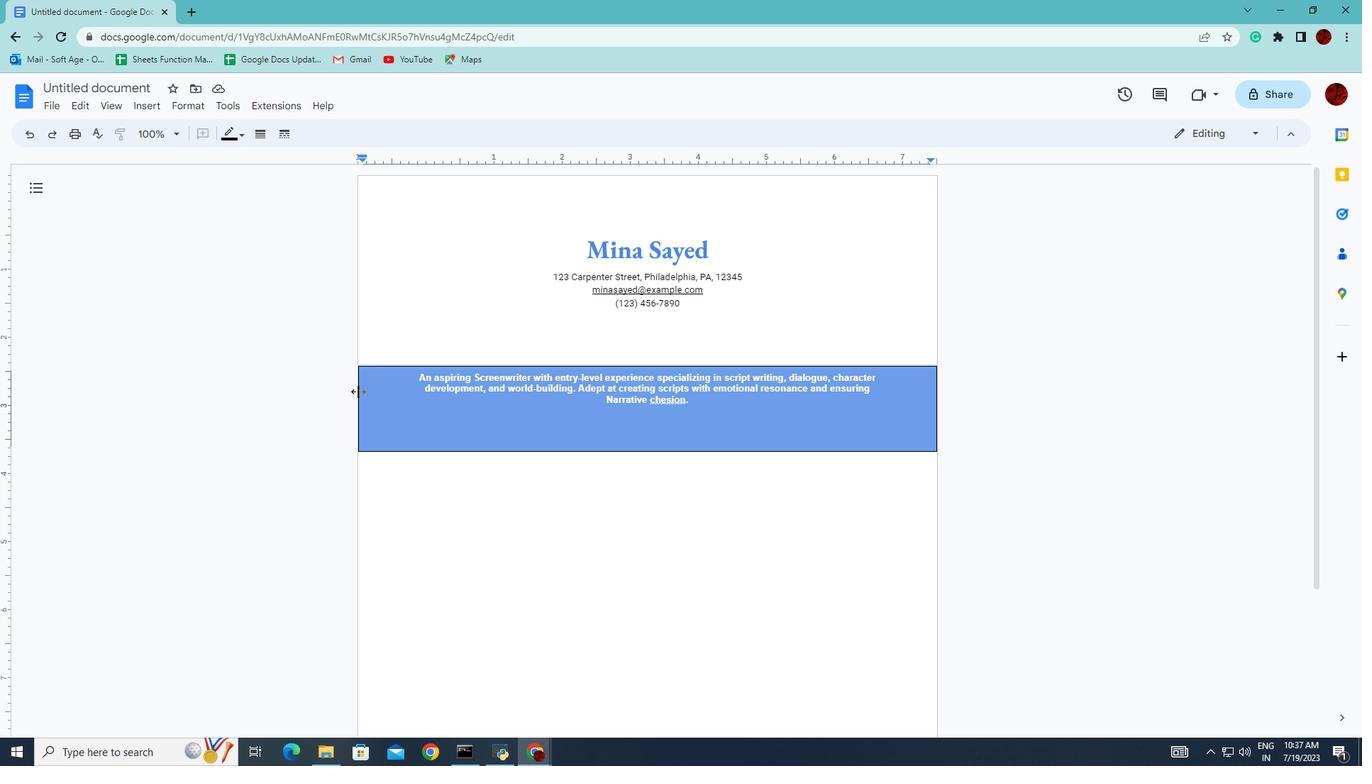 
Action: Key pressed <Key.shift><Key.shift><Key.shift><Key.shift><Key.shift>
Screenshot: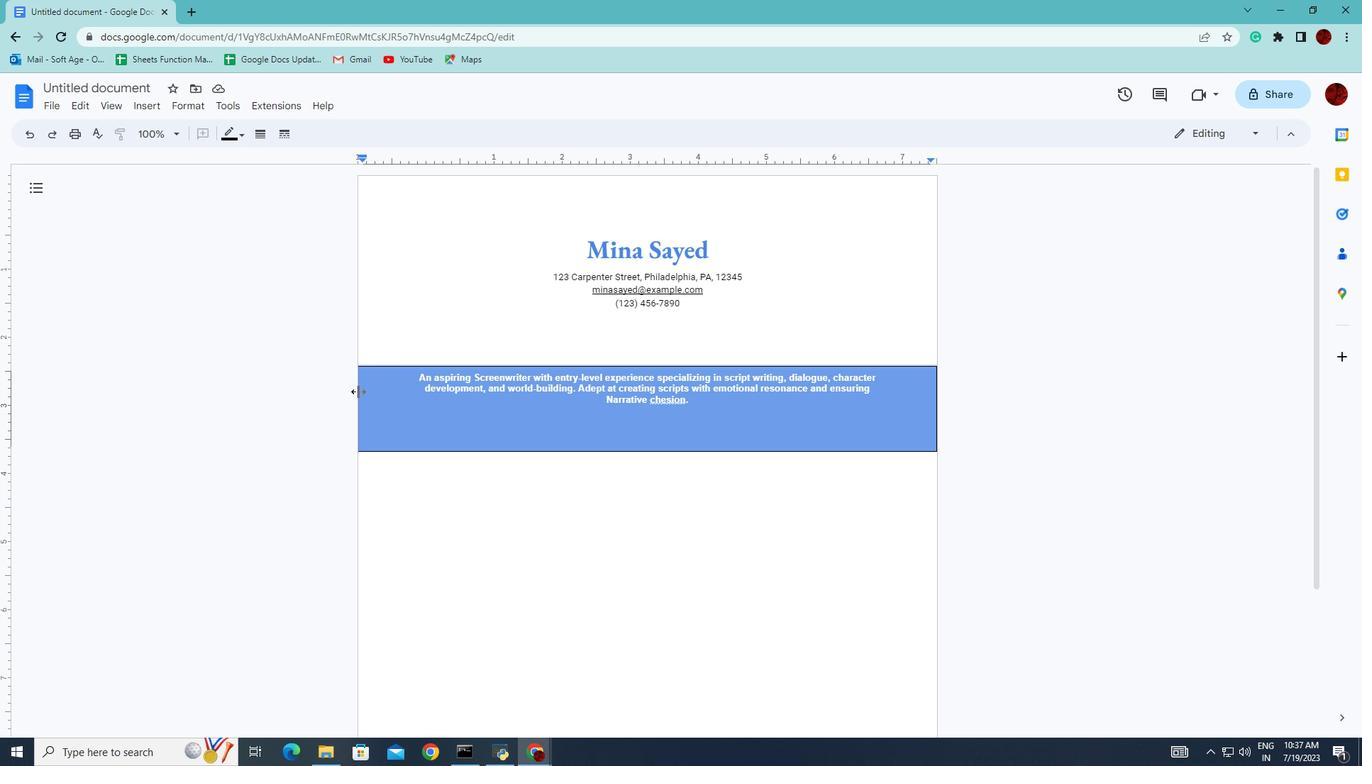 
Action: Mouse moved to (359, 392)
Screenshot: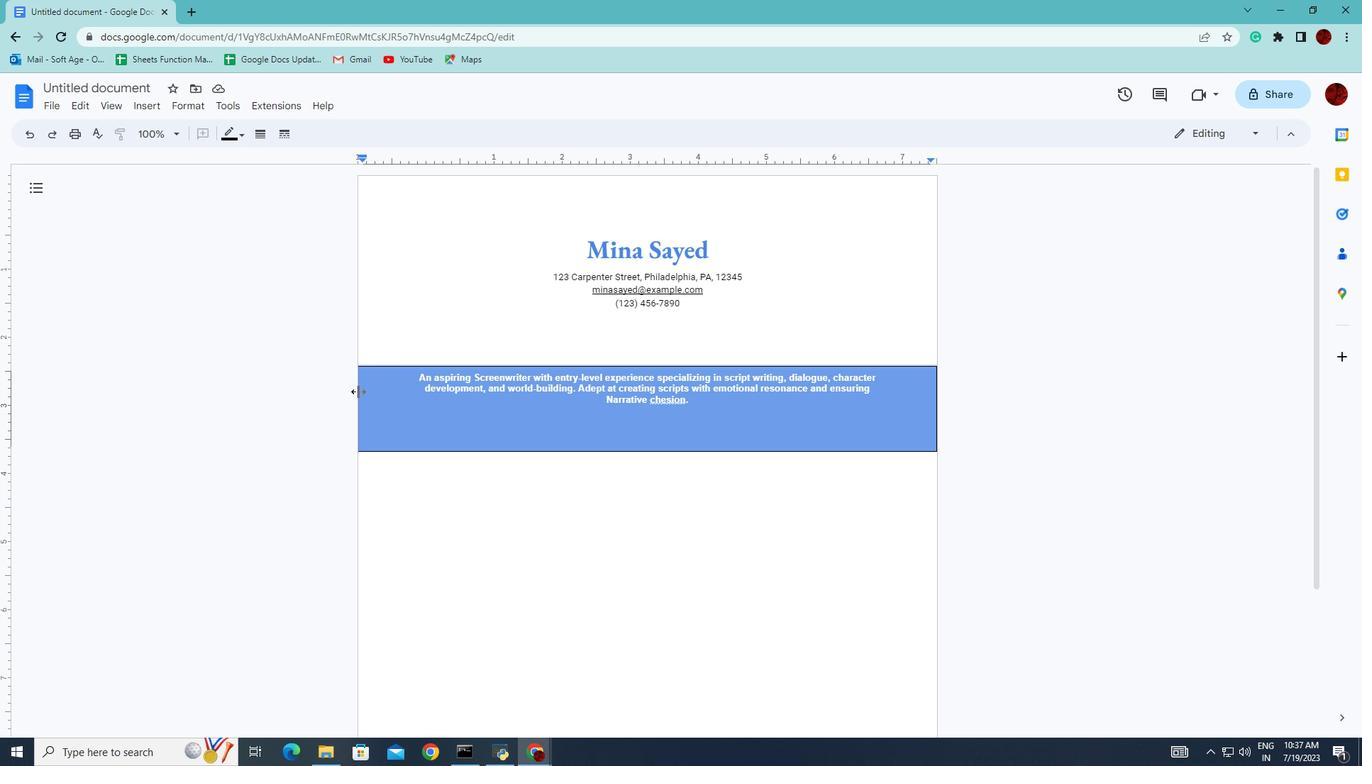 
Action: Key pressed <Key.shift><Key.shift><Key.shift><Key.shift><Key.shift><Key.shift><Key.shift><Key.shift><Key.shift>
Screenshot: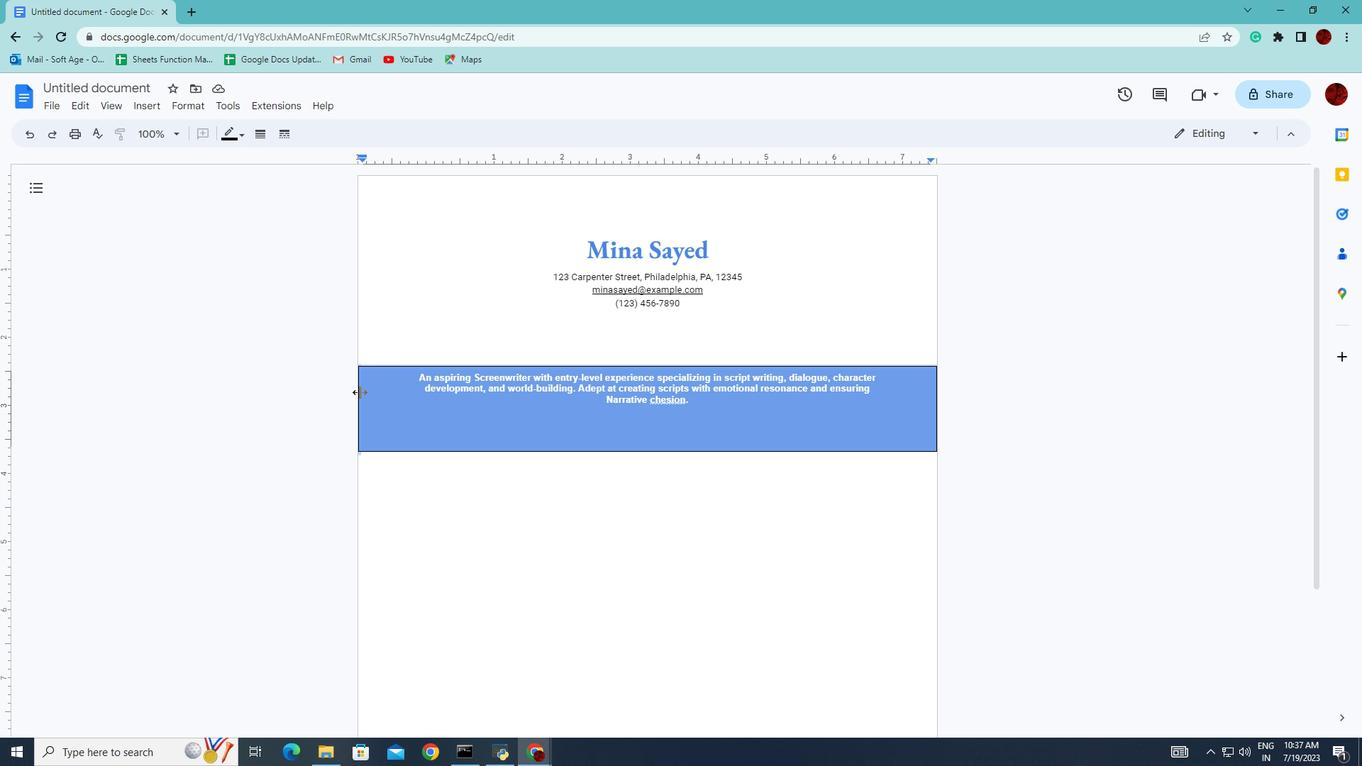 
Action: Mouse moved to (369, 407)
Screenshot: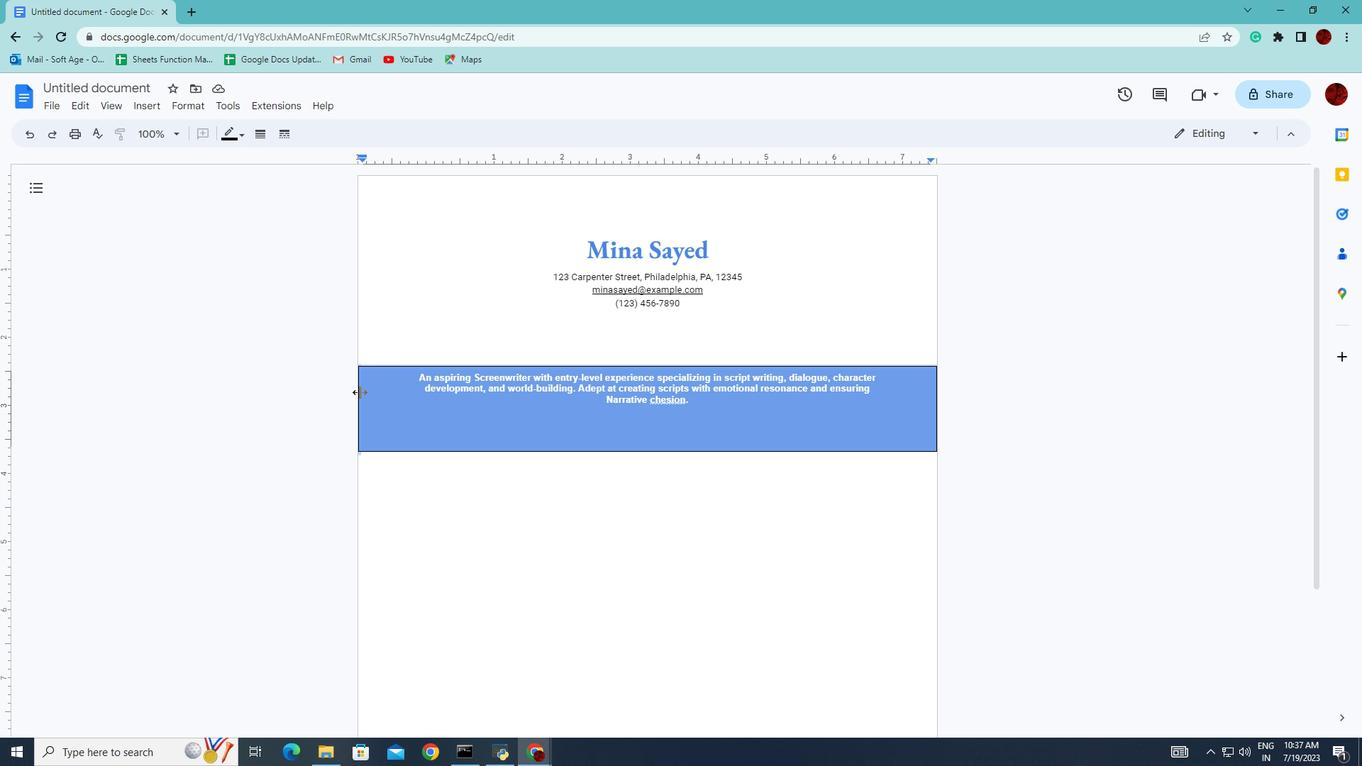 
Action: Key pressed <Key.shift>
Screenshot: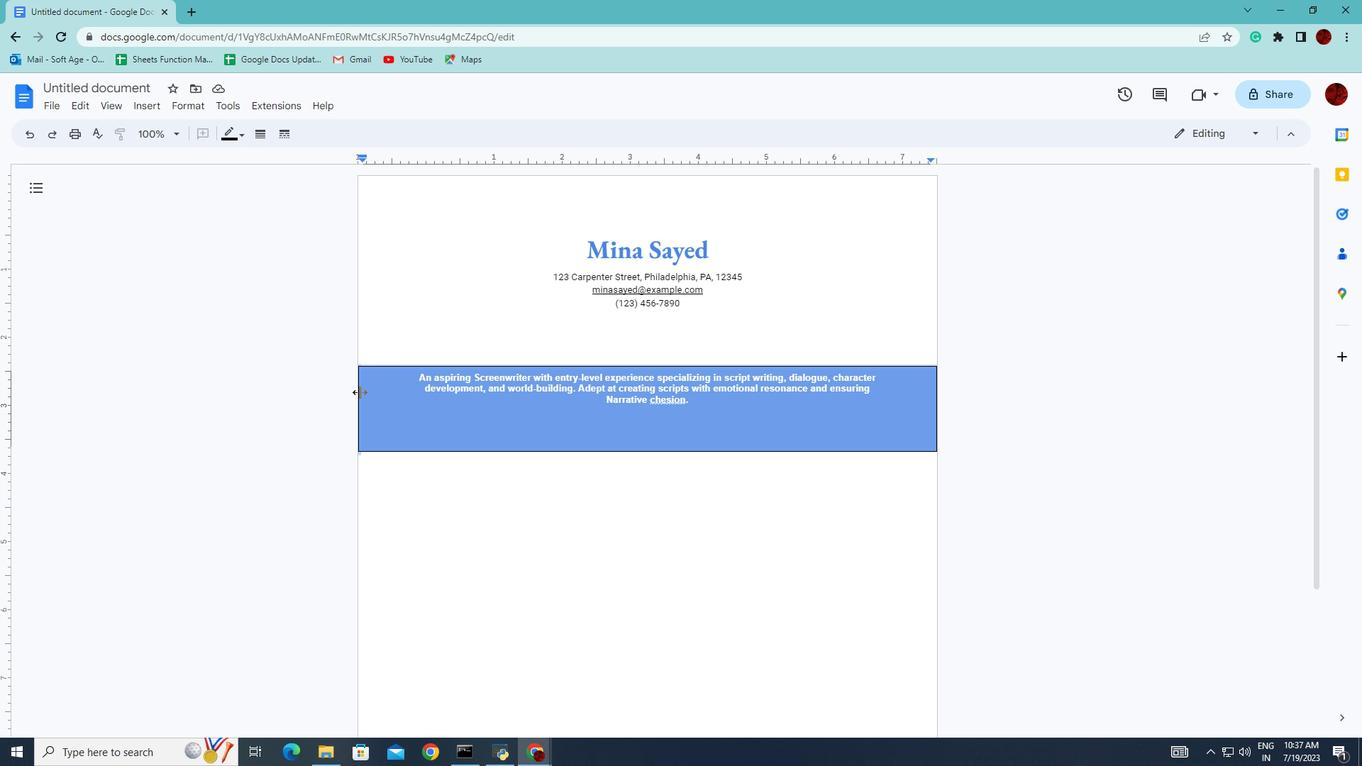 
Action: Mouse moved to (378, 419)
Screenshot: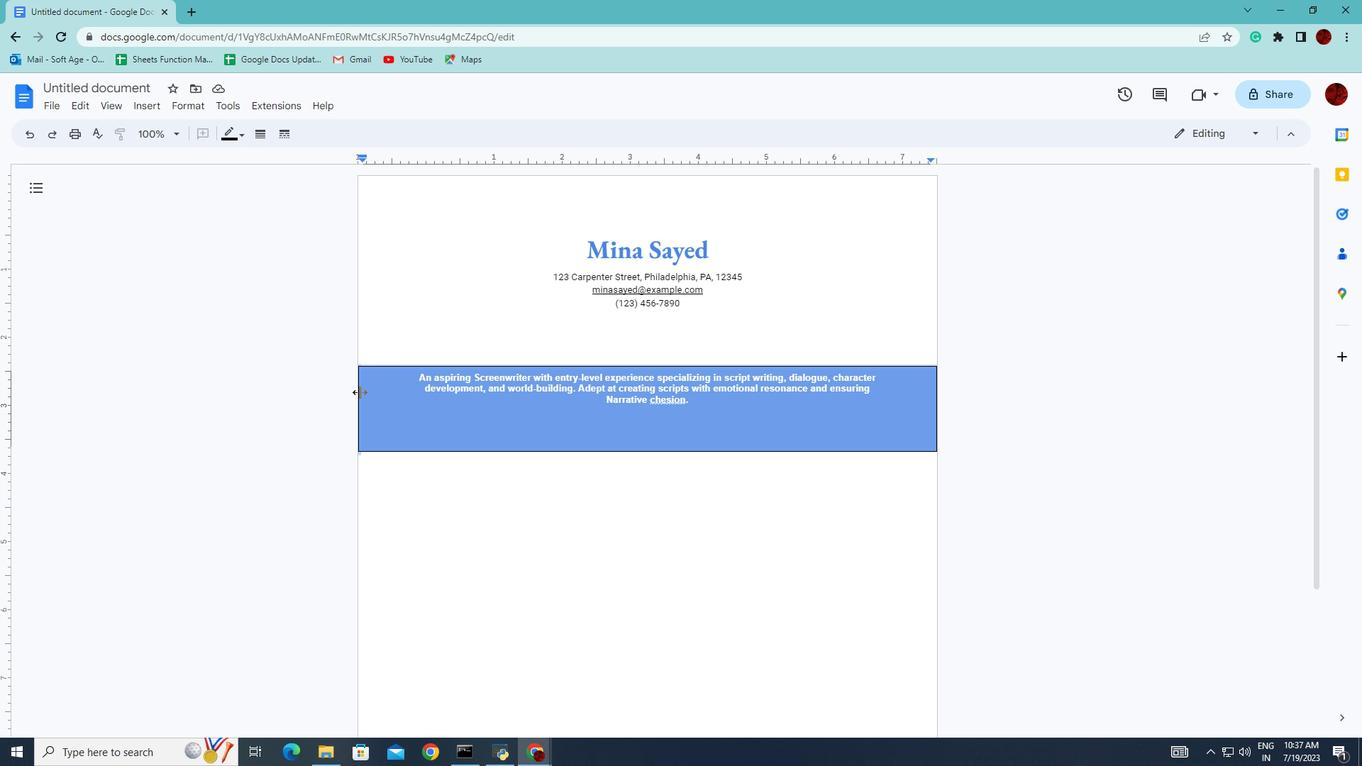 
Action: Key pressed <Key.shift>
Screenshot: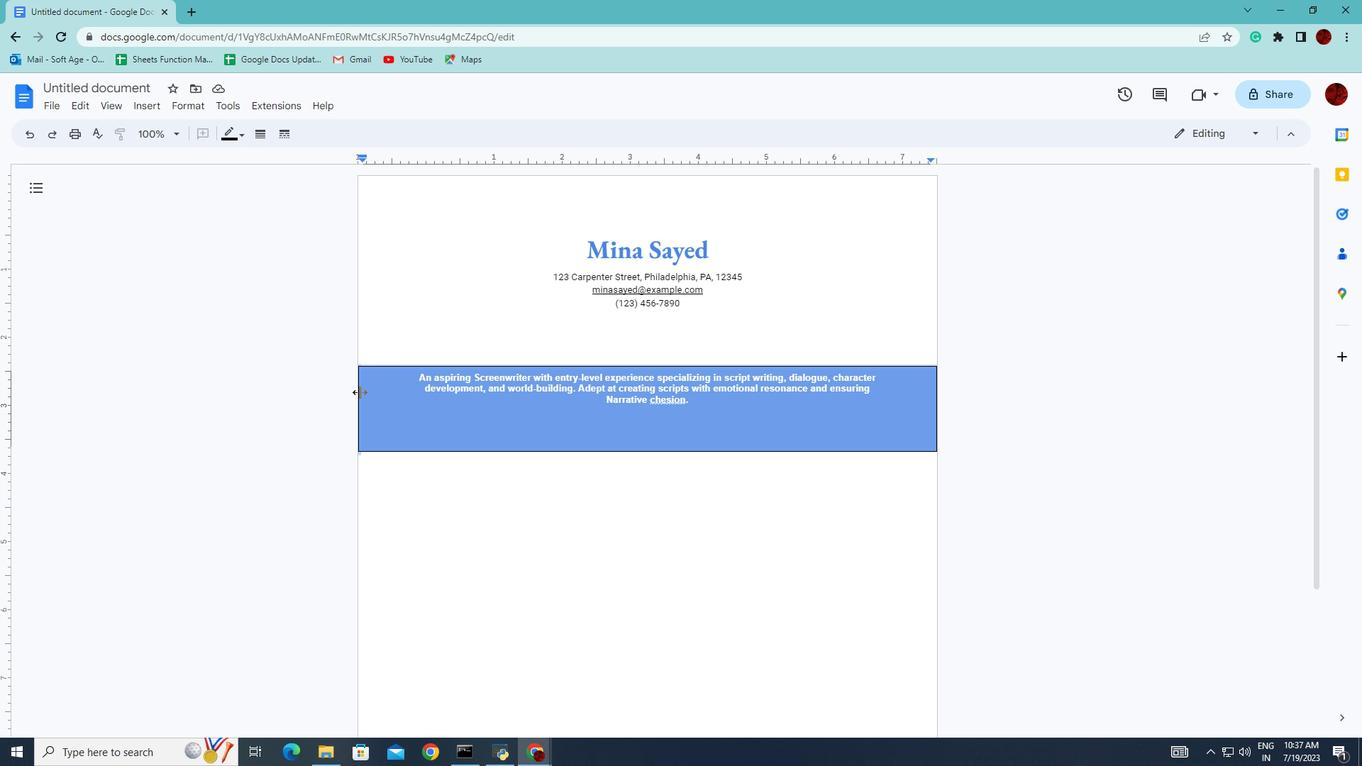 
Action: Mouse moved to (393, 432)
Screenshot: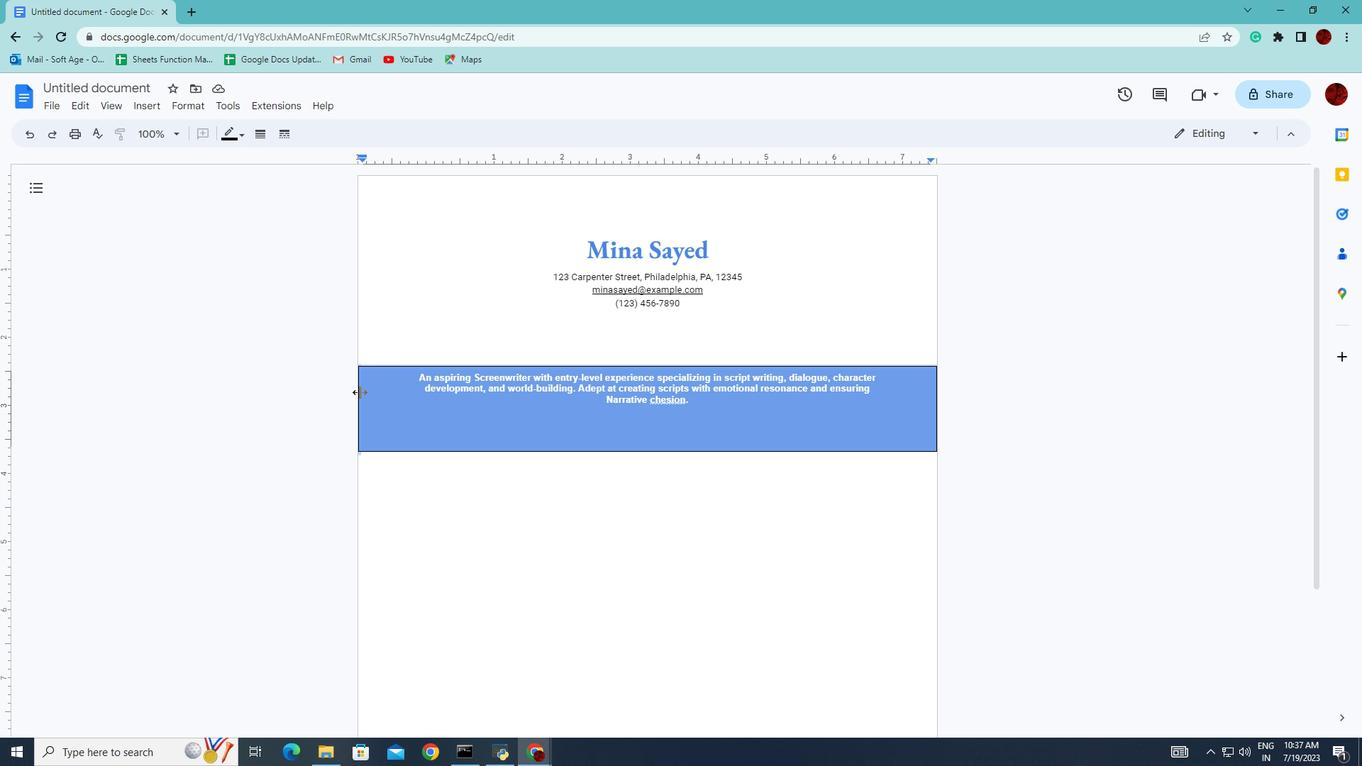 
Action: Key pressed <Key.shift>
Screenshot: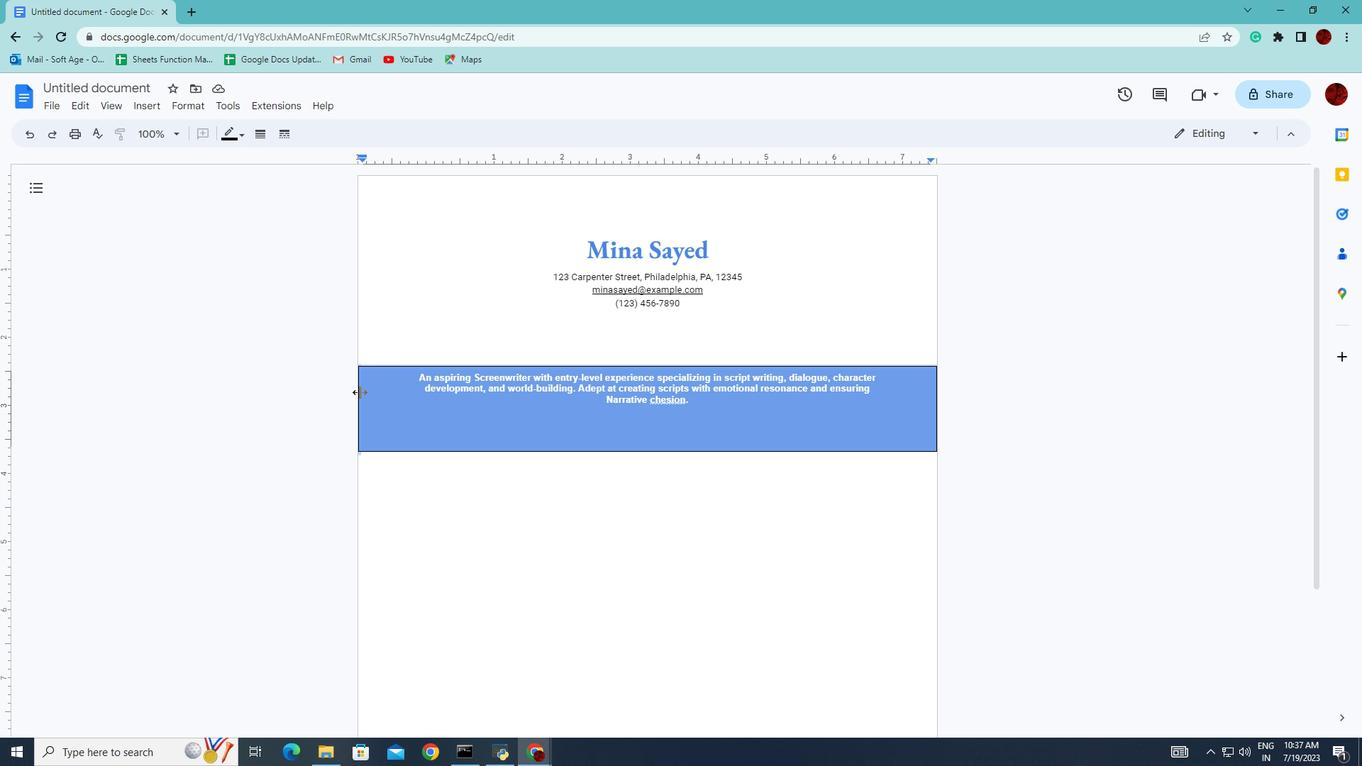 
Action: Mouse moved to (404, 440)
Screenshot: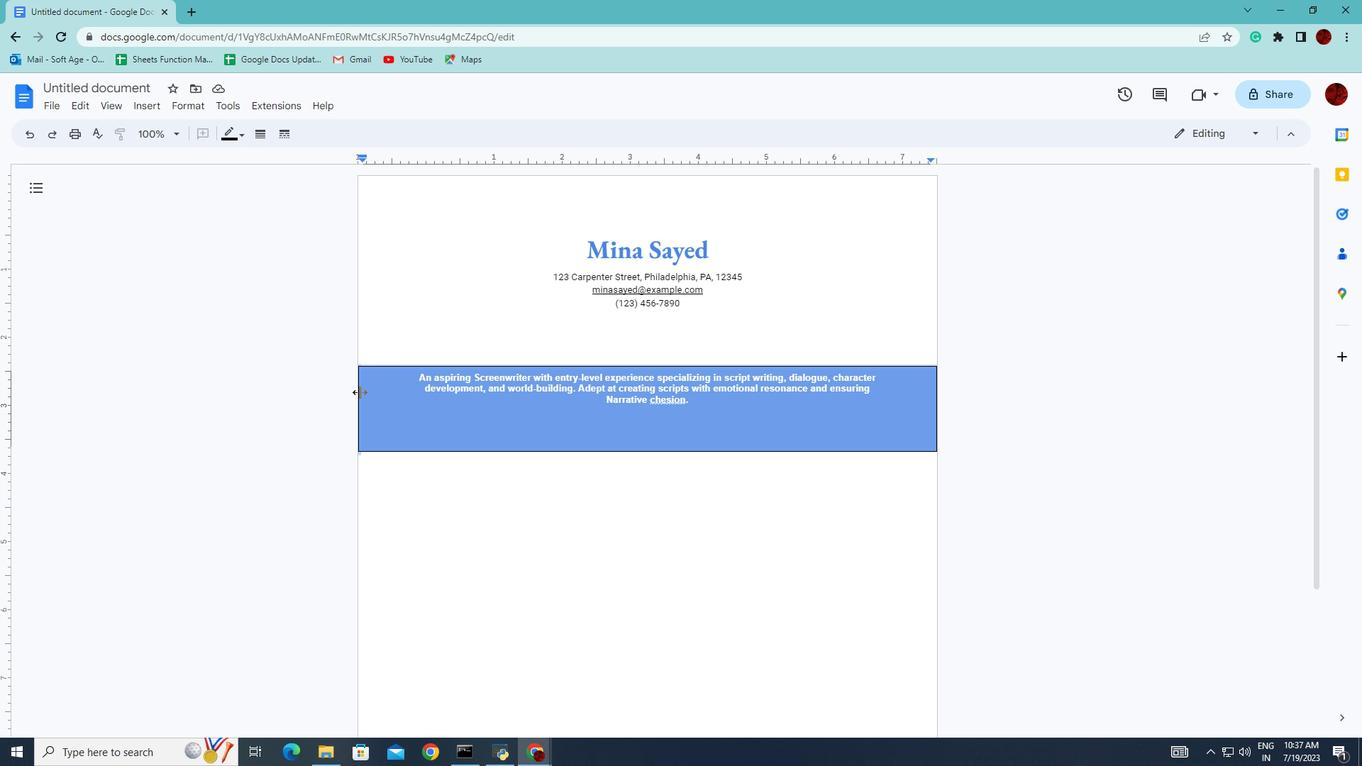 
Action: Key pressed <Key.shift>
Screenshot: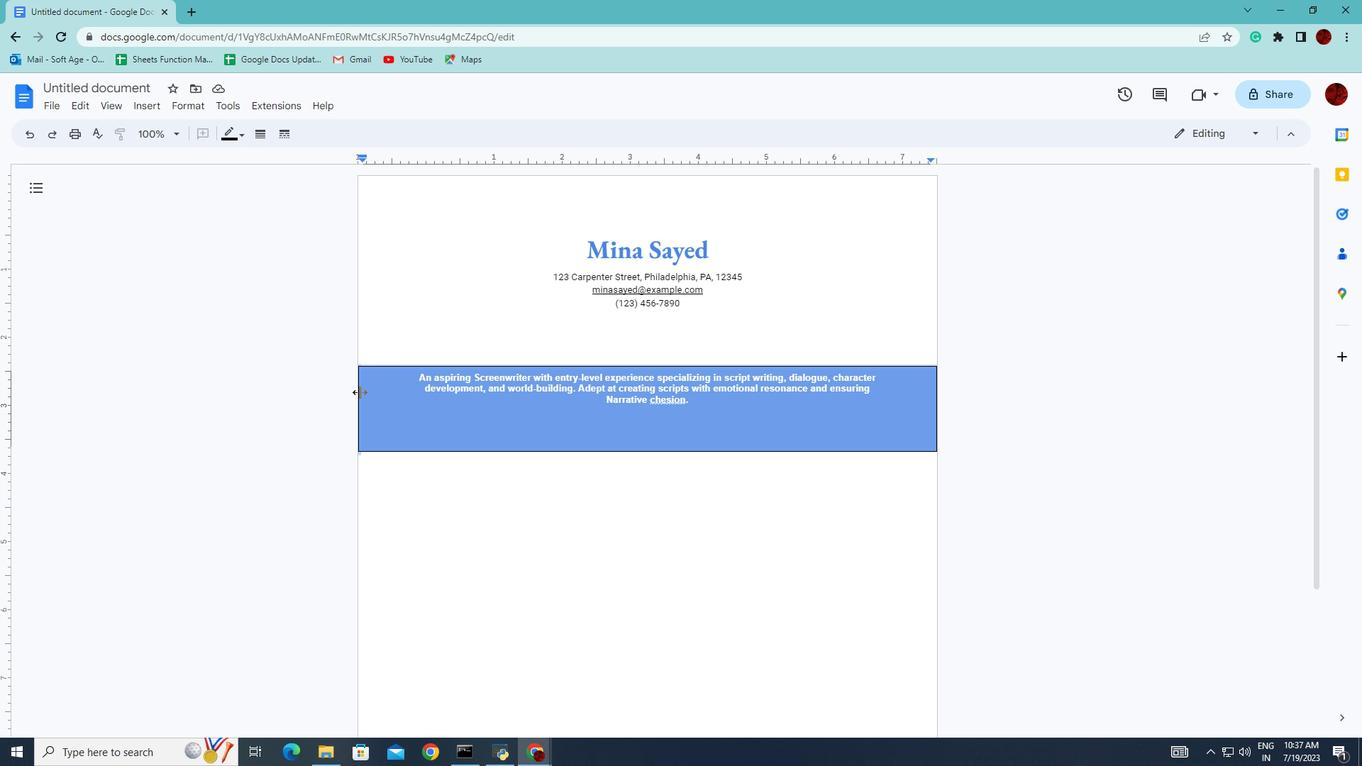 
Action: Mouse moved to (406, 442)
Screenshot: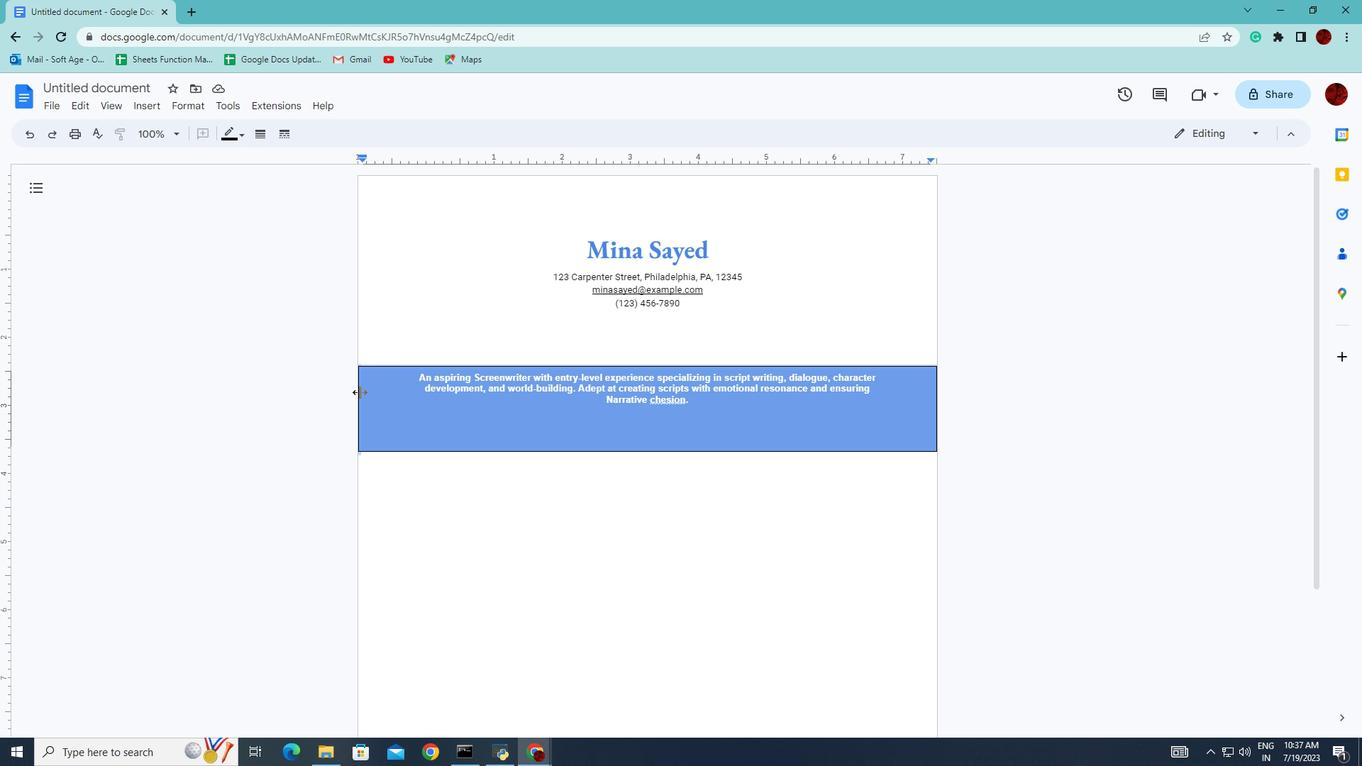
Action: Key pressed <Key.shift>
Screenshot: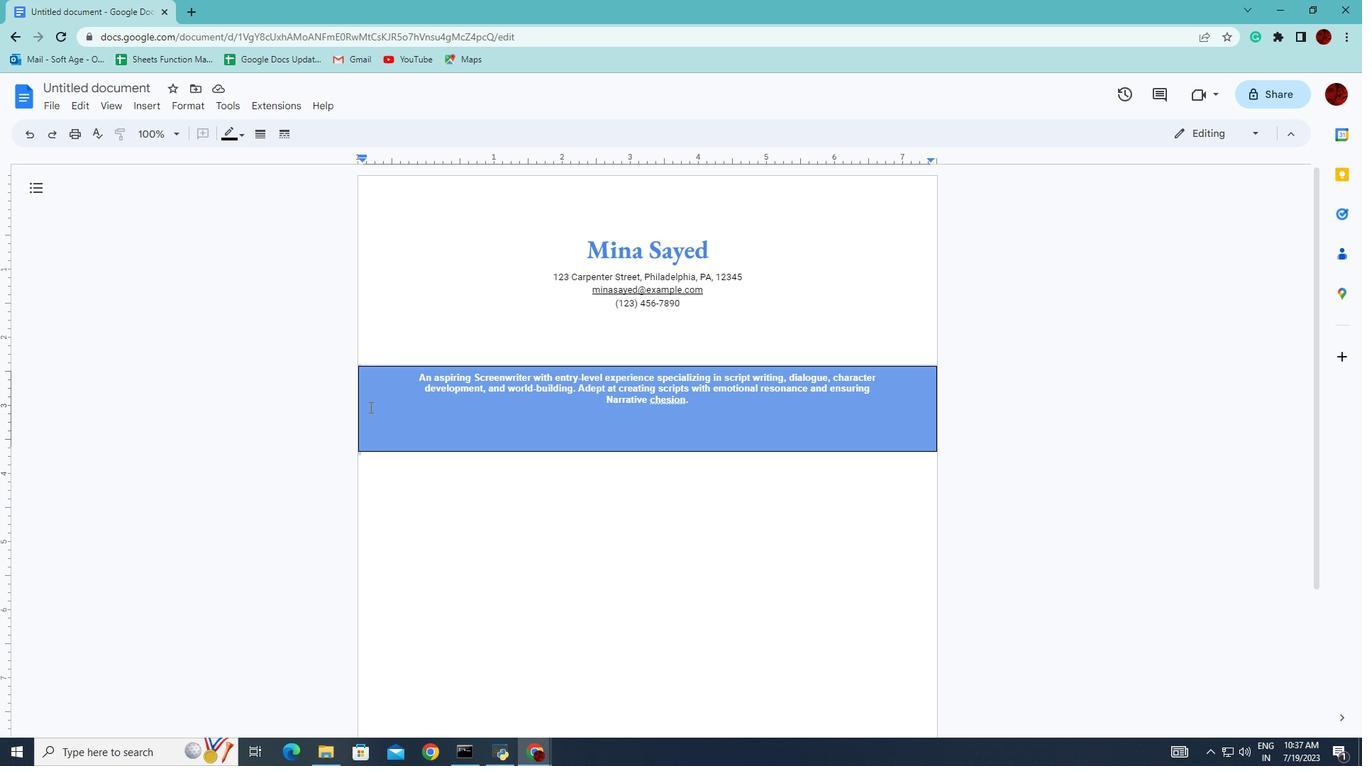 
Action: Mouse moved to (410, 451)
Screenshot: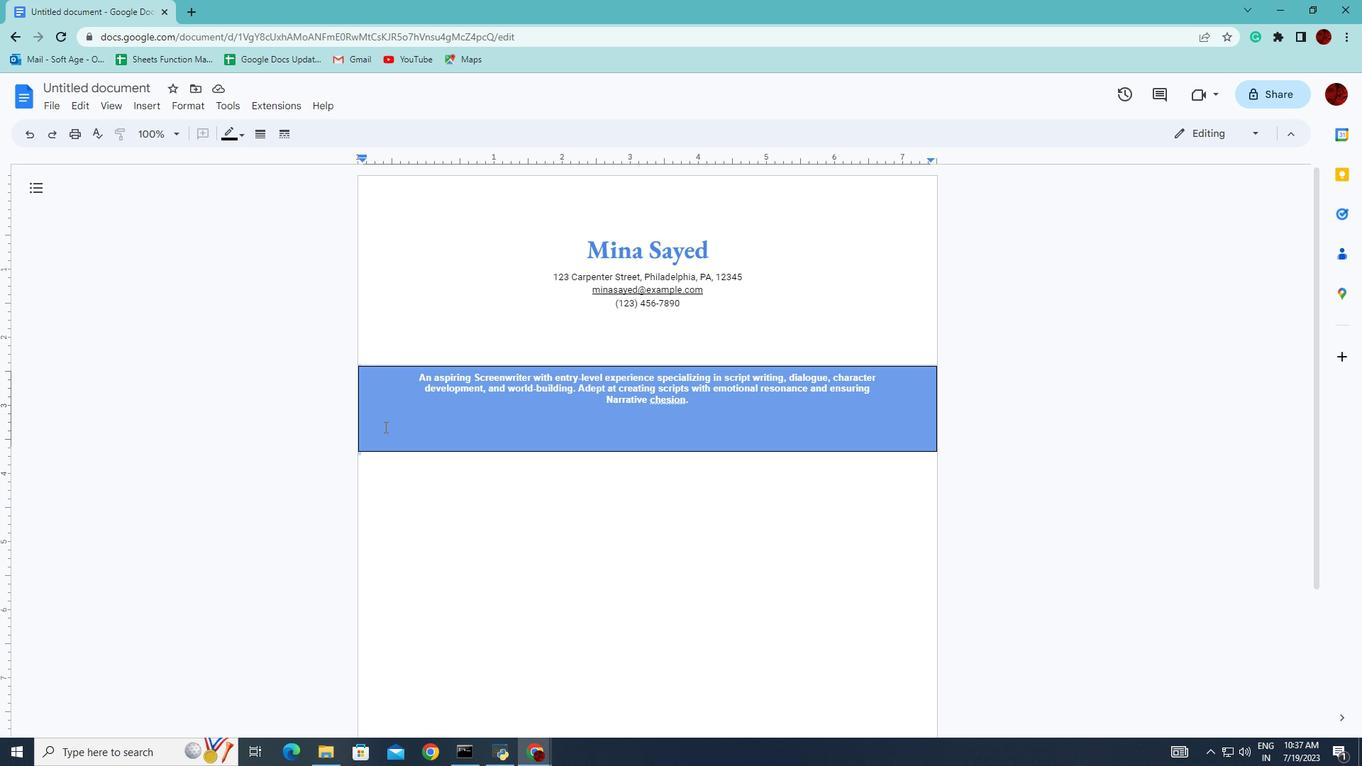 
Action: Key pressed <Key.shift>
Screenshot: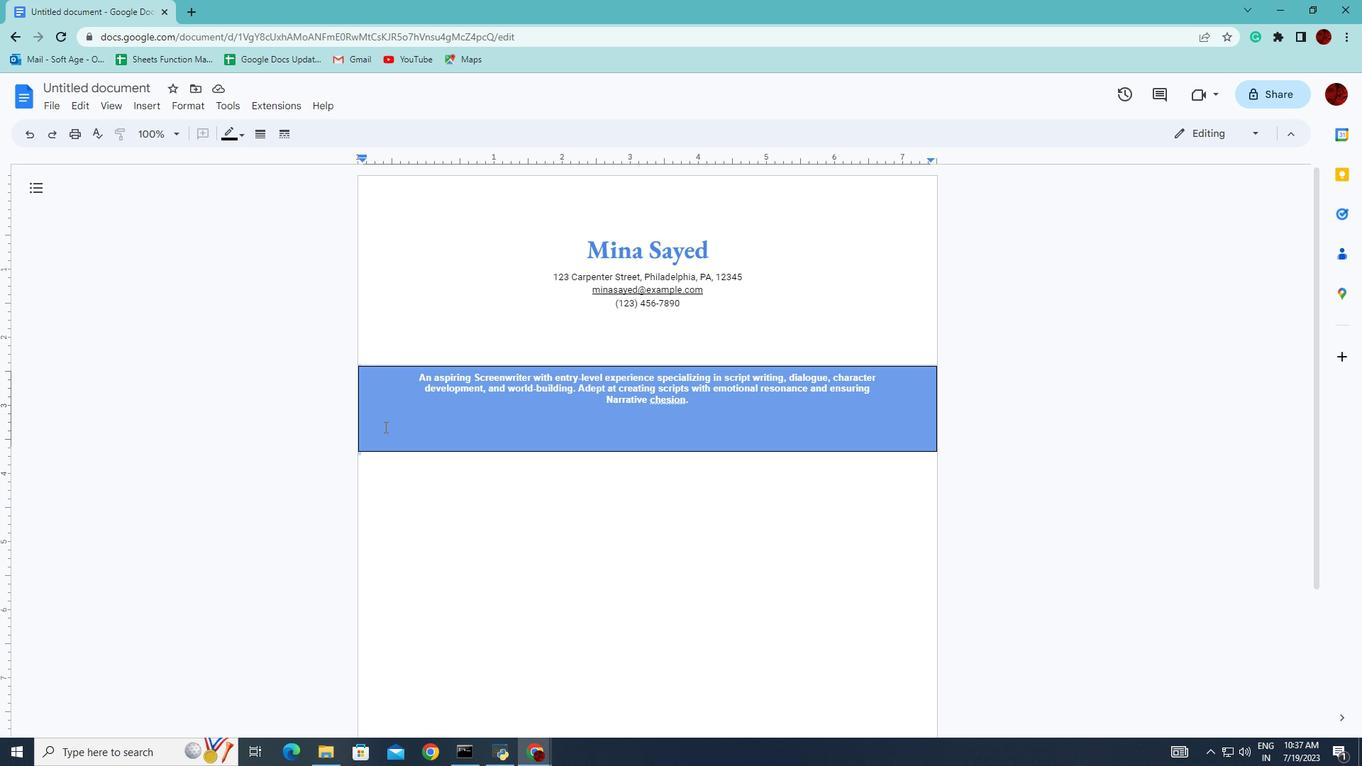 
Action: Mouse moved to (411, 455)
Screenshot: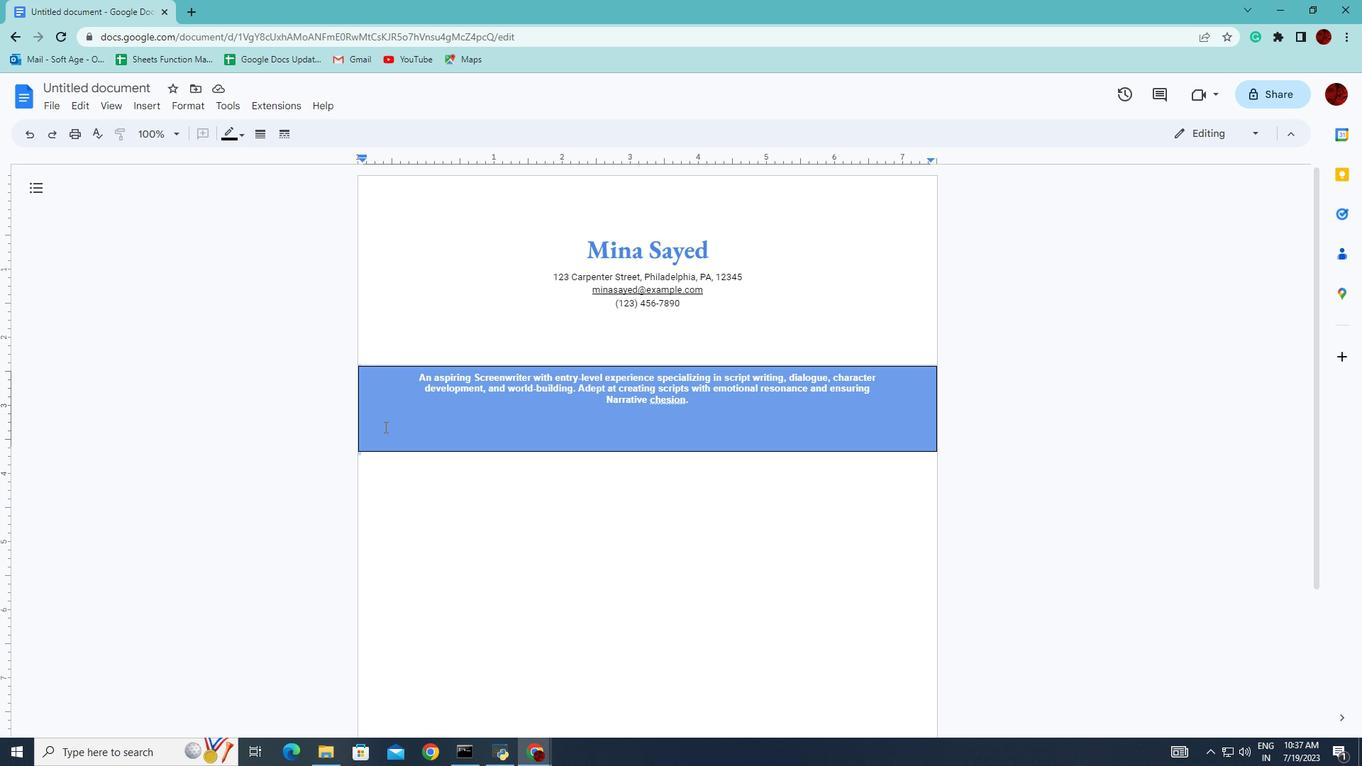
Action: Key pressed <Key.shift>
Screenshot: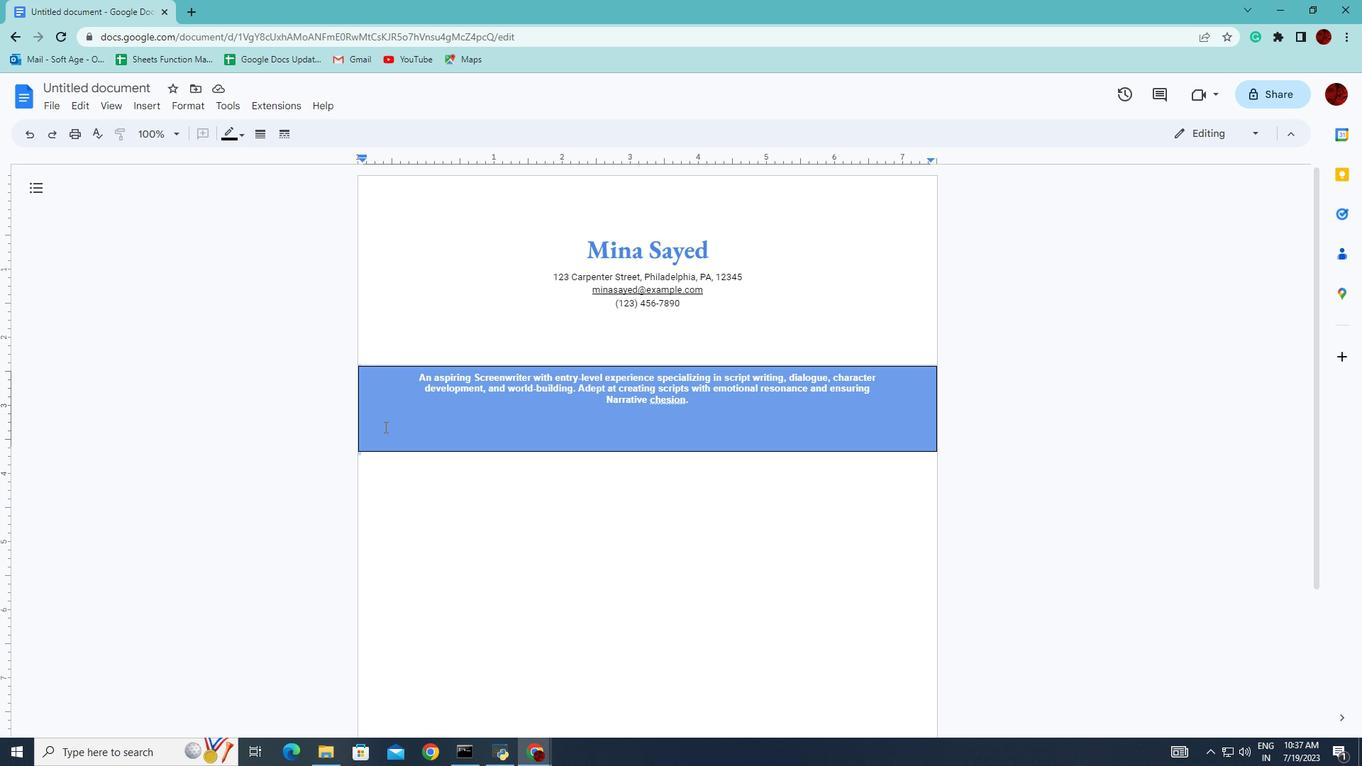 
Action: Mouse moved to (411, 455)
Screenshot: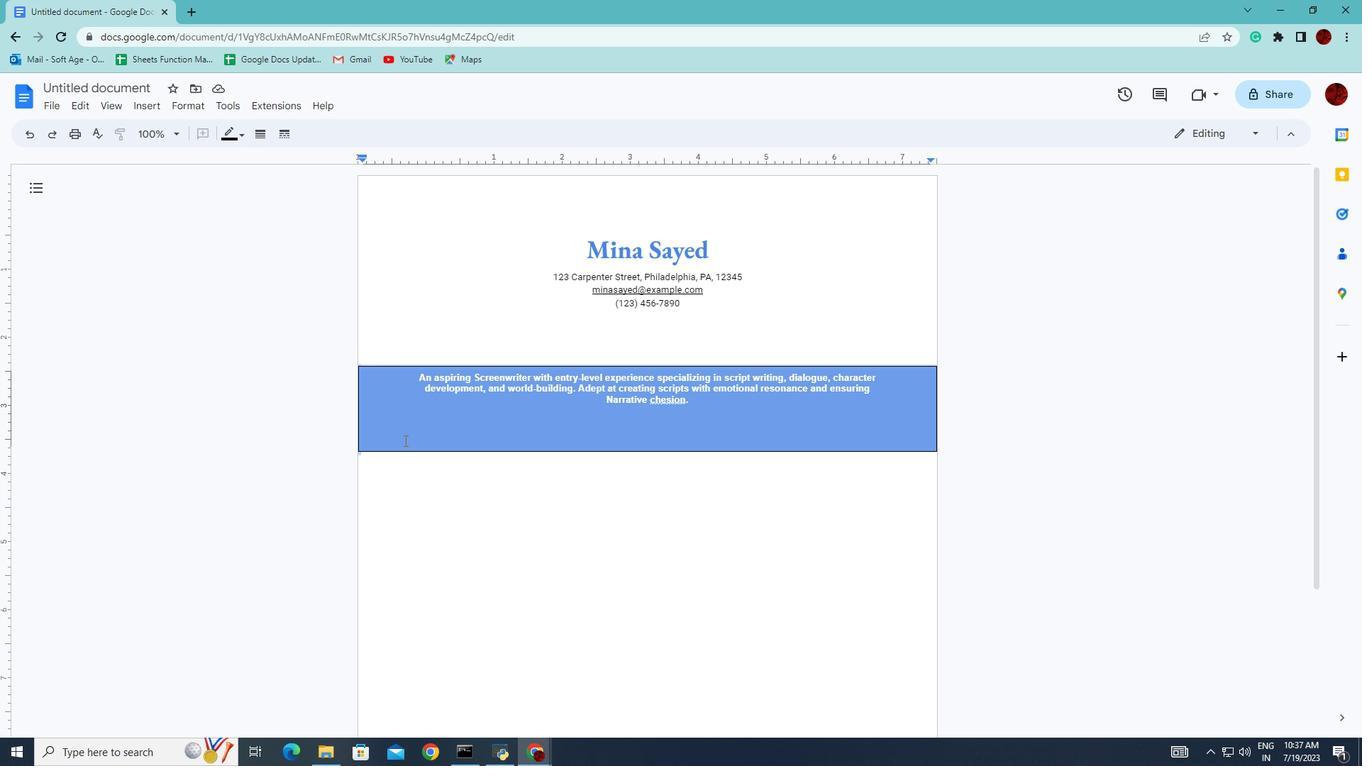 
Action: Key pressed <Key.shift>
Screenshot: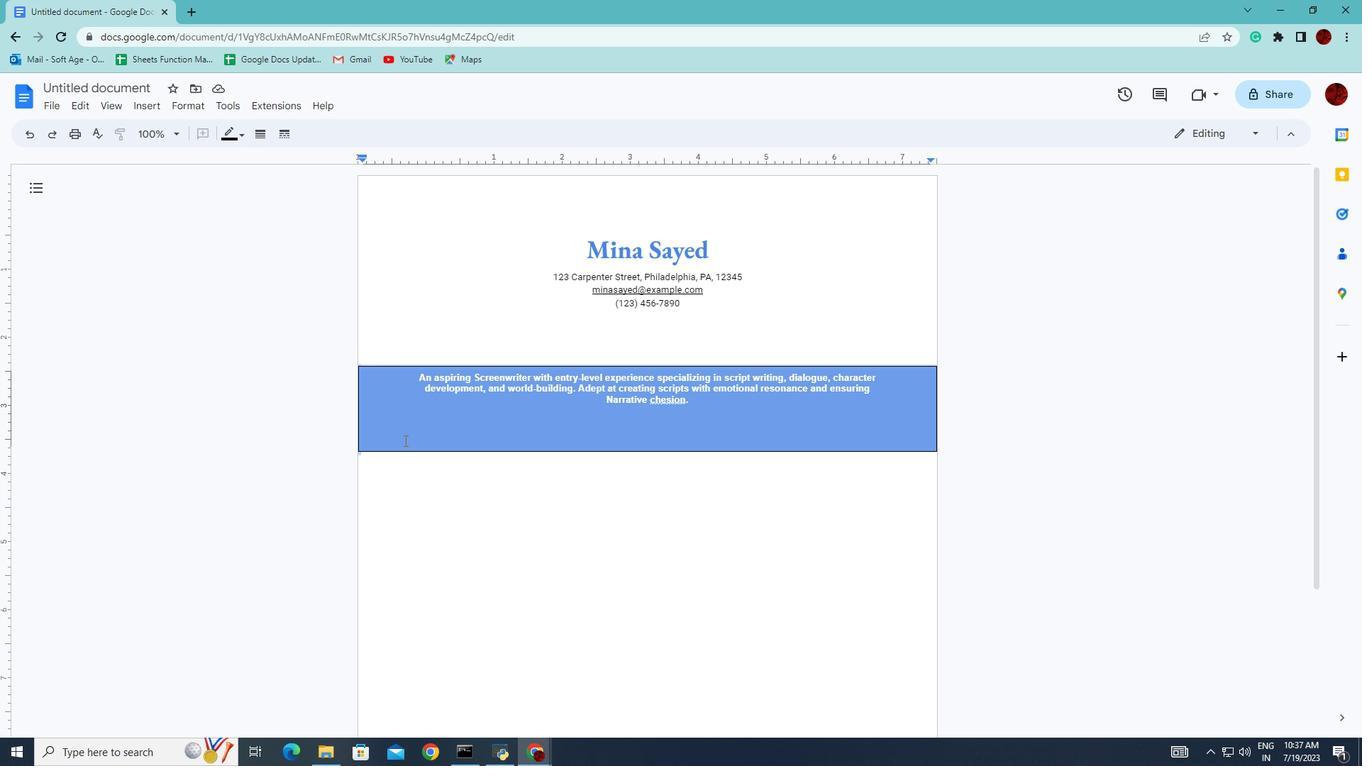 
Action: Mouse moved to (411, 456)
Screenshot: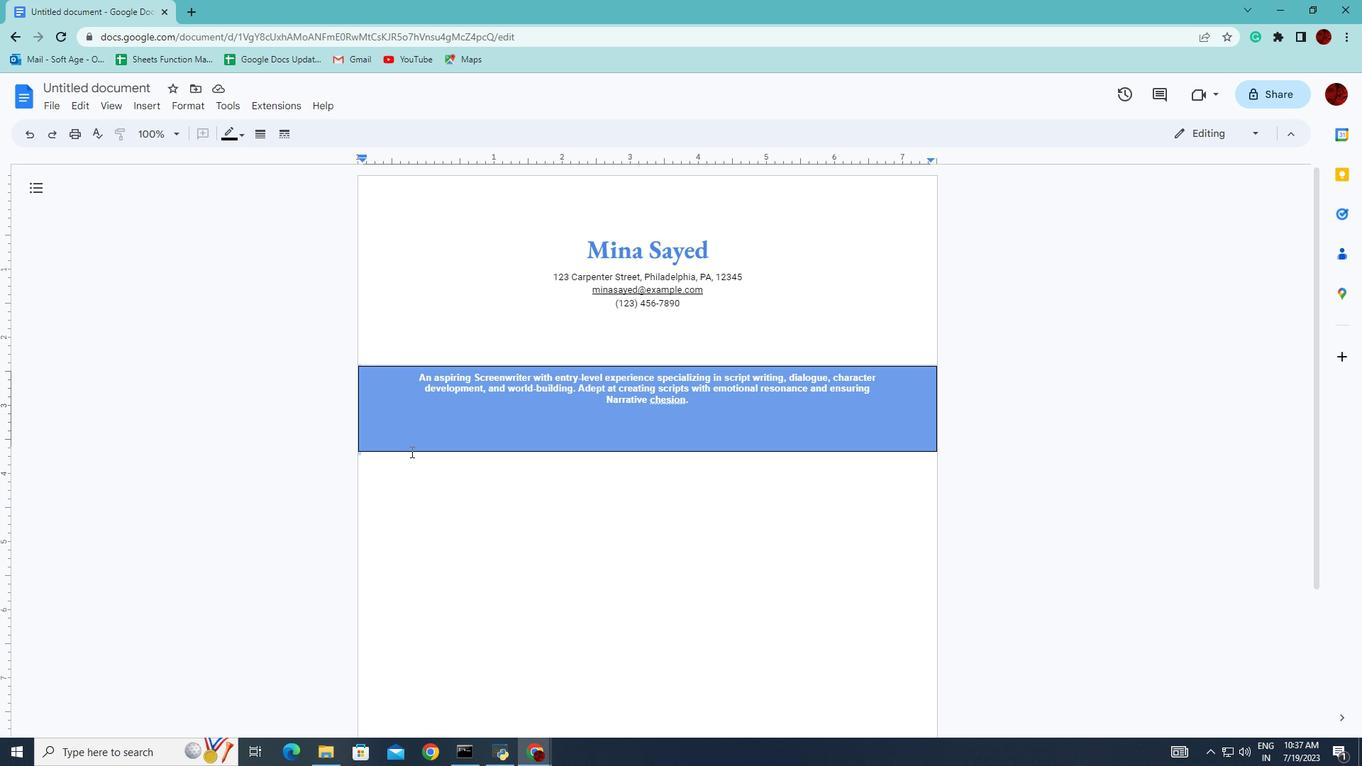 
Action: Key pressed <Key.shift><Key.shift>
Screenshot: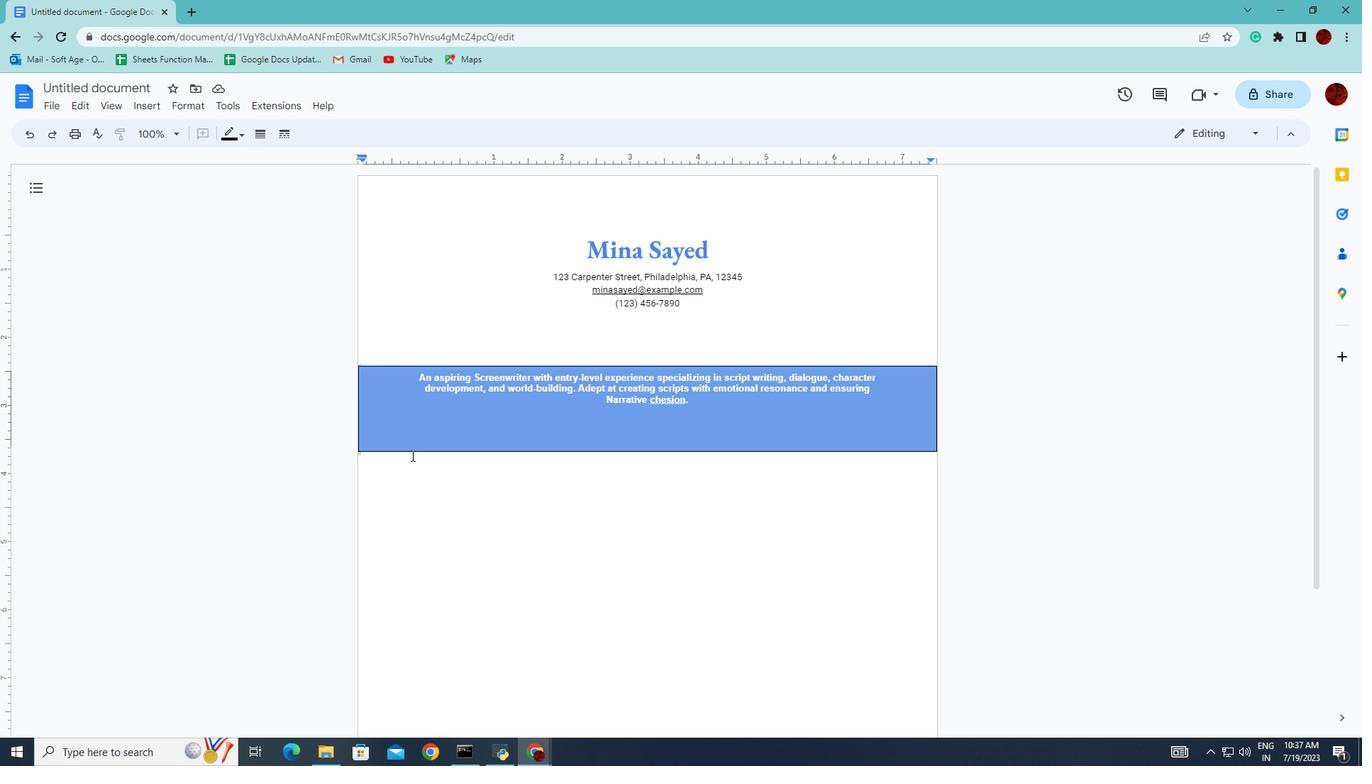 
Action: Mouse moved to (412, 456)
Screenshot: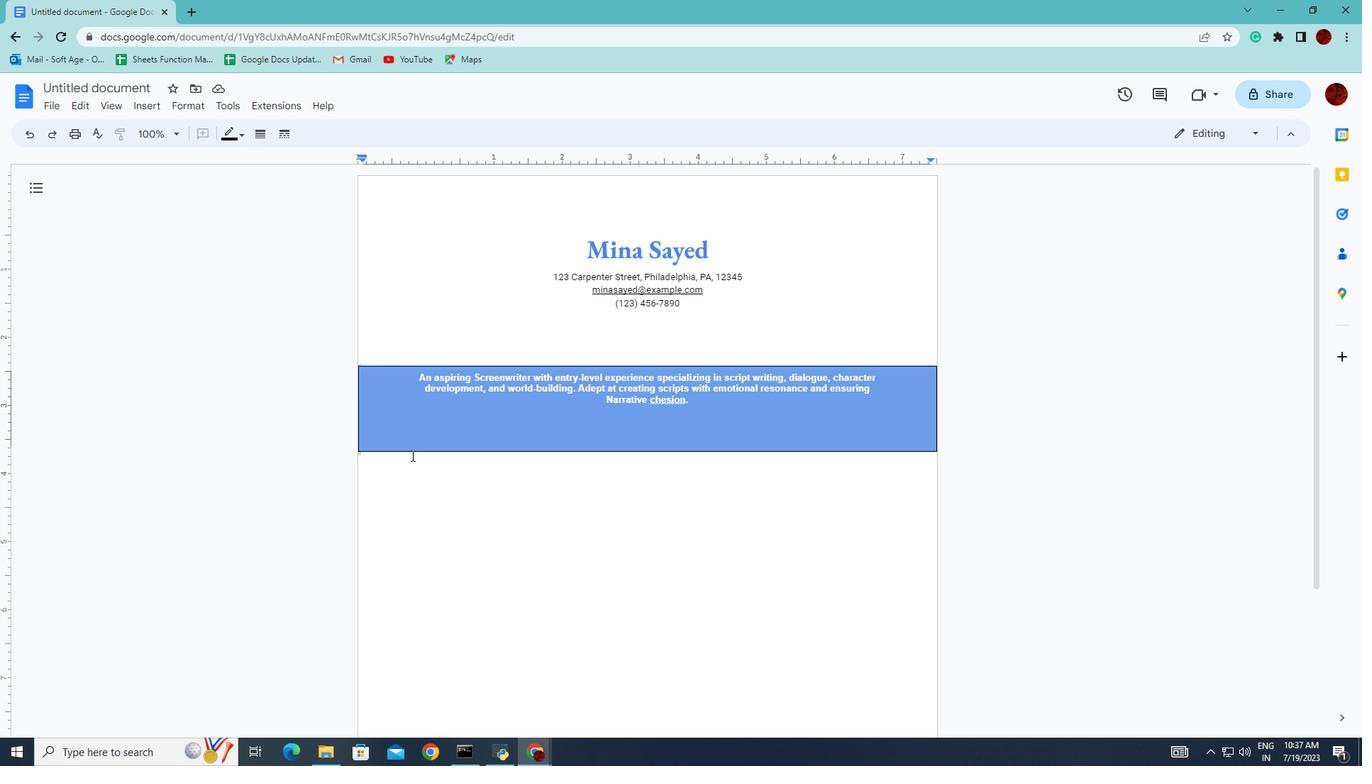 
Action: Key pressed <Key.shift>
Screenshot: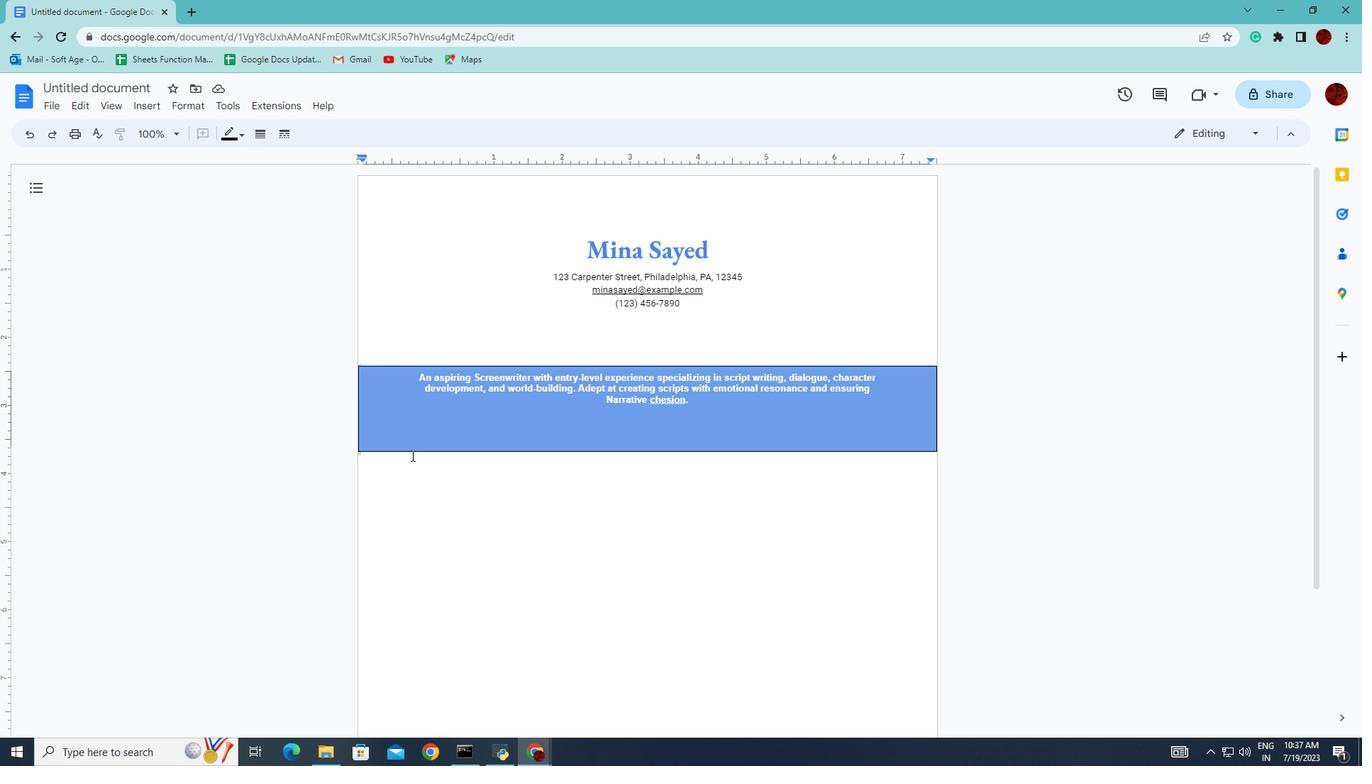 
Action: Mouse moved to (415, 456)
Screenshot: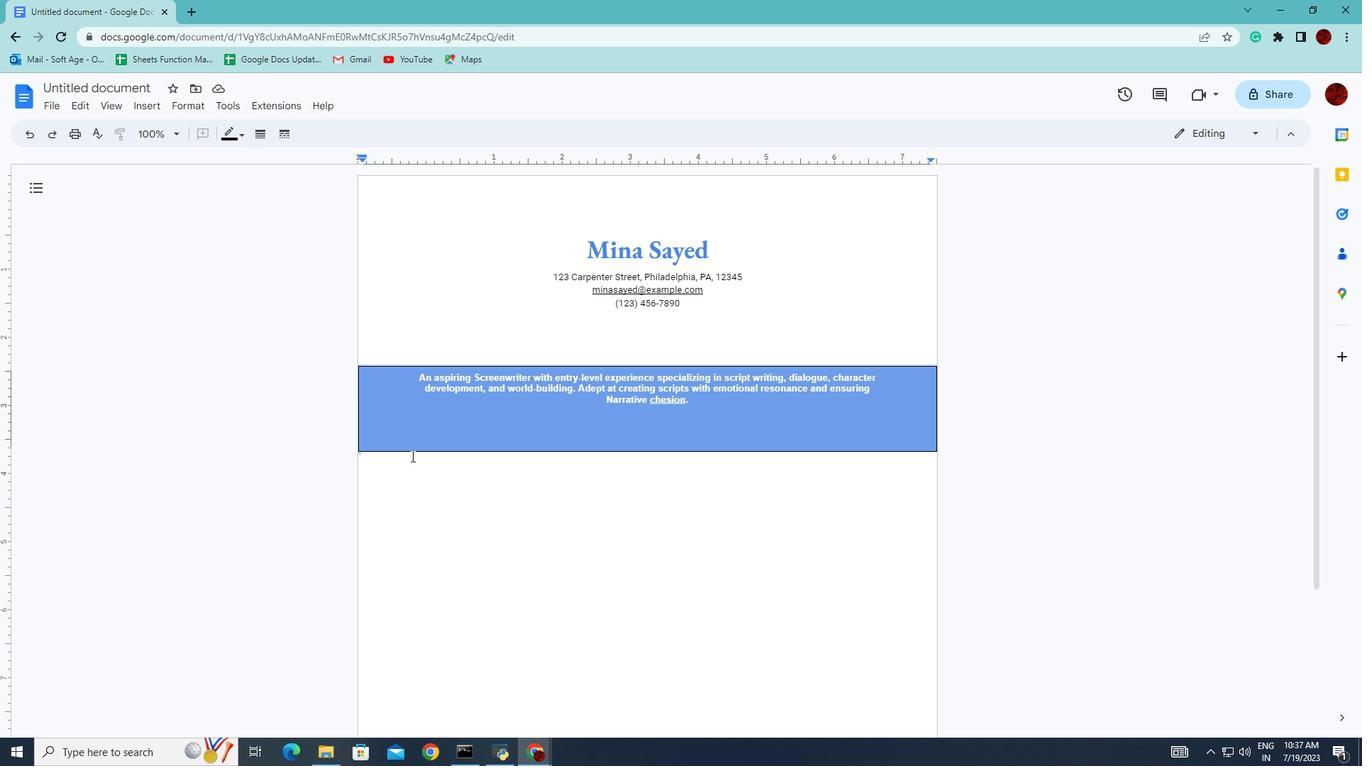 
Action: Key pressed <Key.shift>
Screenshot: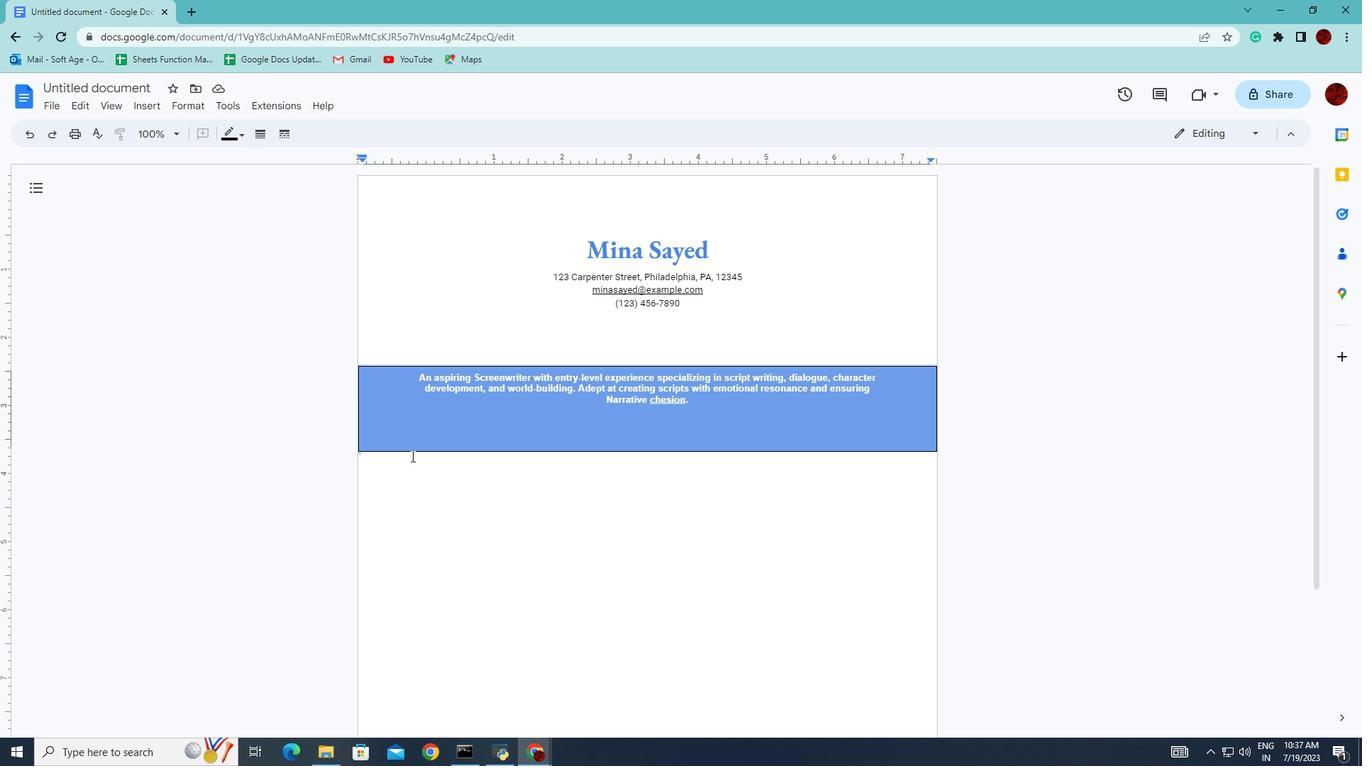 
Action: Mouse moved to (415, 455)
Screenshot: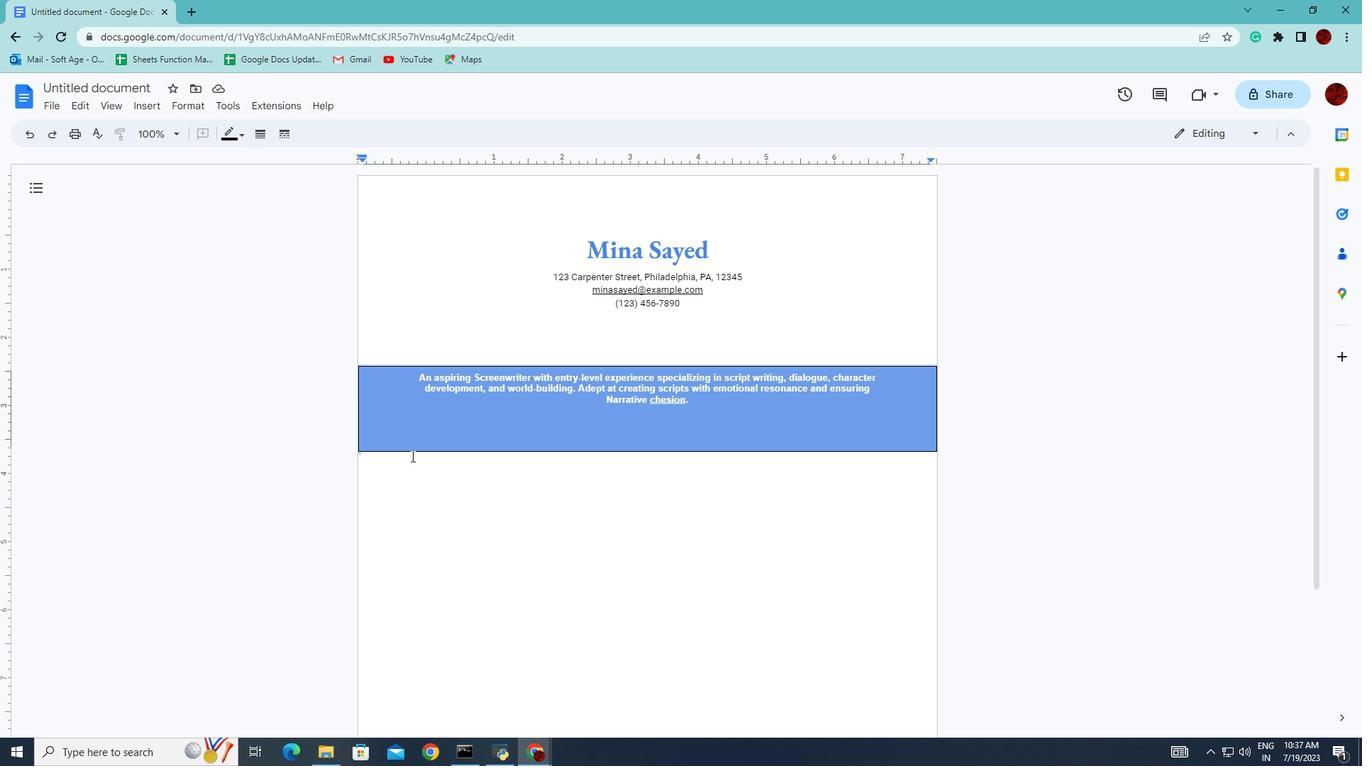 
Action: Key pressed <Key.shift>
Screenshot: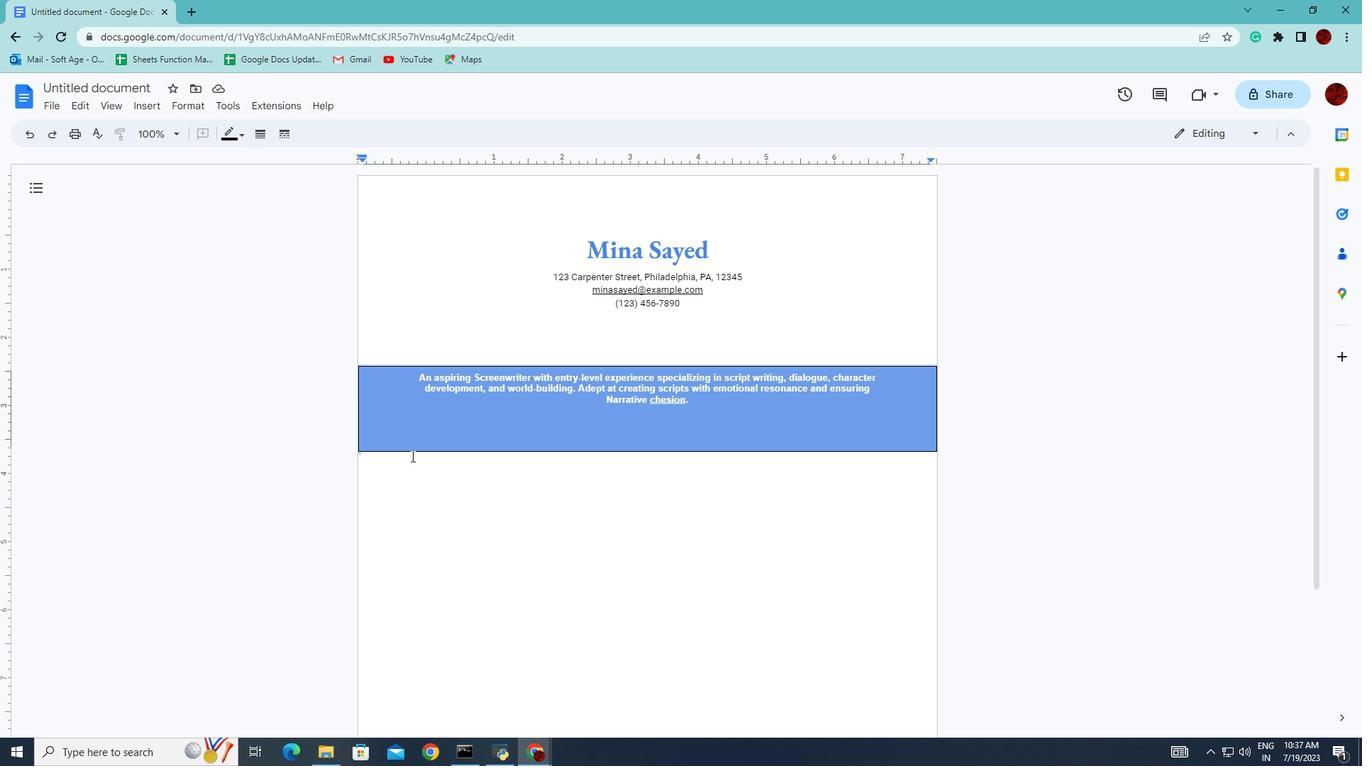 
Action: Mouse moved to (417, 453)
Screenshot: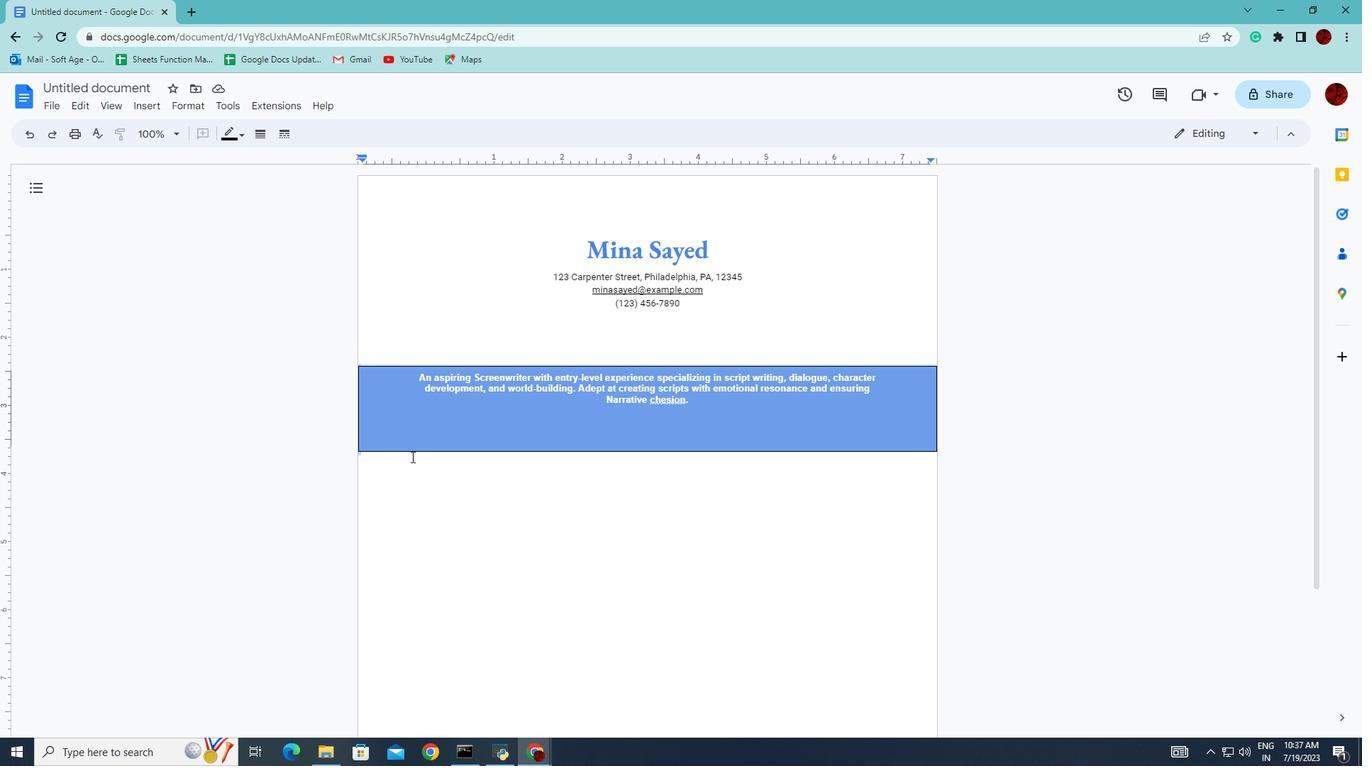 
Action: Key pressed <Key.shift>
Screenshot: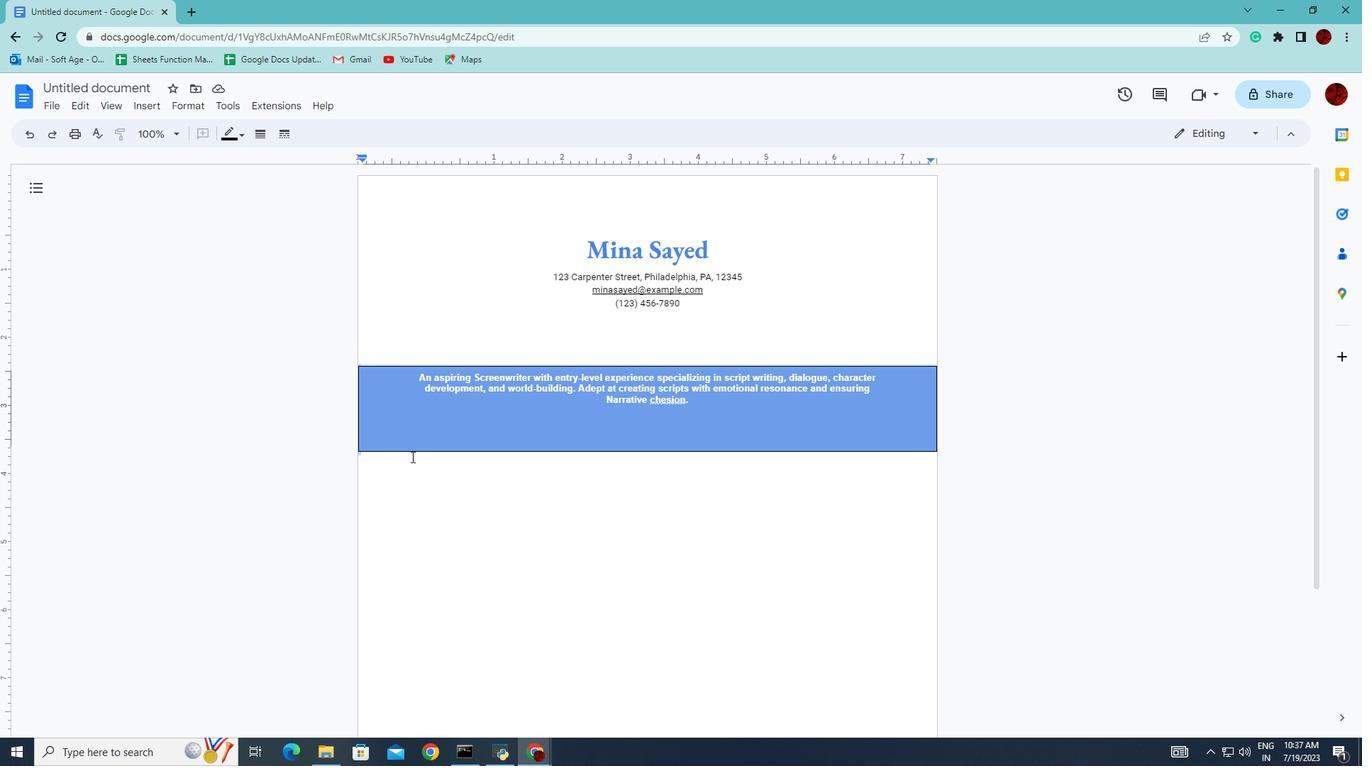 
Action: Mouse moved to (419, 452)
Screenshot: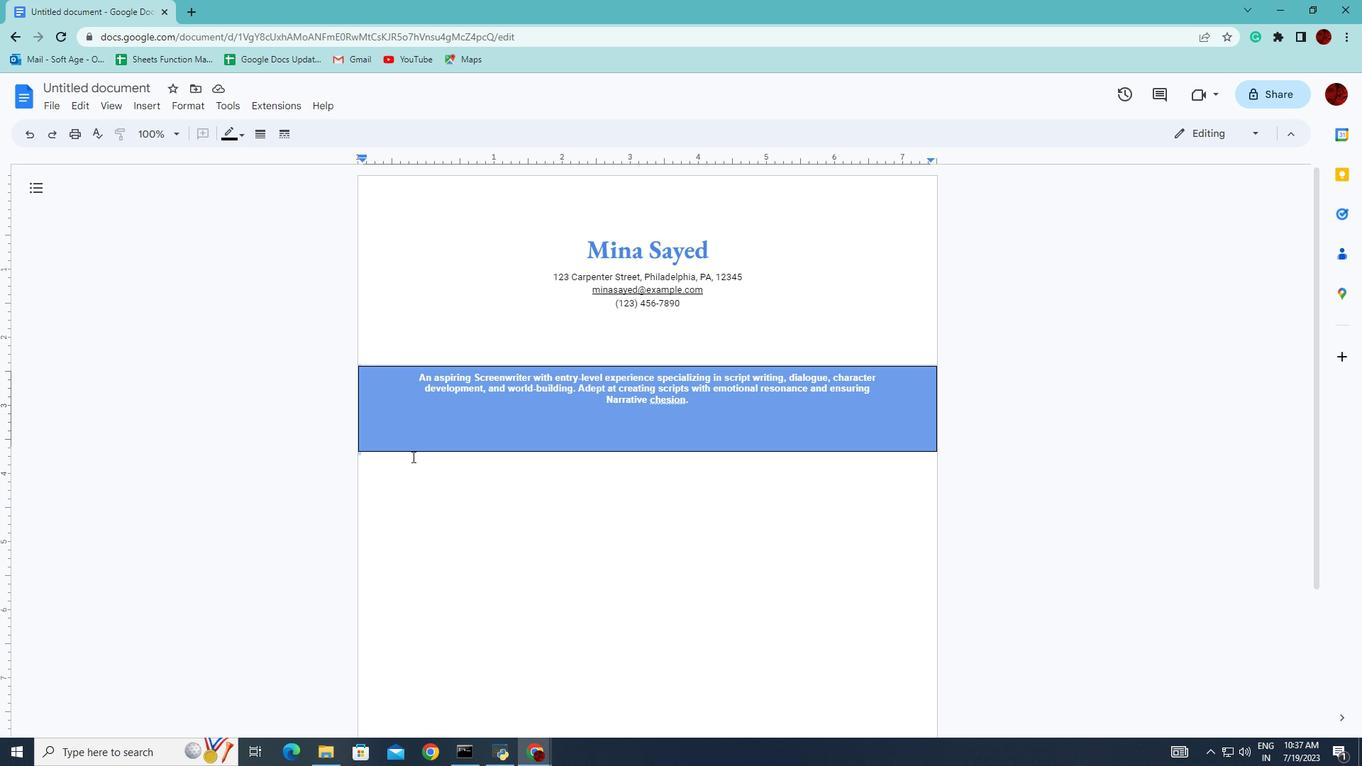 
Action: Key pressed <Key.shift>
Screenshot: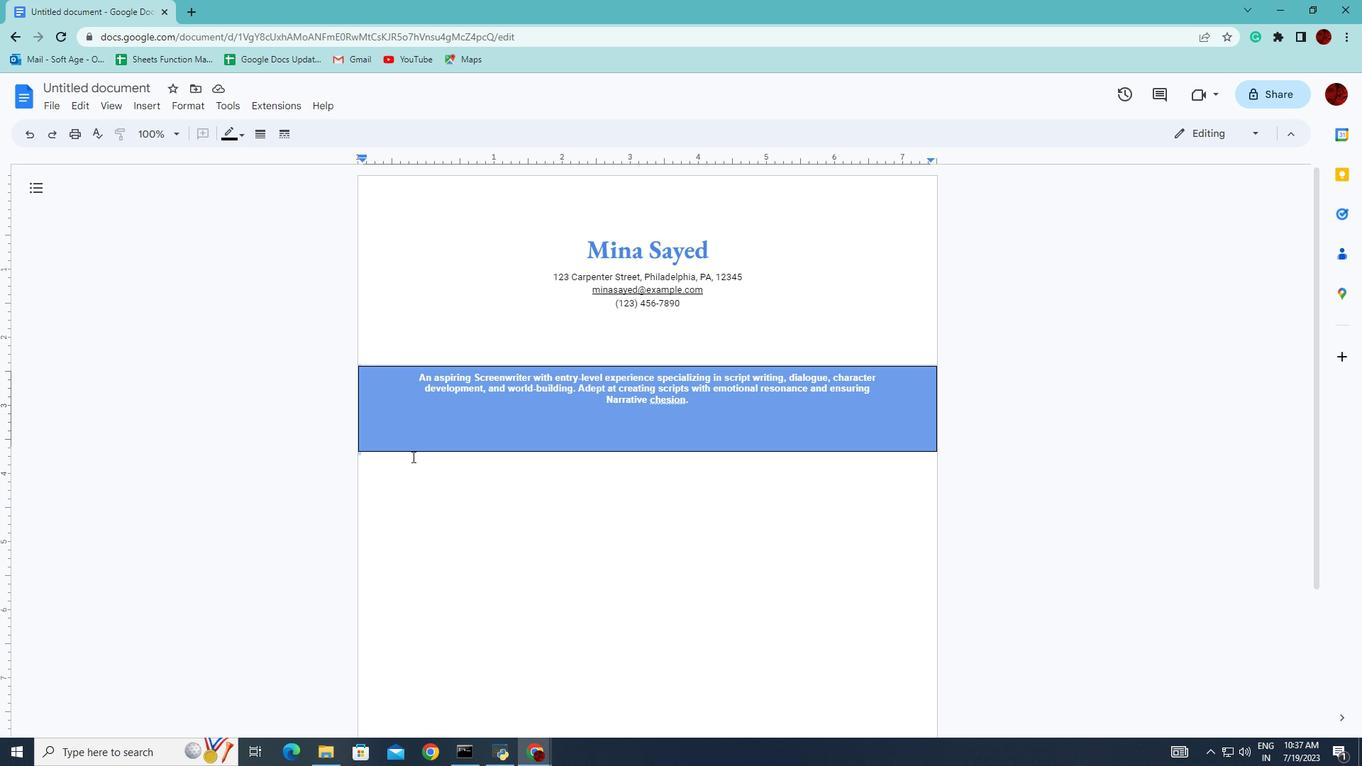 
Action: Mouse moved to (419, 451)
Screenshot: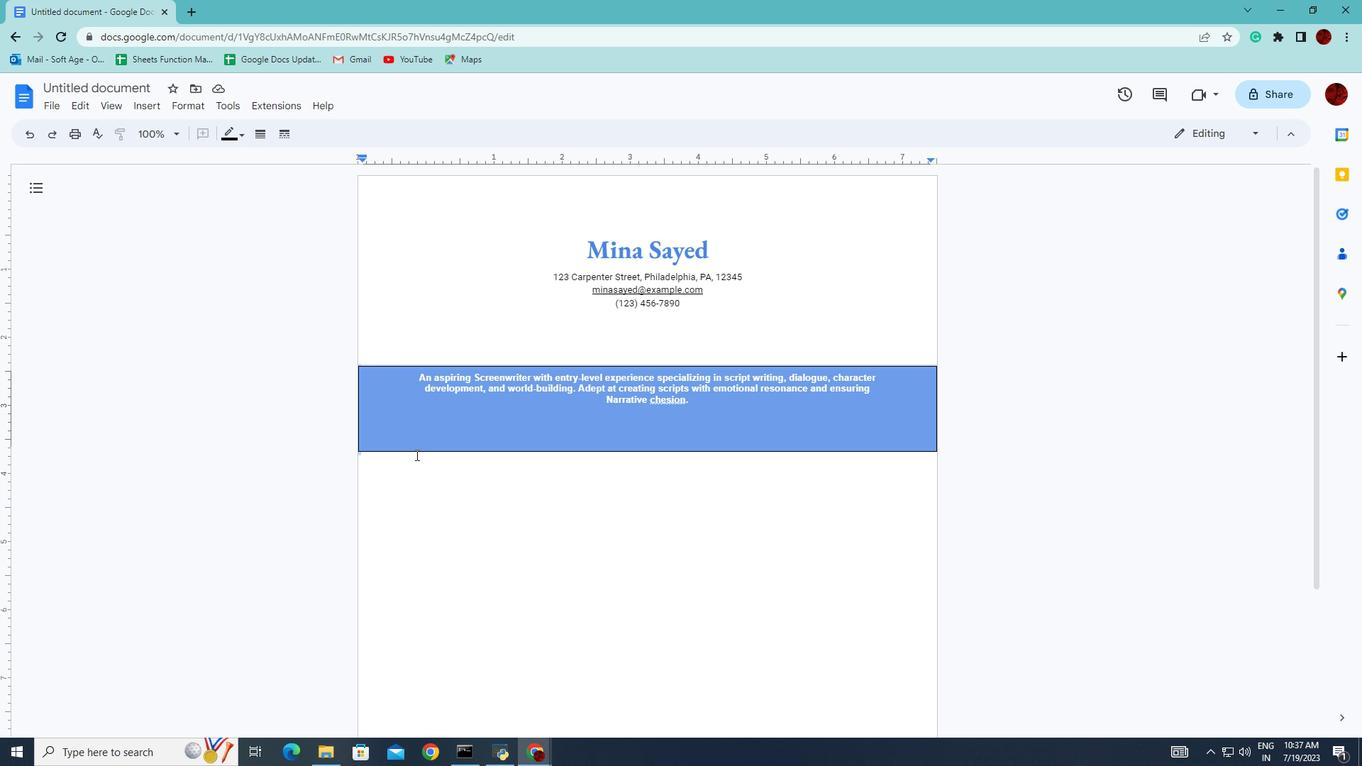 
Action: Key pressed <Key.shift>
Screenshot: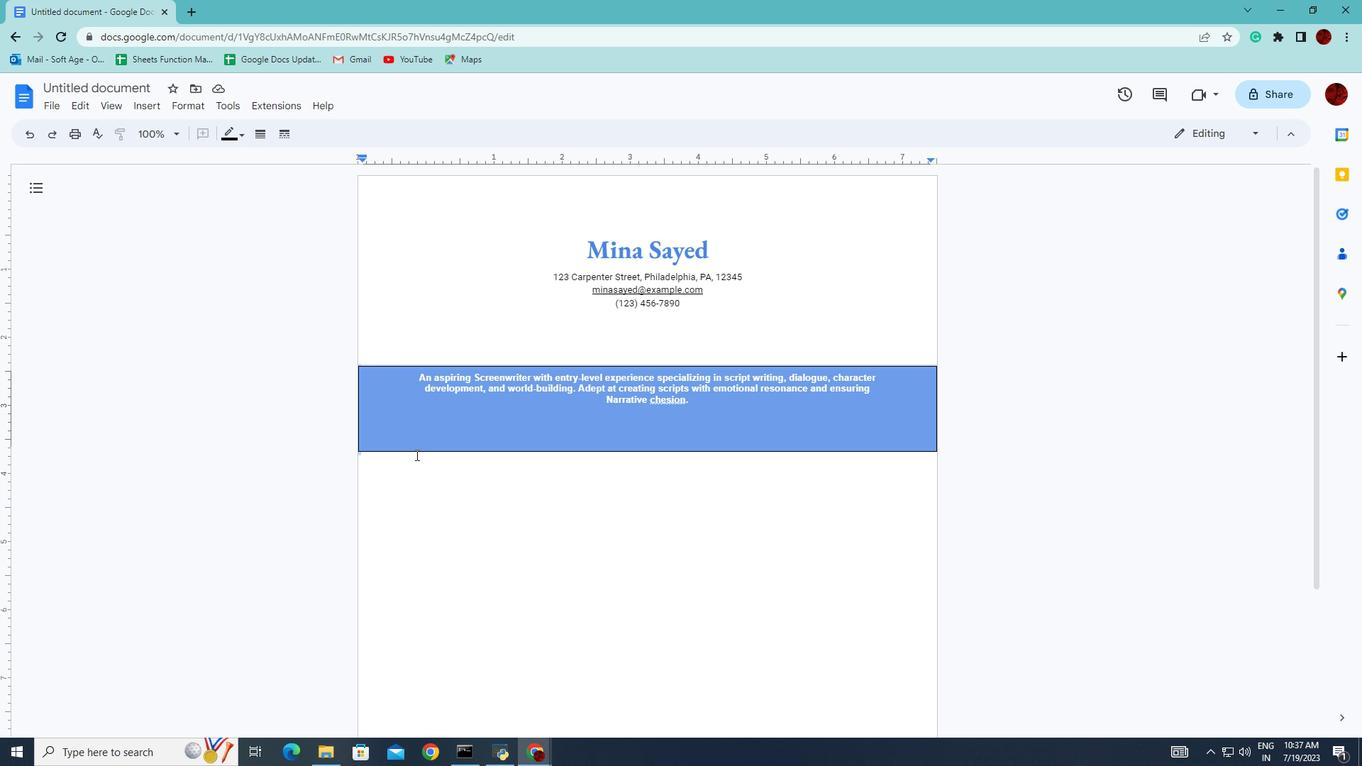 
Action: Mouse moved to (419, 450)
Screenshot: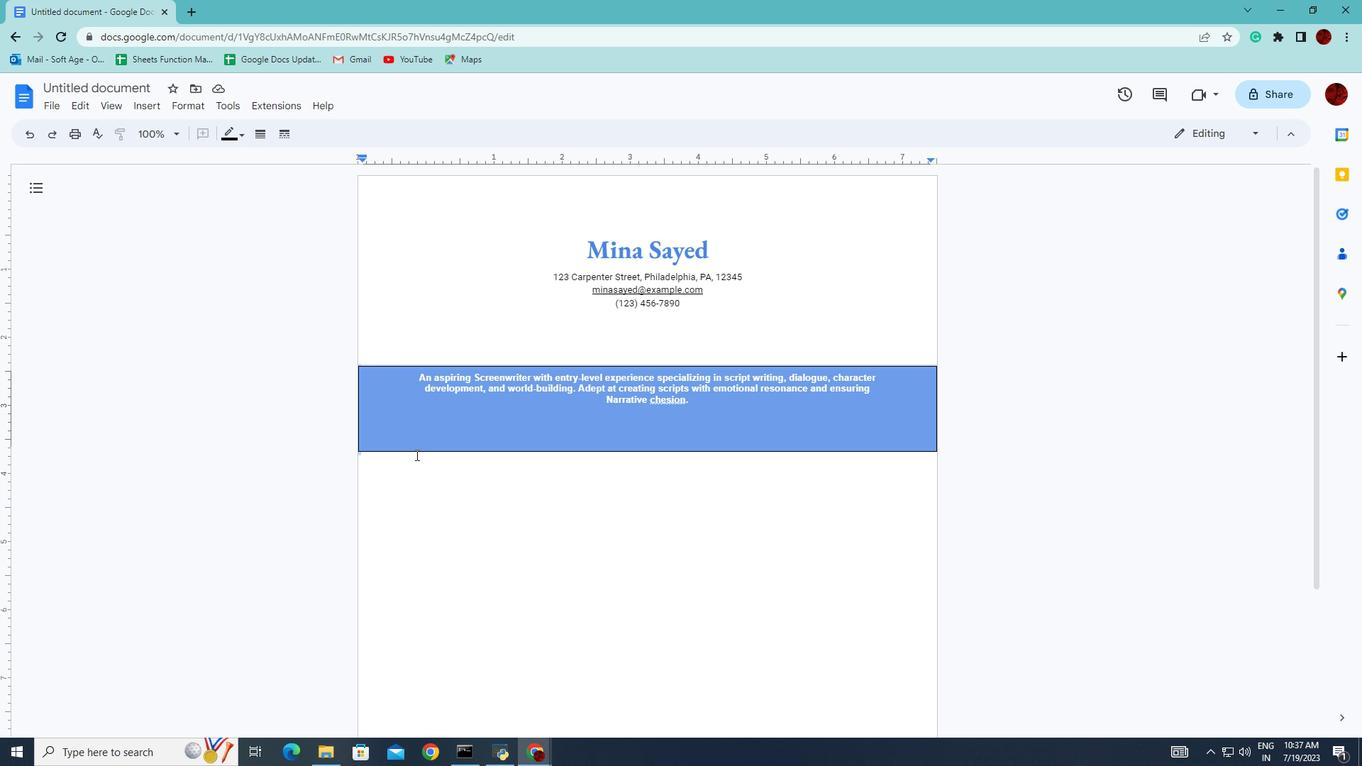 
Action: Key pressed <Key.shift><Key.shift><Key.shift><Key.shift><Key.shift><Key.shift><Key.shift><Key.shift><Key.shift><Key.shift><Key.shift><Key.shift><Key.shift><Key.shift>
Screenshot: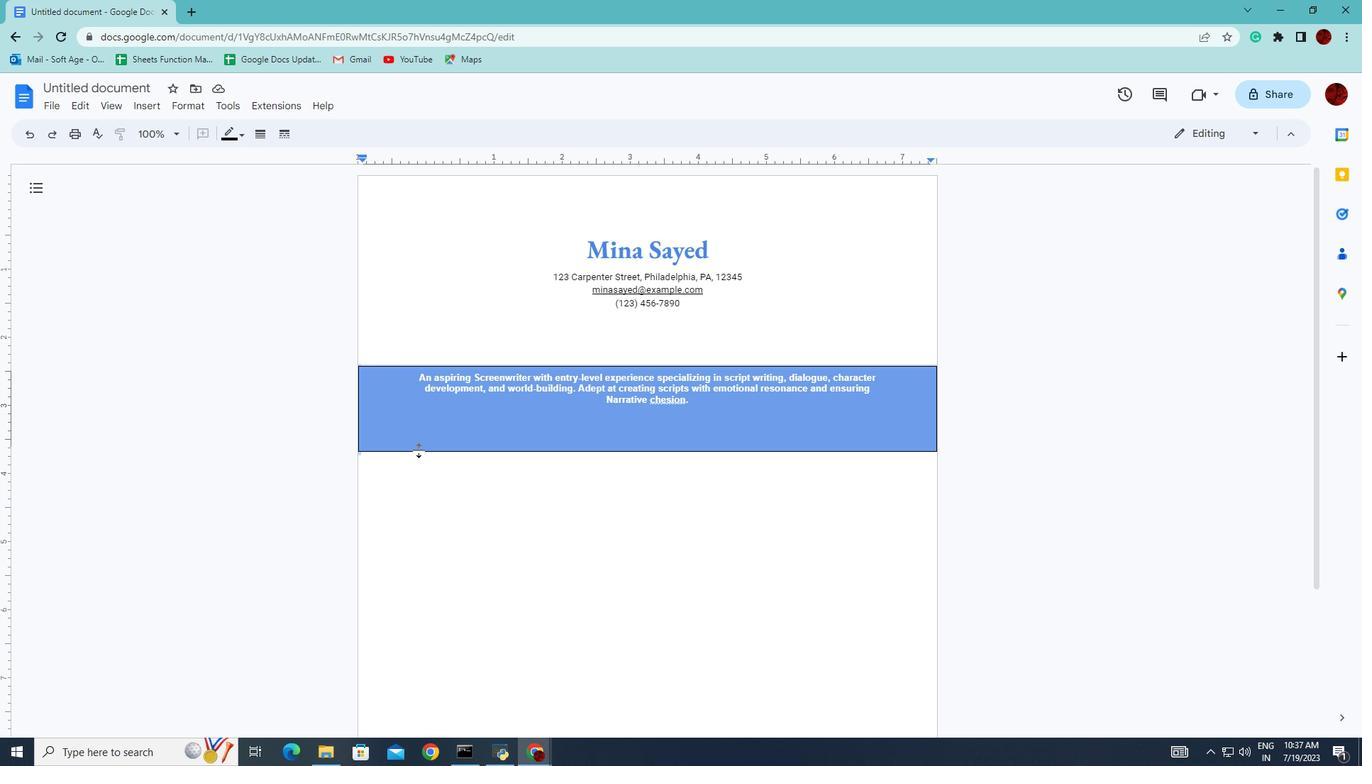 
Action: Mouse pressed left at (419, 450)
Screenshot: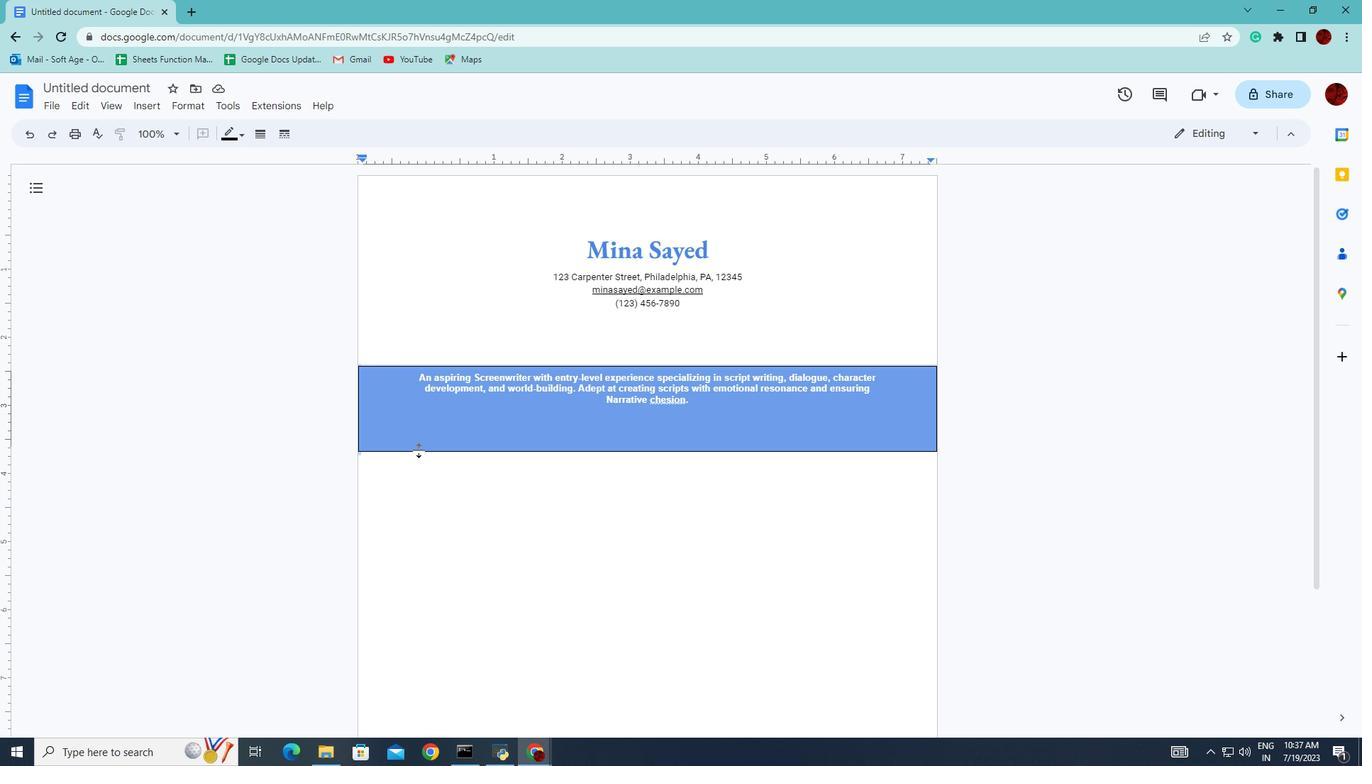 
Action: Key pressed <Key.shift><Key.shift><Key.shift><Key.shift><Key.shift><Key.shift>
Screenshot: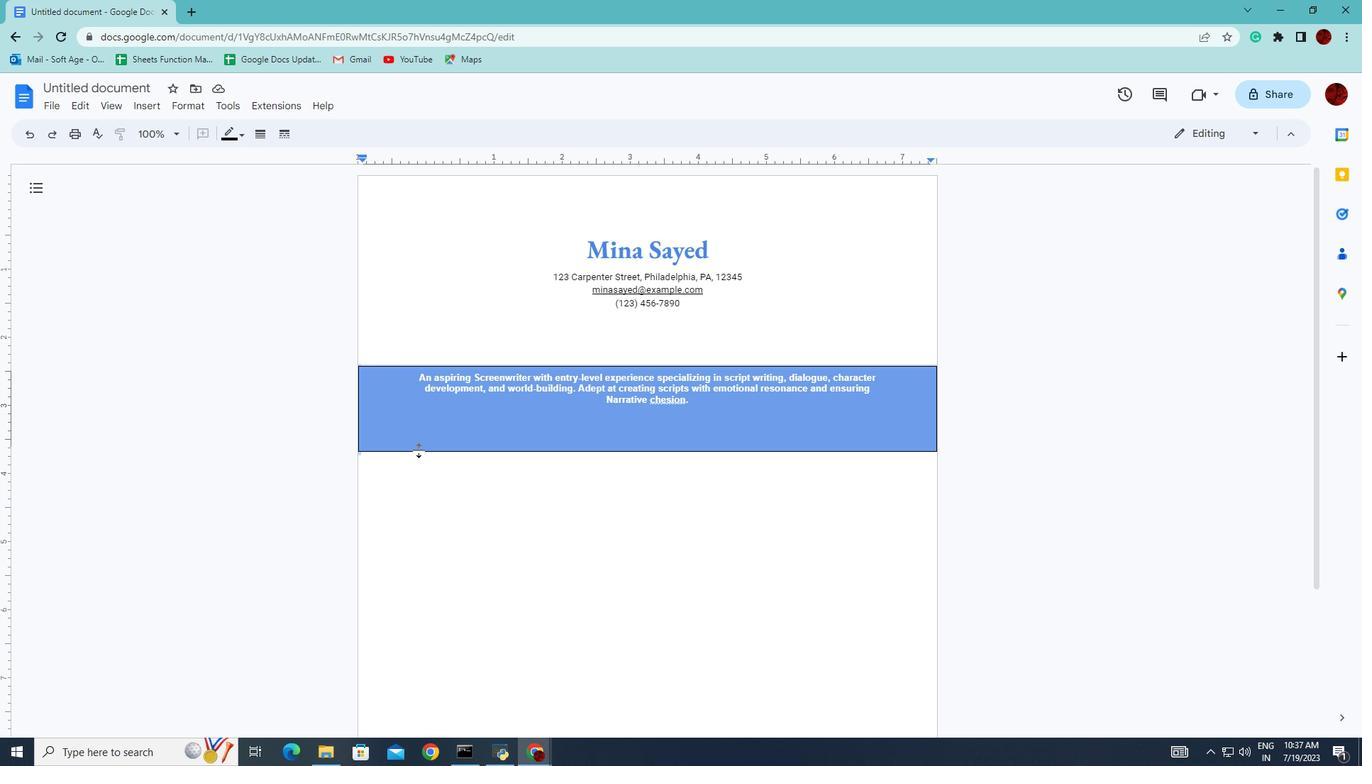 
Action: Mouse moved to (420, 450)
Screenshot: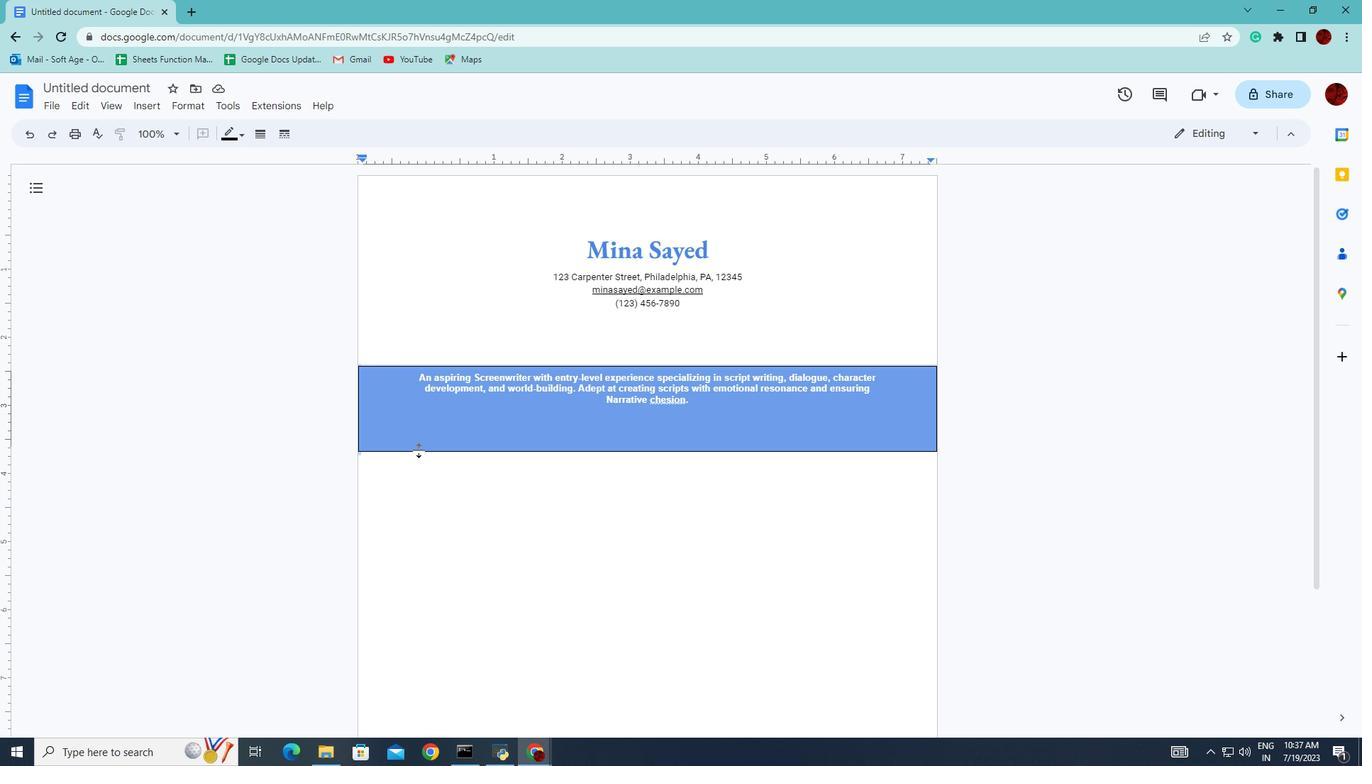 
Action: Key pressed <Key.shift><Key.shift><Key.shift><Key.shift><Key.shift><Key.shift><Key.shift>
Screenshot: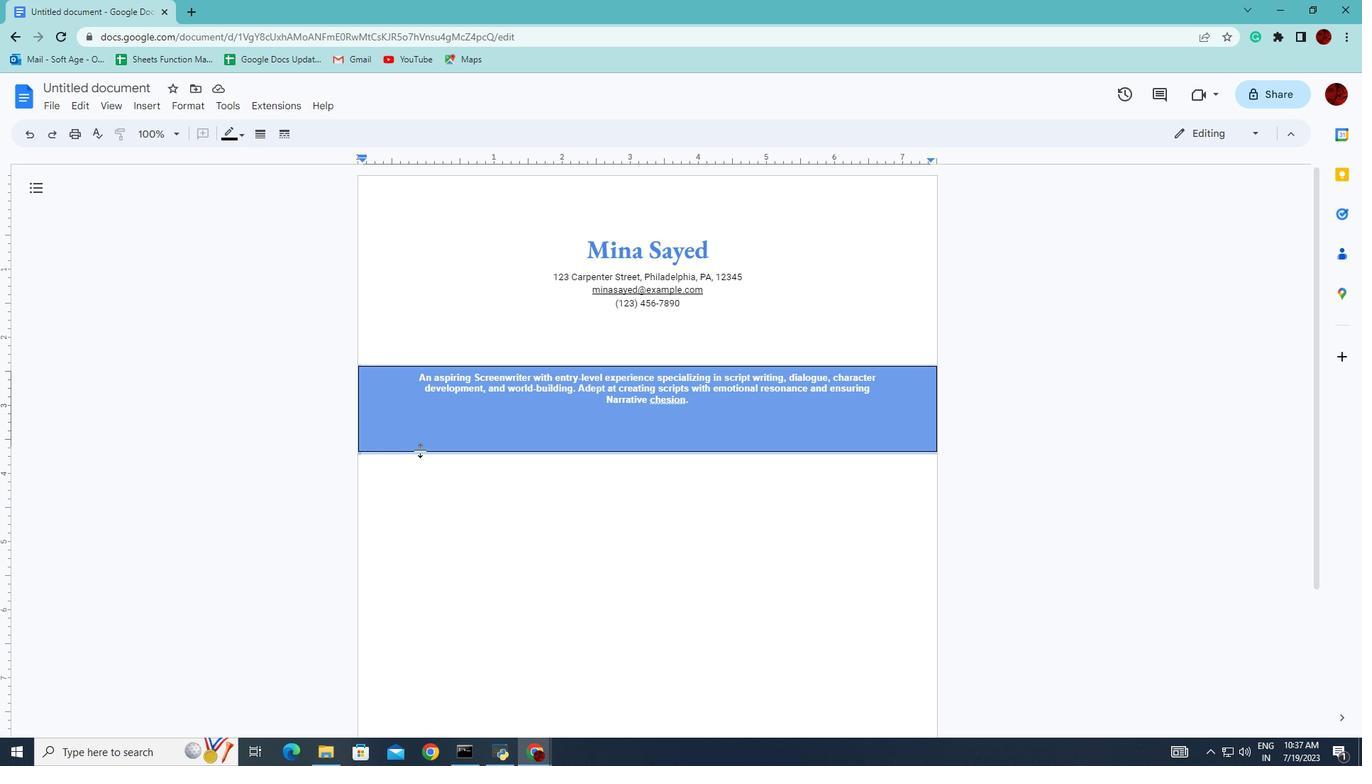 
Action: Mouse moved to (447, 451)
Screenshot: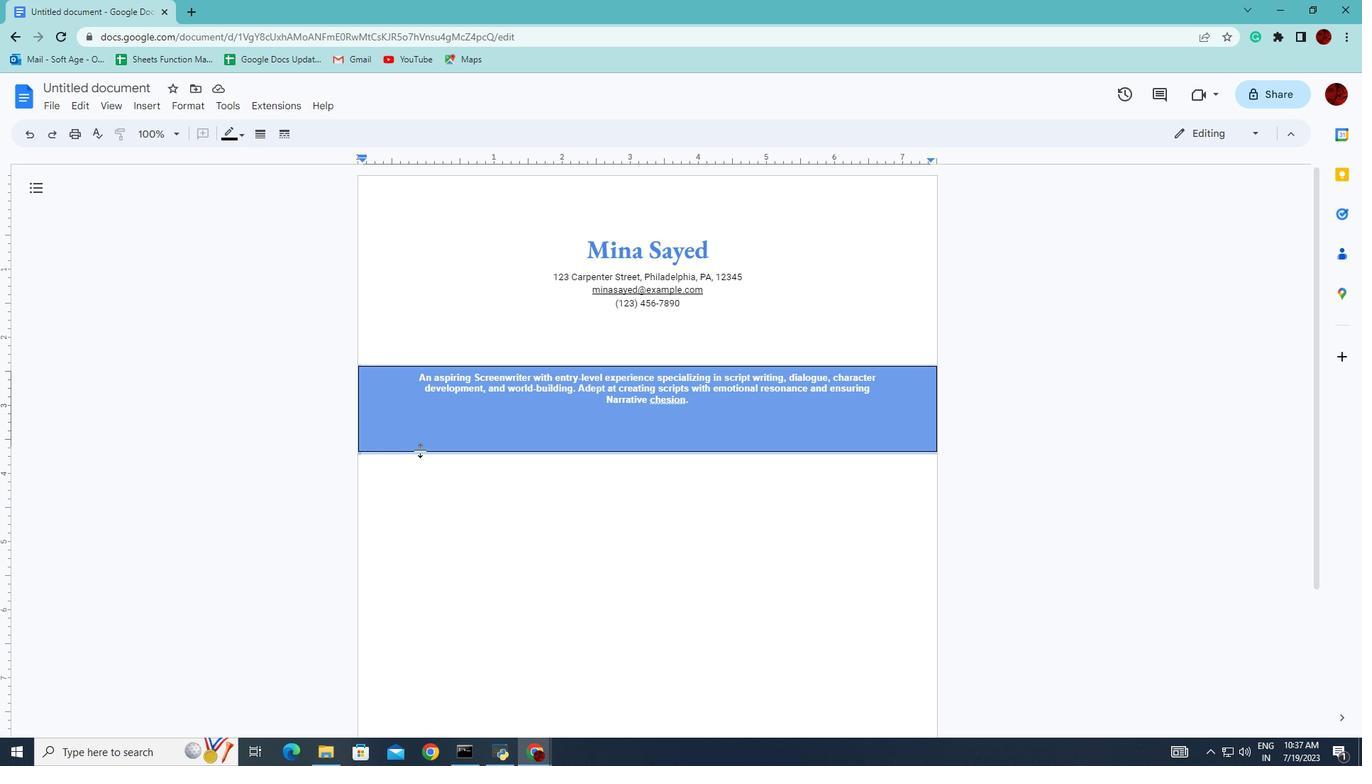 
Action: Key pressed <Key.shift>
Screenshot: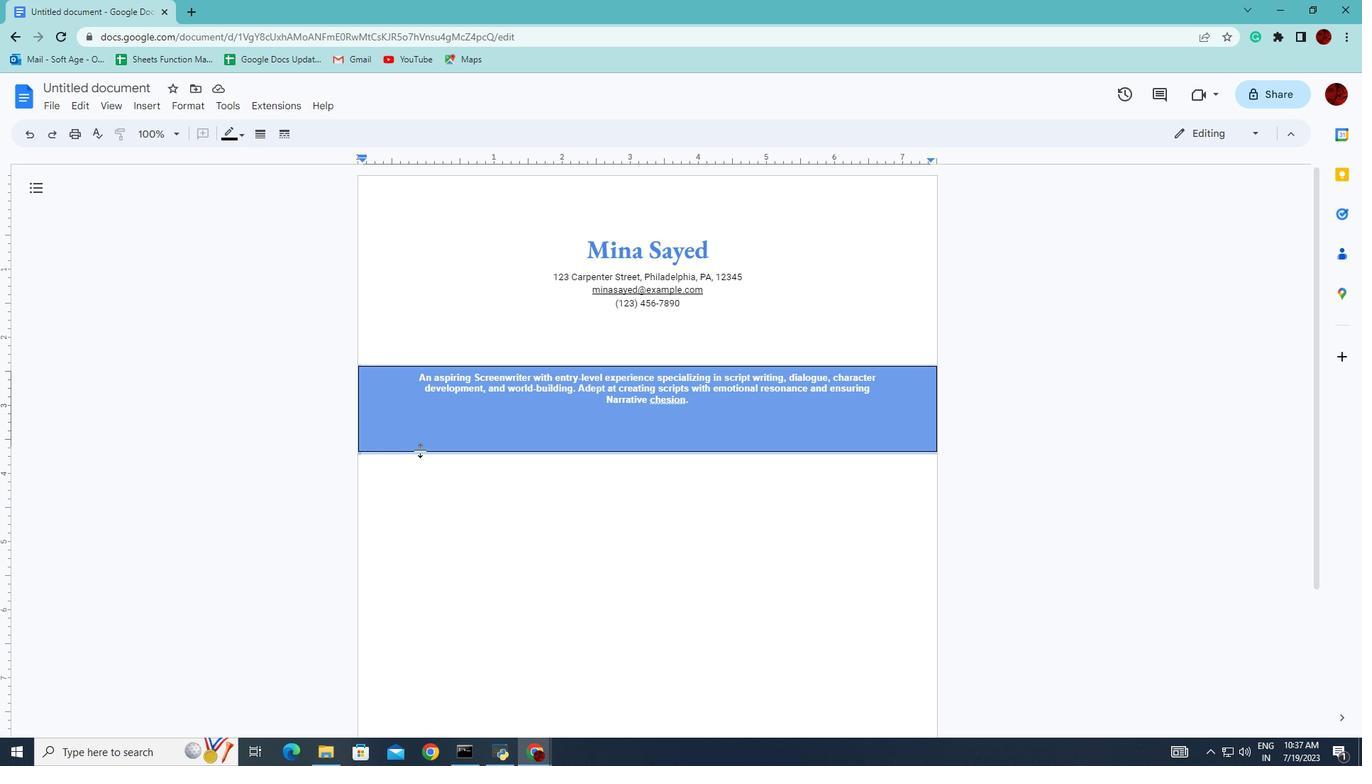 
Action: Mouse moved to (588, 447)
Screenshot: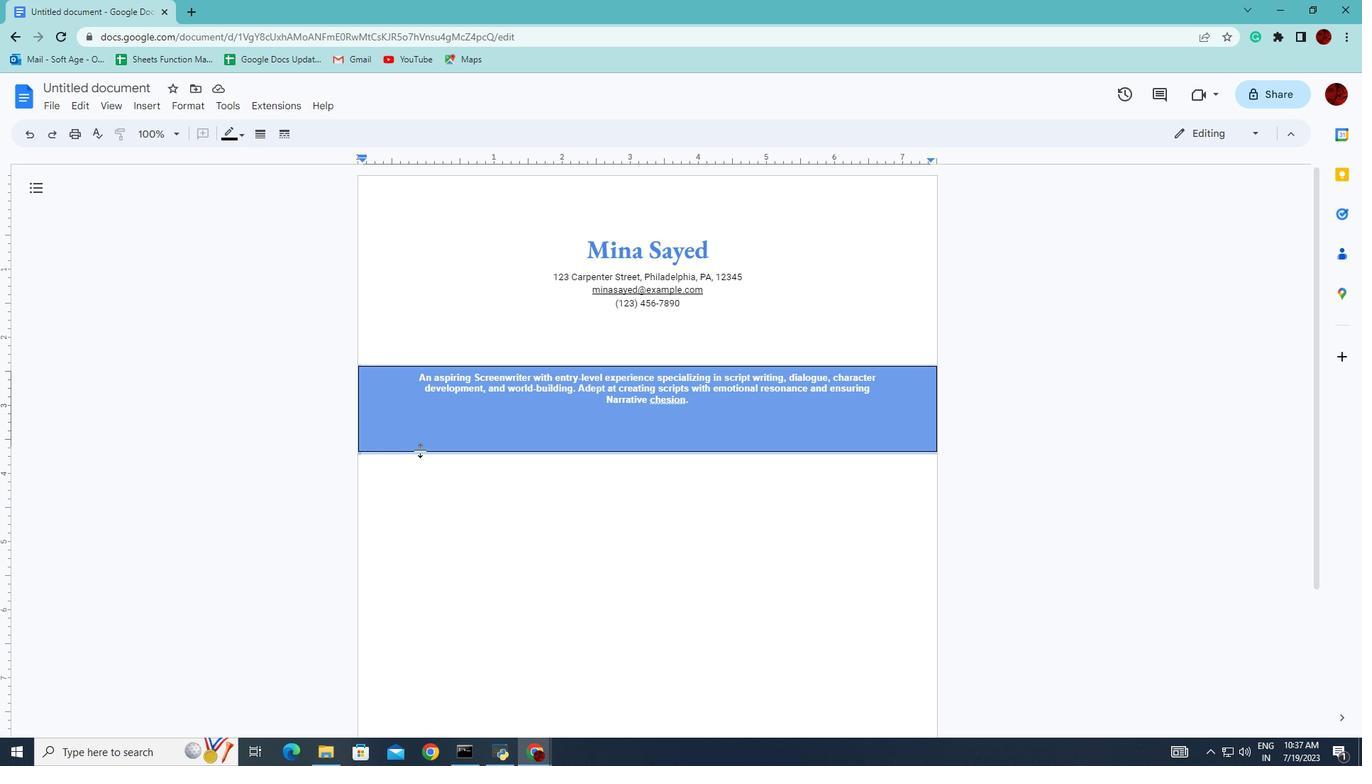 
Action: Key pressed <Key.shift>
Screenshot: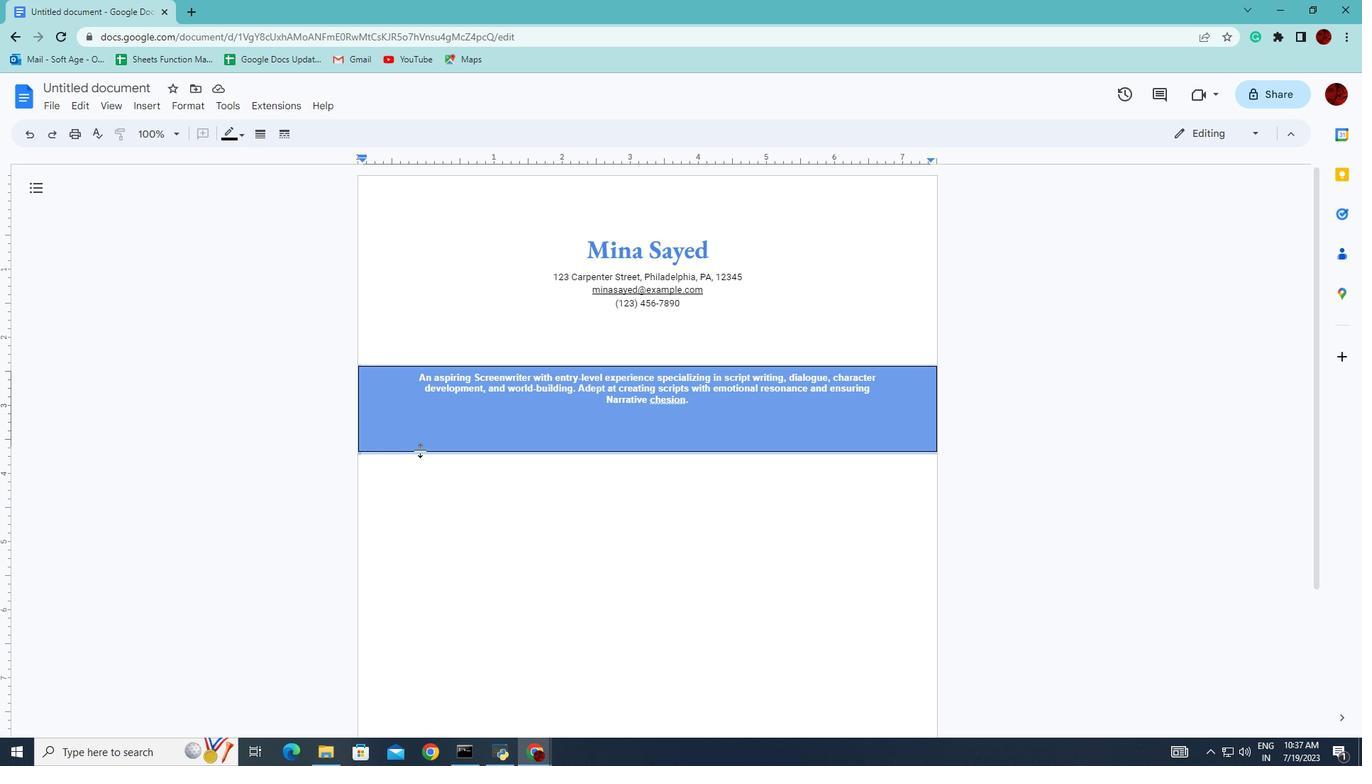 
Action: Mouse moved to (766, 408)
Screenshot: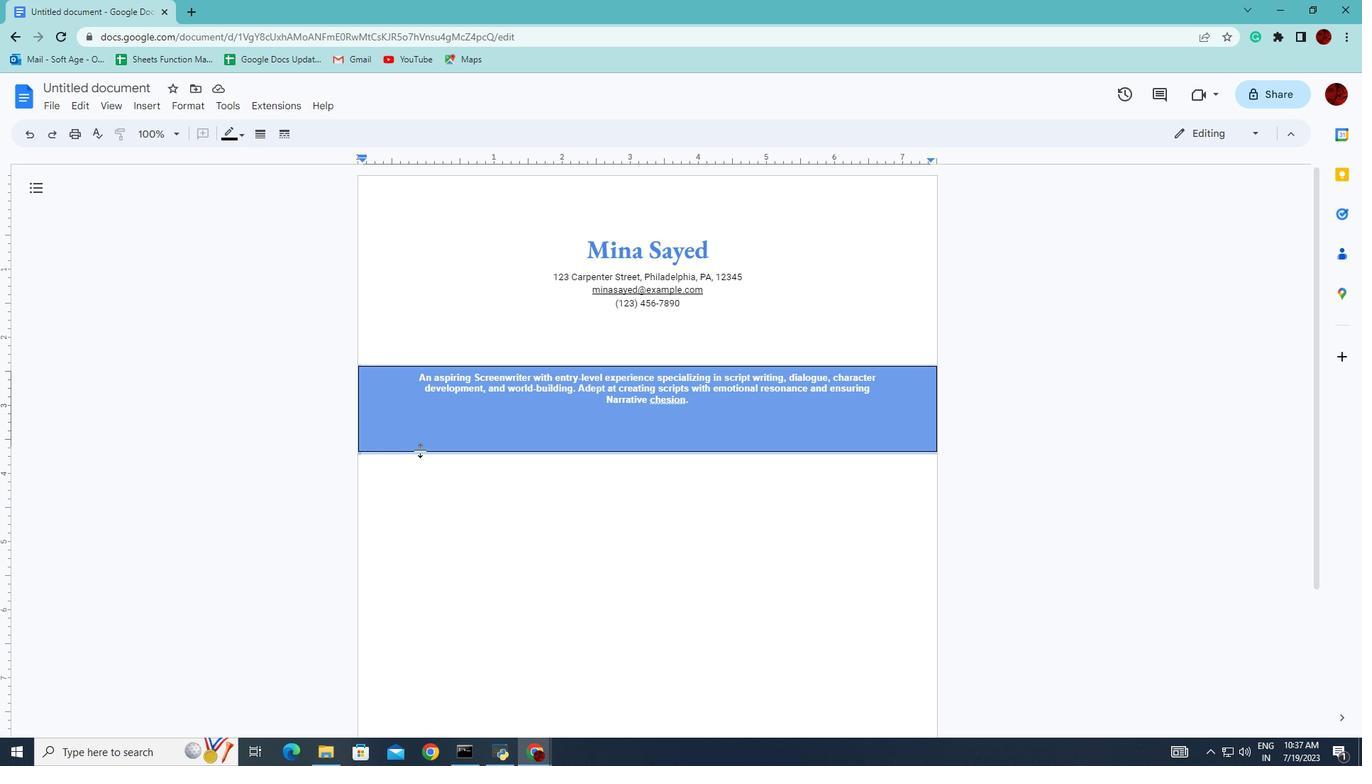 
Action: Key pressed <Key.shift>
Screenshot: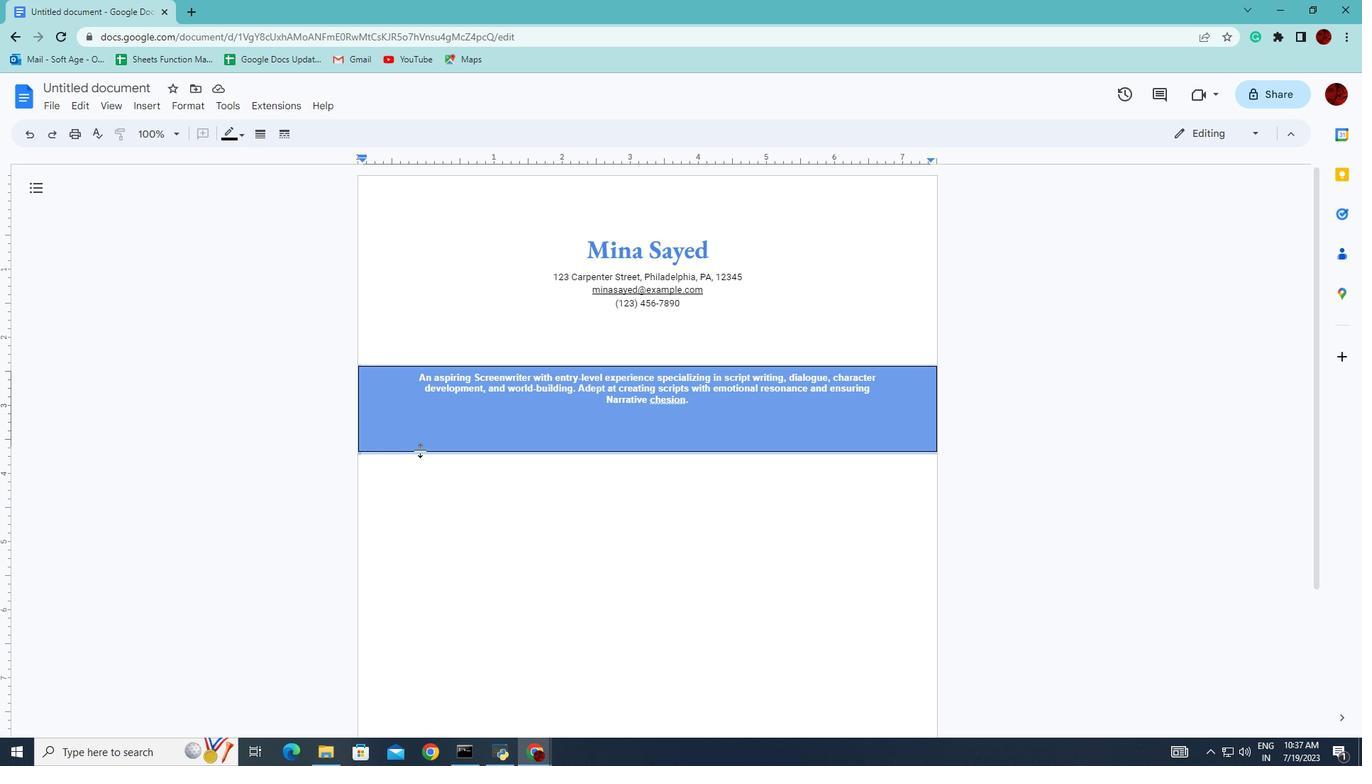 
Action: Mouse moved to (822, 394)
Screenshot: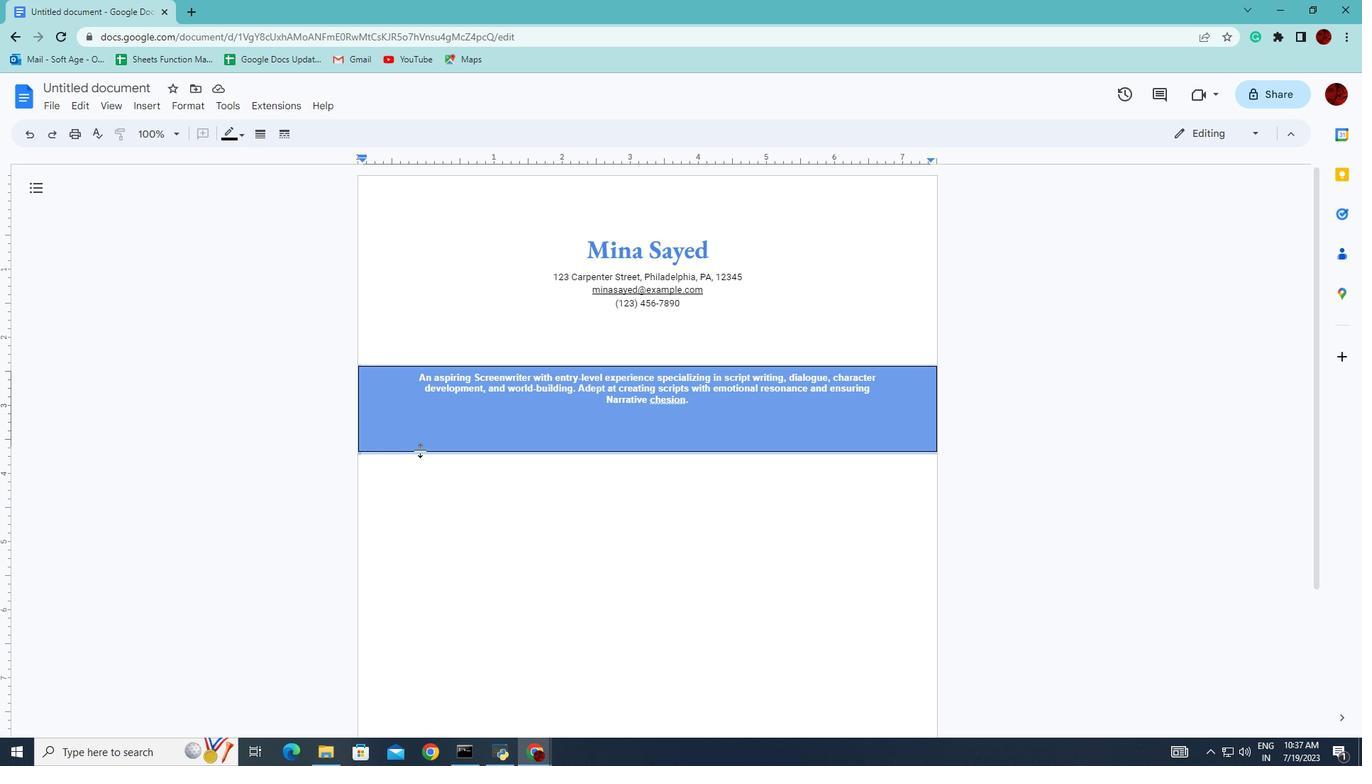 
Action: Key pressed <Key.shift>
Screenshot: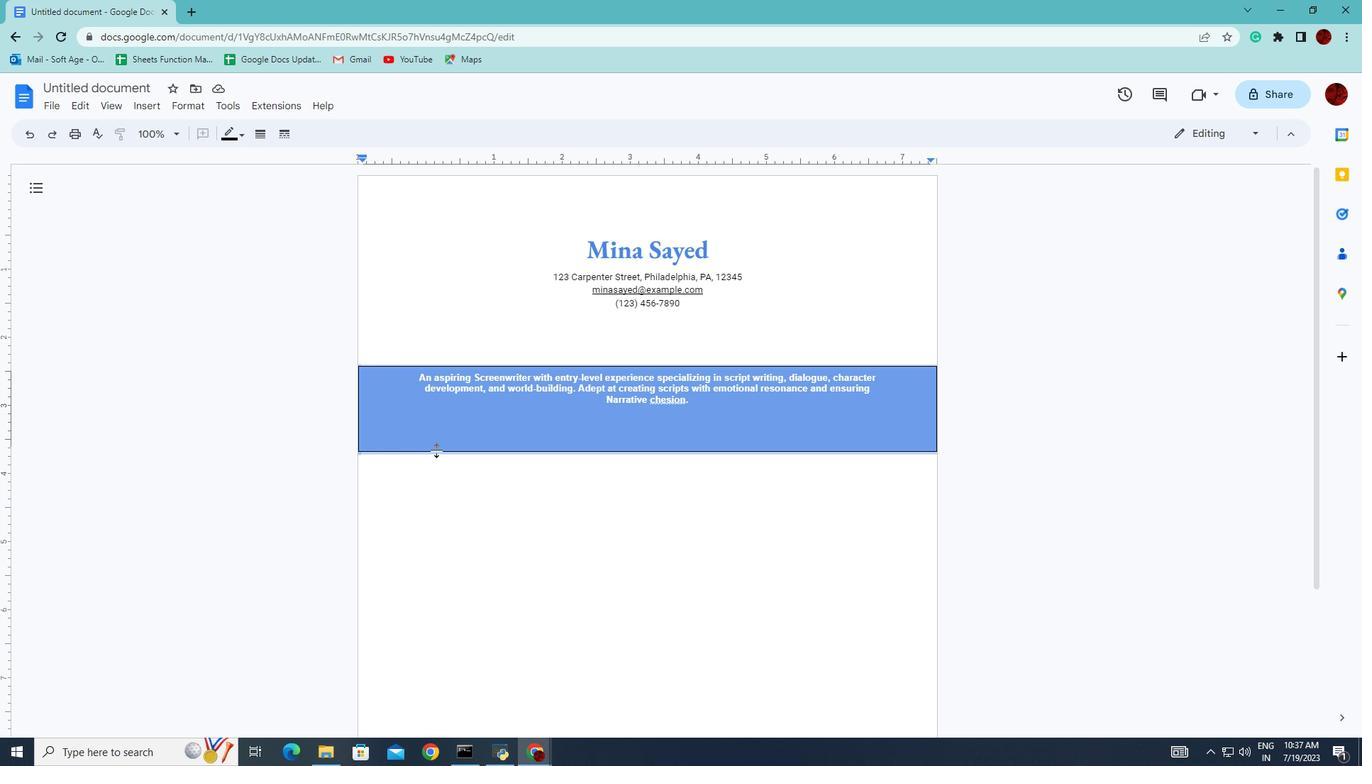 
Action: Mouse moved to (933, 386)
Screenshot: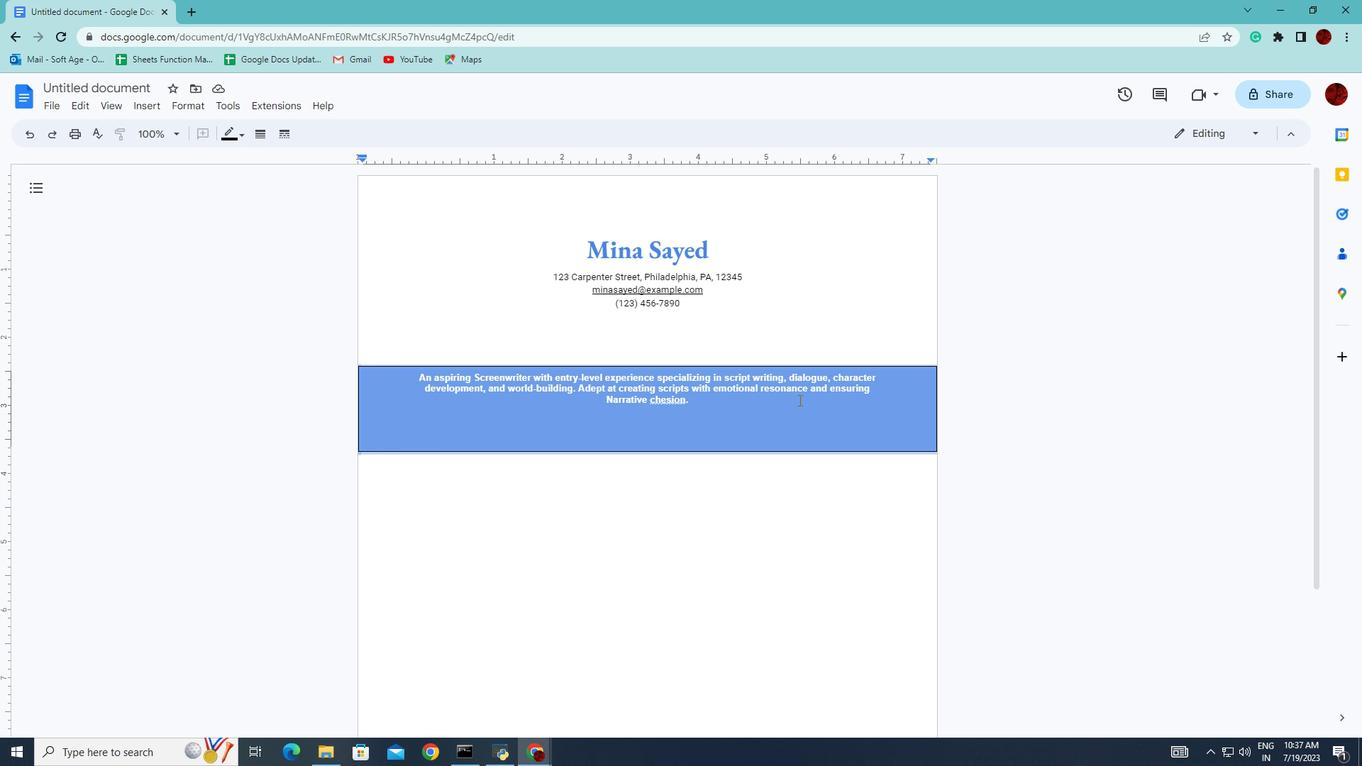 
Action: Key pressed <Key.shift>
Screenshot: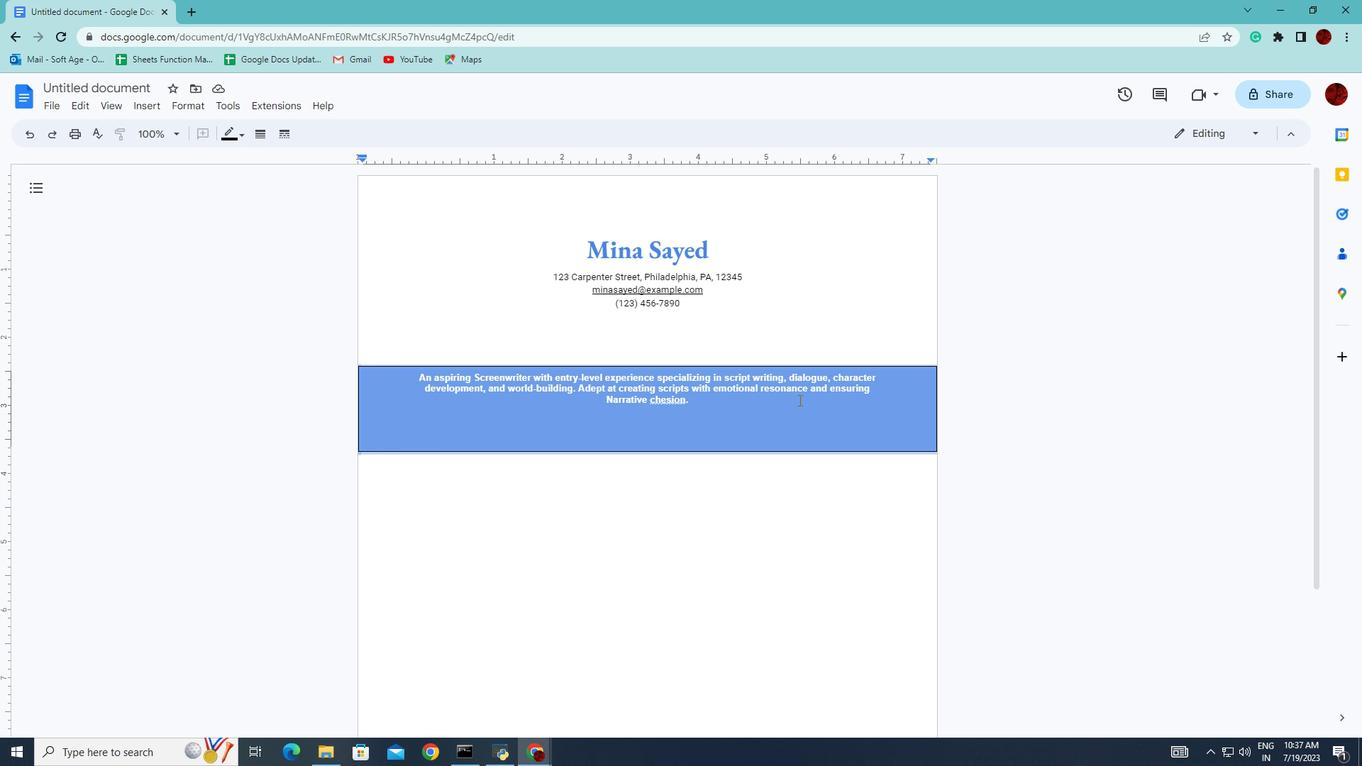 
Action: Mouse moved to (937, 385)
Screenshot: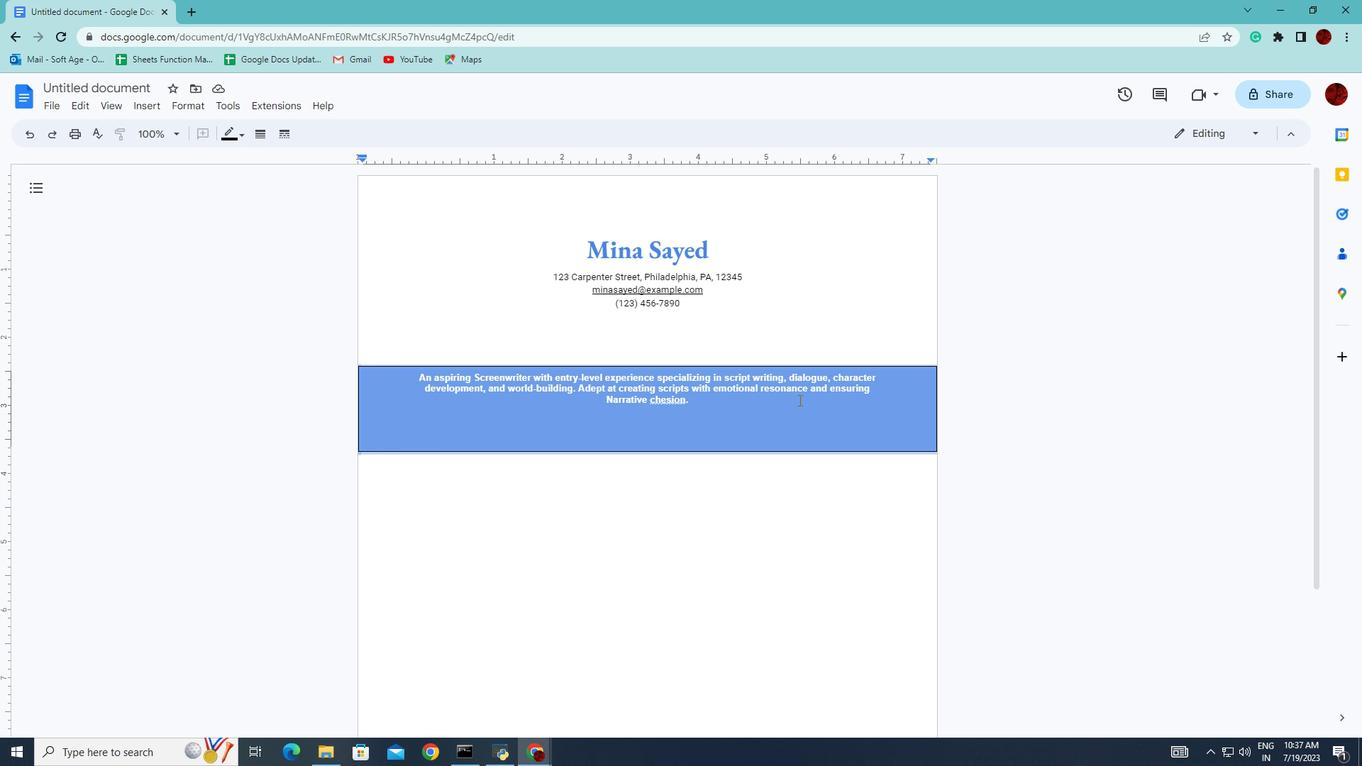 
Action: Key pressed <Key.shift>
Screenshot: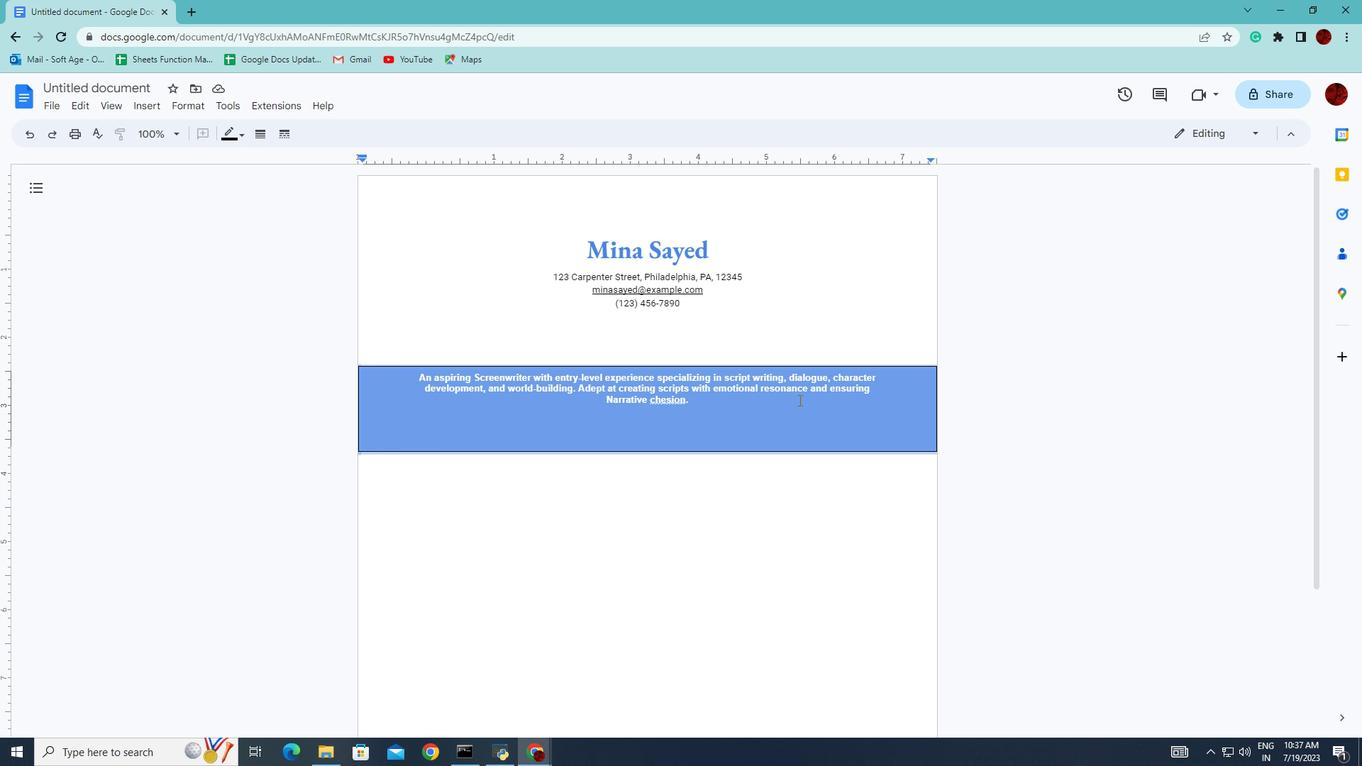 
Action: Mouse moved to (939, 385)
Screenshot: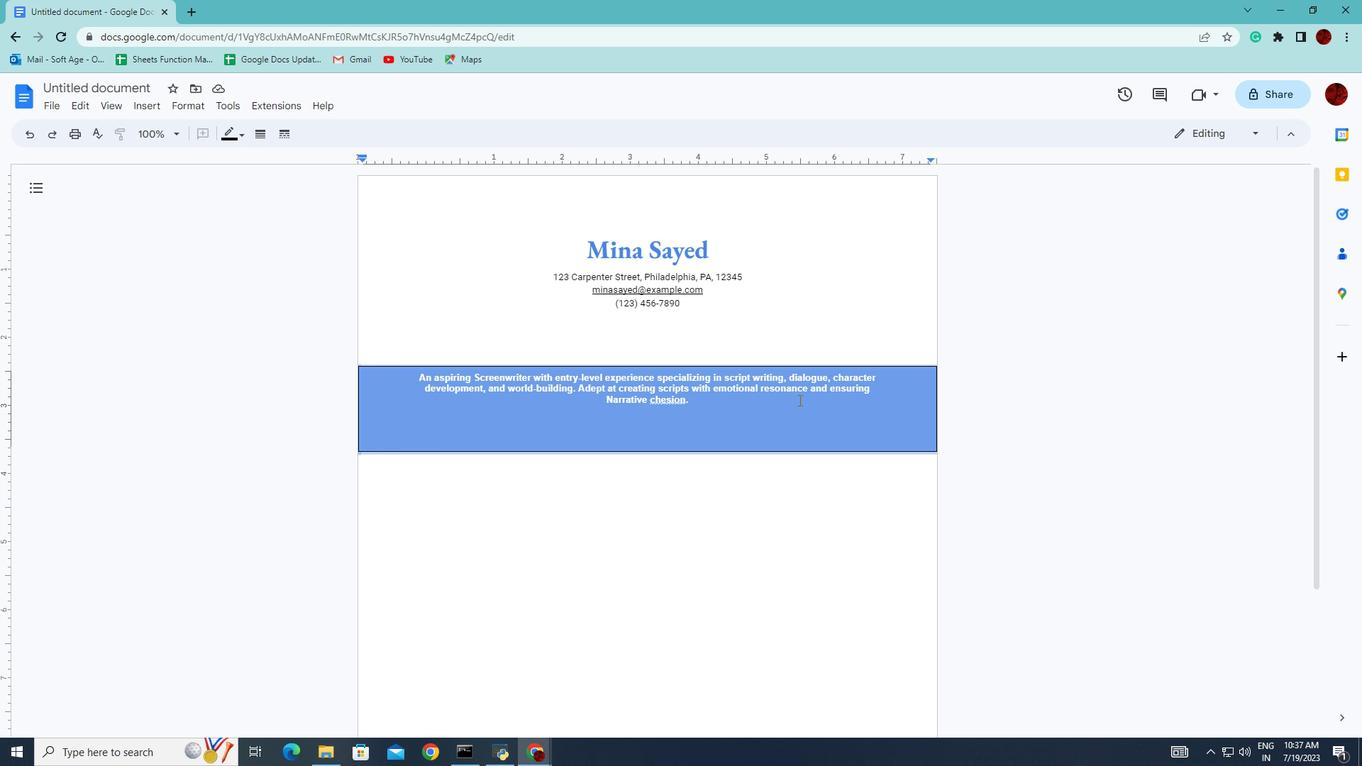
Action: Key pressed <Key.shift>
Screenshot: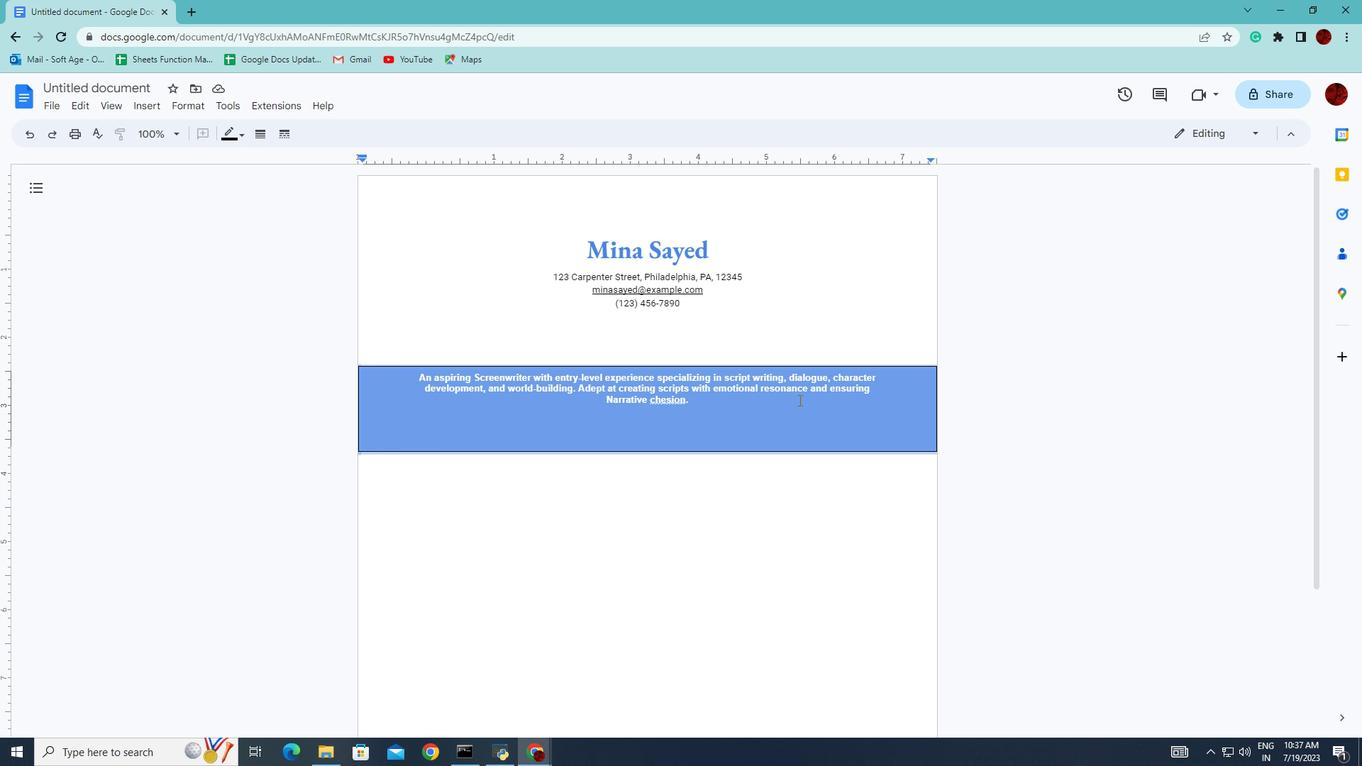 
Action: Mouse moved to (942, 383)
Screenshot: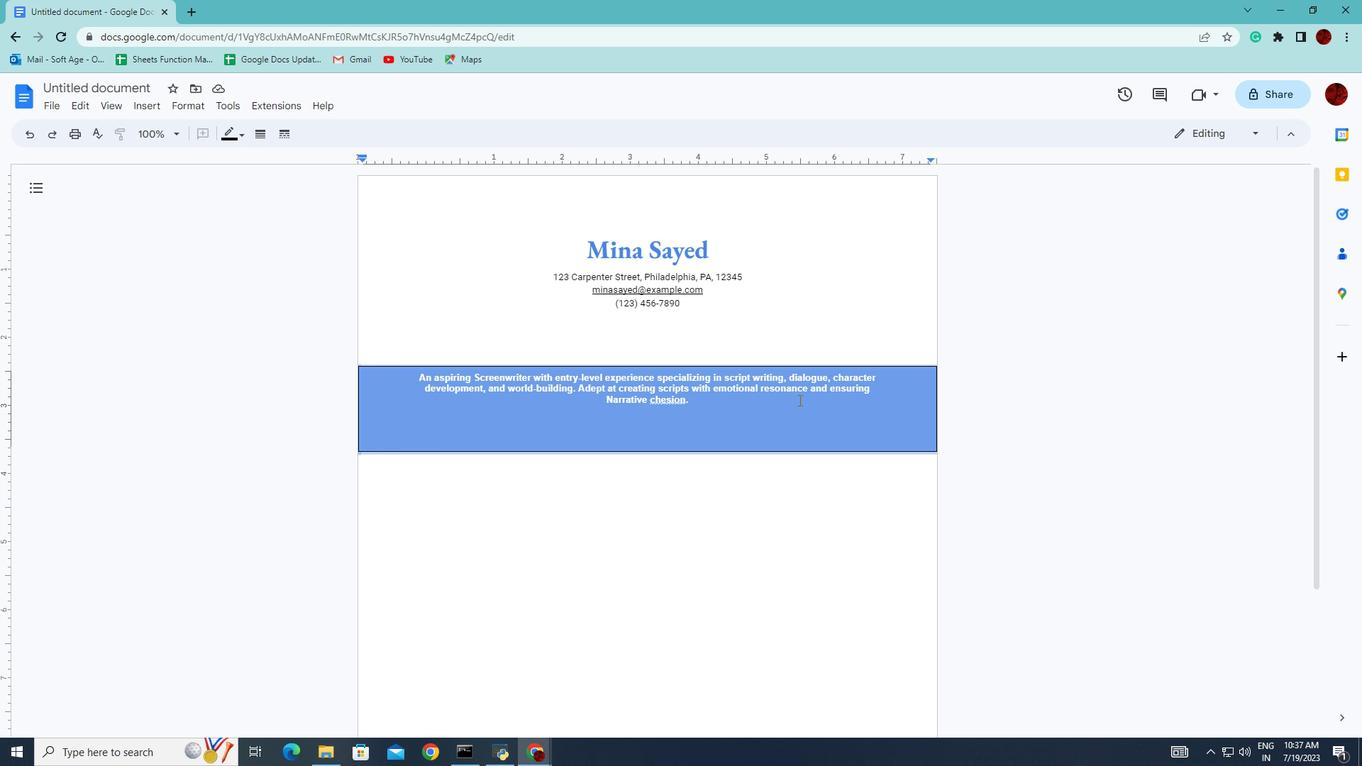 
Action: Key pressed <Key.shift>
Screenshot: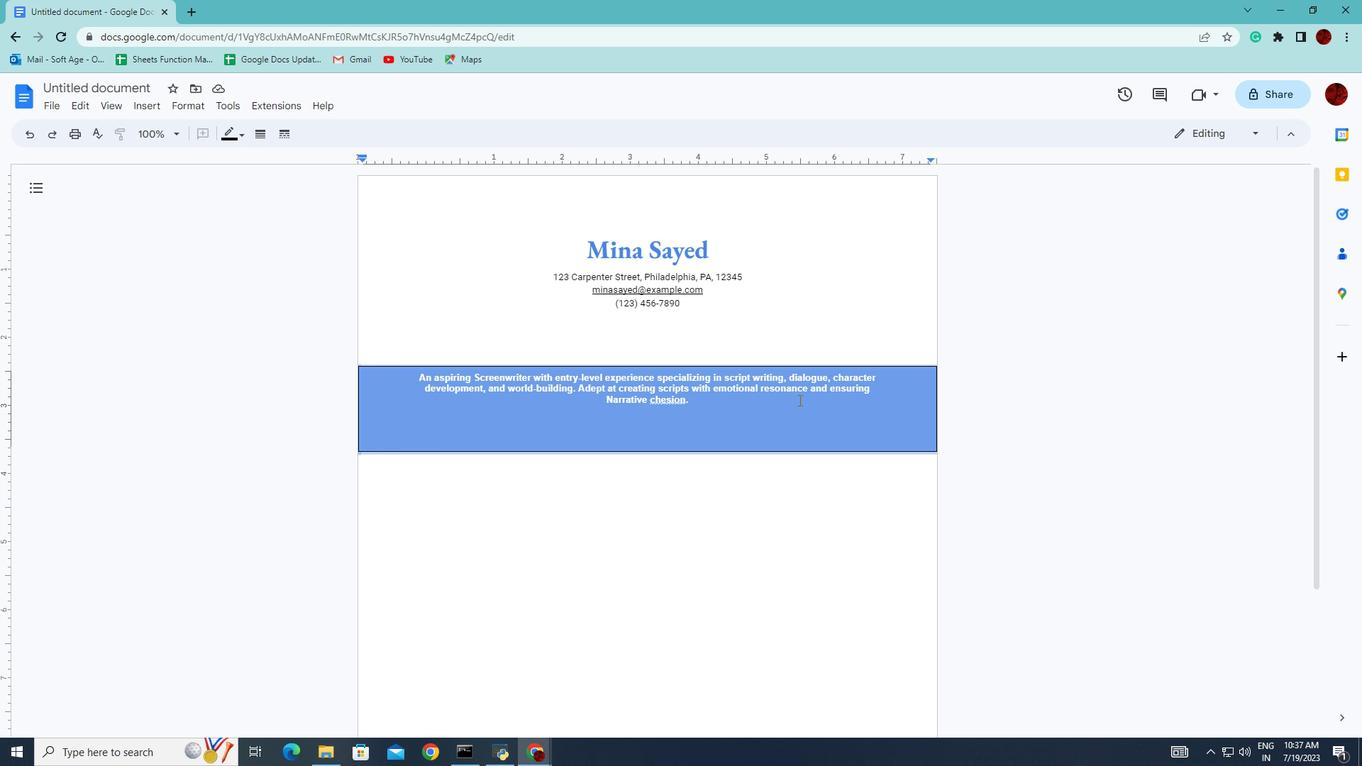 
Action: Mouse moved to (945, 383)
Screenshot: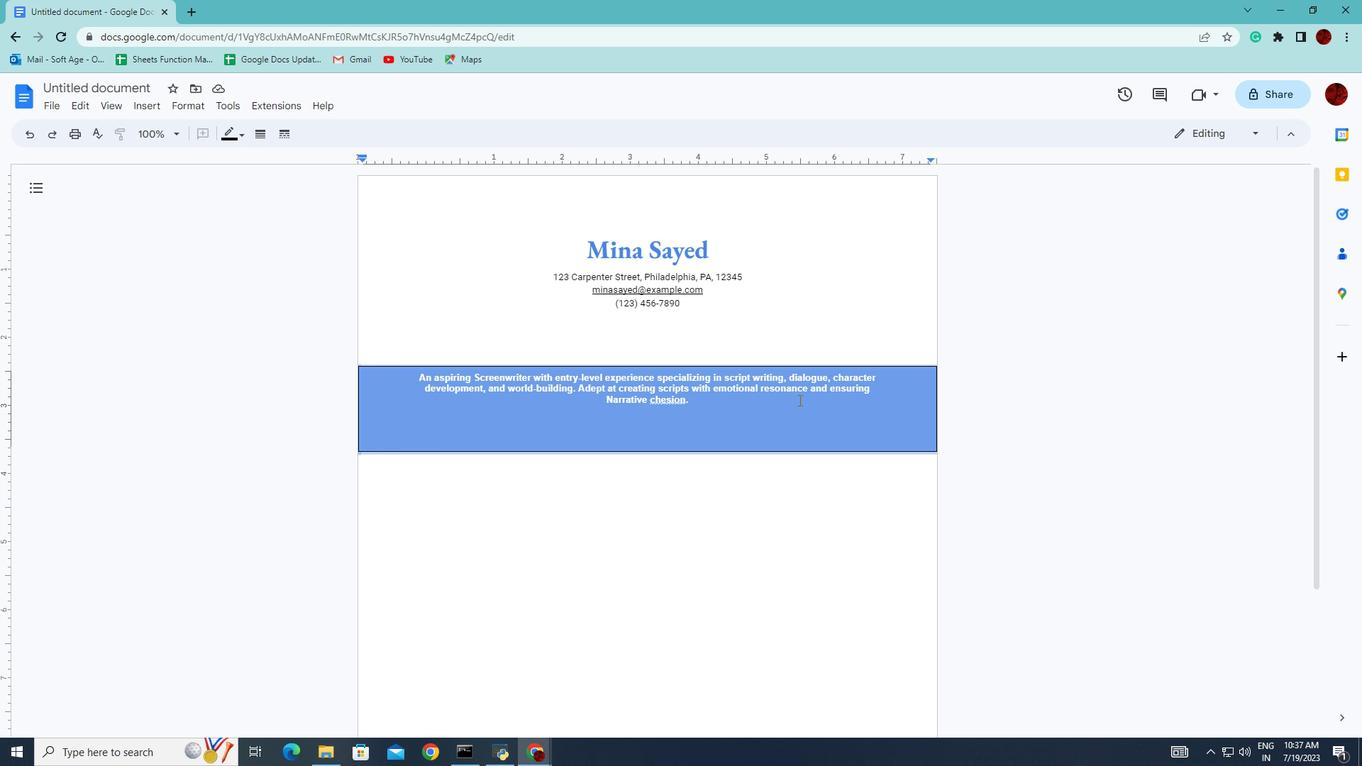 
Action: Key pressed <Key.shift>
Screenshot: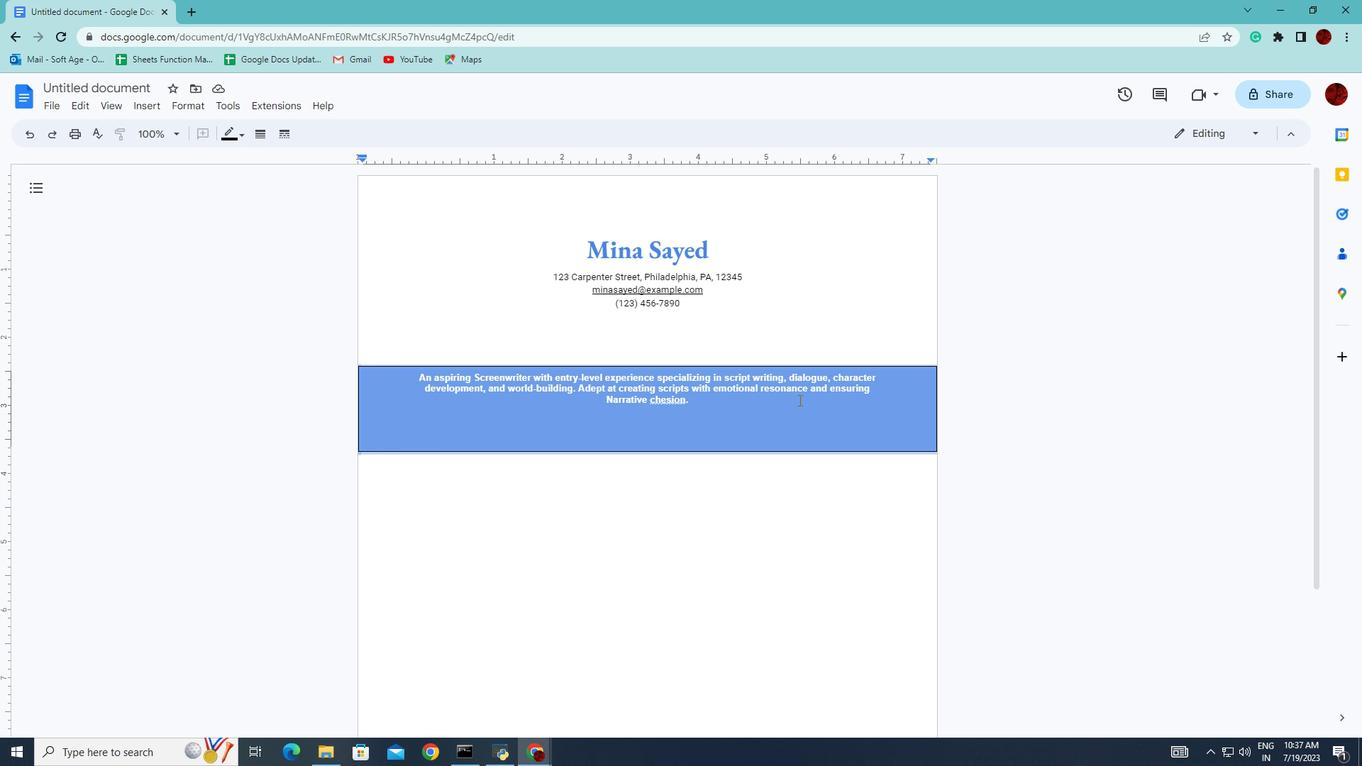 
Action: Mouse moved to (950, 383)
Screenshot: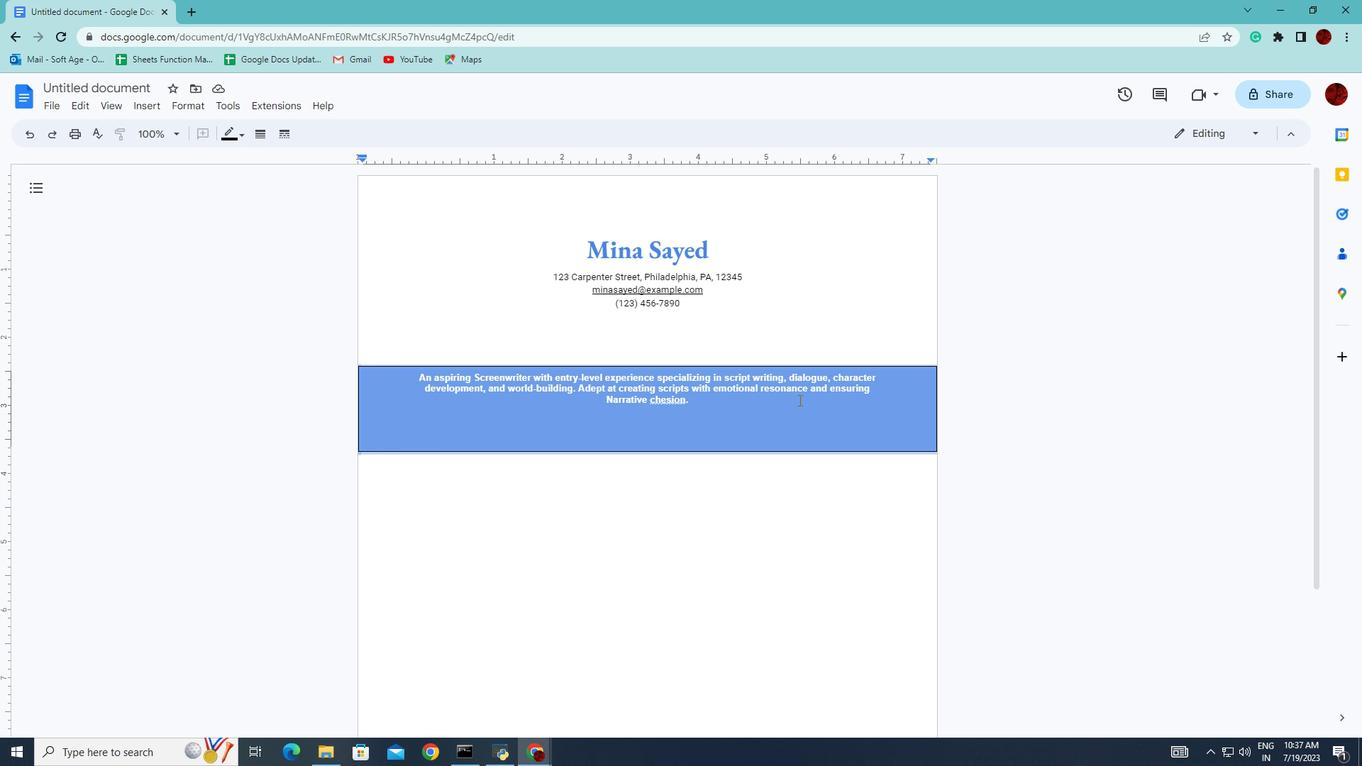 
Action: Key pressed <Key.shift>
Screenshot: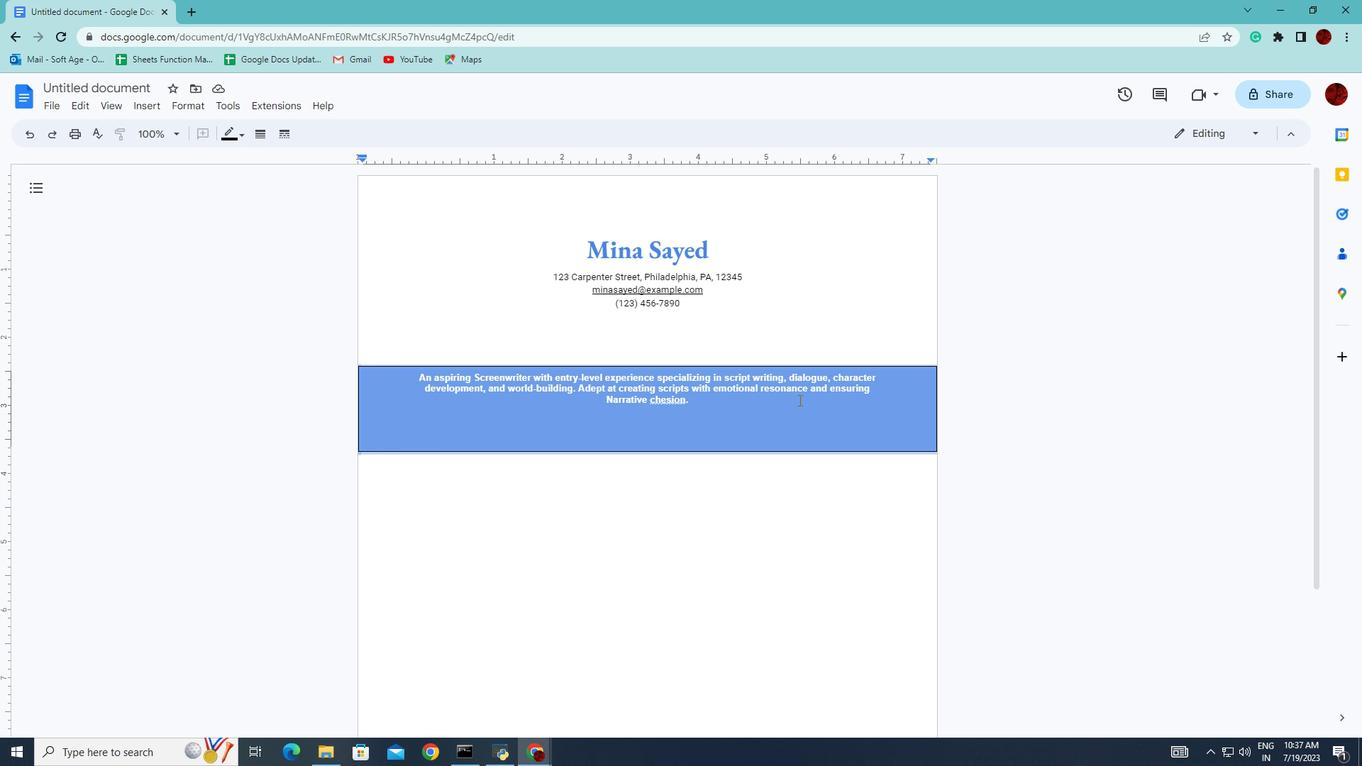 
Action: Mouse moved to (958, 383)
Screenshot: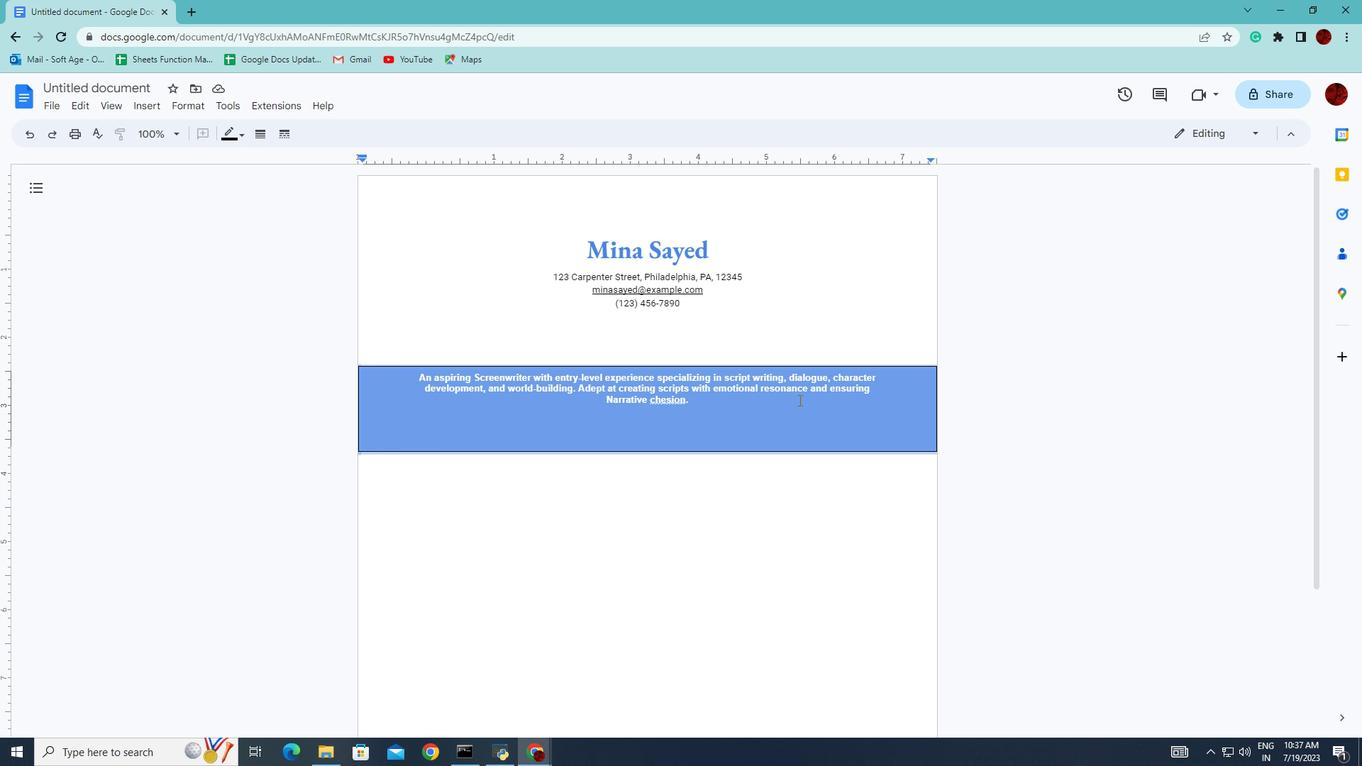 
Action: Key pressed <Key.shift>
Screenshot: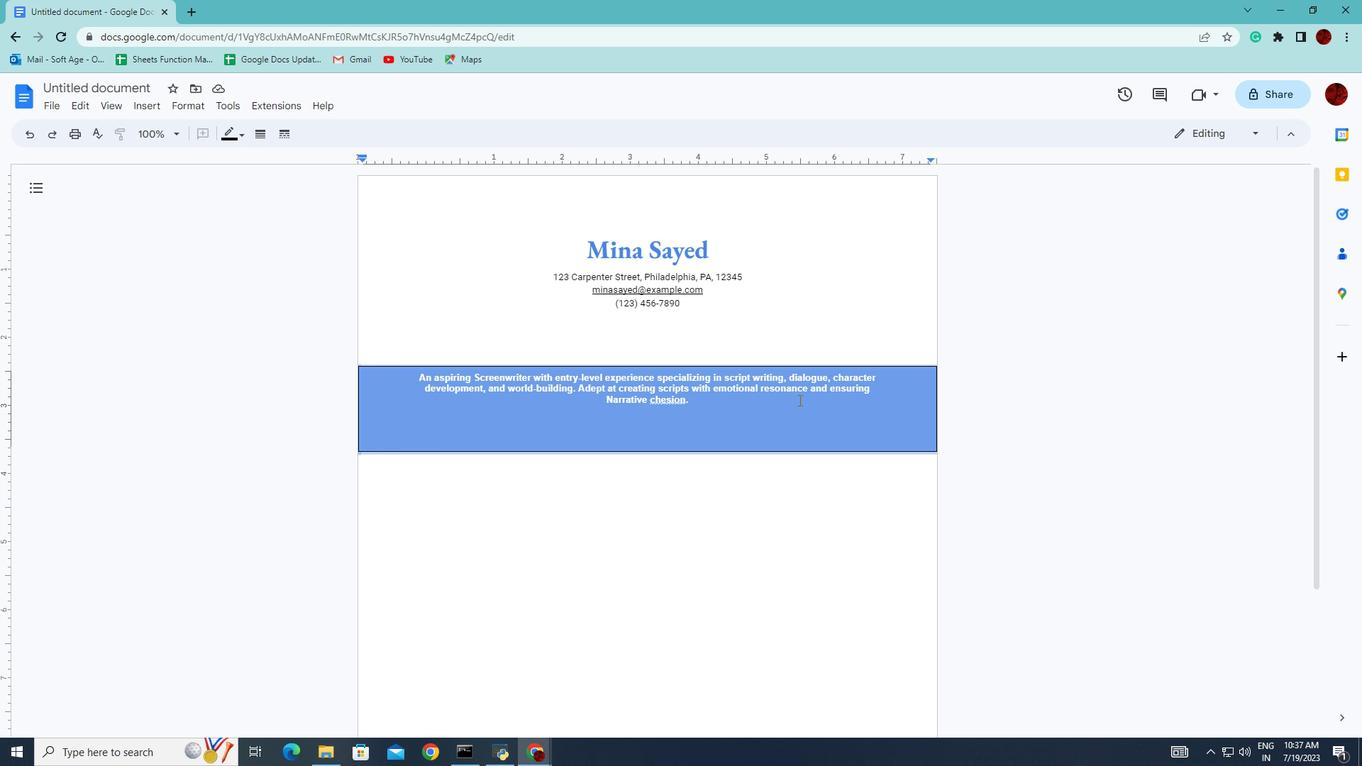 
Action: Mouse moved to (967, 383)
Screenshot: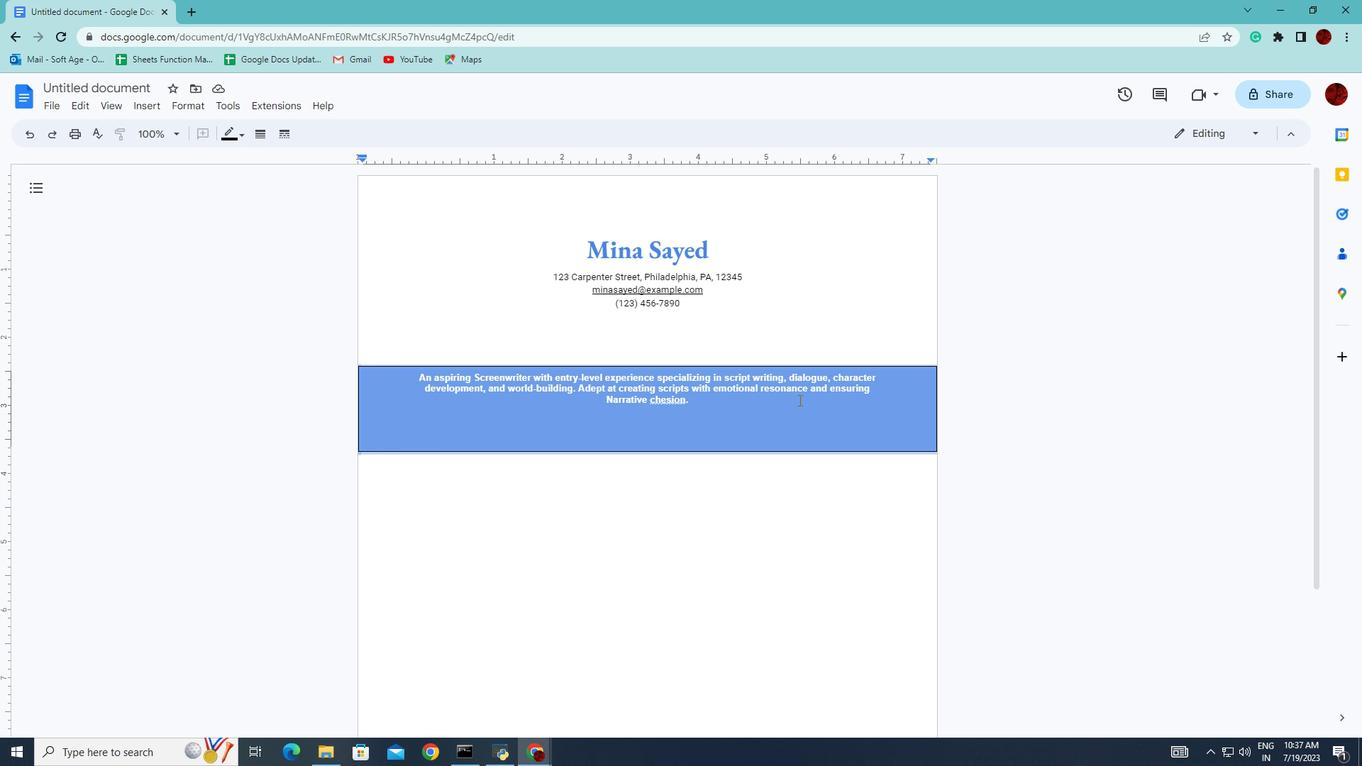 
Action: Key pressed <Key.shift>
Screenshot: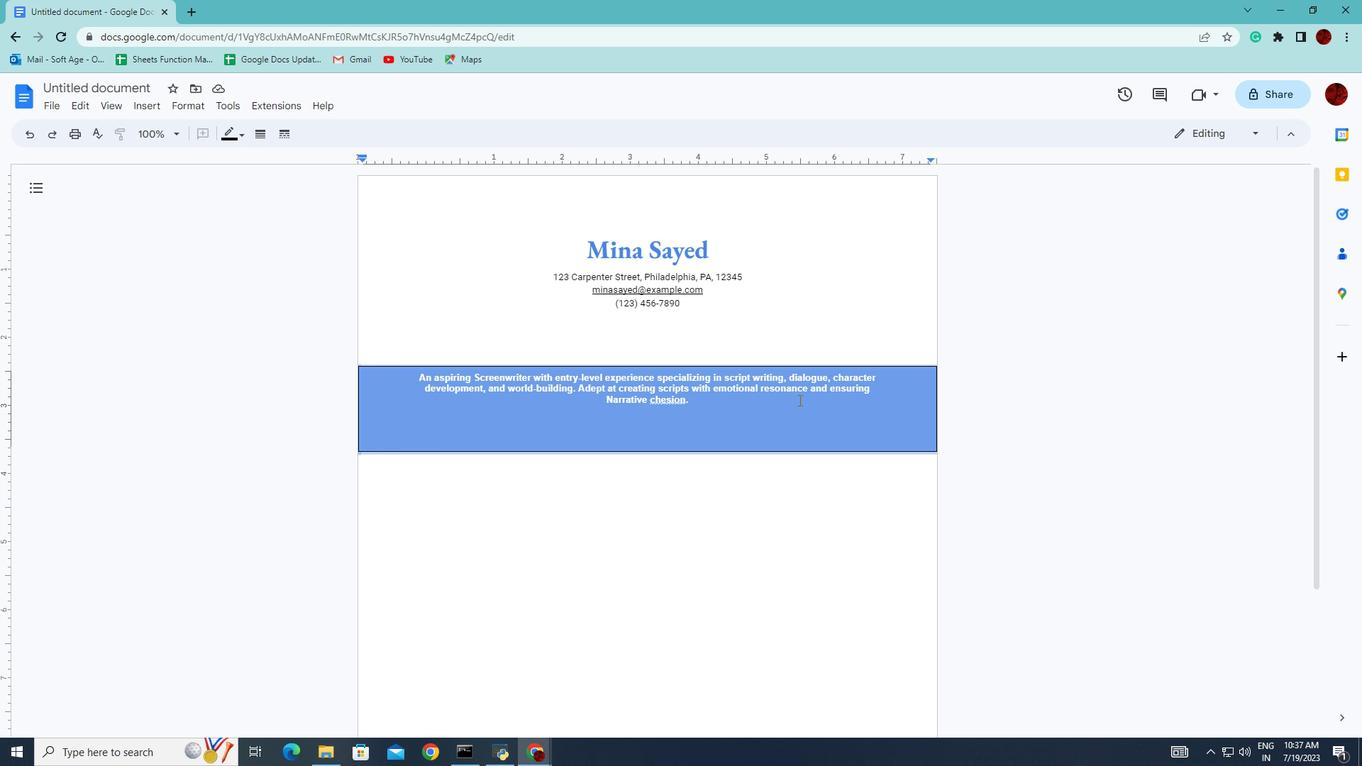 
Action: Mouse moved to (975, 383)
Screenshot: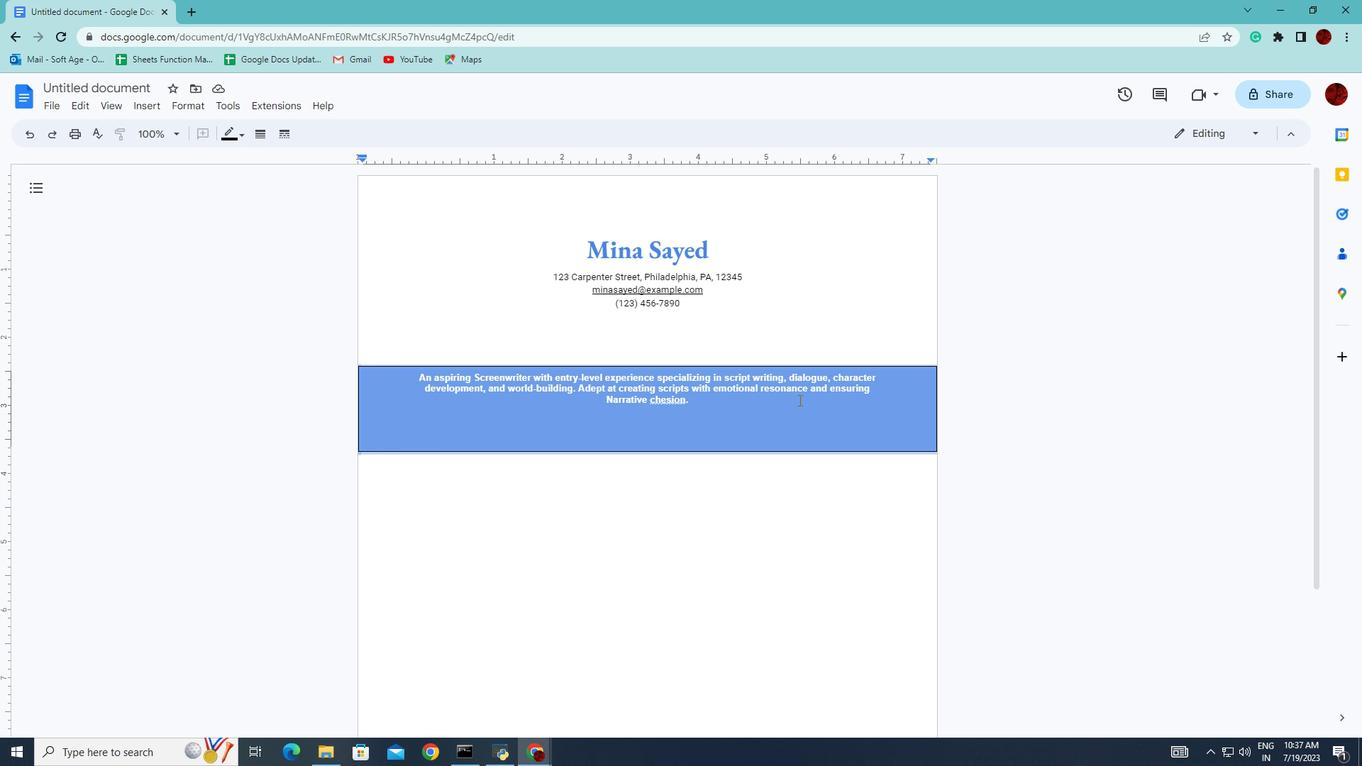 
Action: Key pressed <Key.shift><Key.shift>
Screenshot: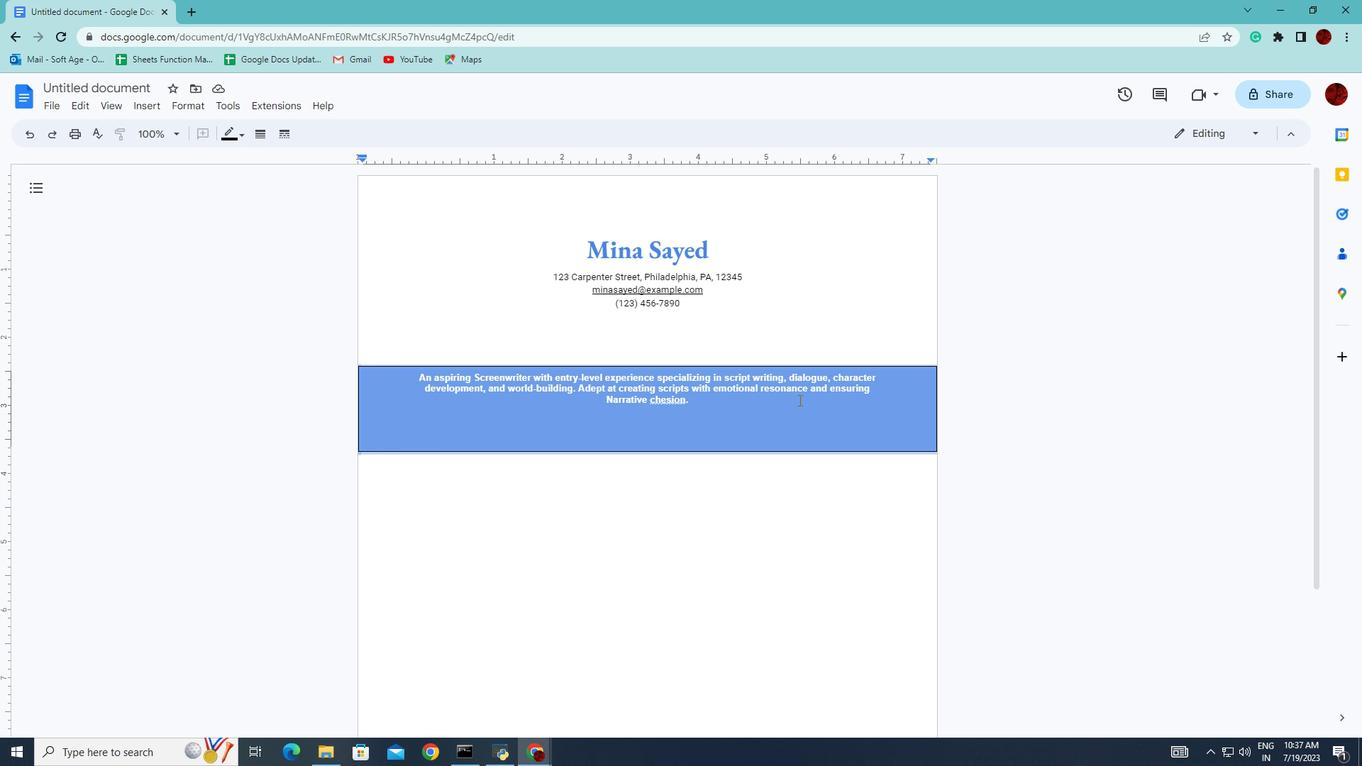 
Action: Mouse moved to (981, 383)
Screenshot: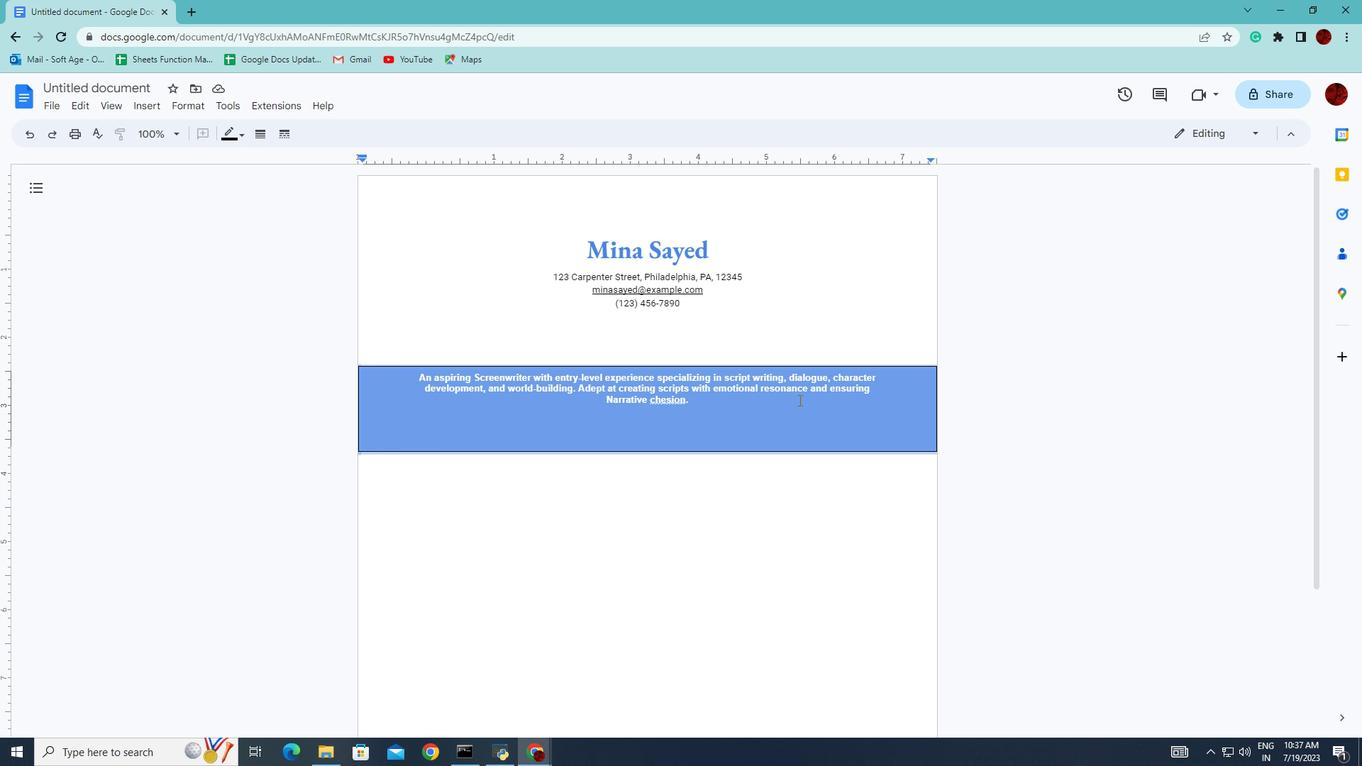 
Action: Key pressed <Key.shift>
Screenshot: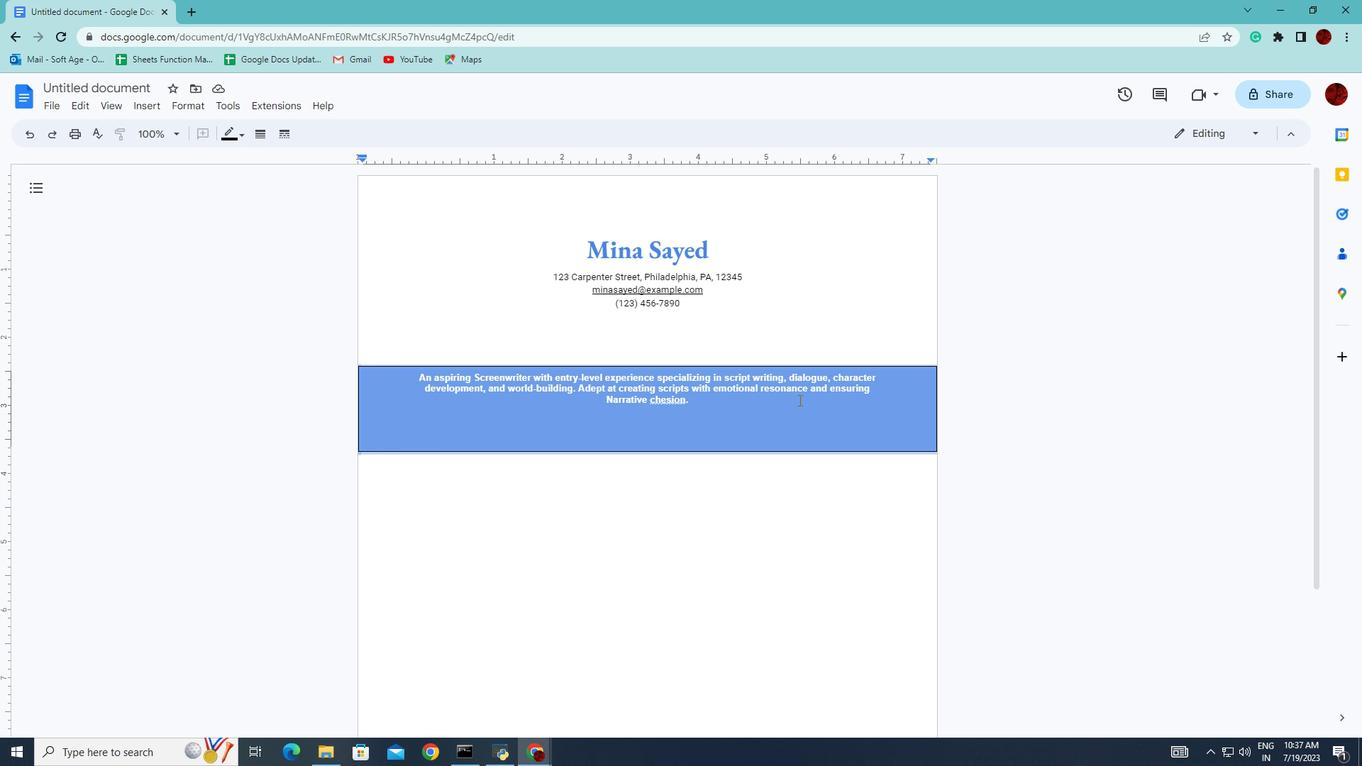 
Action: Mouse moved to (988, 385)
Screenshot: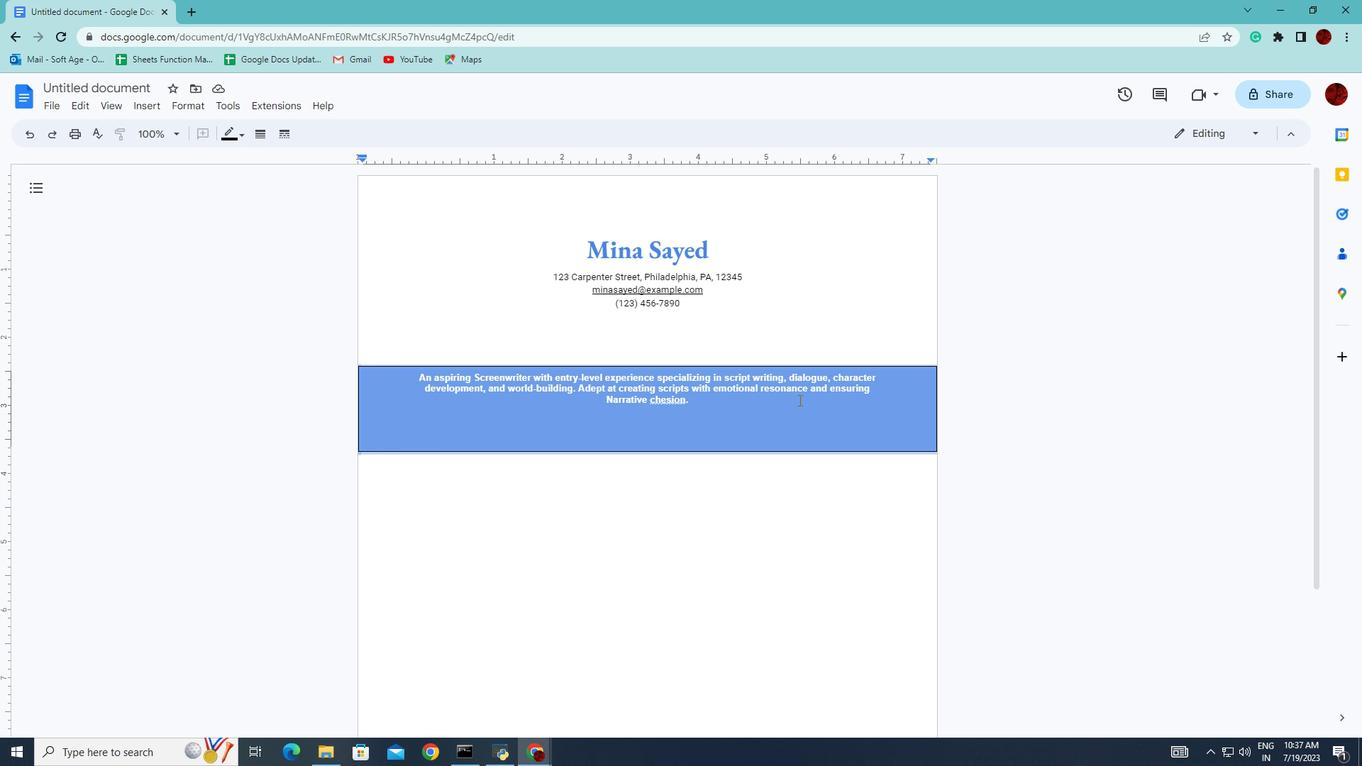
Action: Key pressed <Key.shift><Key.shift><Key.shift><Key.shift><Key.shift><Key.shift>
Screenshot: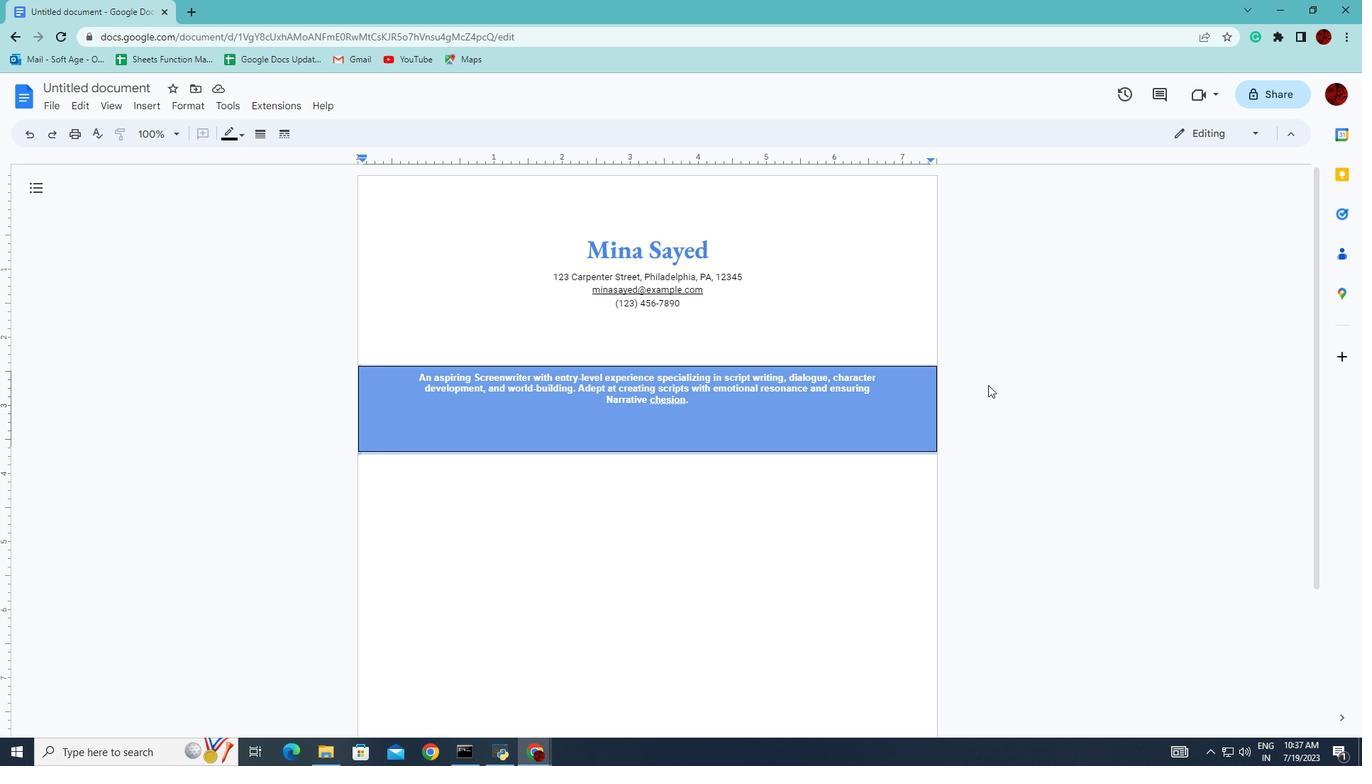 
Action: Mouse moved to (982, 386)
Screenshot: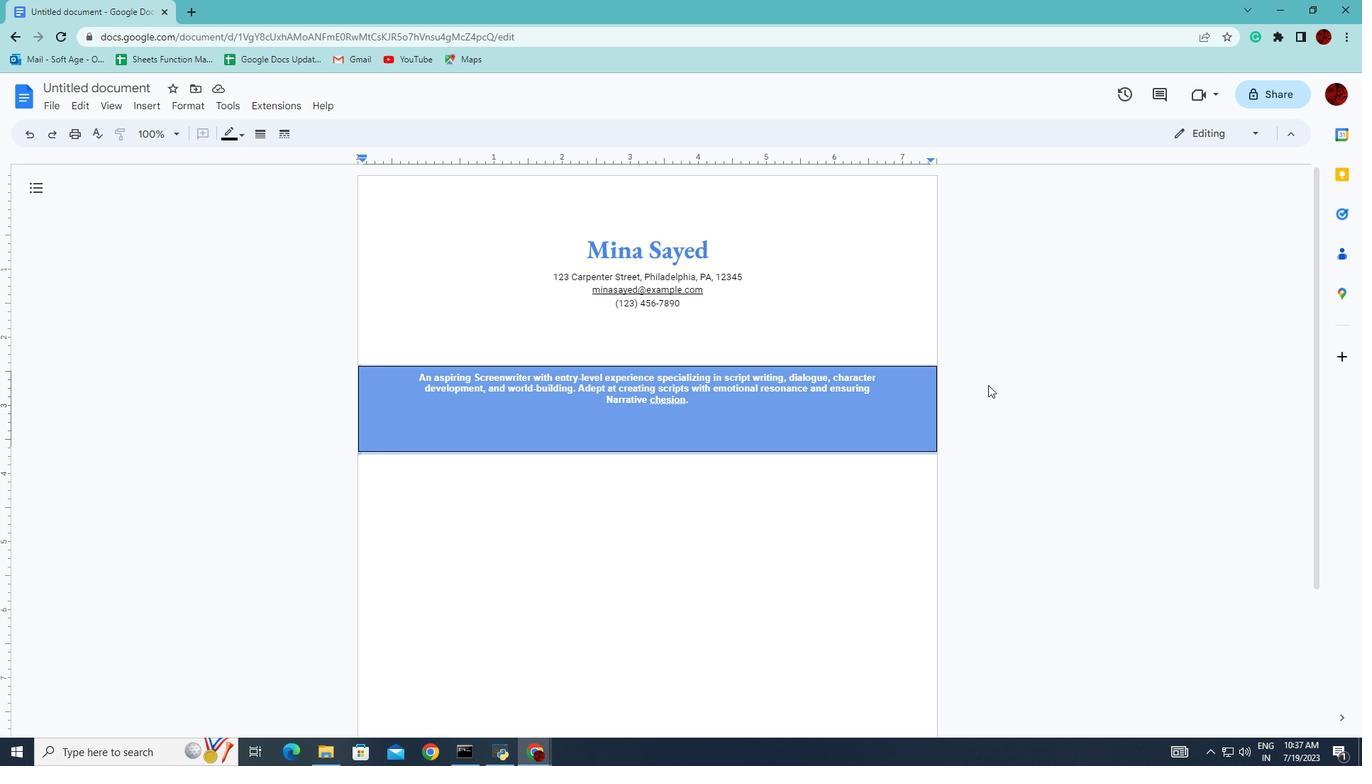 
Action: Key pressed <Key.shift>
Screenshot: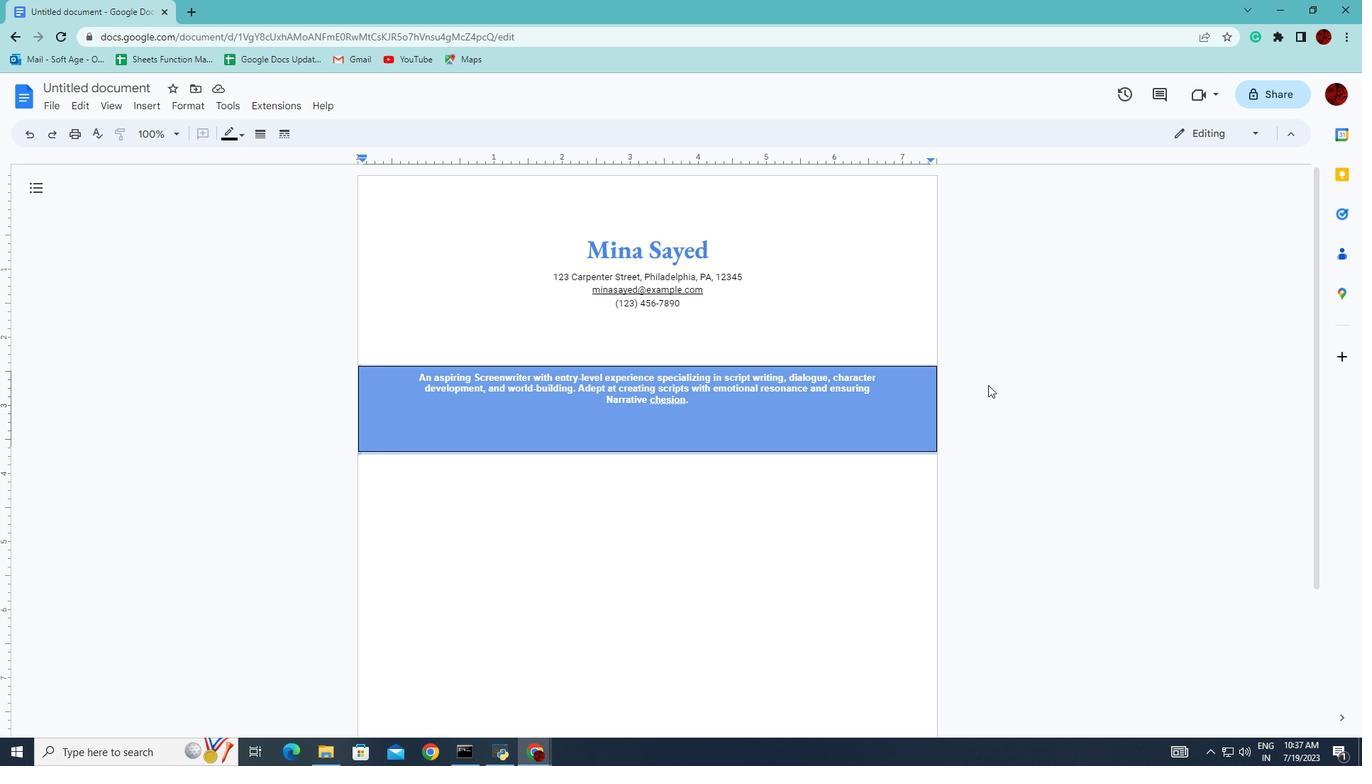 
Action: Mouse moved to (967, 388)
Screenshot: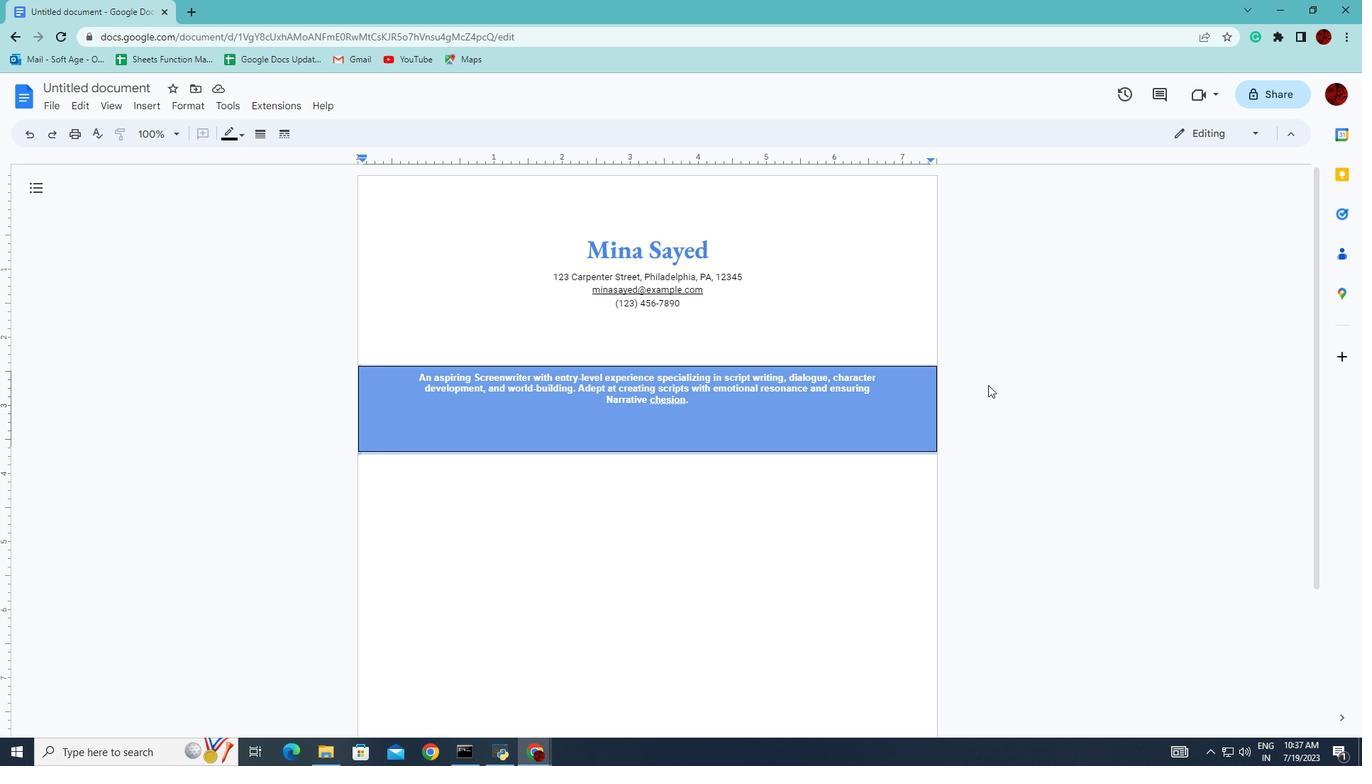 
Action: Key pressed <Key.shift>
Screenshot: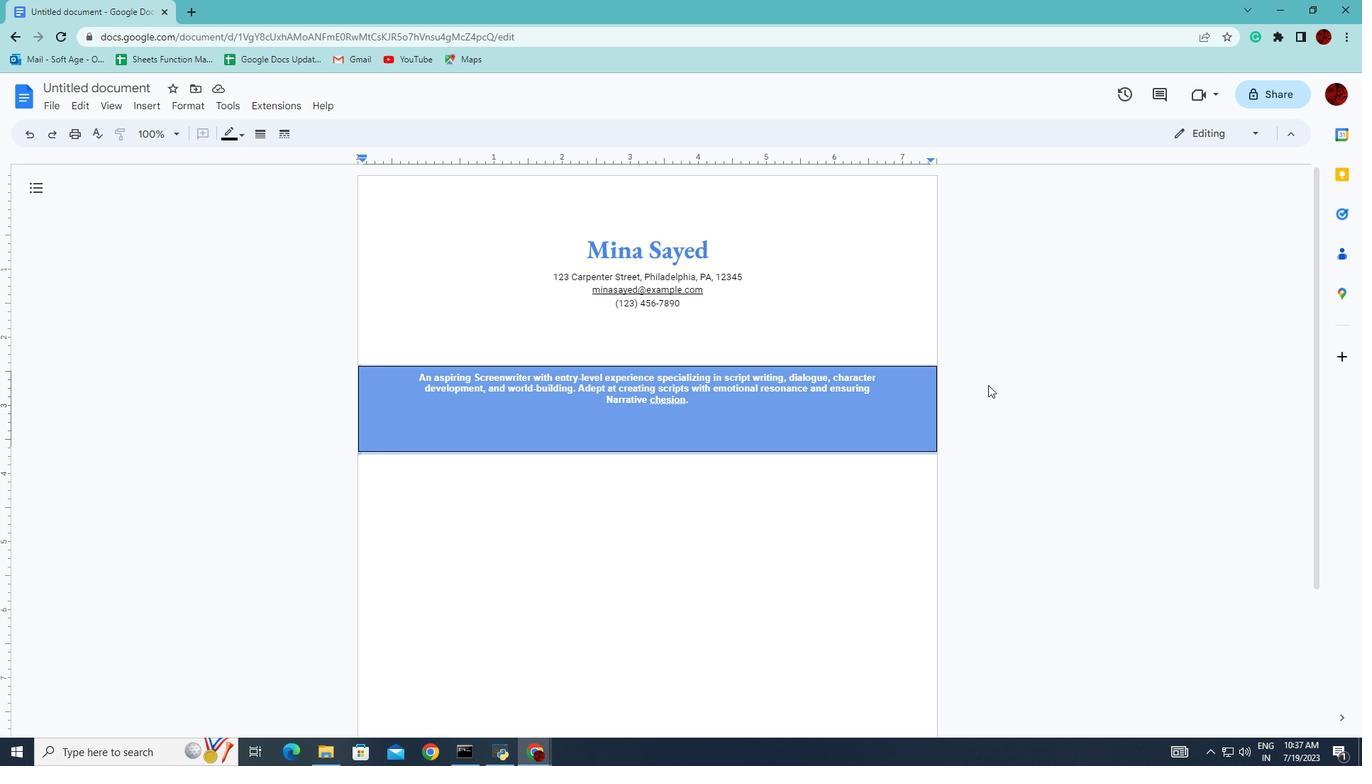 
Action: Mouse moved to (965, 388)
Screenshot: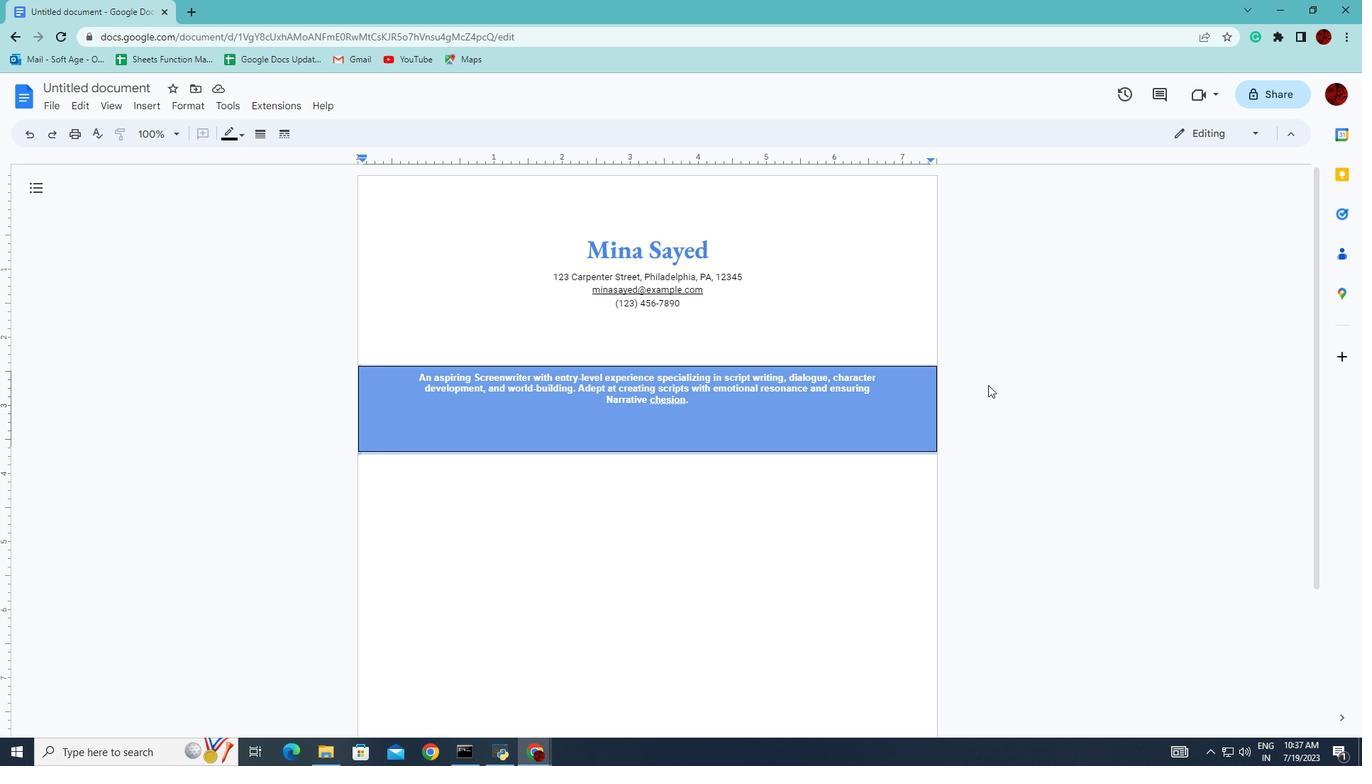 
Action: Key pressed <Key.shift>
Screenshot: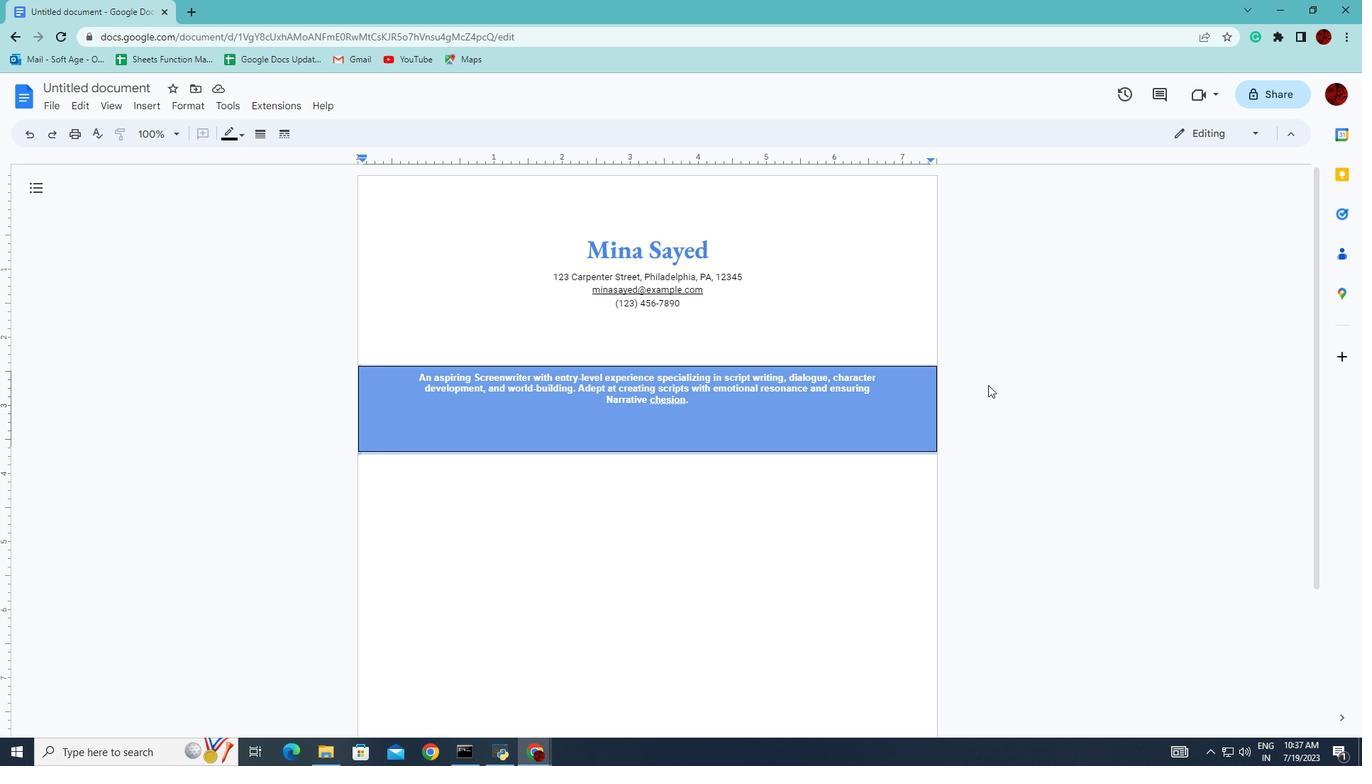 
Action: Mouse moved to (965, 388)
Screenshot: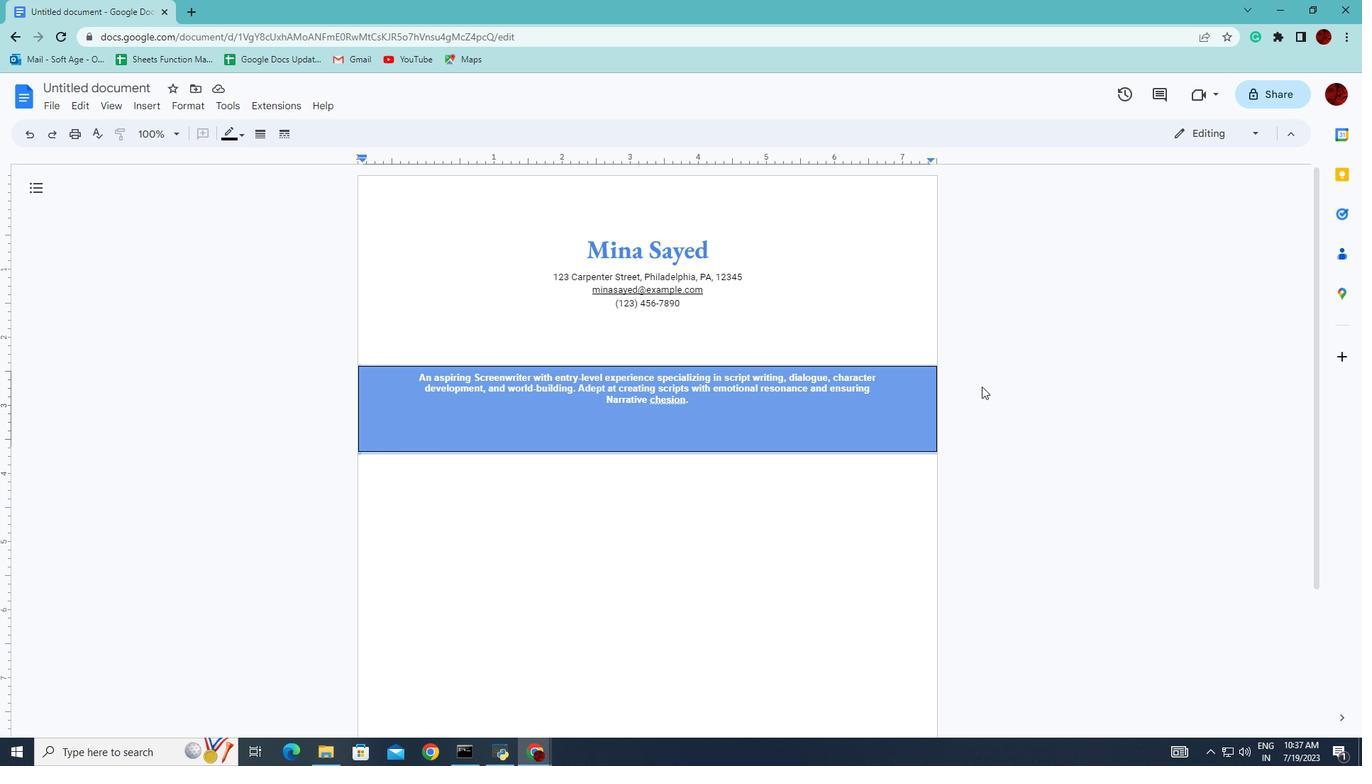 
Action: Key pressed <Key.shift>
Screenshot: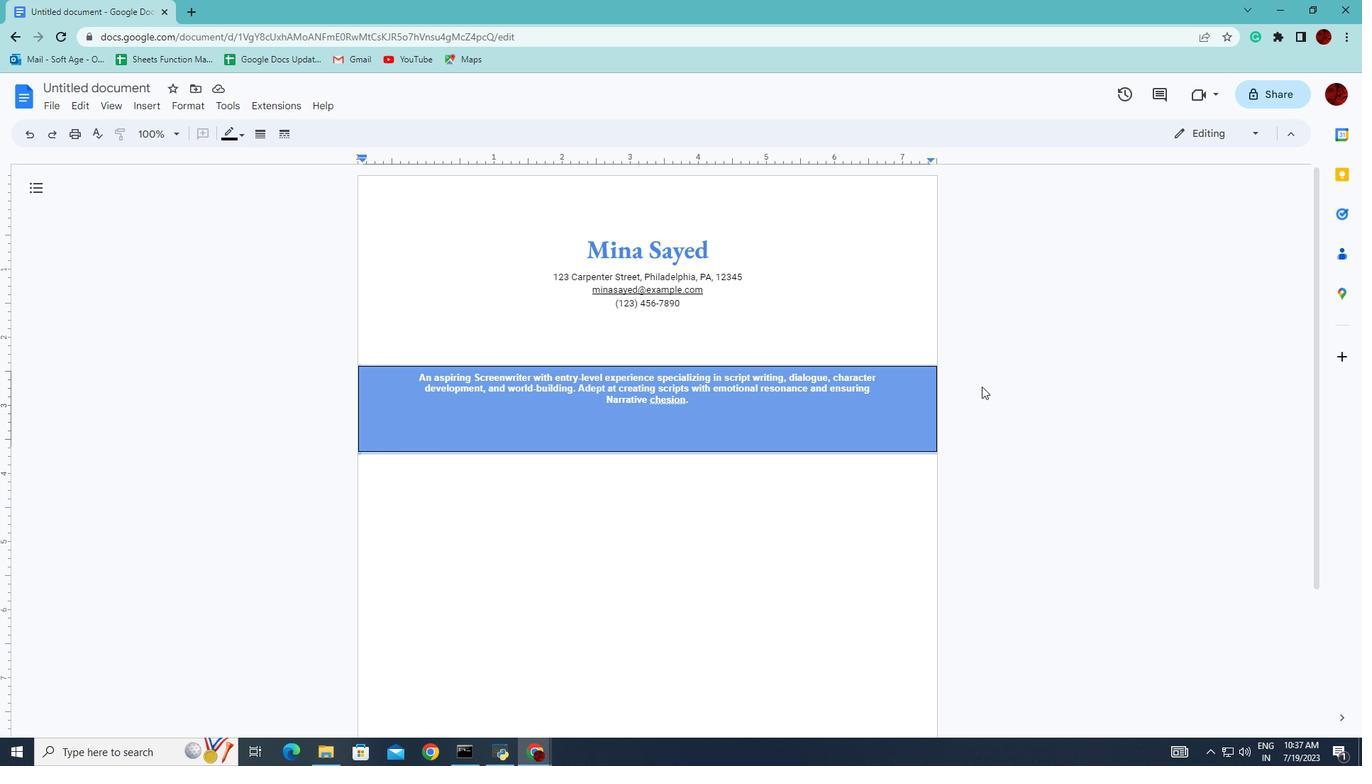 
Action: Mouse moved to (960, 390)
Screenshot: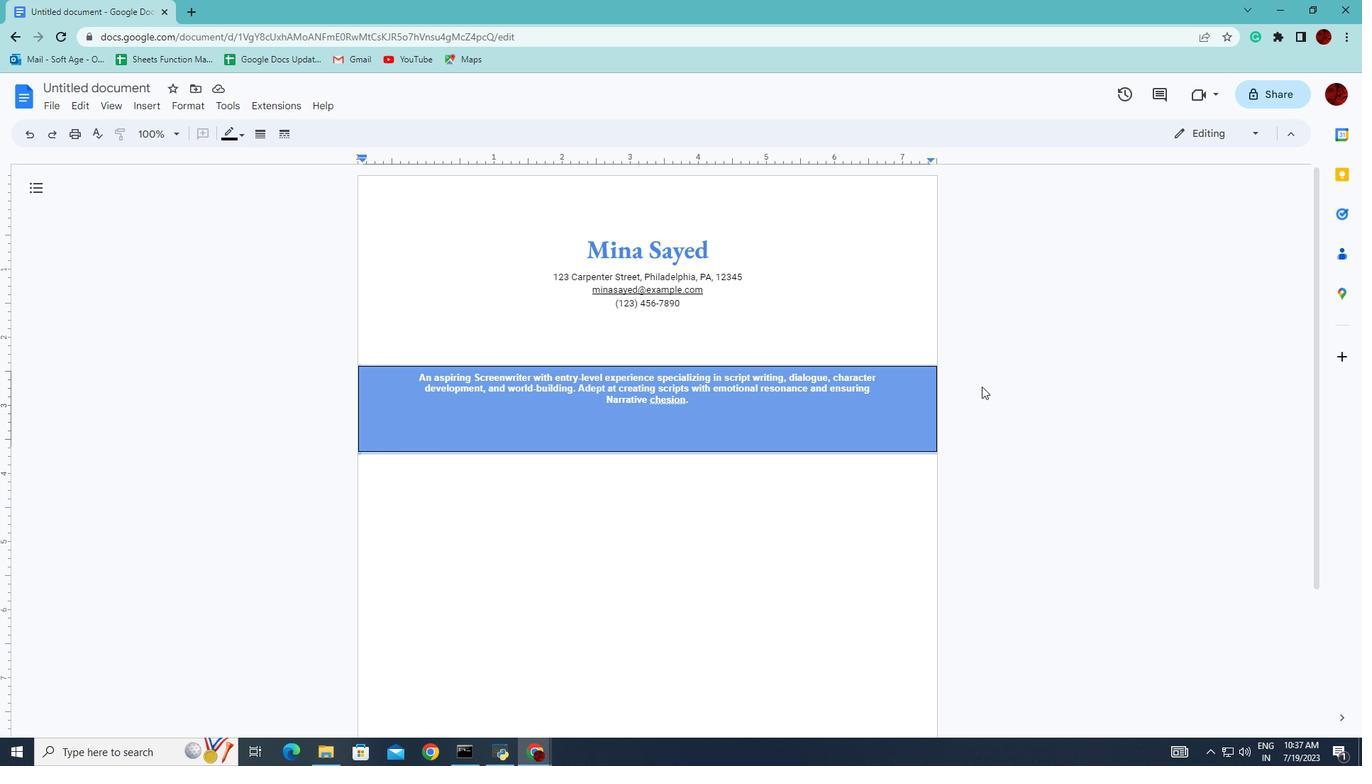 
Action: Key pressed <Key.shift>
Screenshot: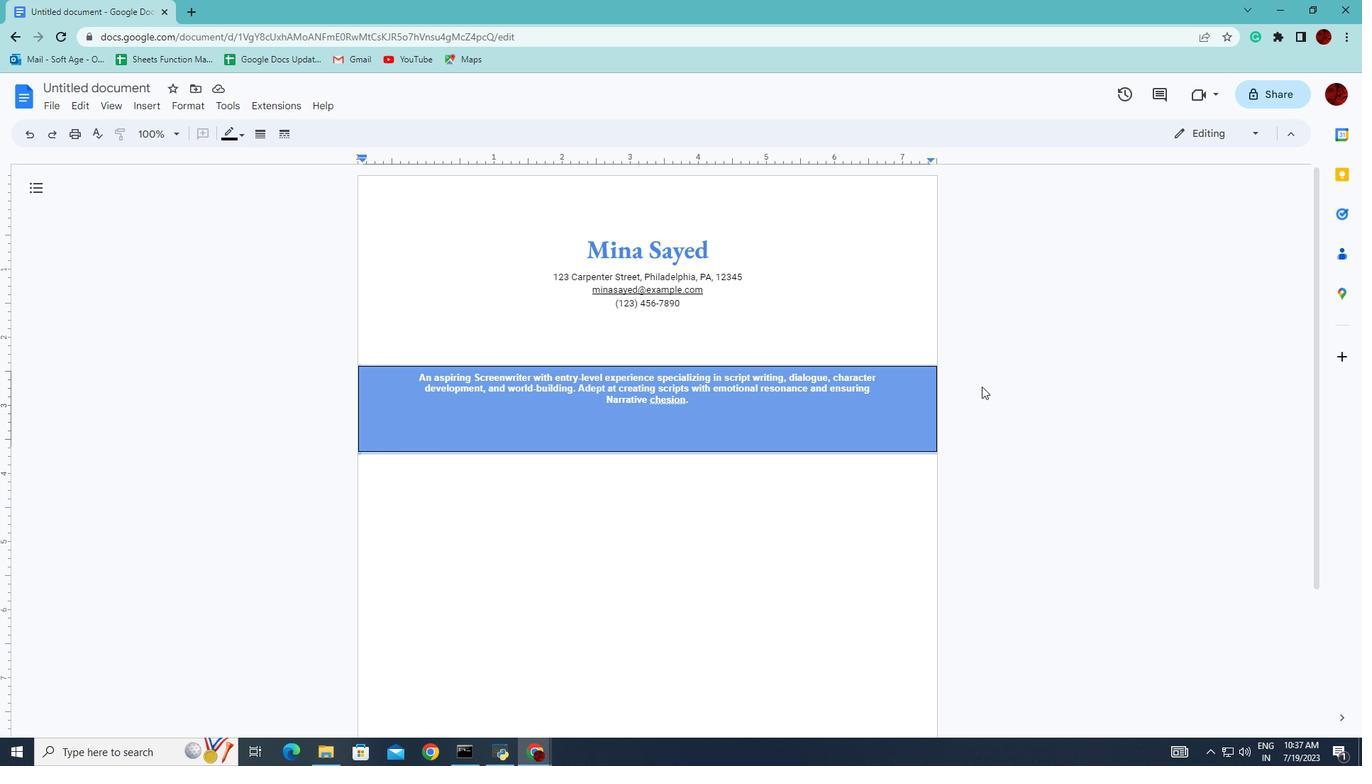 
Action: Mouse moved to (955, 391)
Screenshot: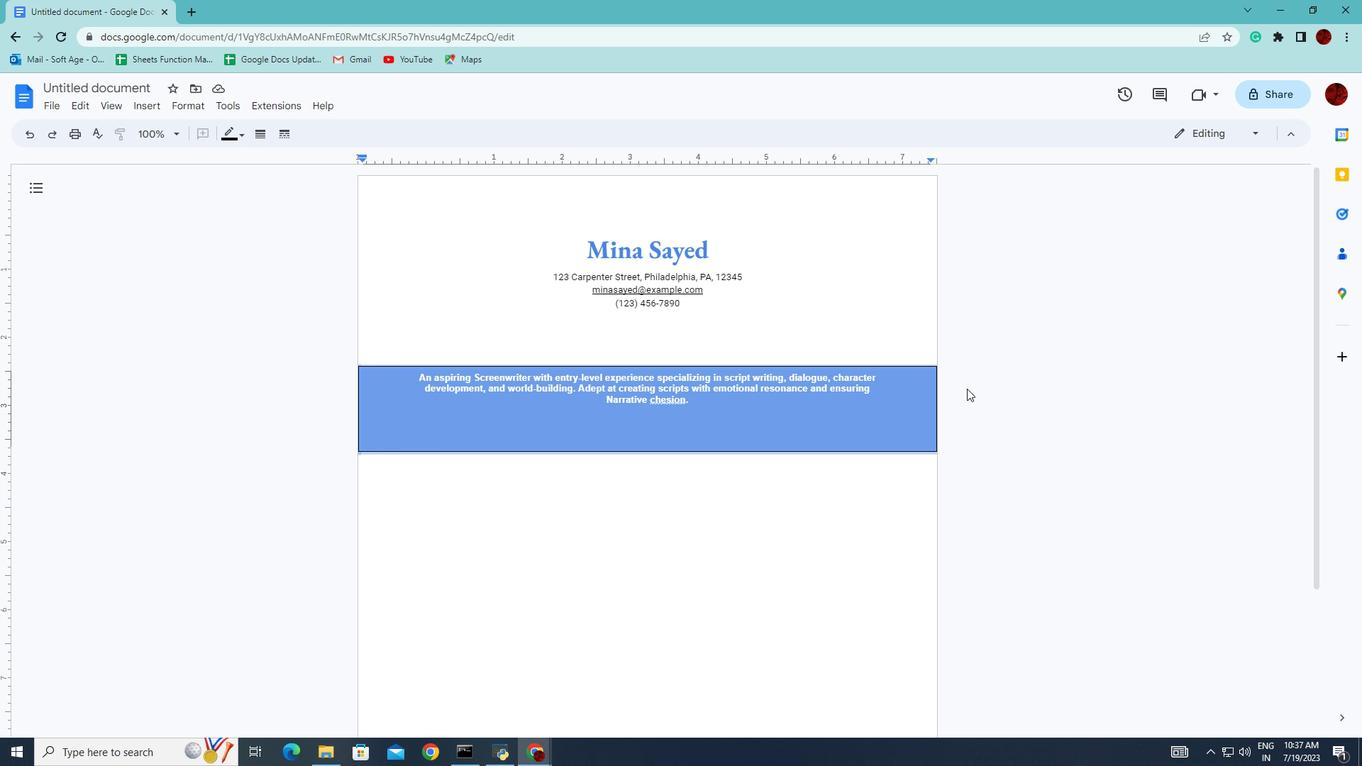 
Action: Key pressed <Key.shift><Key.shift><Key.shift>
Screenshot: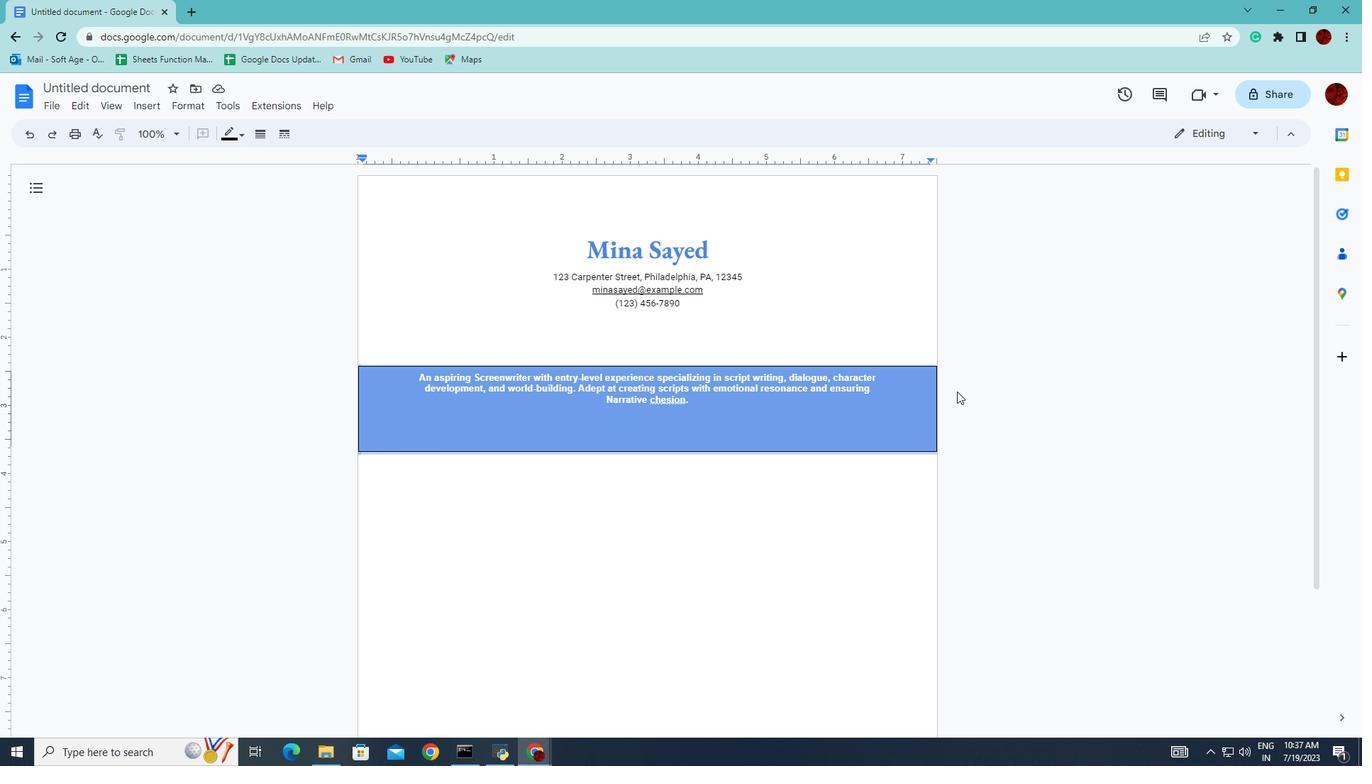 
Action: Mouse moved to (948, 395)
Screenshot: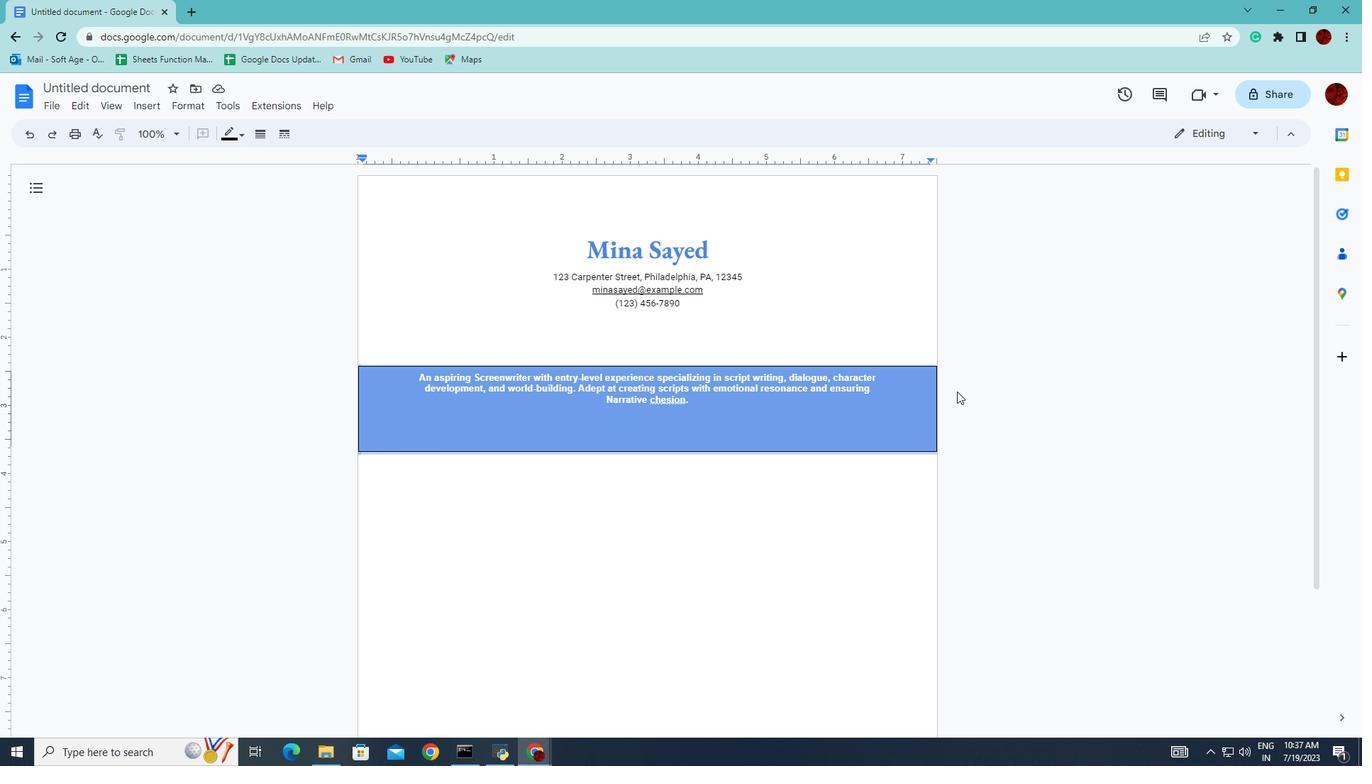 
Action: Key pressed <Key.shift>
Screenshot: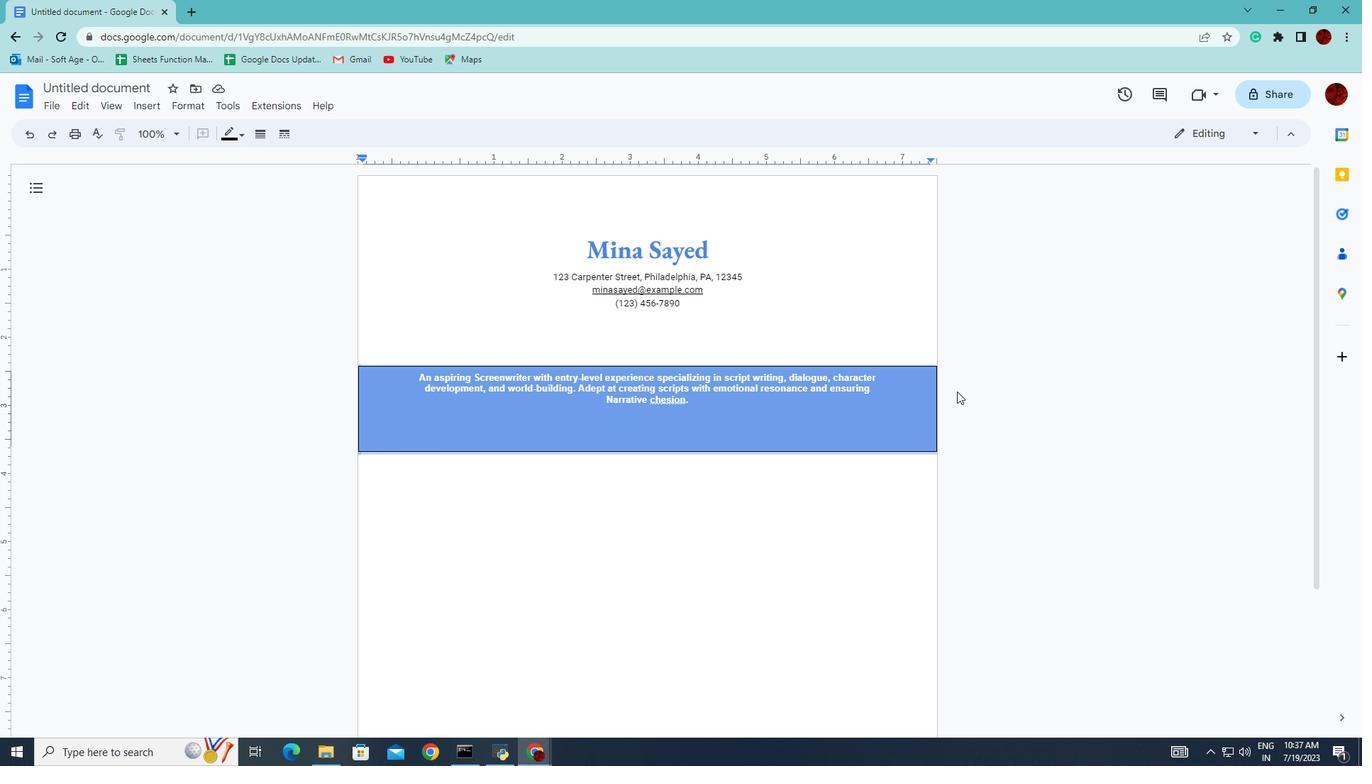 
Action: Mouse moved to (946, 396)
Screenshot: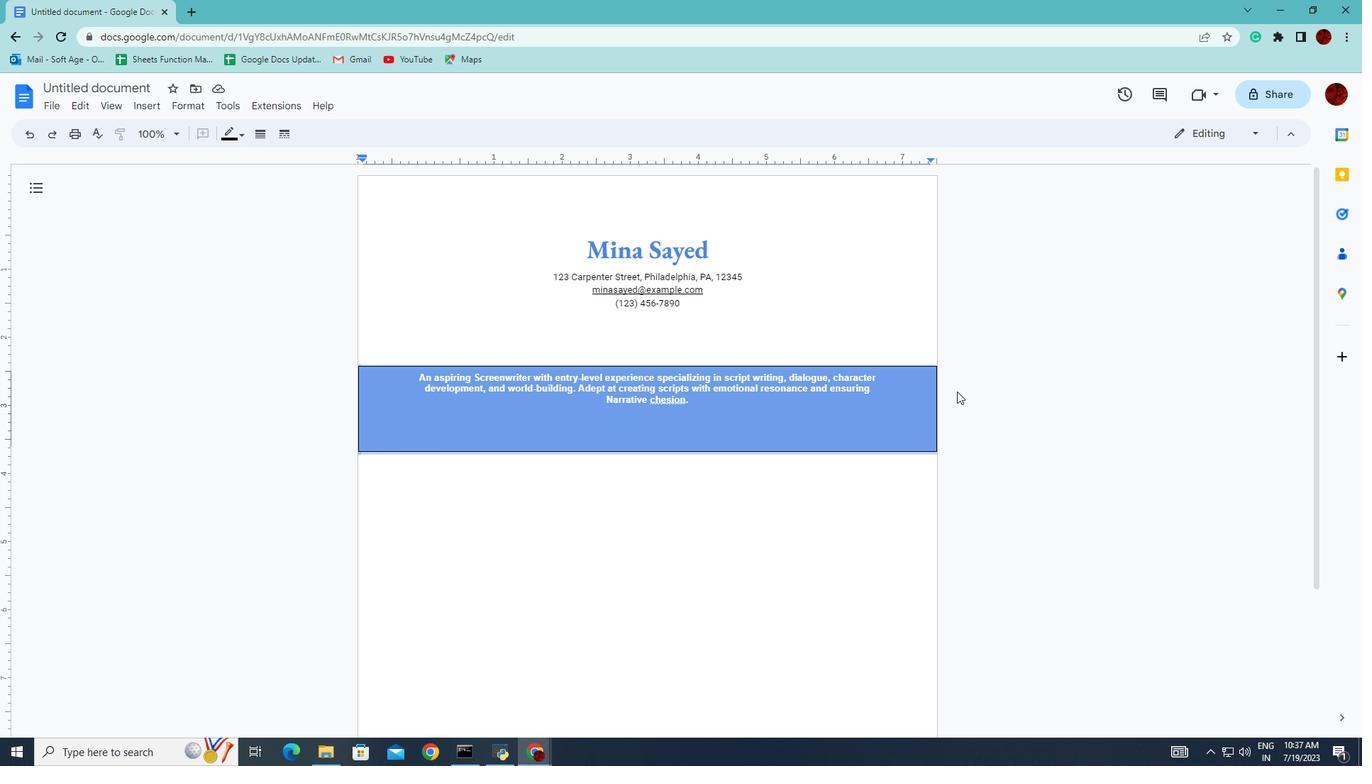 
Action: Key pressed <Key.shift><Key.shift><Key.shift>
Screenshot: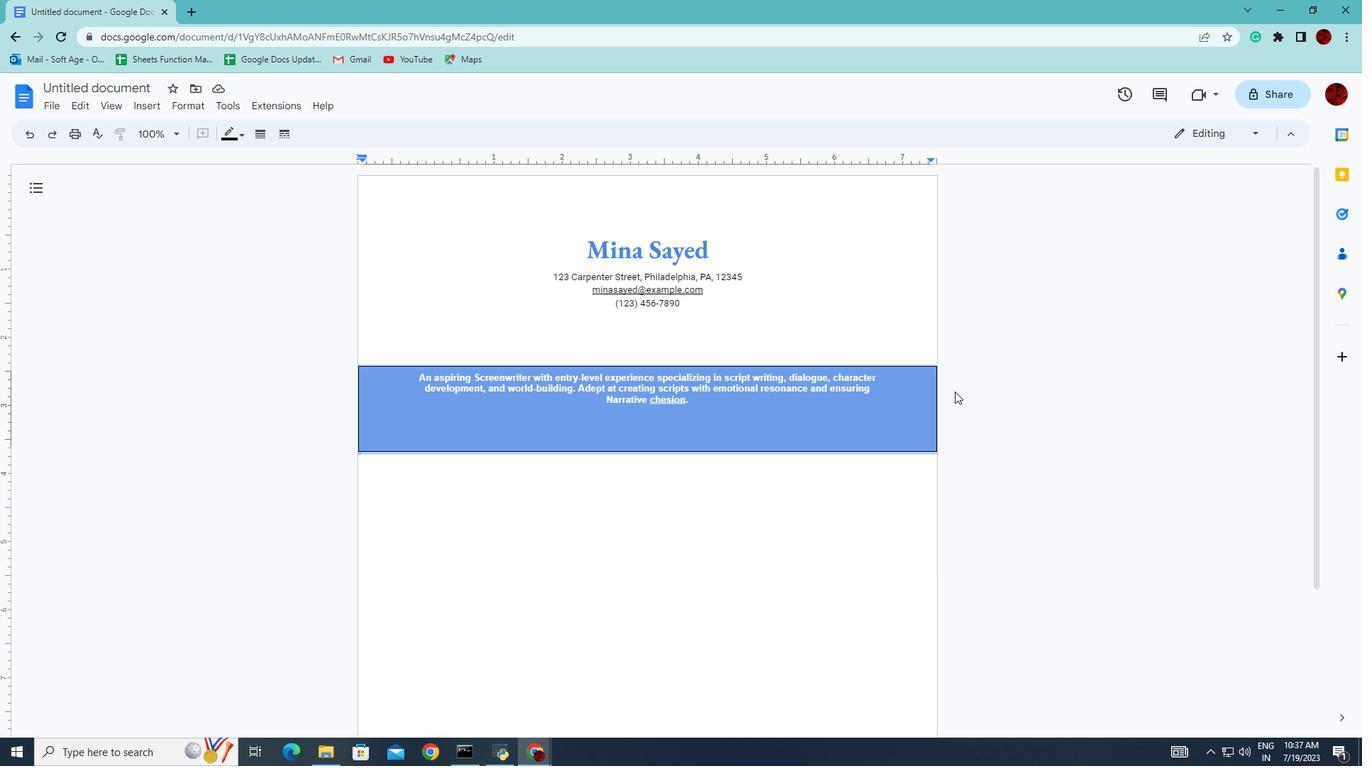 
Action: Mouse moved to (945, 396)
Screenshot: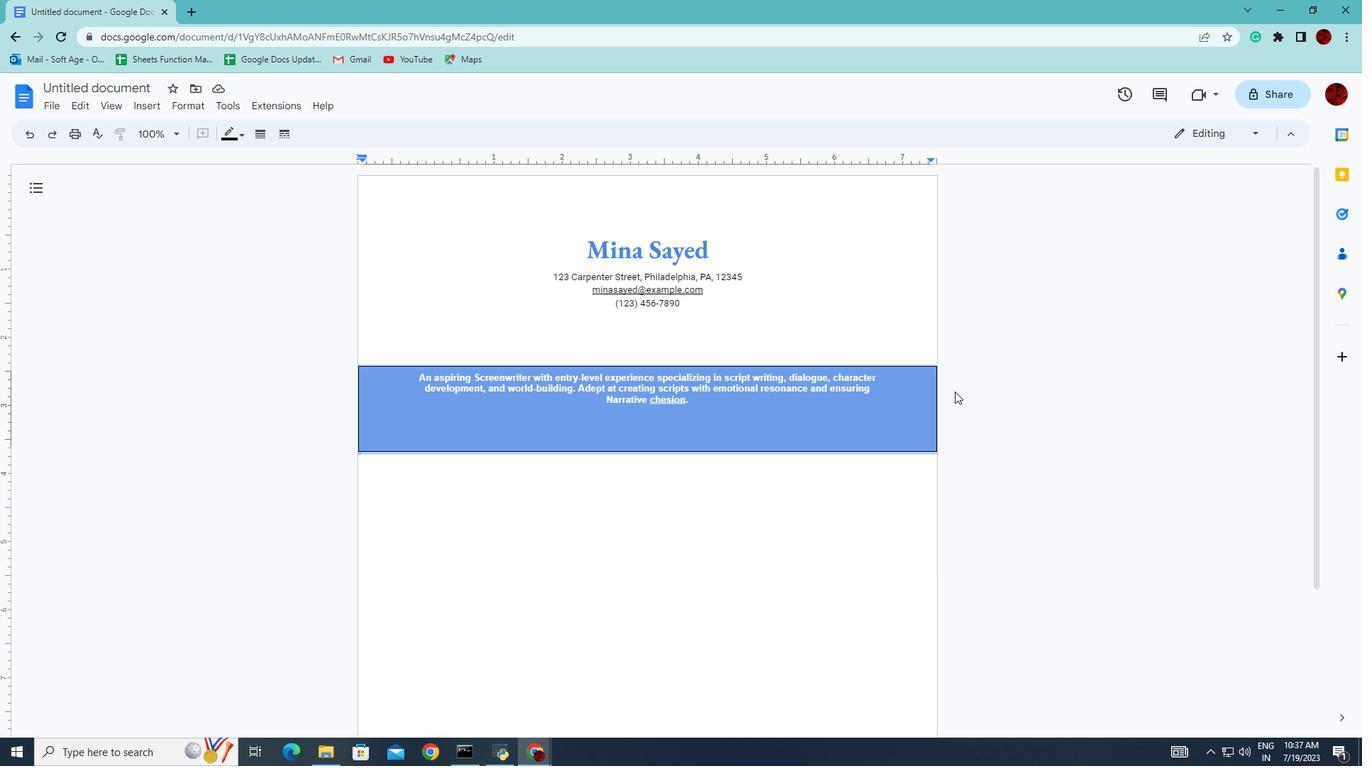 
Action: Key pressed <Key.shift>
Screenshot: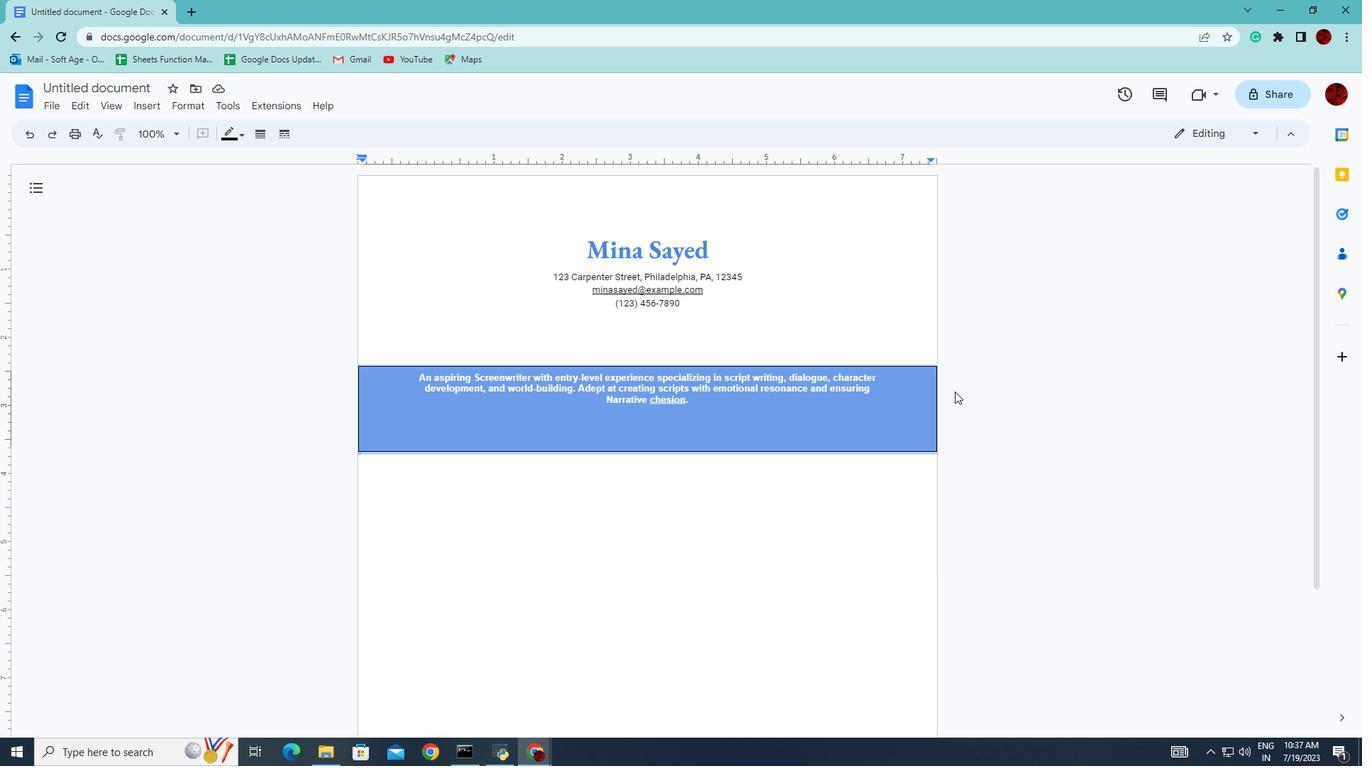 
Action: Mouse moved to (945, 396)
Screenshot: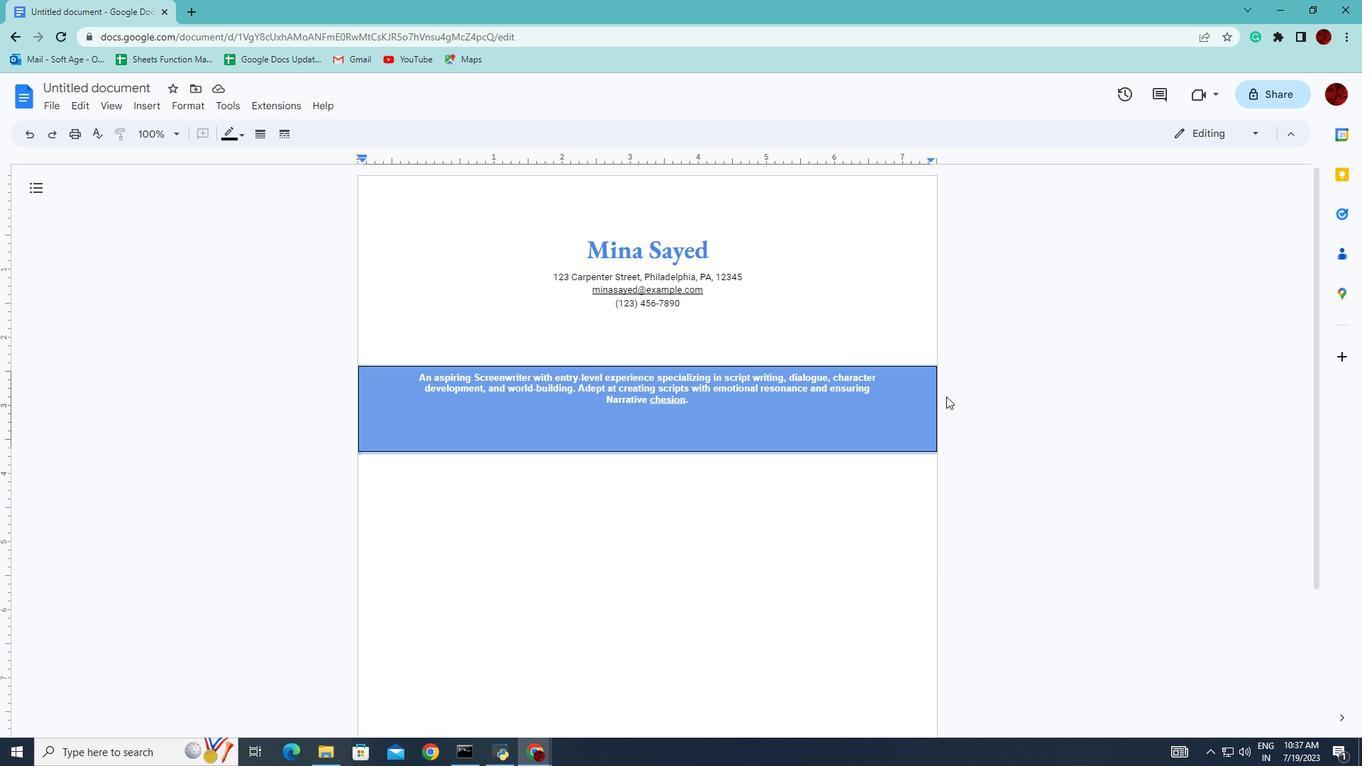 
Action: Key pressed <Key.shift><Key.shift>
Screenshot: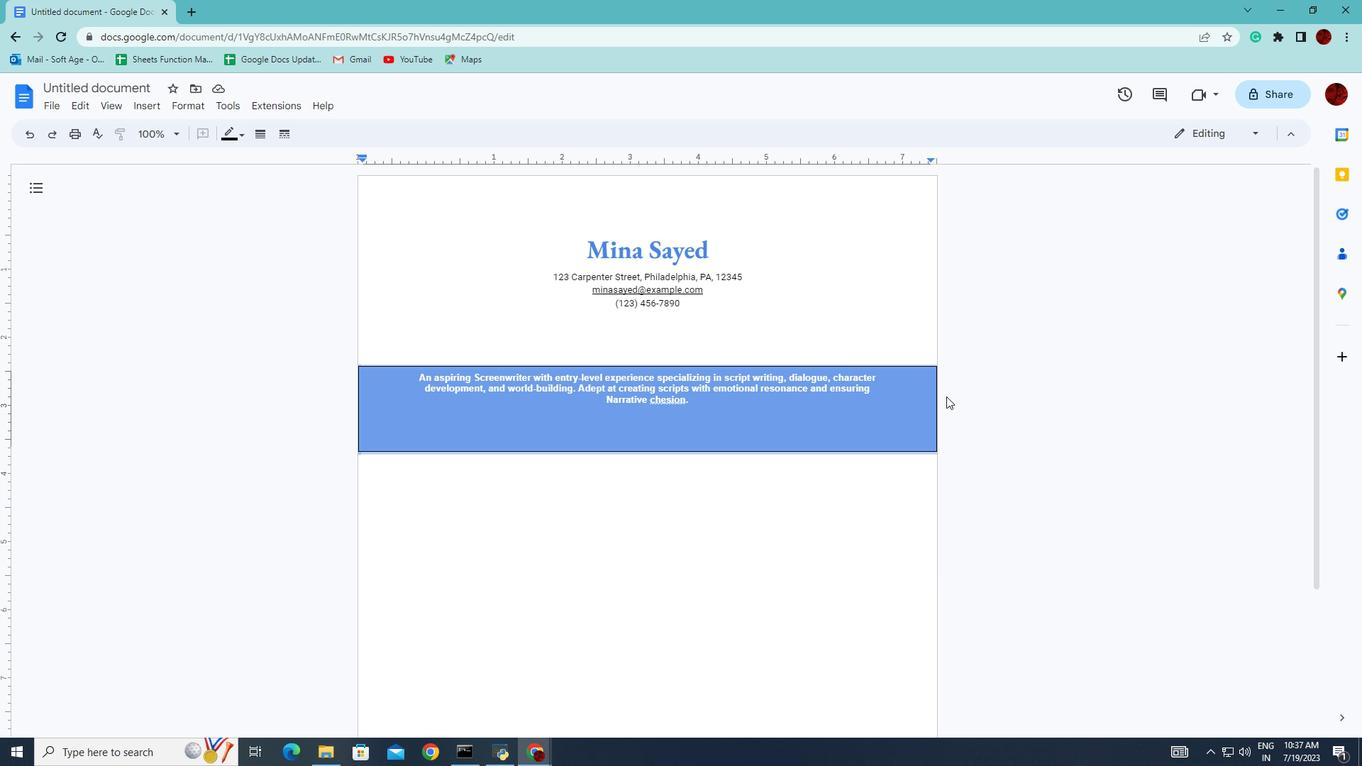
Action: Mouse moved to (941, 396)
Screenshot: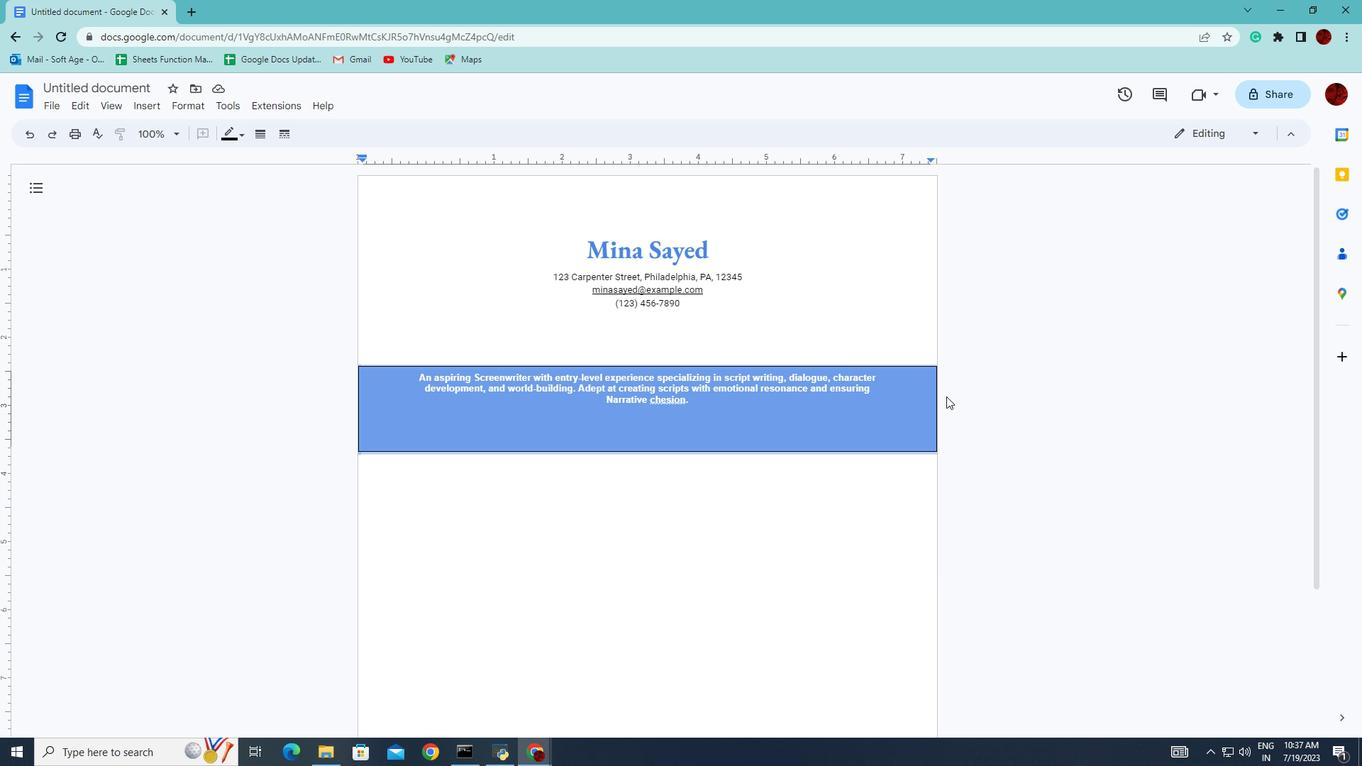 
Action: Key pressed <Key.shift>
Screenshot: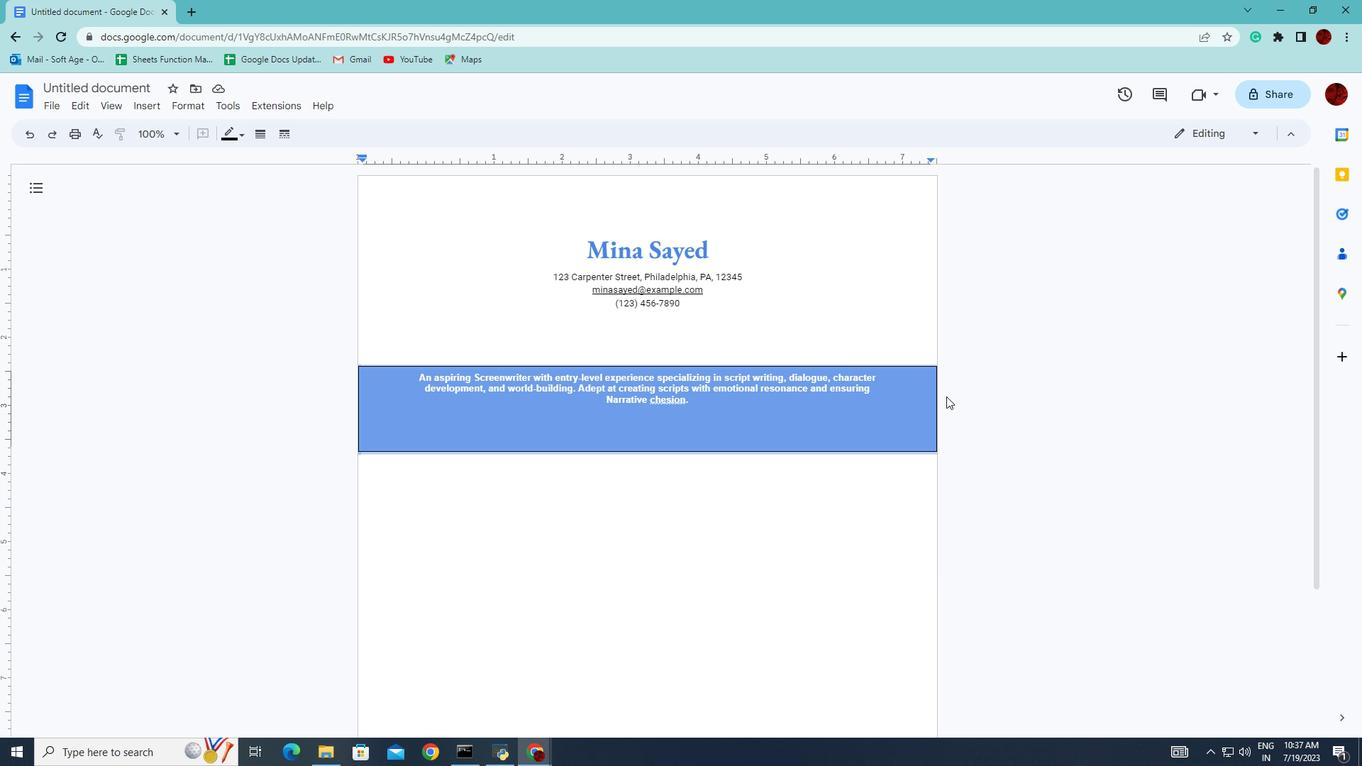
Action: Mouse moved to (940, 396)
Screenshot: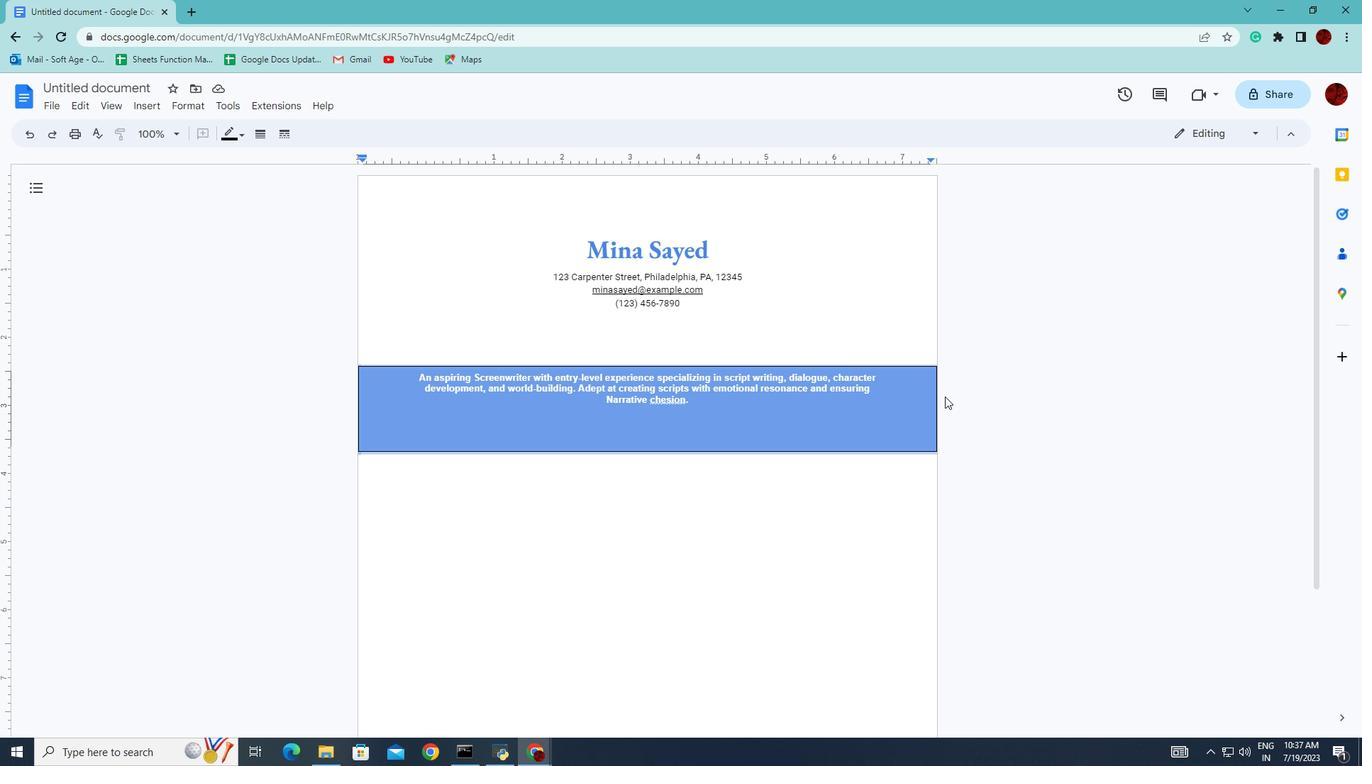 
Action: Key pressed <Key.shift><Key.shift><Key.shift>
Screenshot: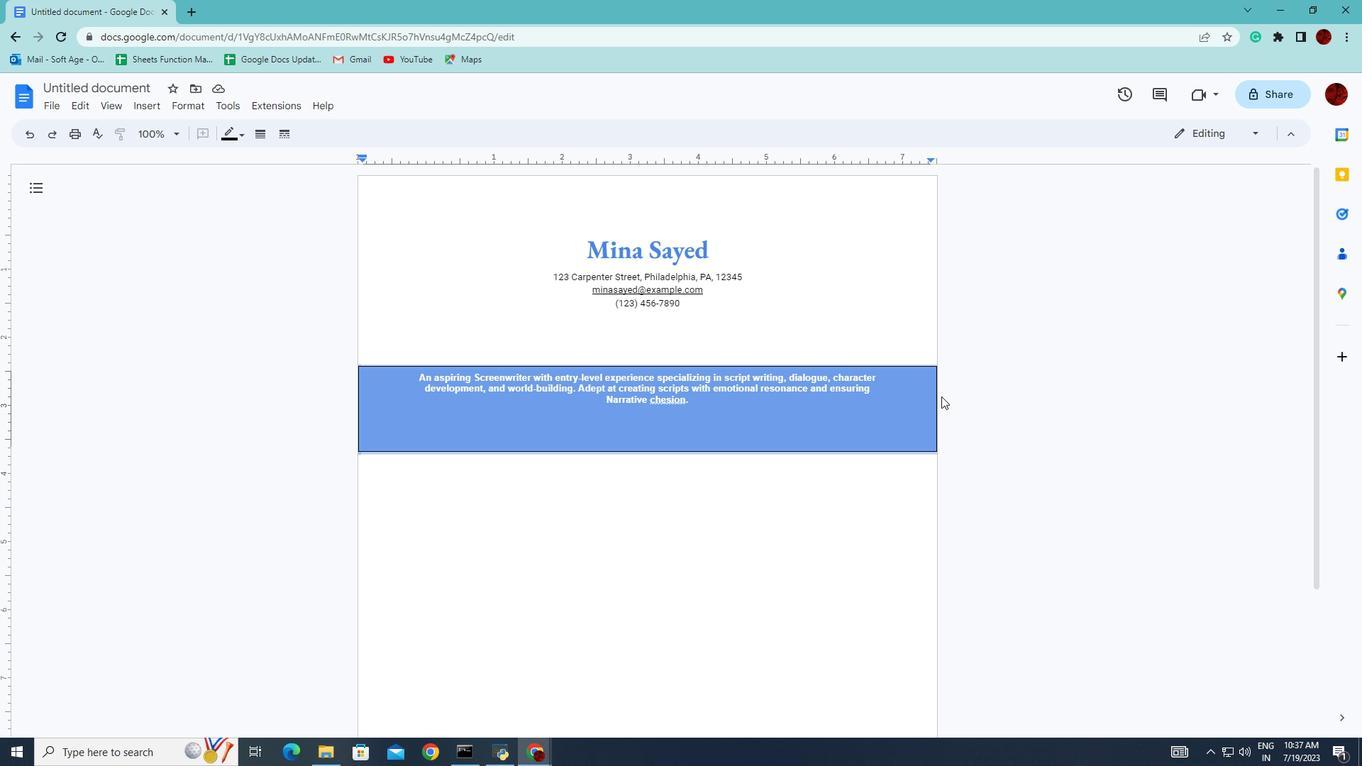 
Action: Mouse moved to (938, 397)
Screenshot: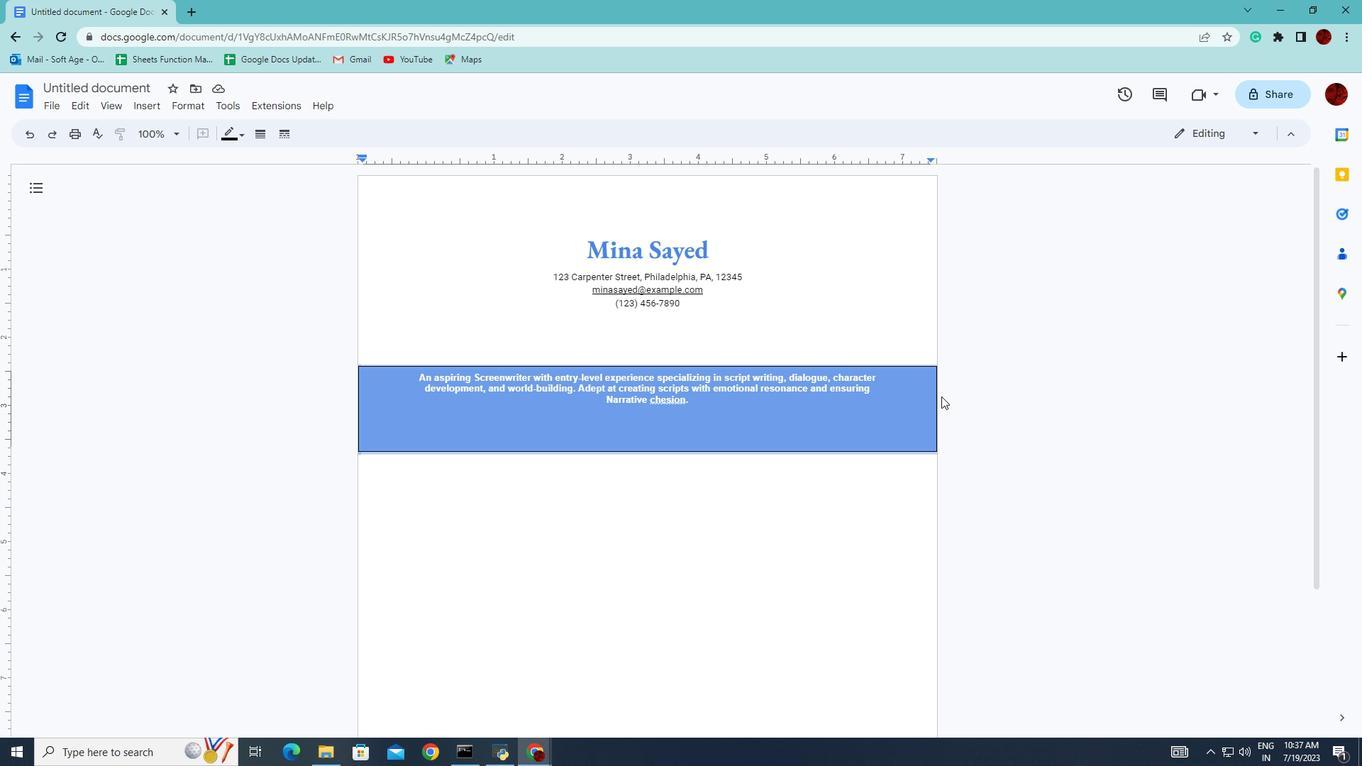 
Action: Key pressed <Key.shift>
Screenshot: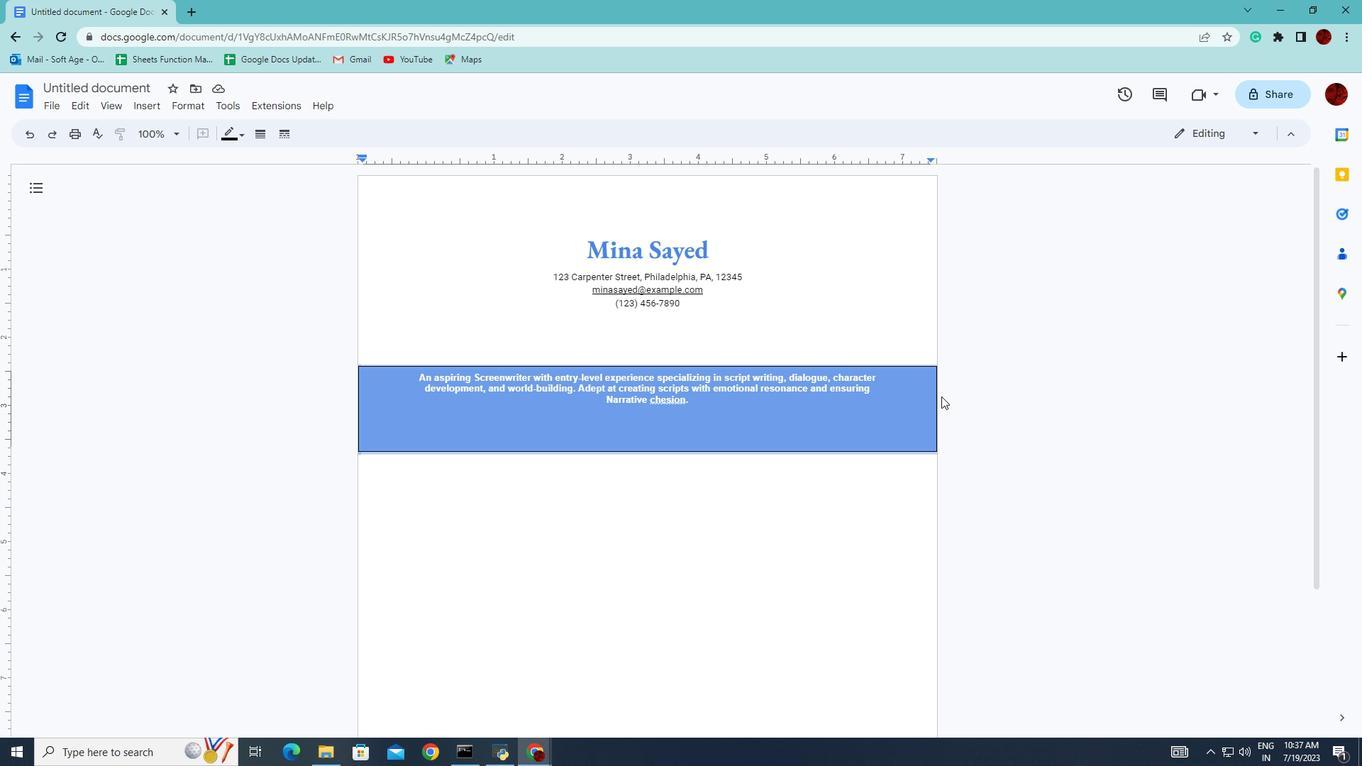 
Action: Mouse moved to (937, 398)
Screenshot: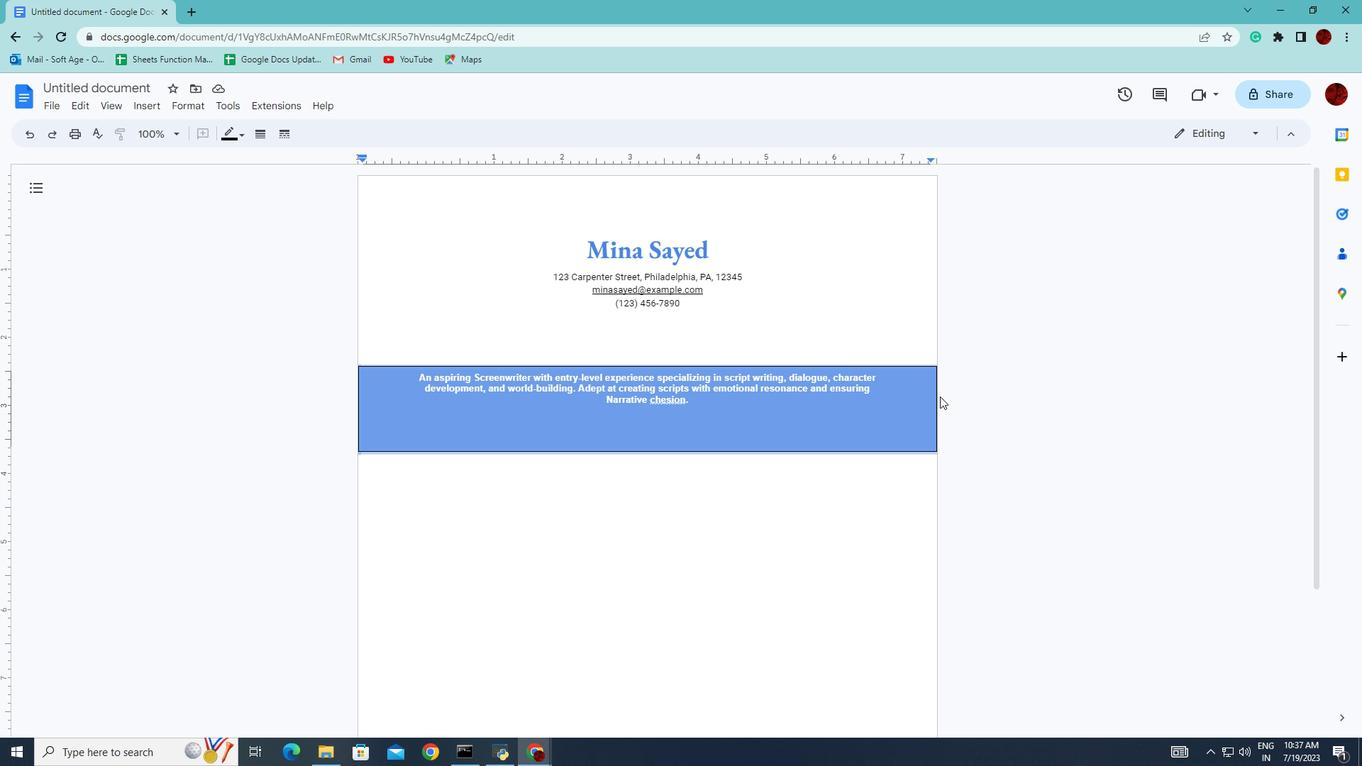 
Action: Key pressed <Key.shift><Key.shift><Key.shift>
Screenshot: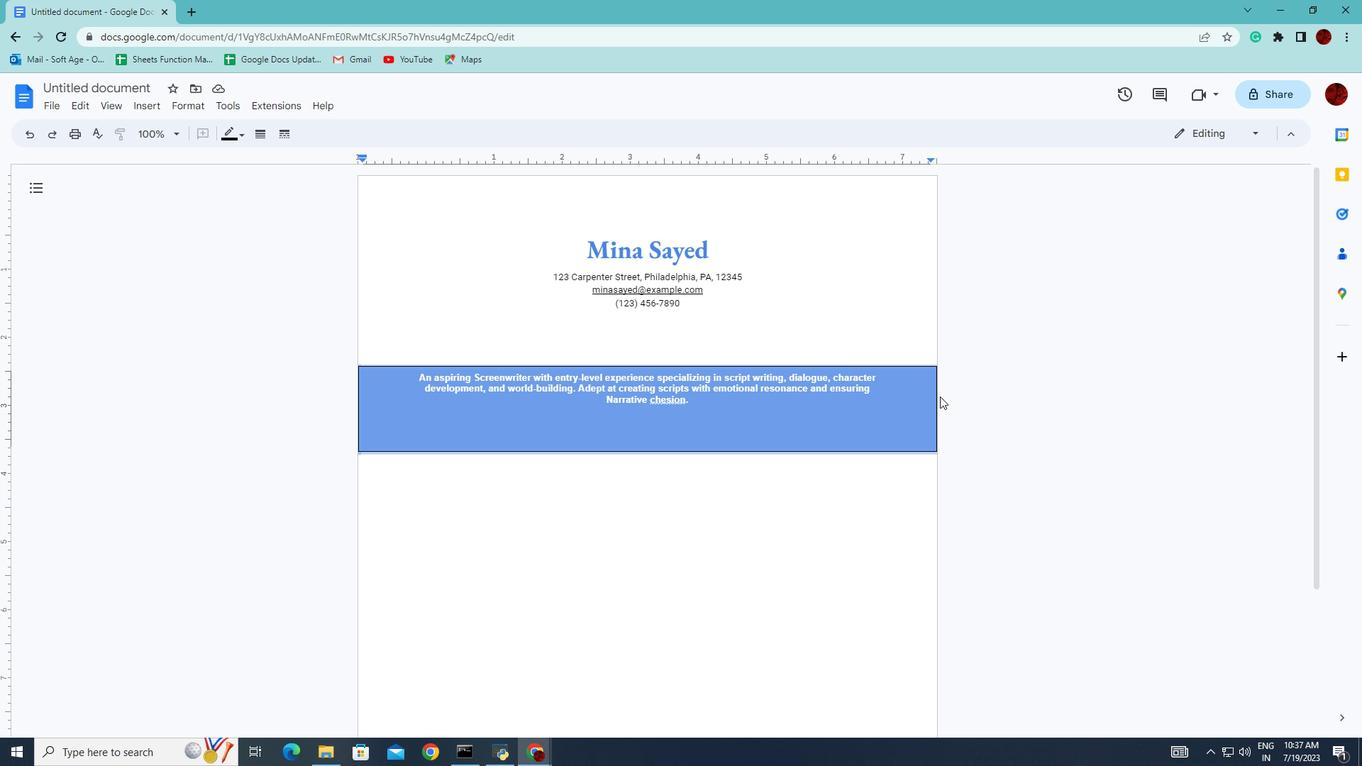 
Action: Mouse moved to (937, 398)
Screenshot: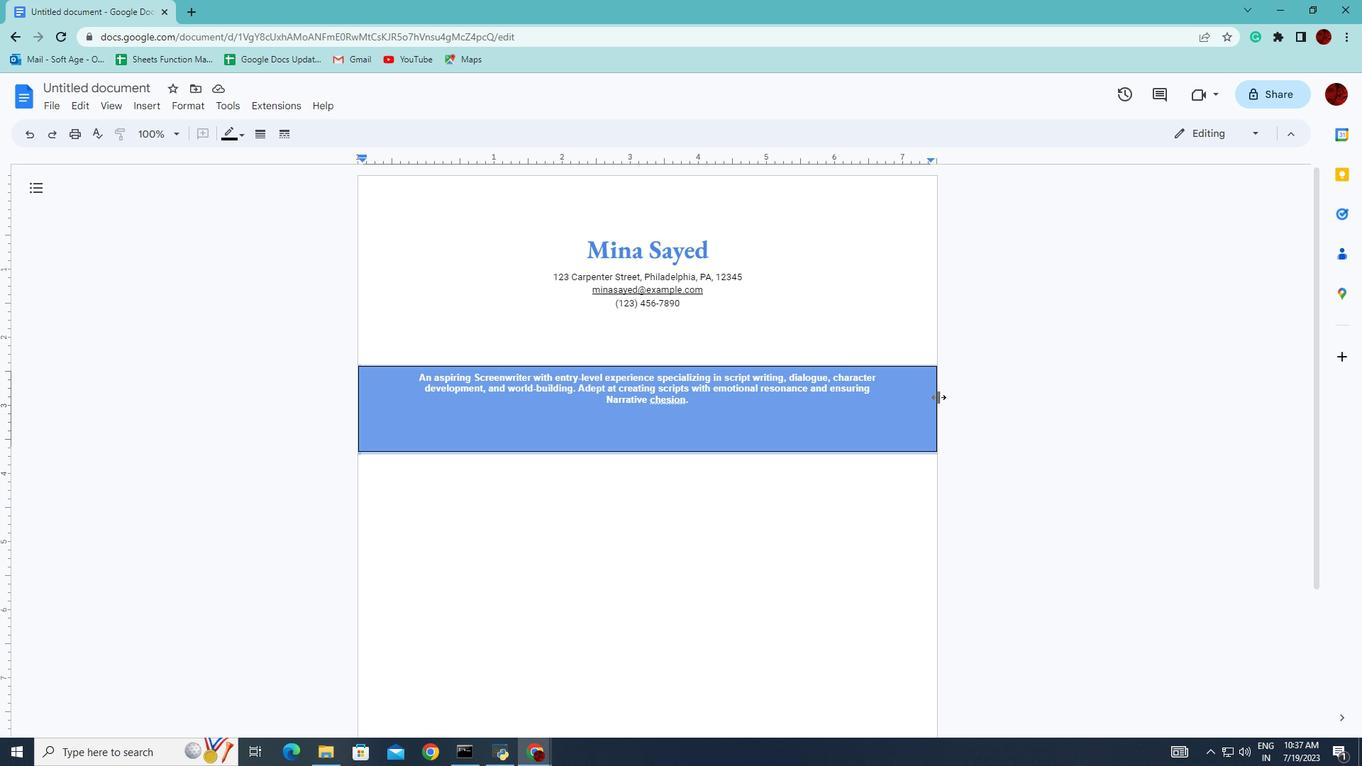 
Action: Key pressed <Key.shift><Key.shift><Key.shift><Key.shift><Key.shift><Key.shift><Key.shift><Key.shift><Key.shift><Key.shift><Key.shift><Key.shift>
Screenshot: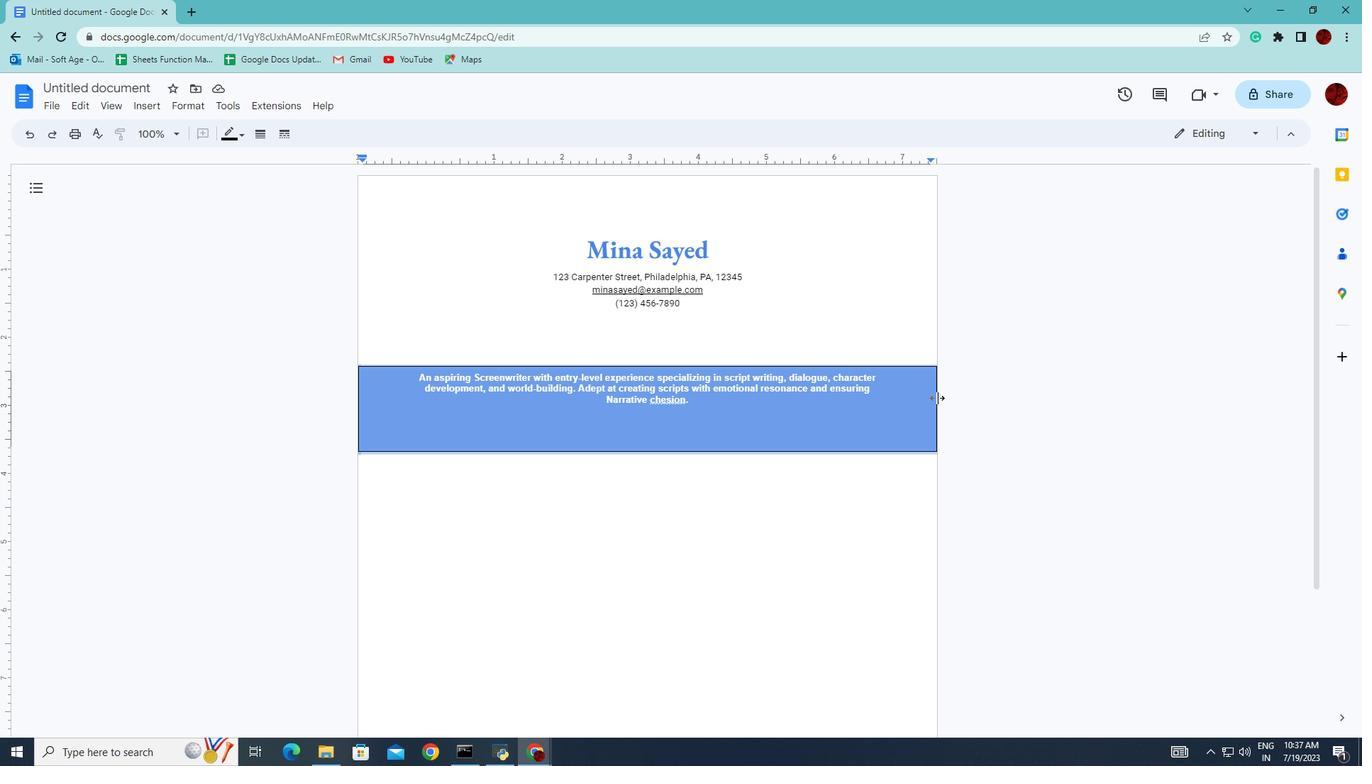 
Action: Mouse pressed left at (937, 398)
Screenshot: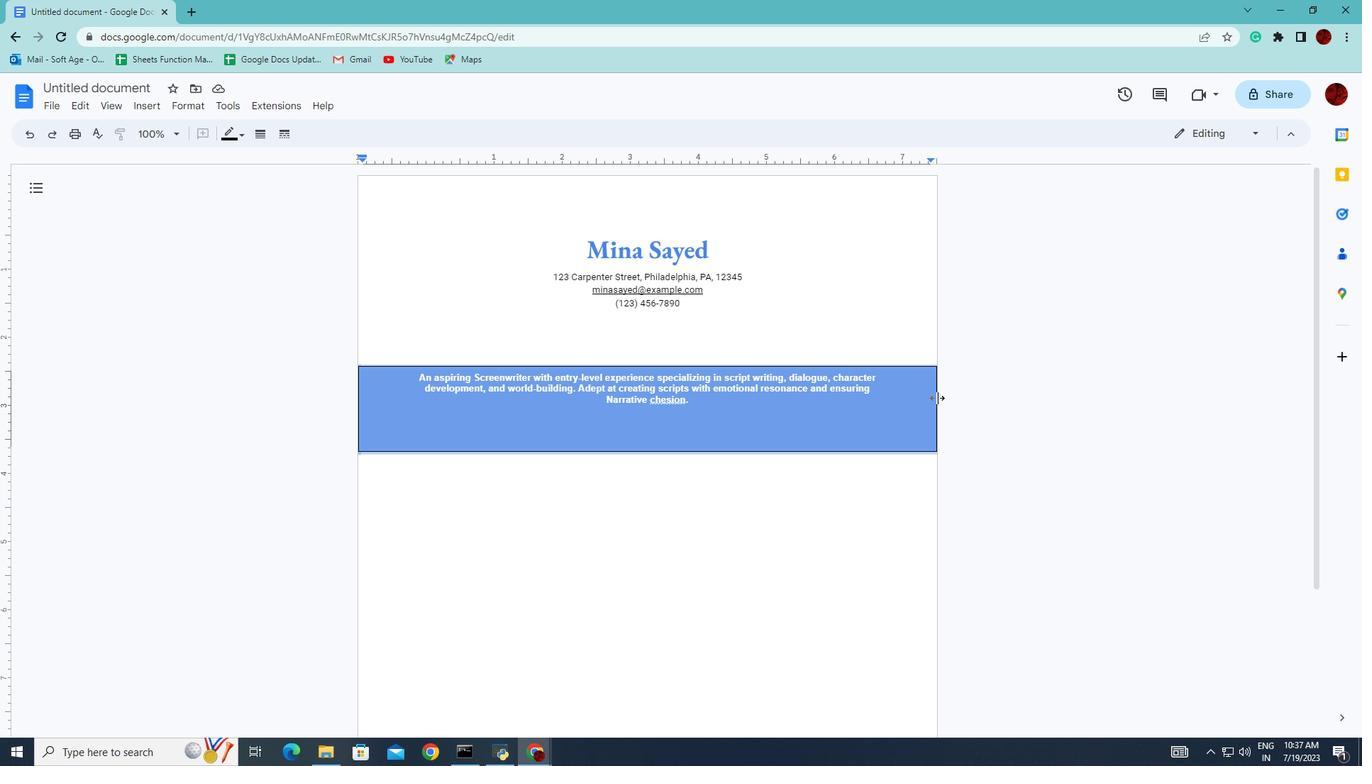 
Action: Key pressed <Key.shift><Key.shift><Key.shift><Key.shift><Key.shift><Key.shift><Key.shift><Key.shift><Key.shift><Key.shift><Key.shift><Key.shift>
Screenshot: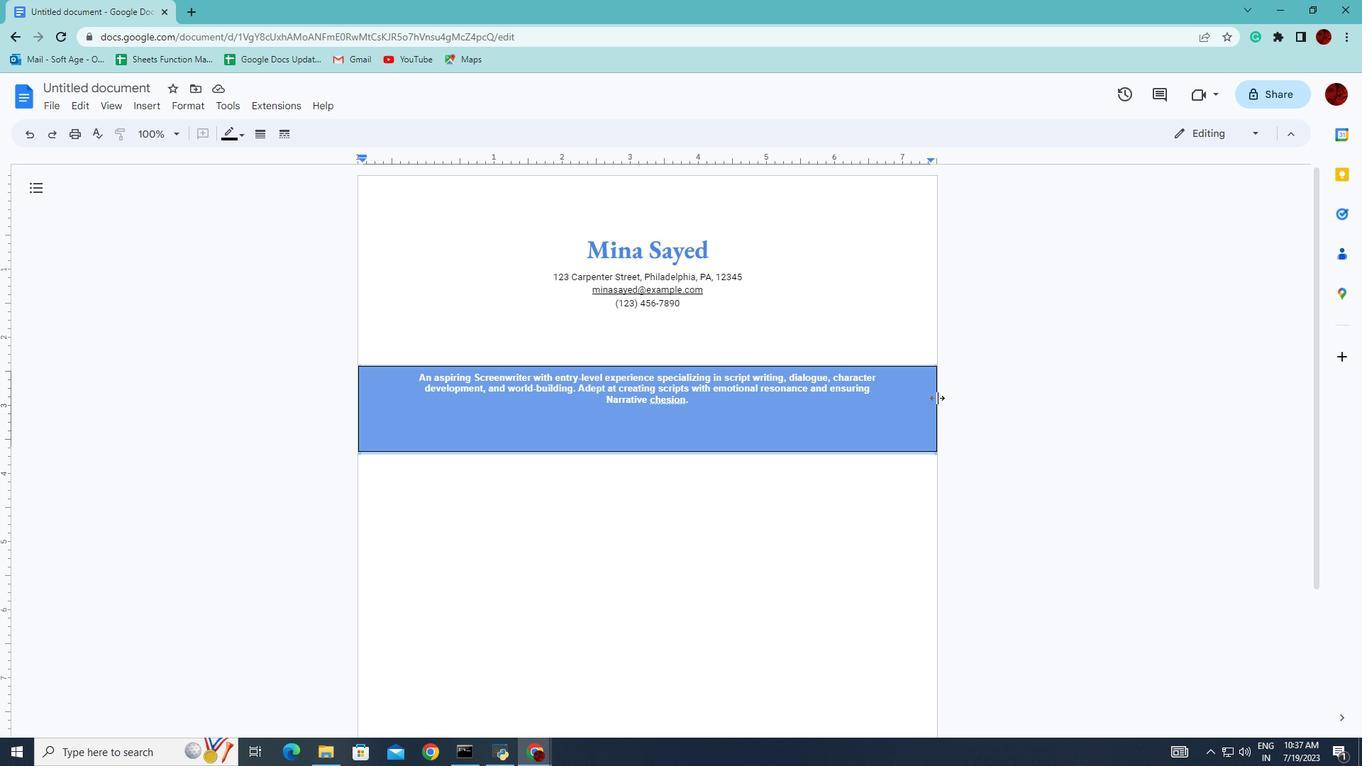 
Action: Mouse moved to (933, 395)
Screenshot: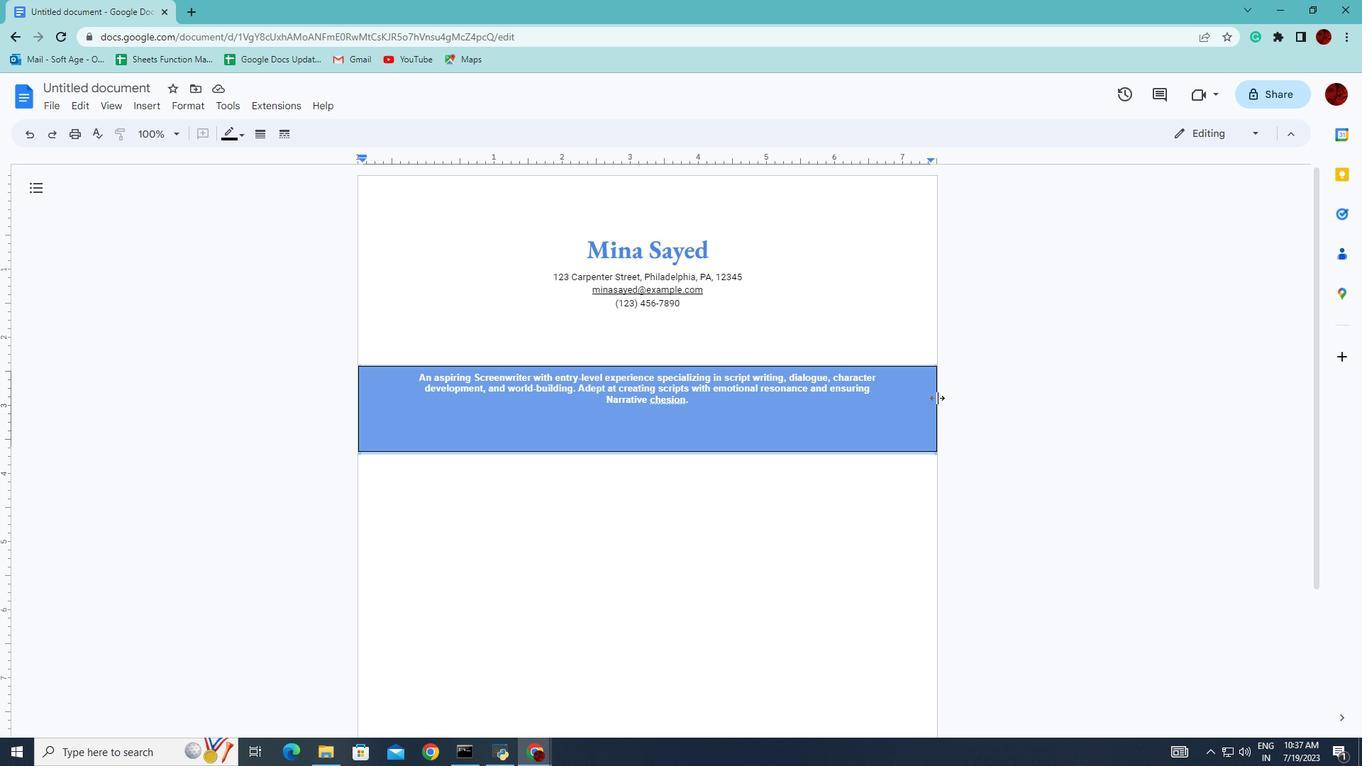 
Action: Key pressed <Key.shift>
Screenshot: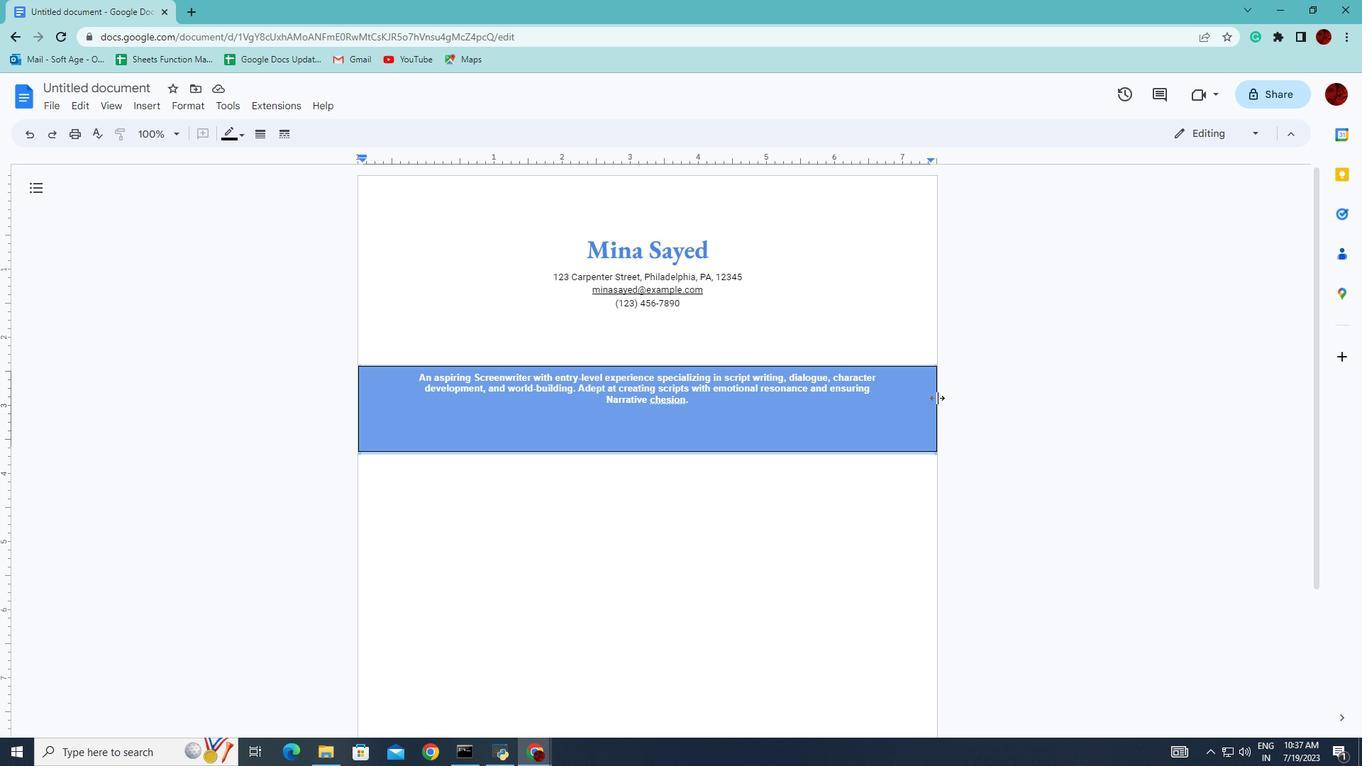 
Action: Mouse moved to (923, 386)
Screenshot: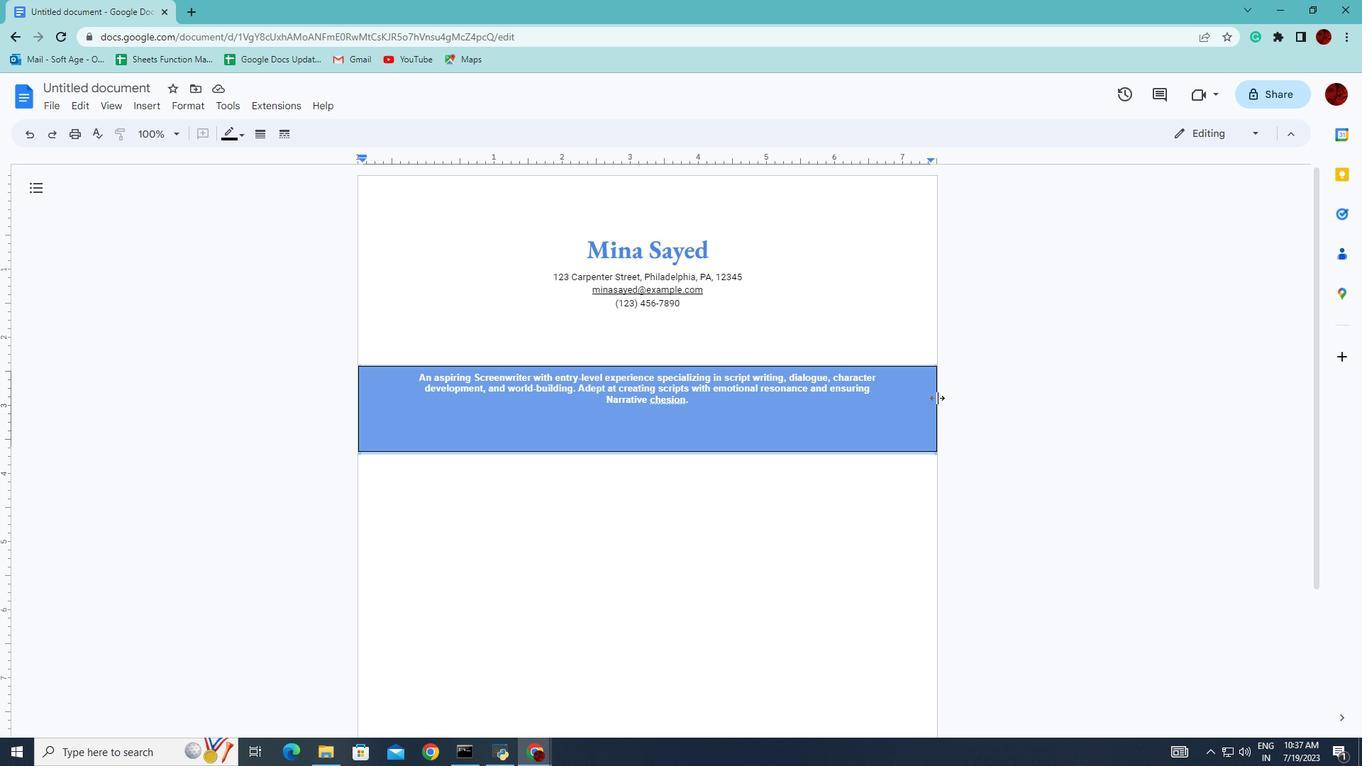 
Action: Key pressed <Key.shift>
Screenshot: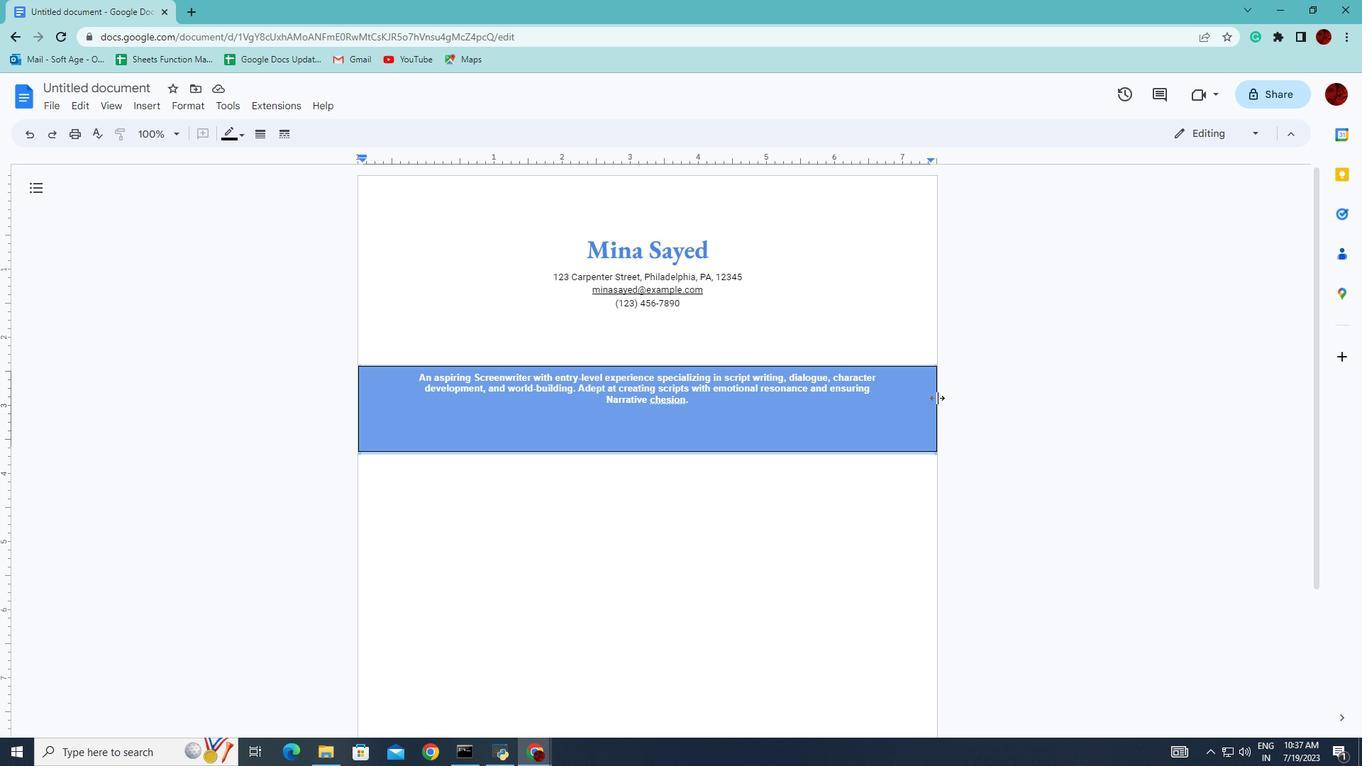
Action: Mouse moved to (911, 377)
Screenshot: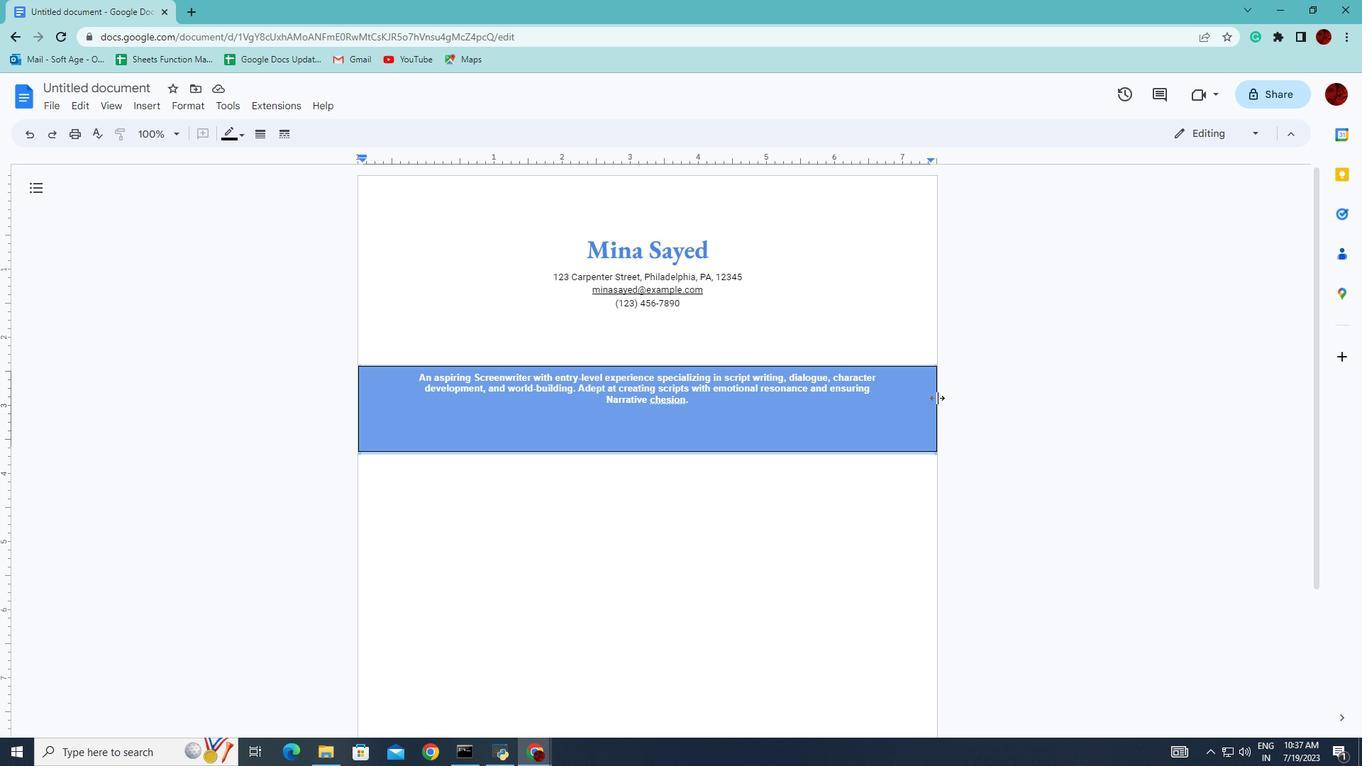 
Action: Key pressed <Key.shift>
Screenshot: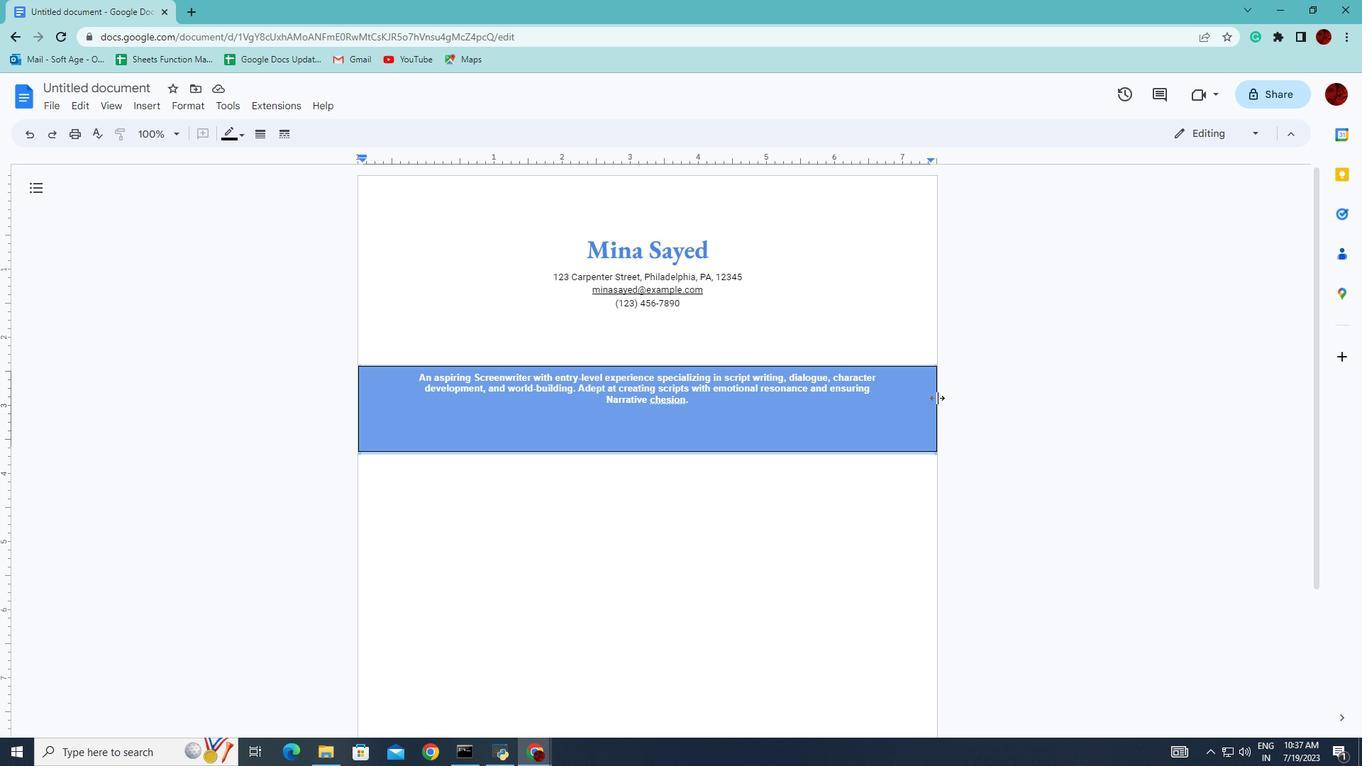 
Action: Mouse moved to (908, 376)
Screenshot: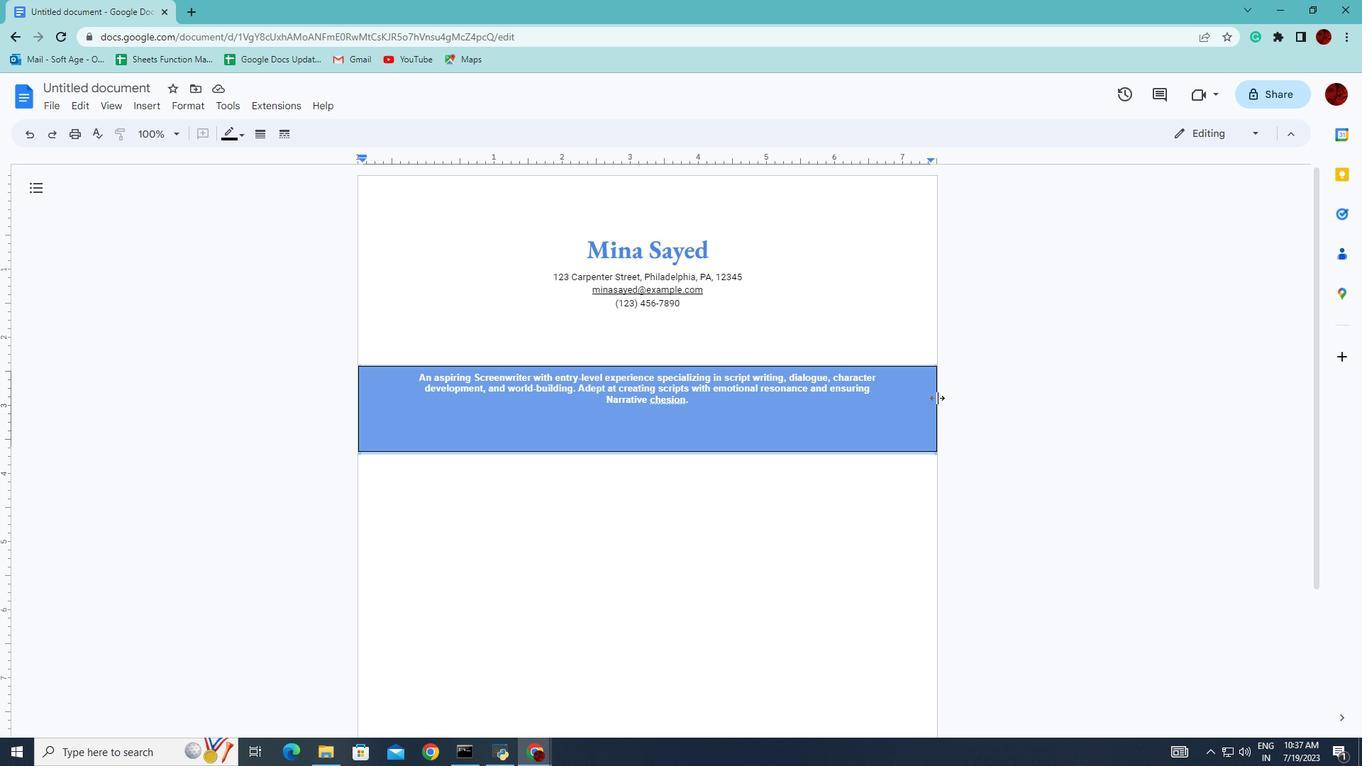 
Action: Key pressed <Key.shift><Key.shift>
Screenshot: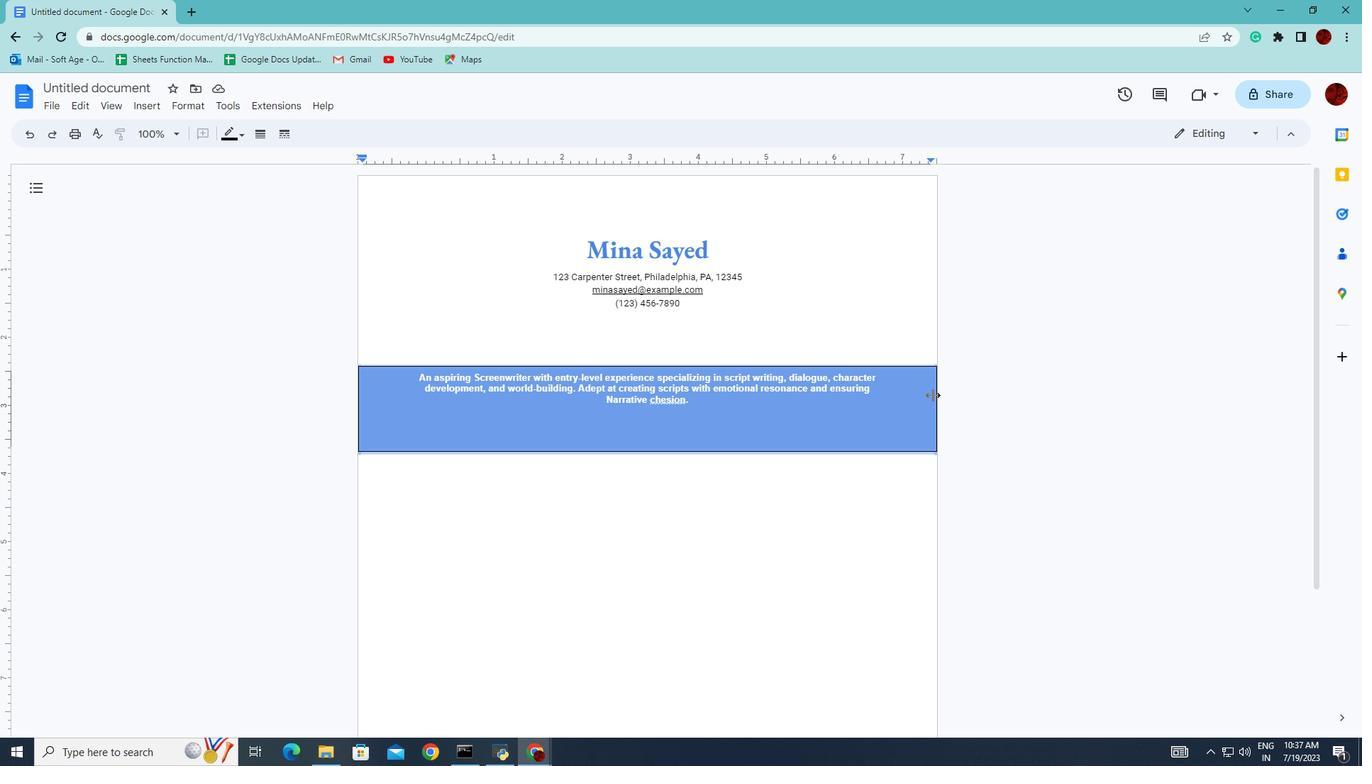 
Action: Mouse moved to (908, 375)
Screenshot: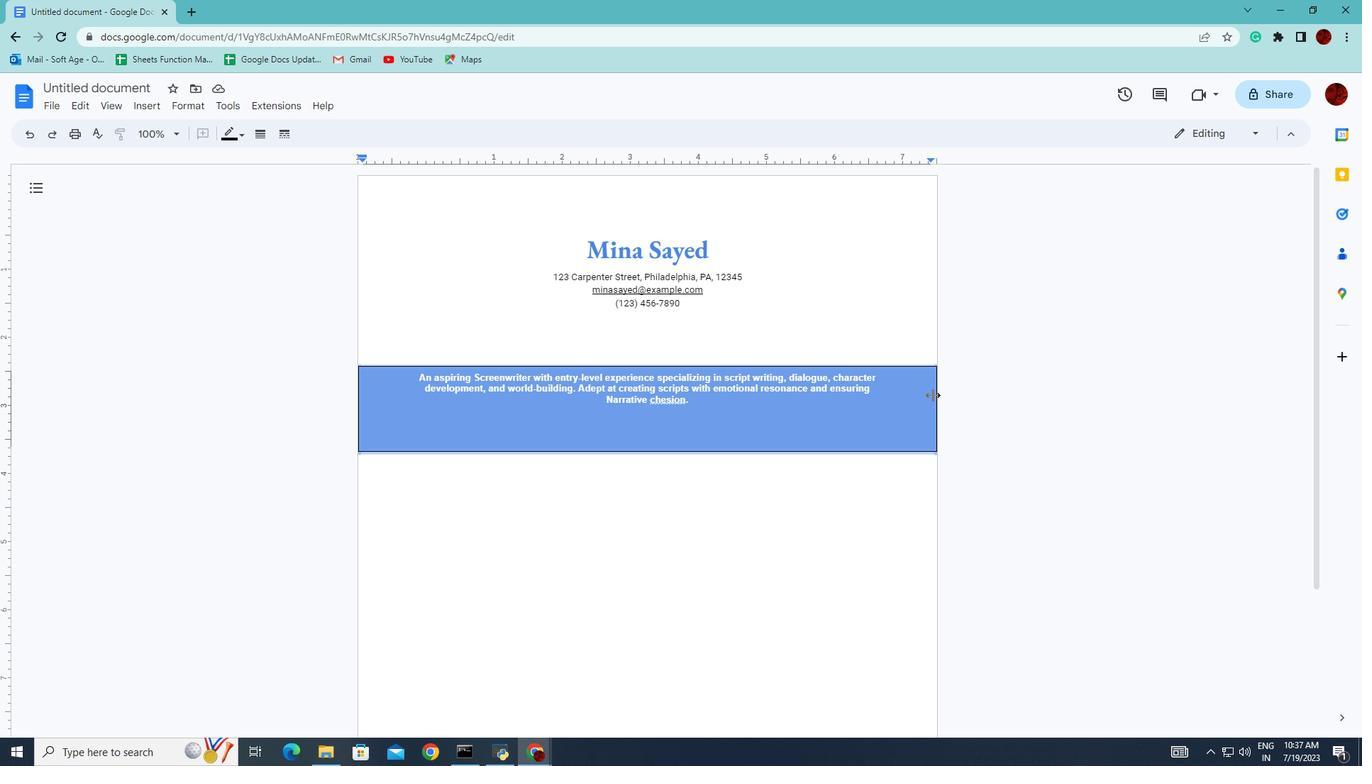 
Action: Key pressed <Key.shift><Key.shift>
Screenshot: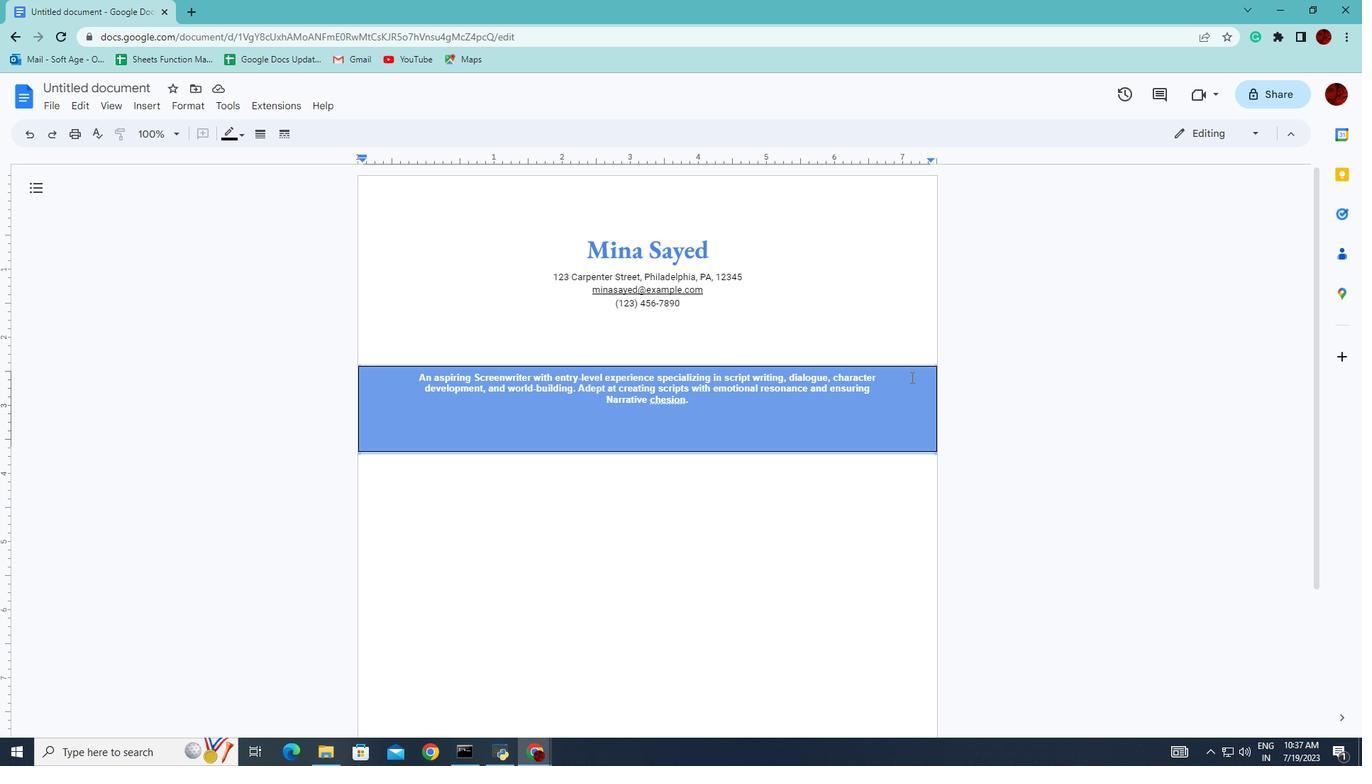 
Action: Mouse moved to (907, 375)
Screenshot: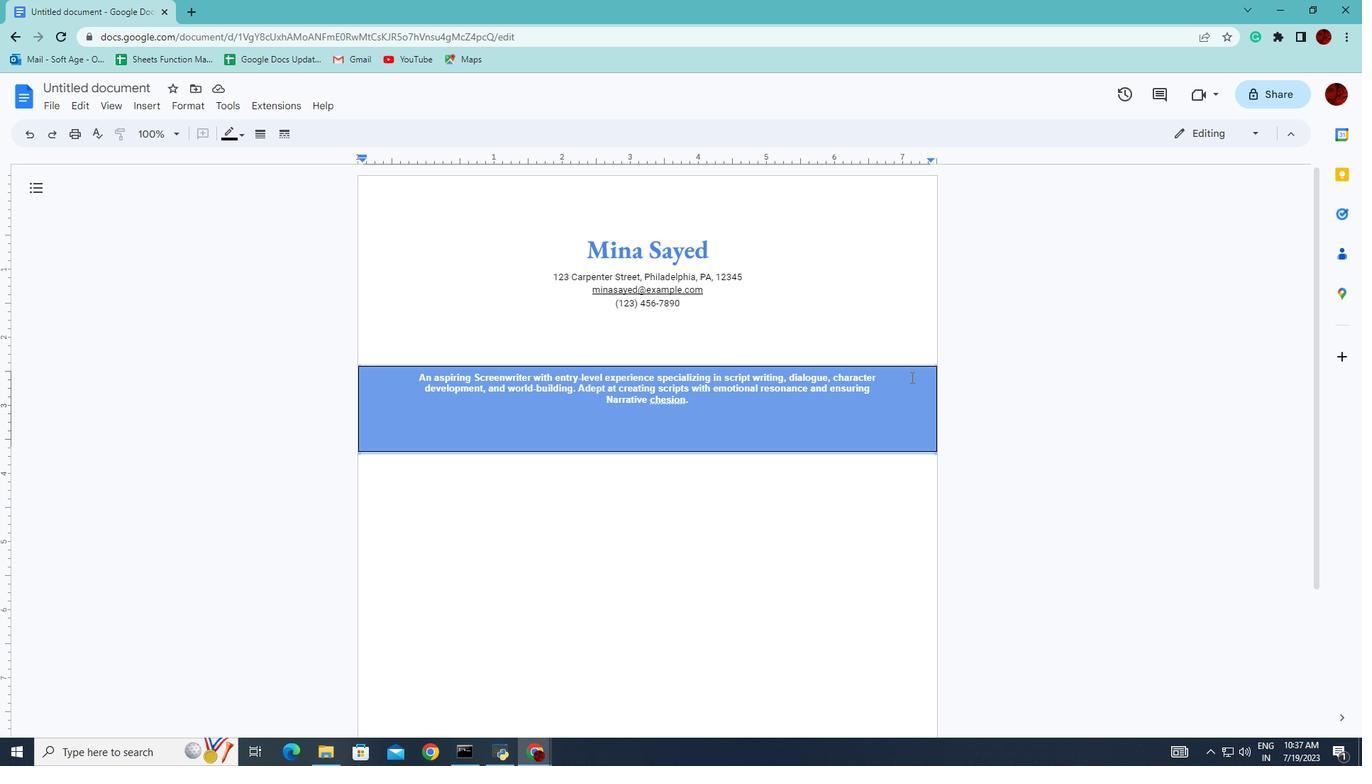 
Action: Key pressed <Key.shift>
Screenshot: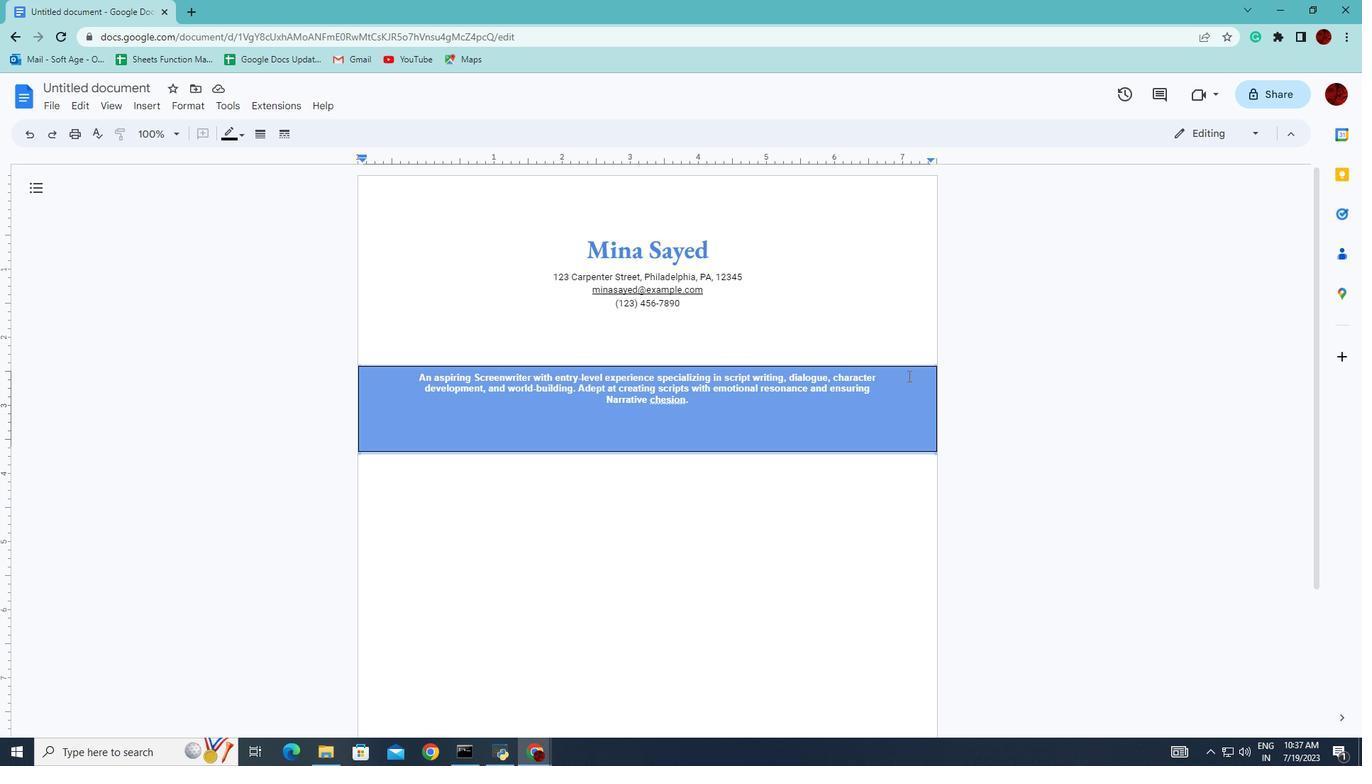 
Action: Mouse moved to (906, 373)
Screenshot: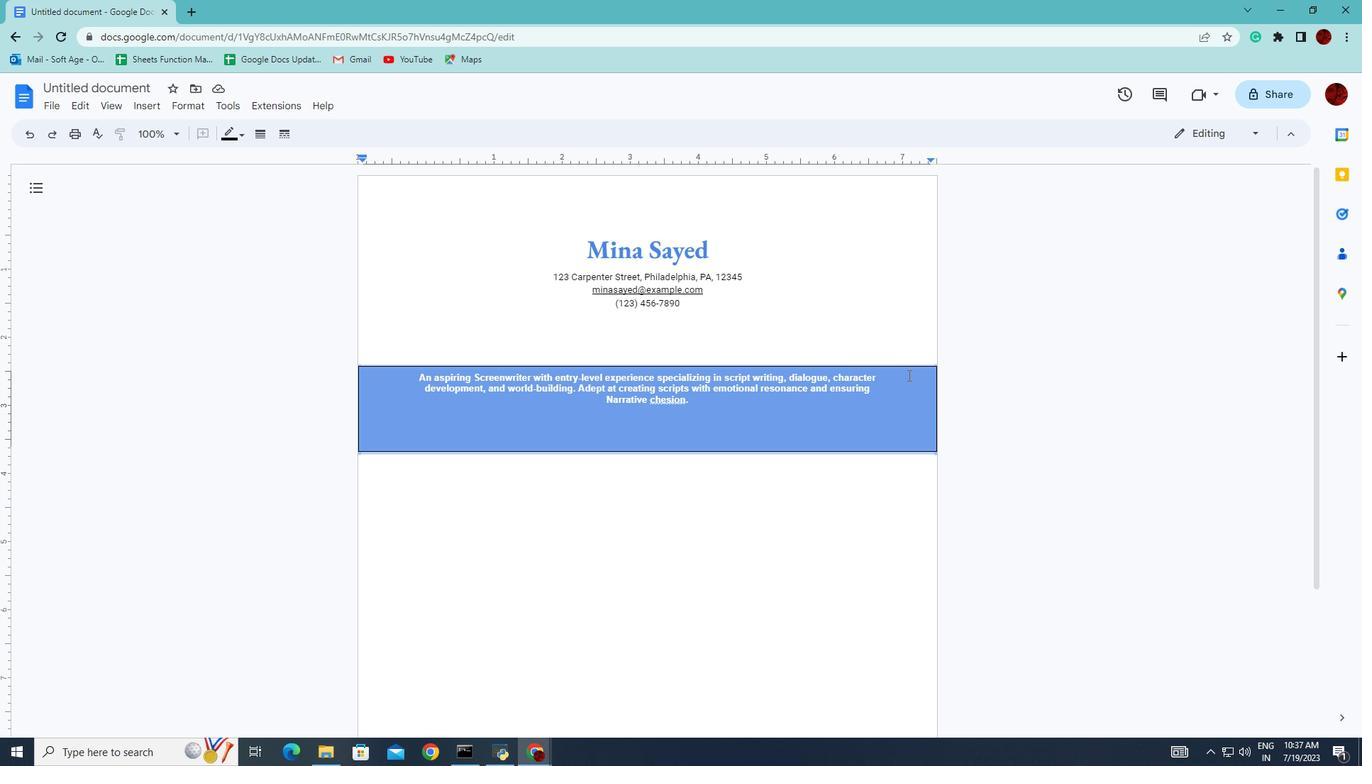 
Action: Key pressed <Key.shift>
Screenshot: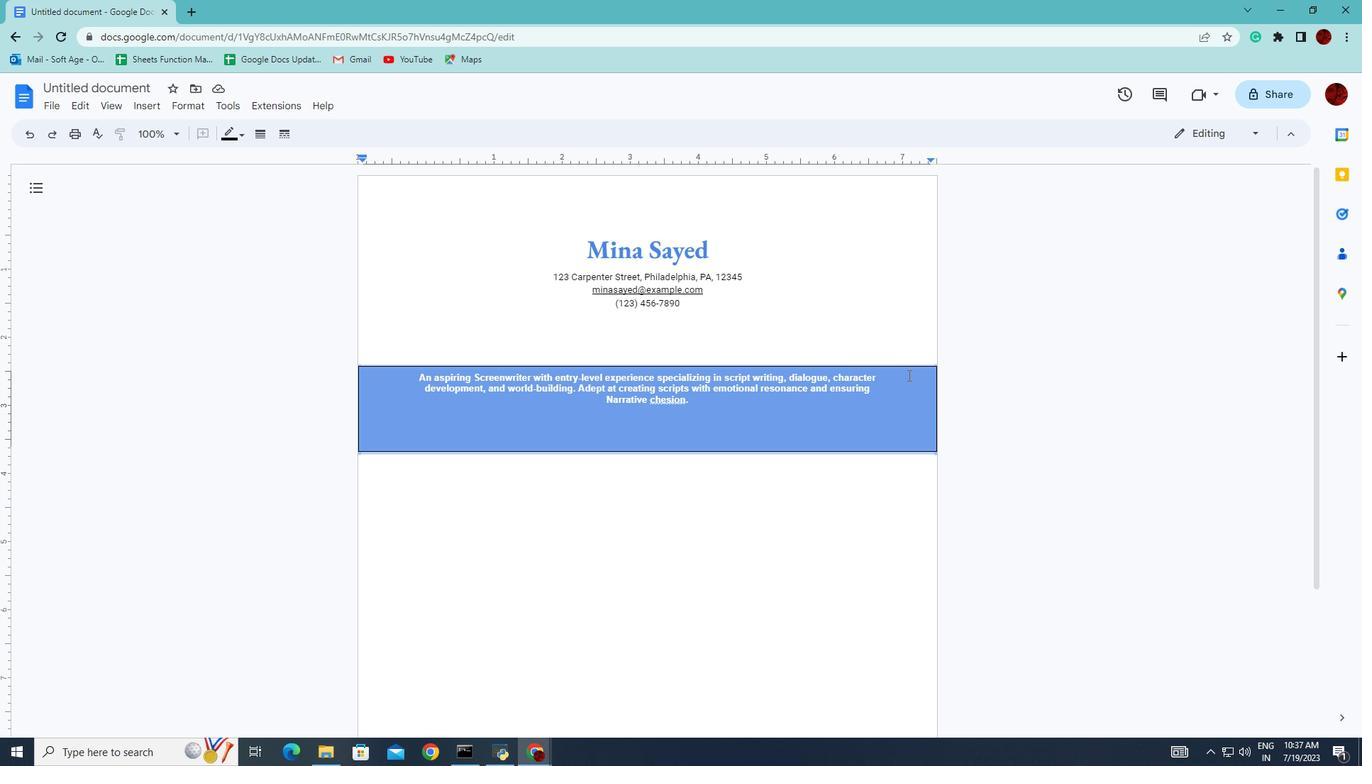 
Action: Mouse moved to (904, 369)
Screenshot: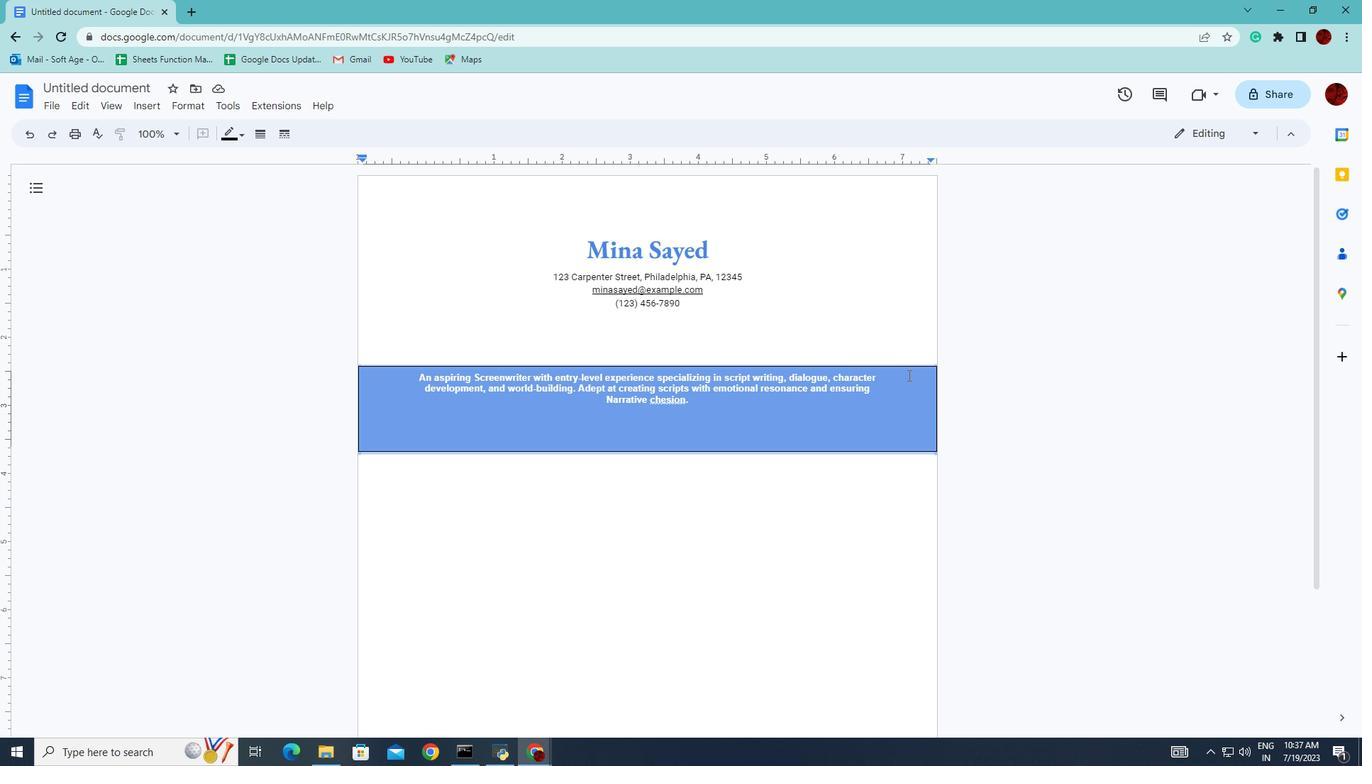 
Action: Key pressed <Key.shift>
